 Task: Select street view around selected location Petrified Forest National Park, Arizona, United States and verify 4 surrounding locations
Action: Mouse moved to (623, 296)
Screenshot: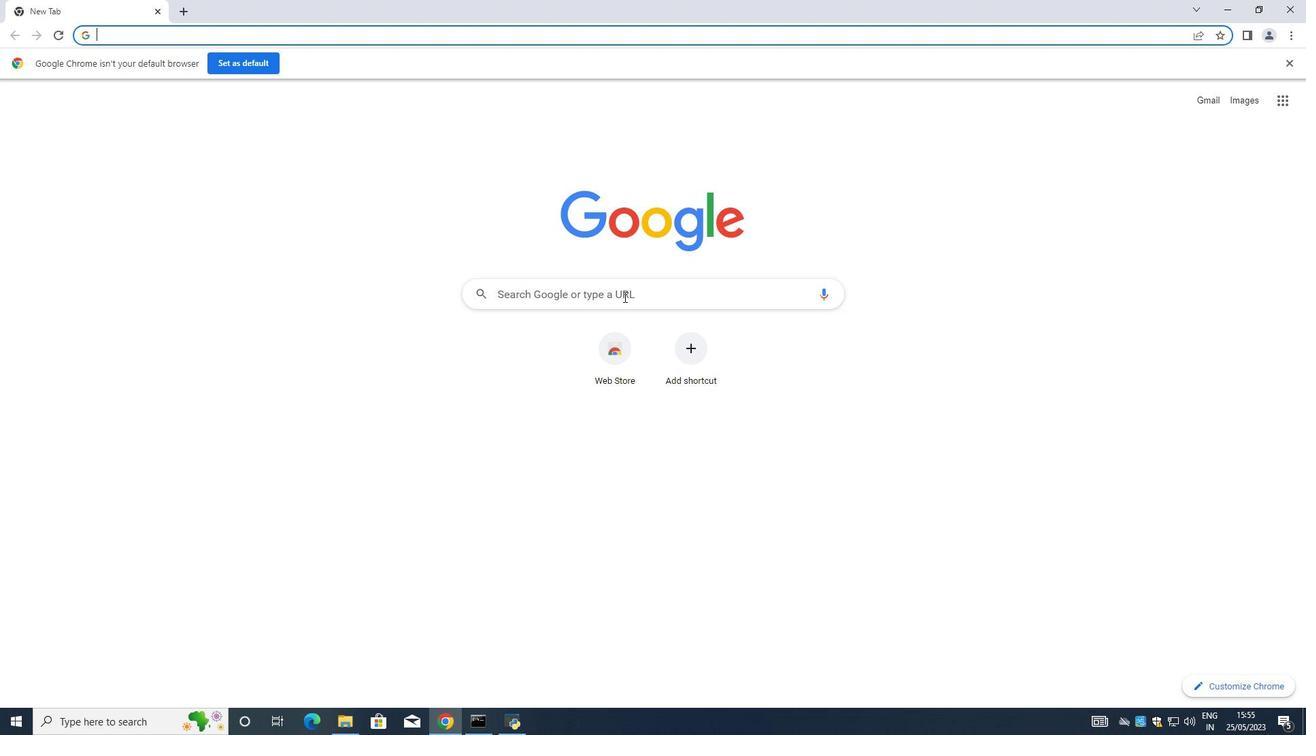 
Action: Mouse pressed left at (623, 296)
Screenshot: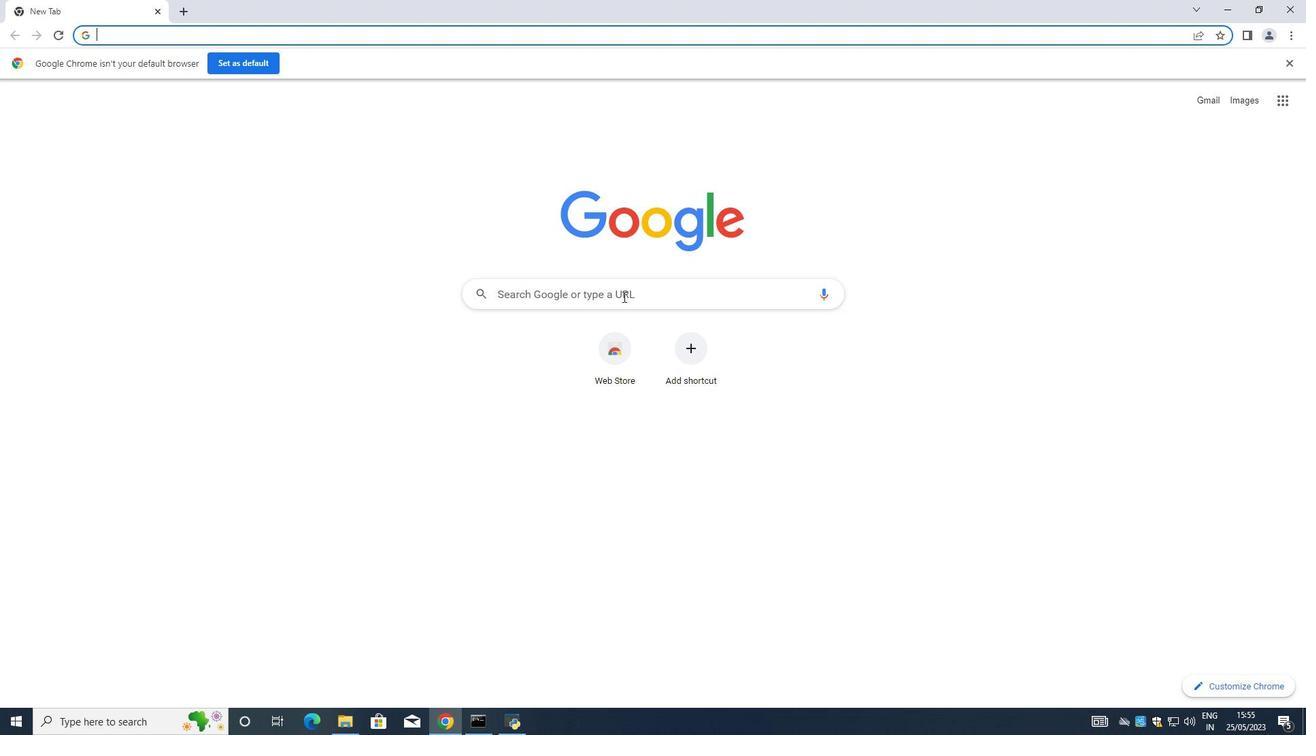 
Action: Mouse moved to (622, 296)
Screenshot: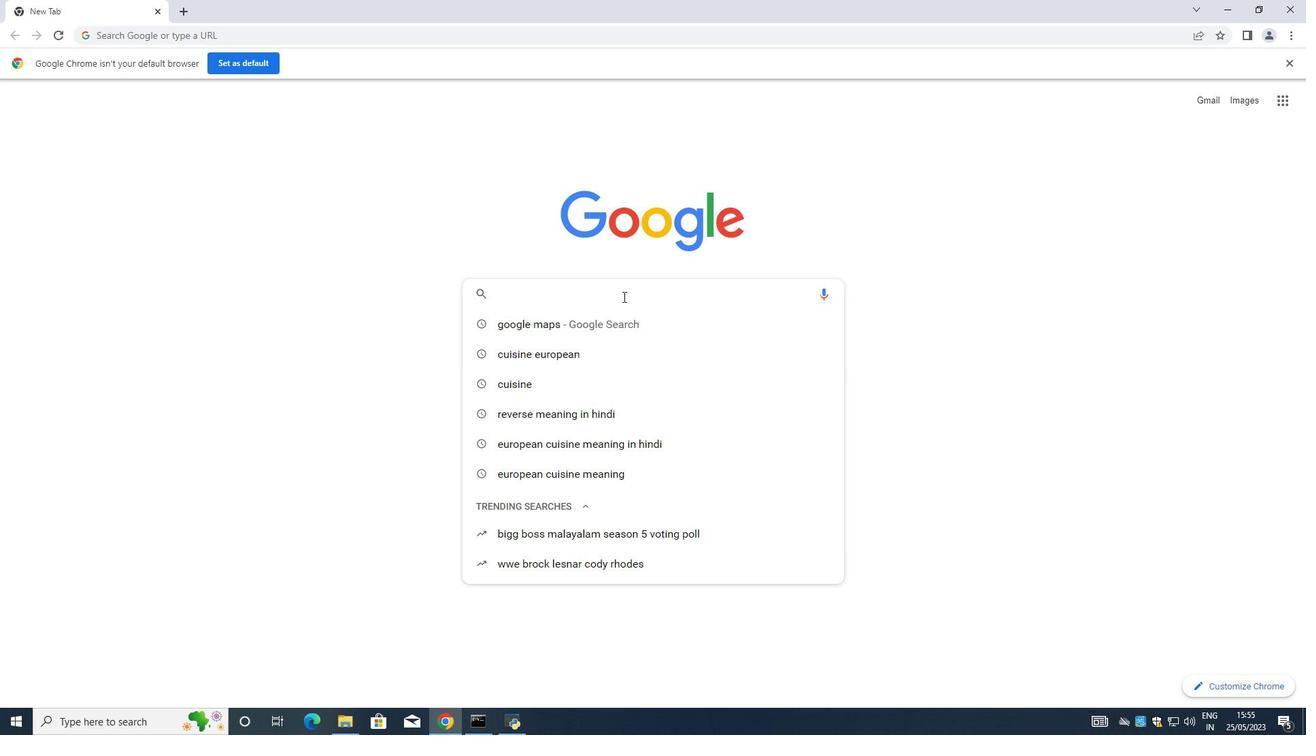 
Action: Key pressed google<Key.space>maps<Key.enter>
Screenshot: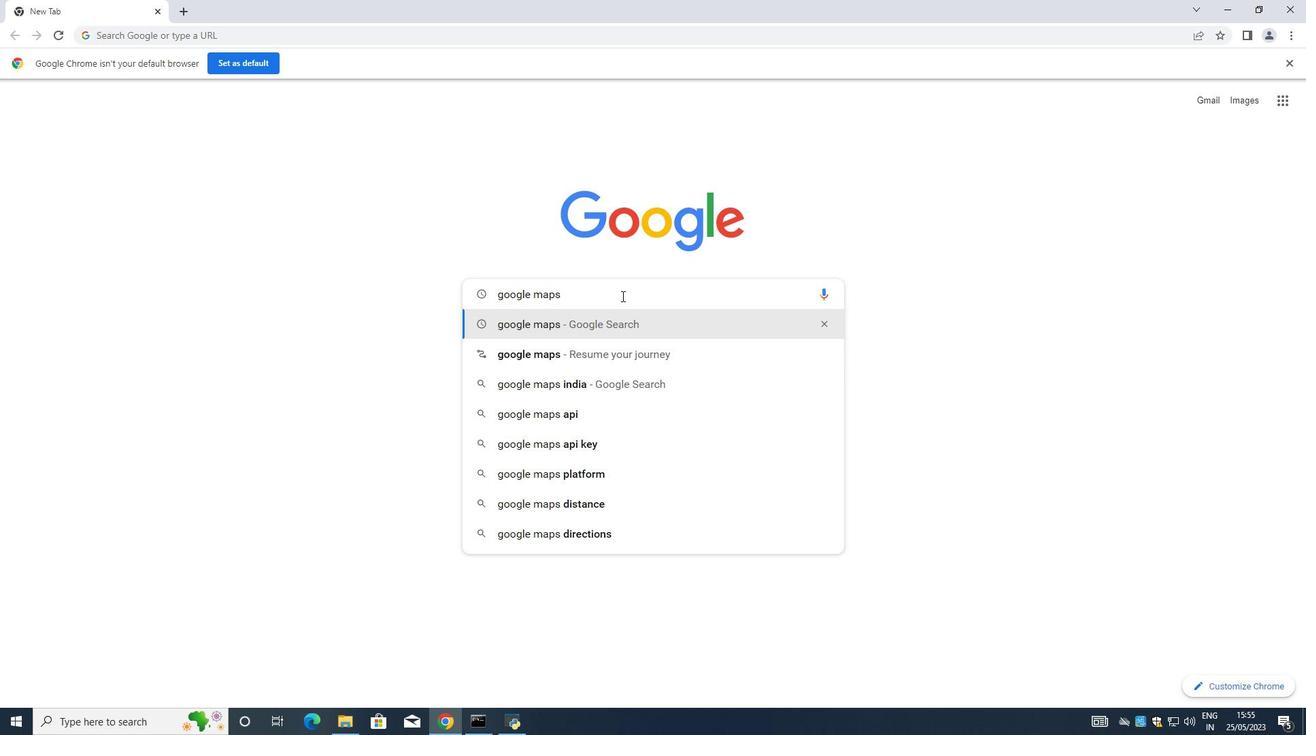 
Action: Mouse moved to (203, 213)
Screenshot: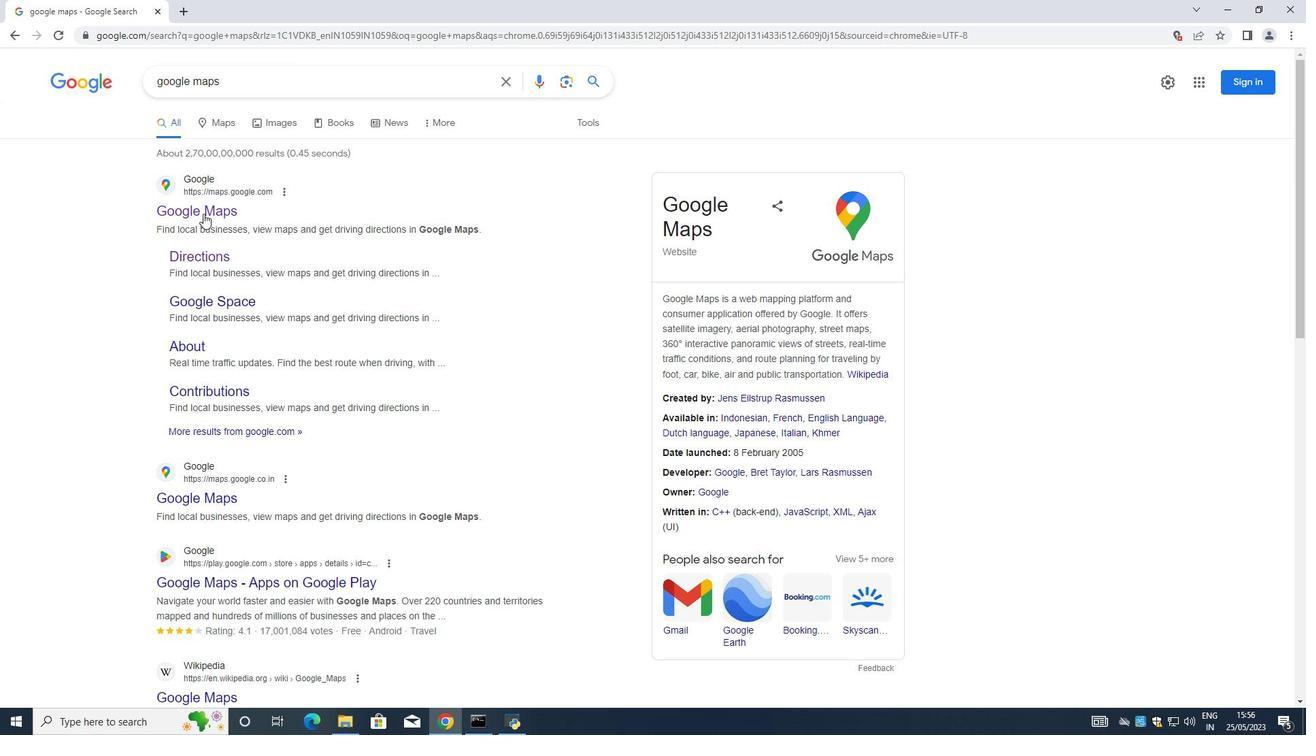 
Action: Mouse pressed left at (203, 213)
Screenshot: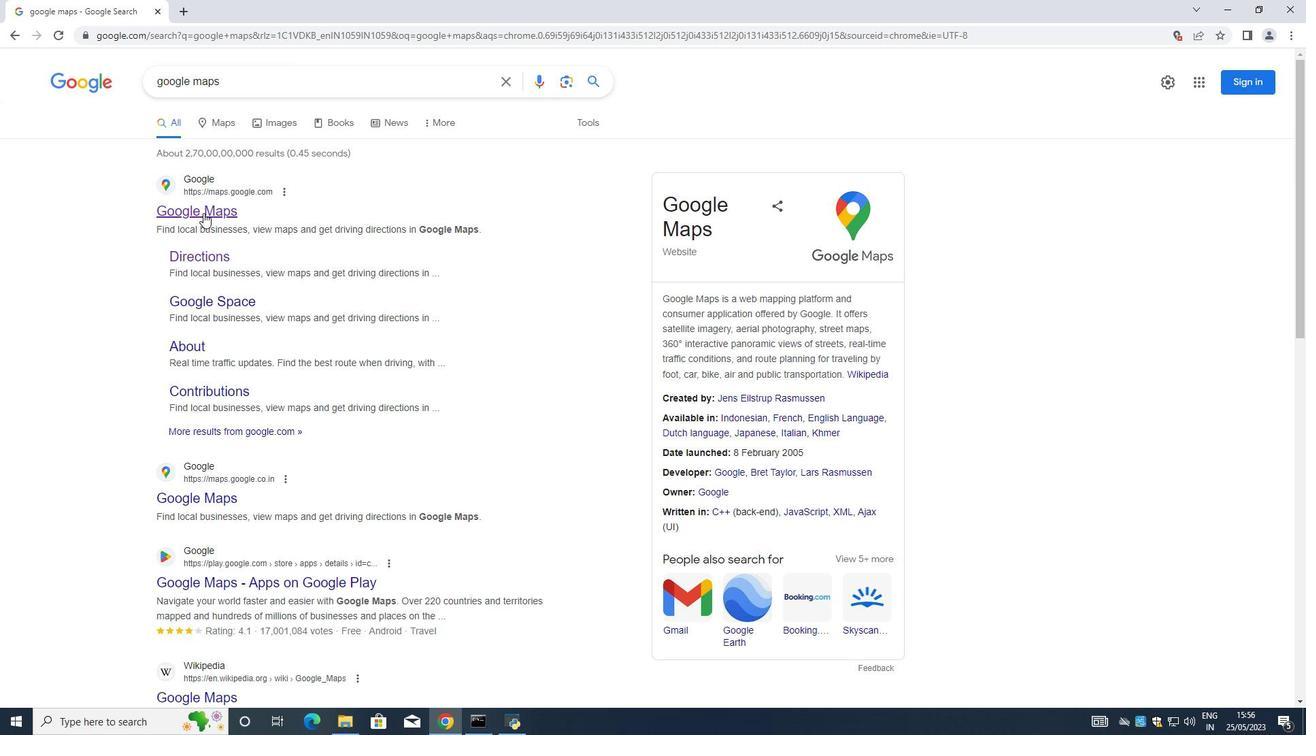 
Action: Mouse moved to (181, 68)
Screenshot: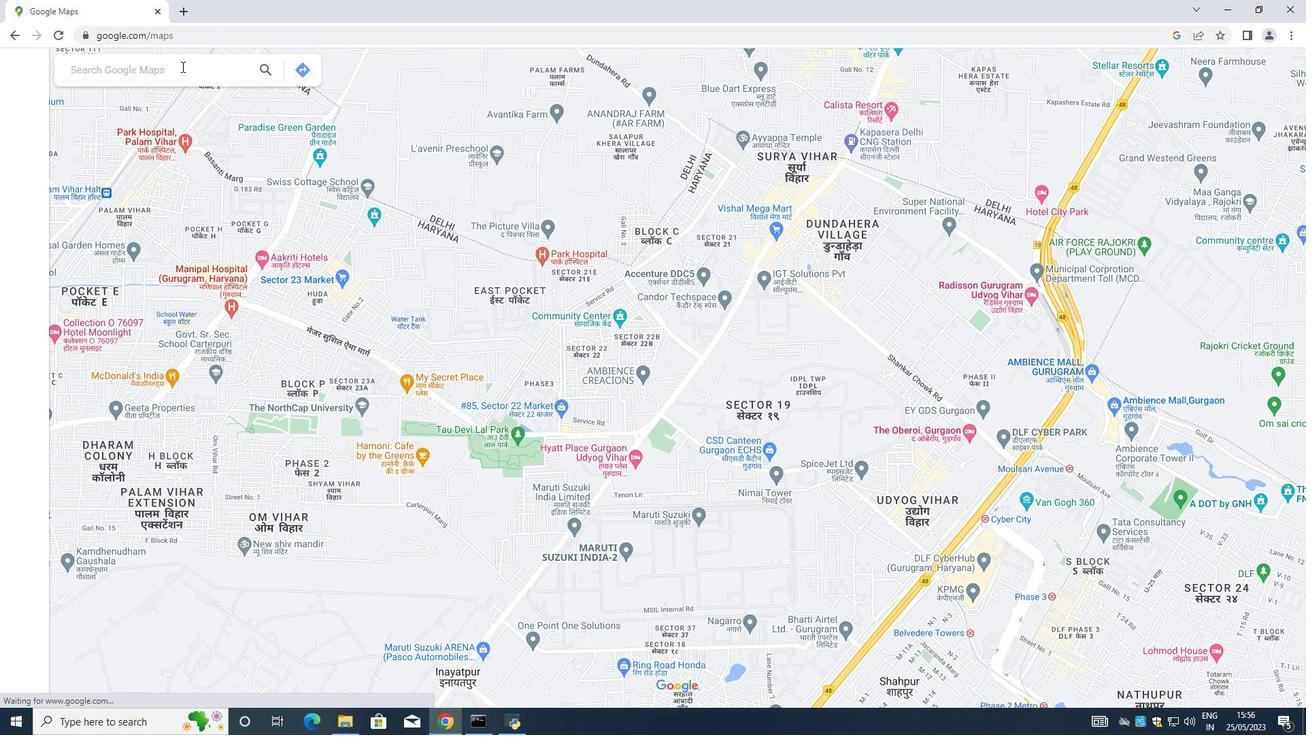 
Action: Mouse pressed left at (181, 68)
Screenshot: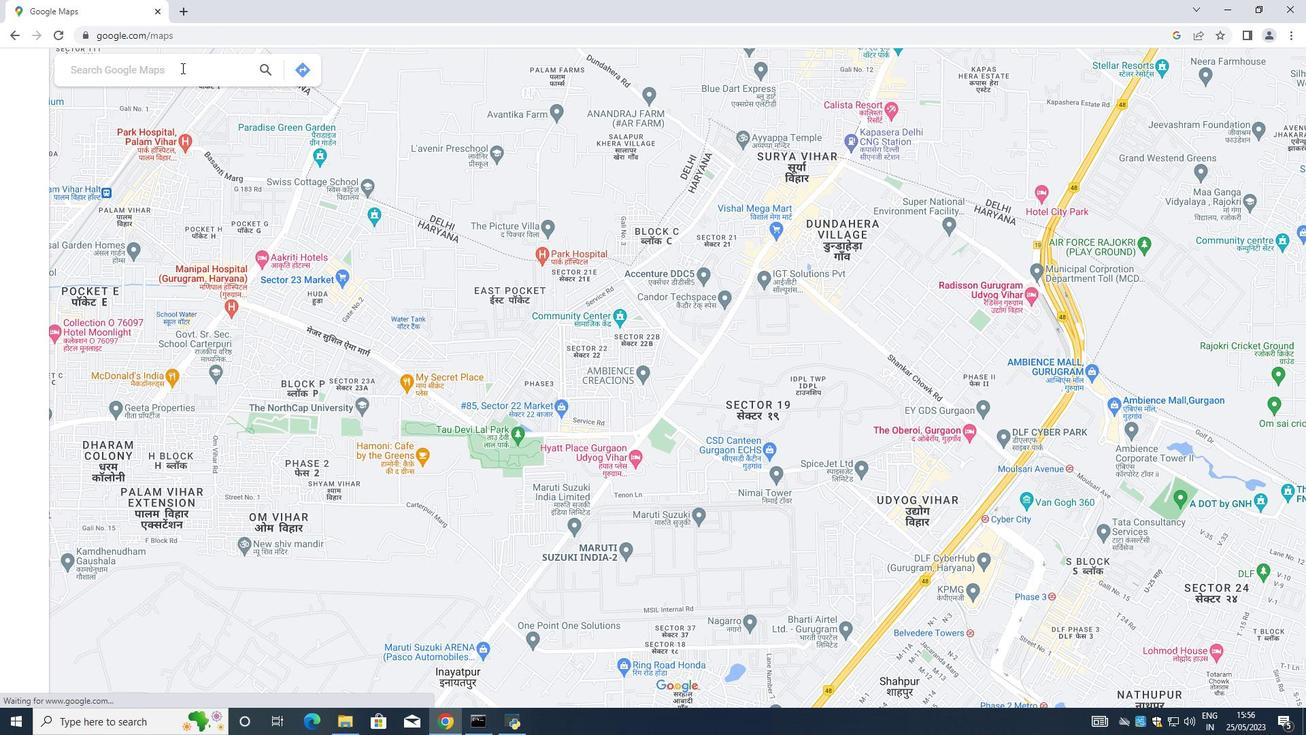 
Action: Mouse moved to (221, 31)
Screenshot: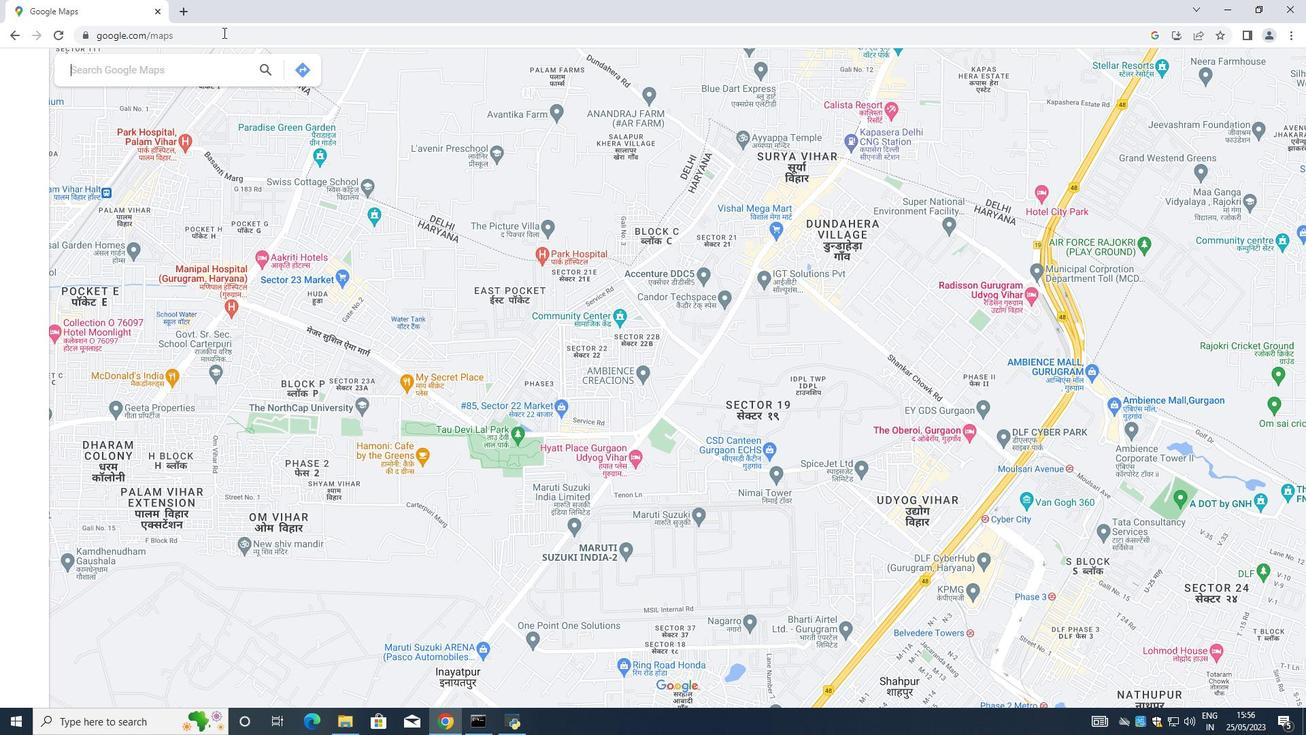 
Action: Key pressed <Key.shift><Key.shift><Key.shift><Key.shift>Petrified<Key.space><Key.shift><Key.shift><Key.shift>Forest<Key.space><Key.shift>National<Key.space><Key.shift>Park<Key.space>,<Key.shift>Arizonz,<Key.shift>United<Key.space><Key.shift>States<Key.space>
Screenshot: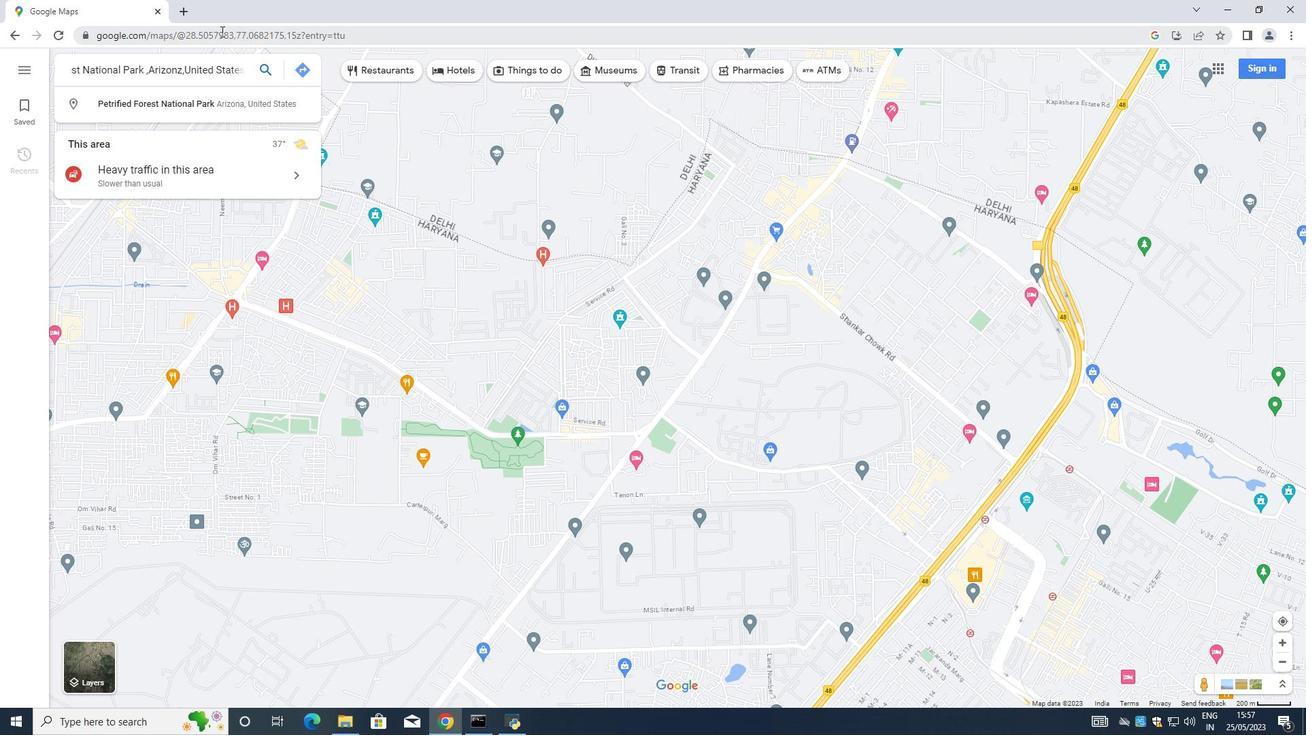 
Action: Mouse moved to (263, 71)
Screenshot: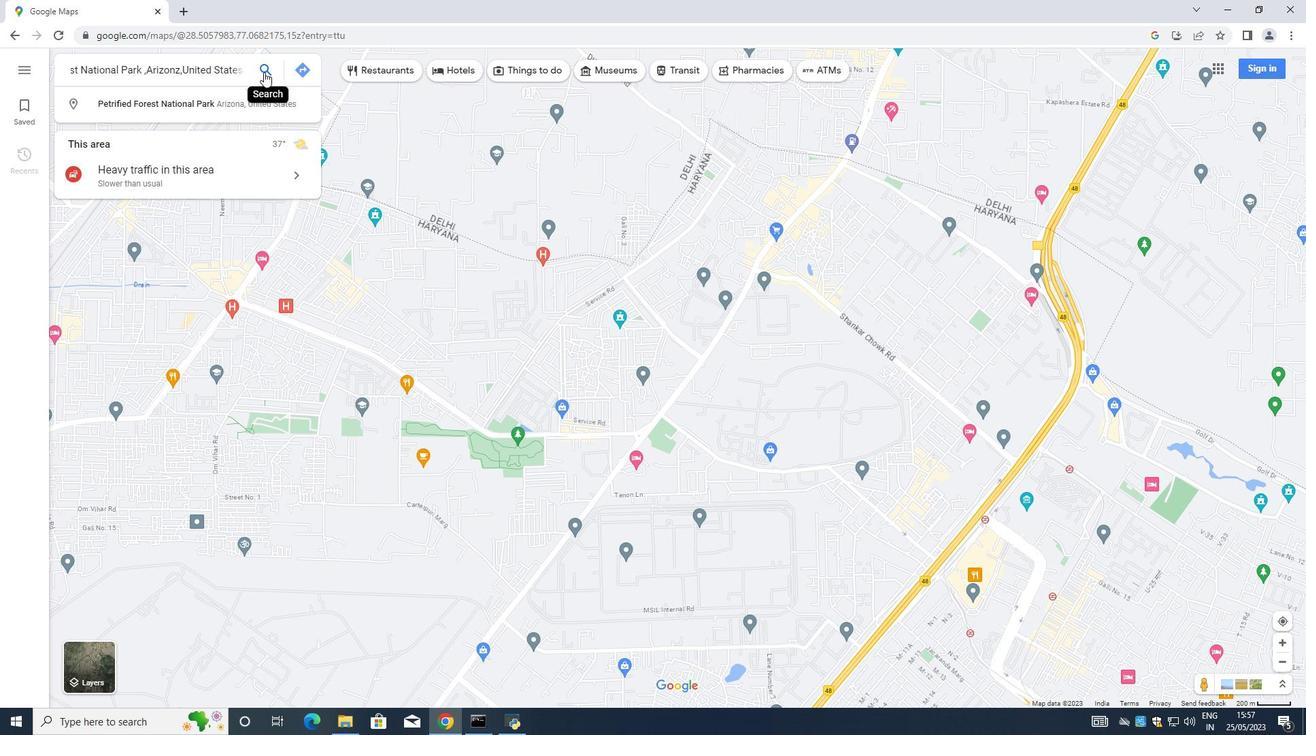 
Action: Mouse pressed left at (263, 71)
Screenshot: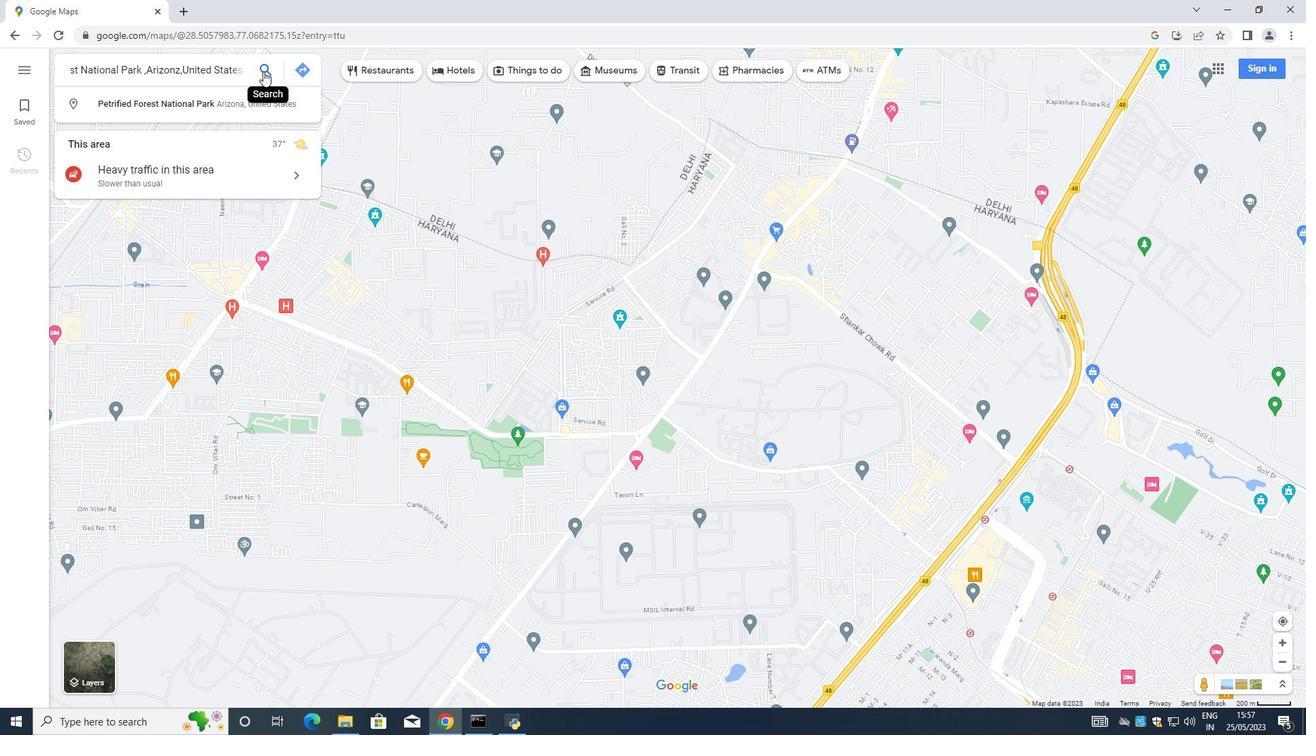 
Action: Mouse moved to (1286, 689)
Screenshot: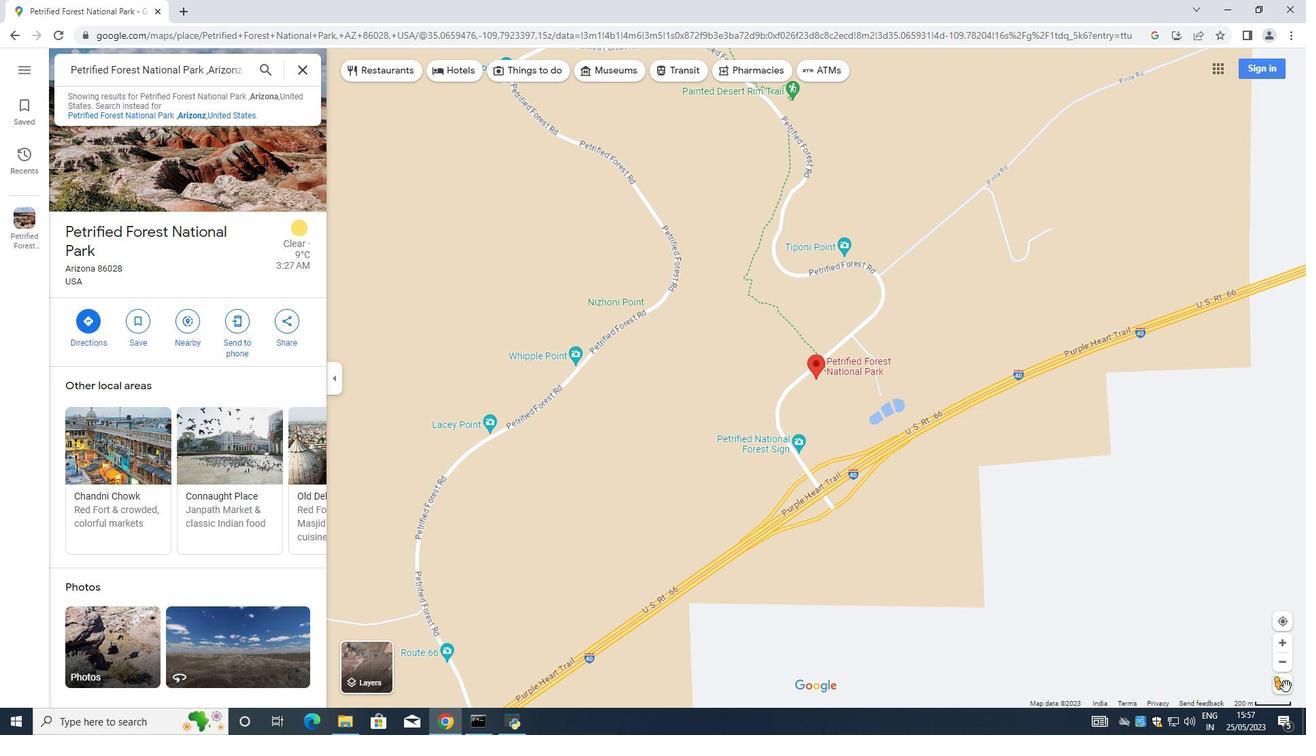 
Action: Mouse pressed left at (1286, 689)
Screenshot: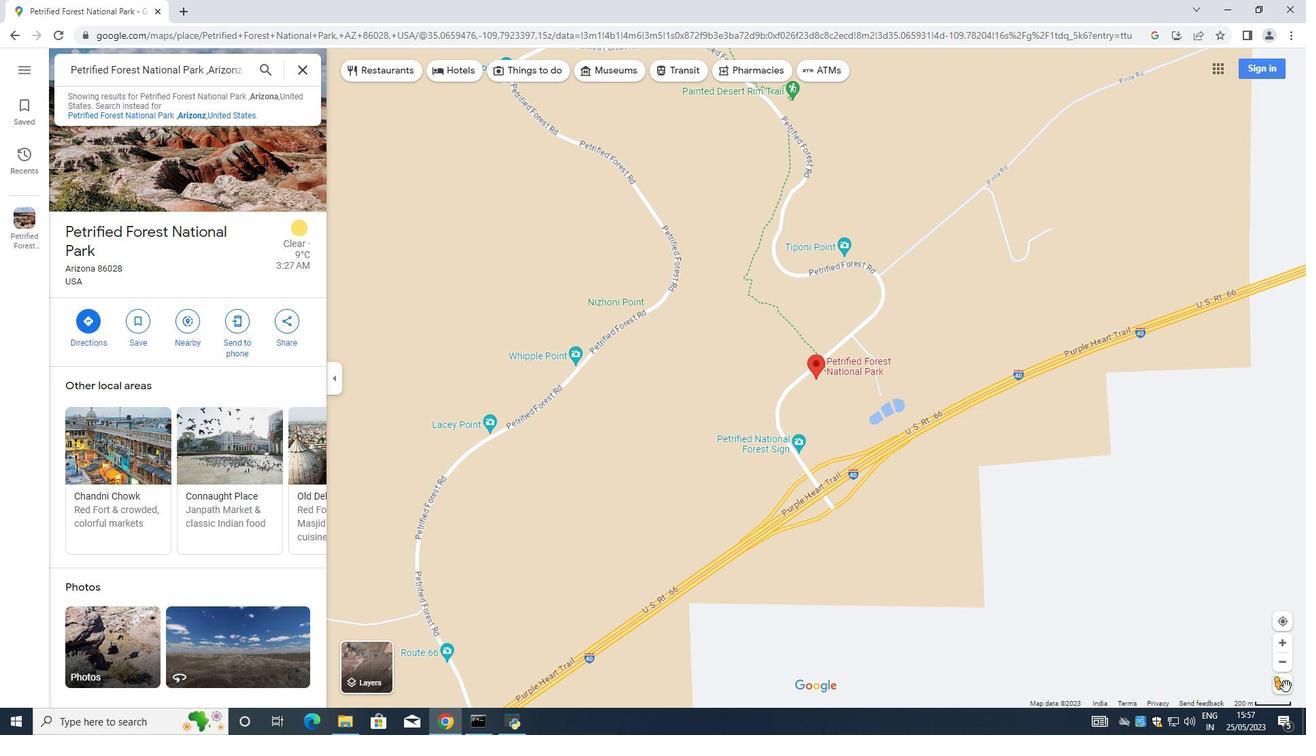 
Action: Mouse moved to (824, 418)
Screenshot: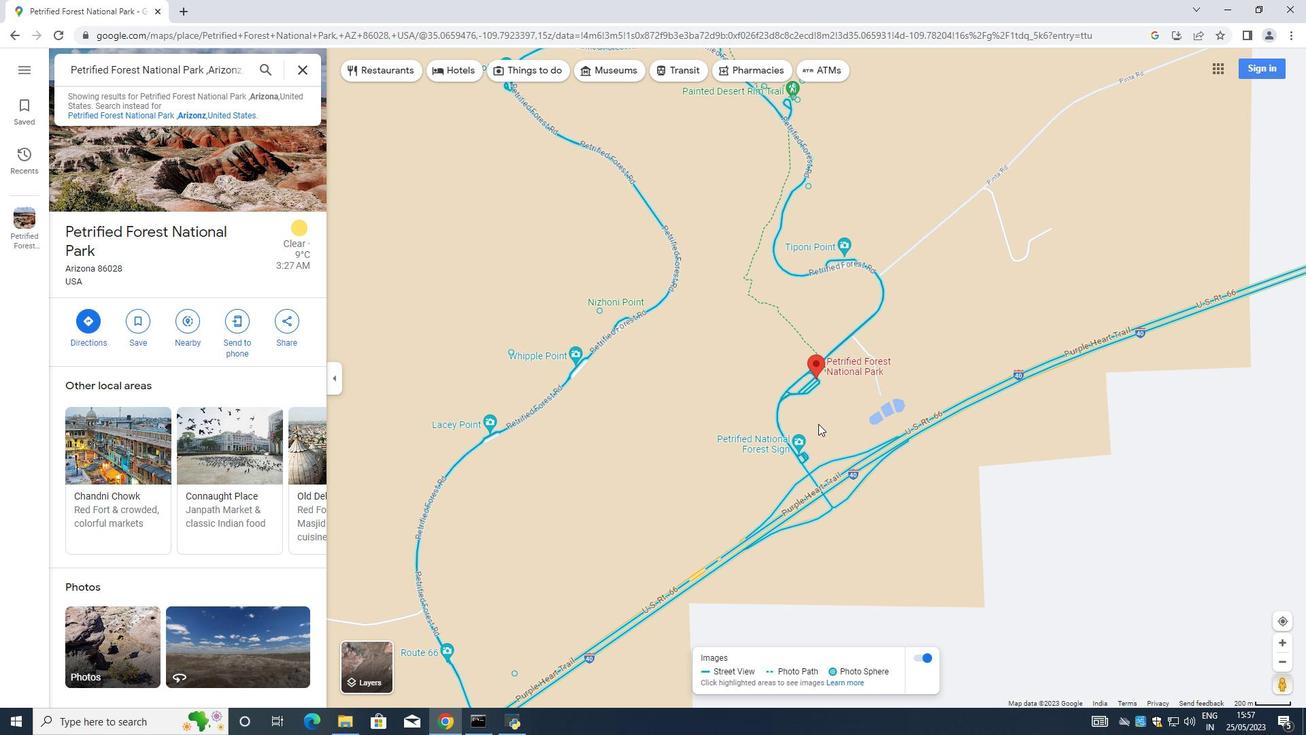 
Action: Mouse scrolled (824, 419) with delta (0, 0)
Screenshot: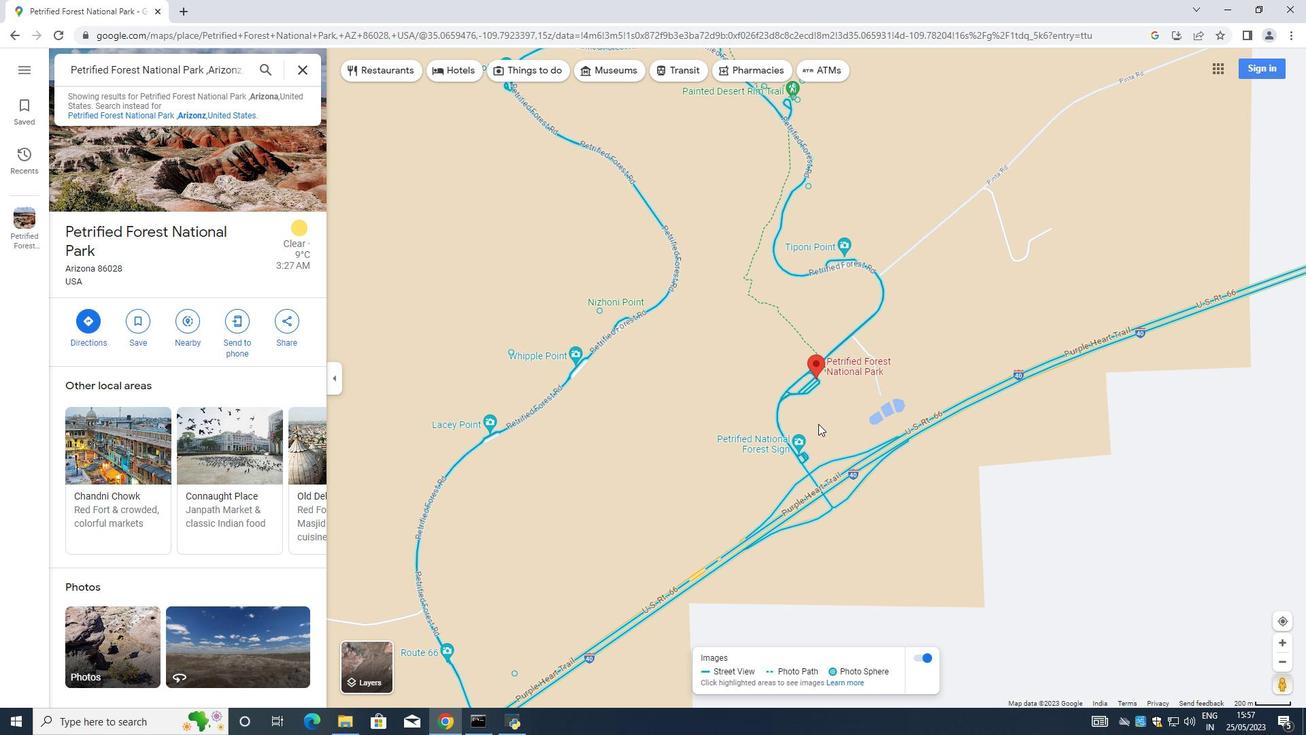 
Action: Mouse moved to (830, 413)
Screenshot: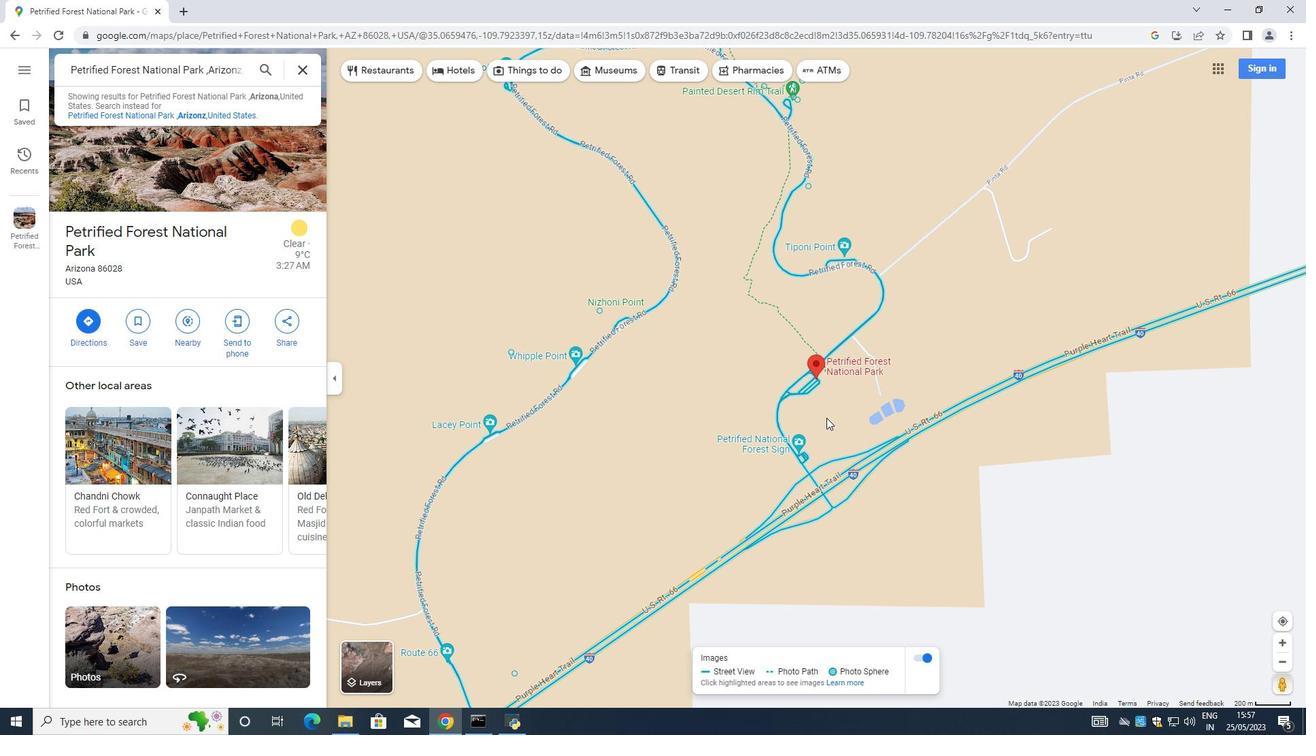 
Action: Mouse scrolled (830, 414) with delta (0, 0)
Screenshot: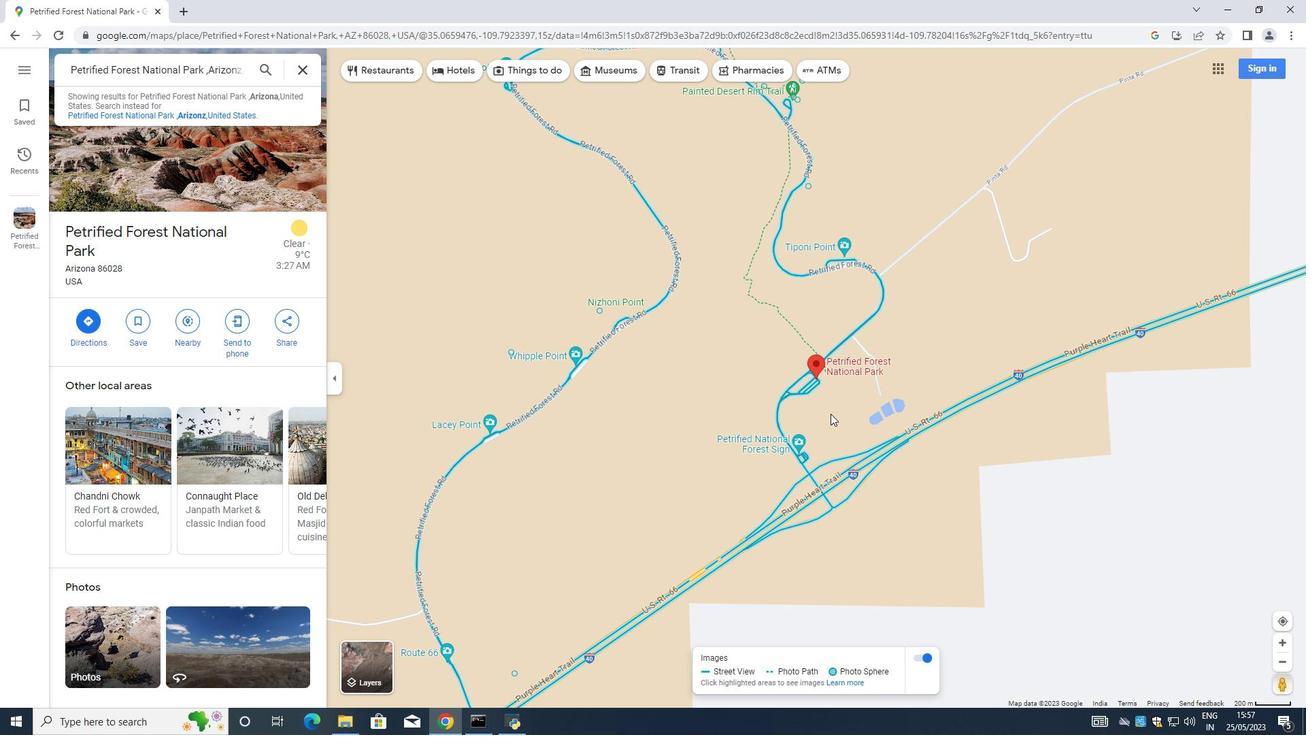 
Action: Mouse scrolled (830, 414) with delta (0, 0)
Screenshot: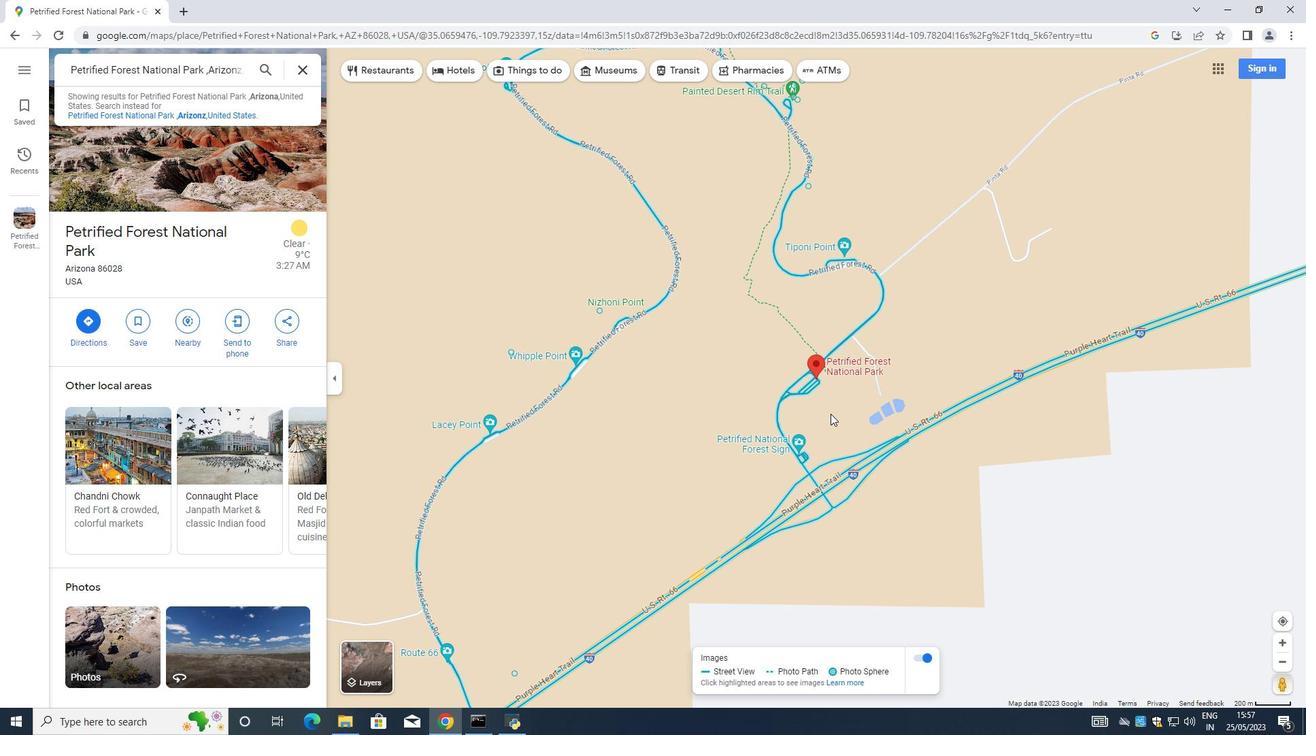 
Action: Mouse scrolled (830, 414) with delta (0, 0)
Screenshot: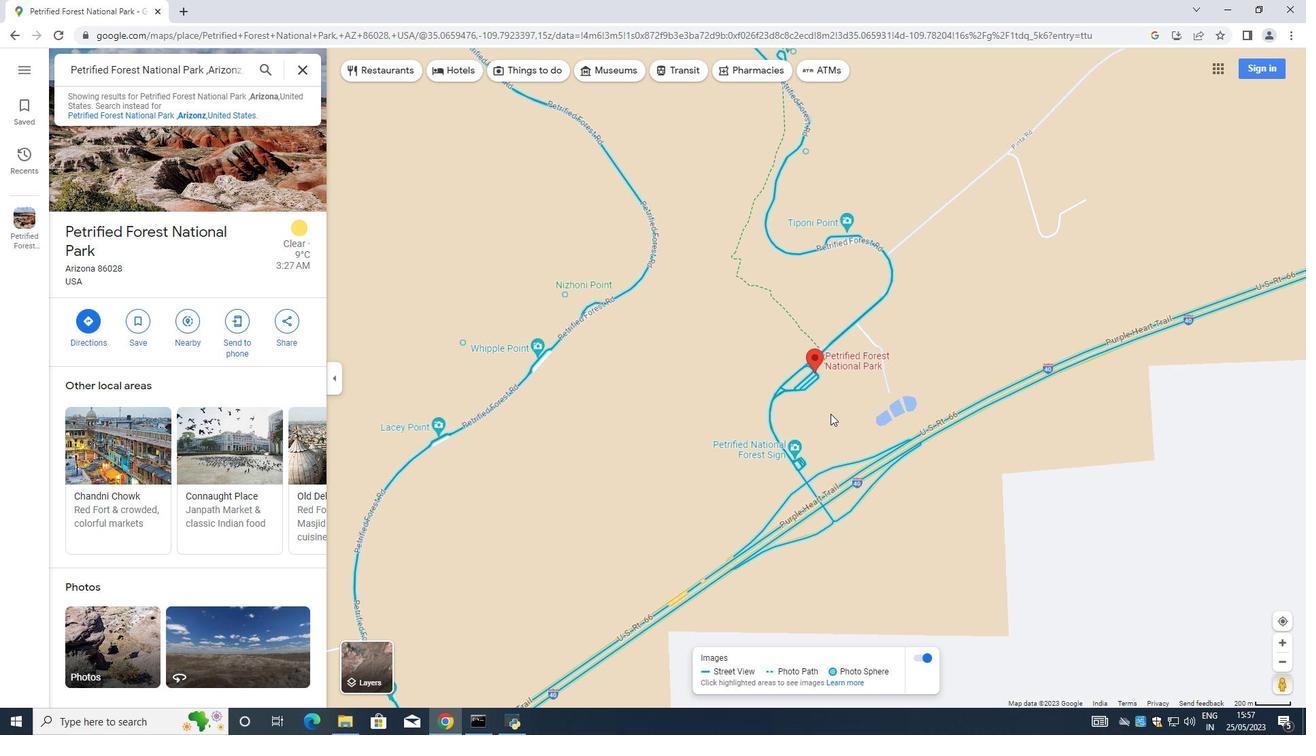 
Action: Mouse scrolled (830, 414) with delta (0, 0)
Screenshot: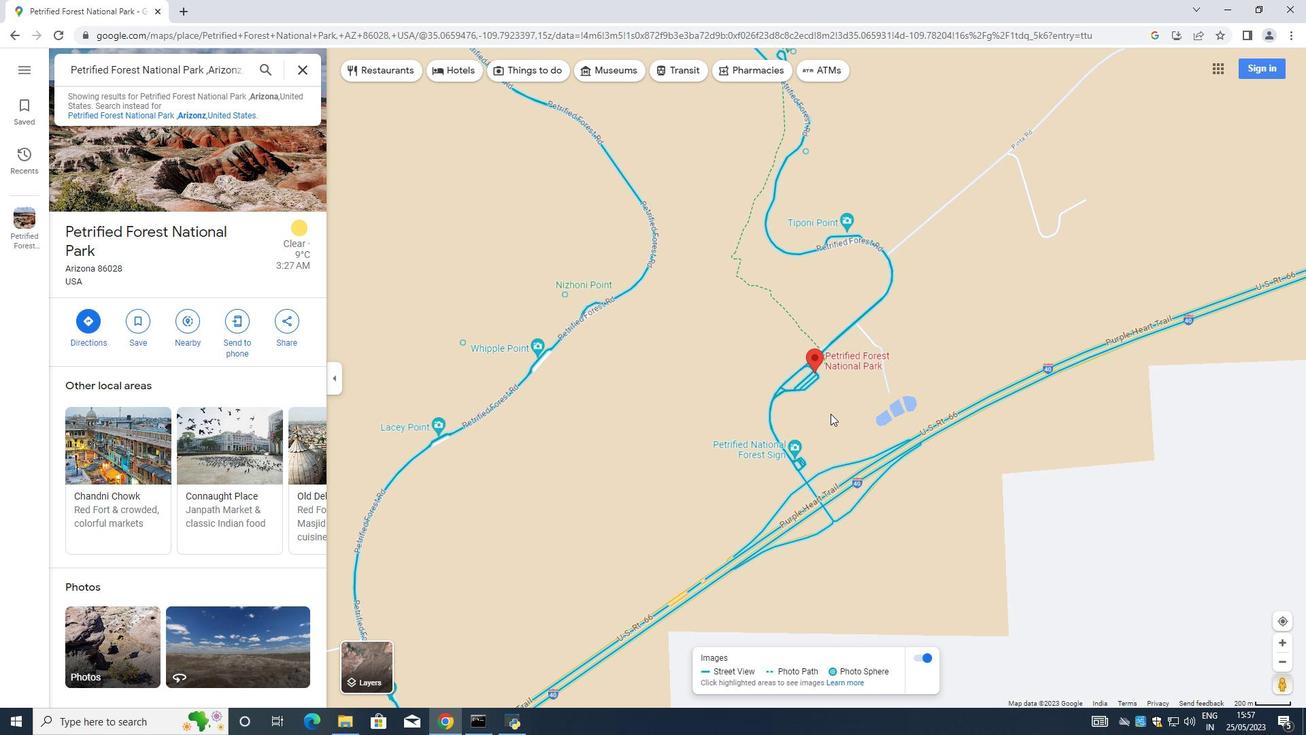 
Action: Mouse moved to (826, 413)
Screenshot: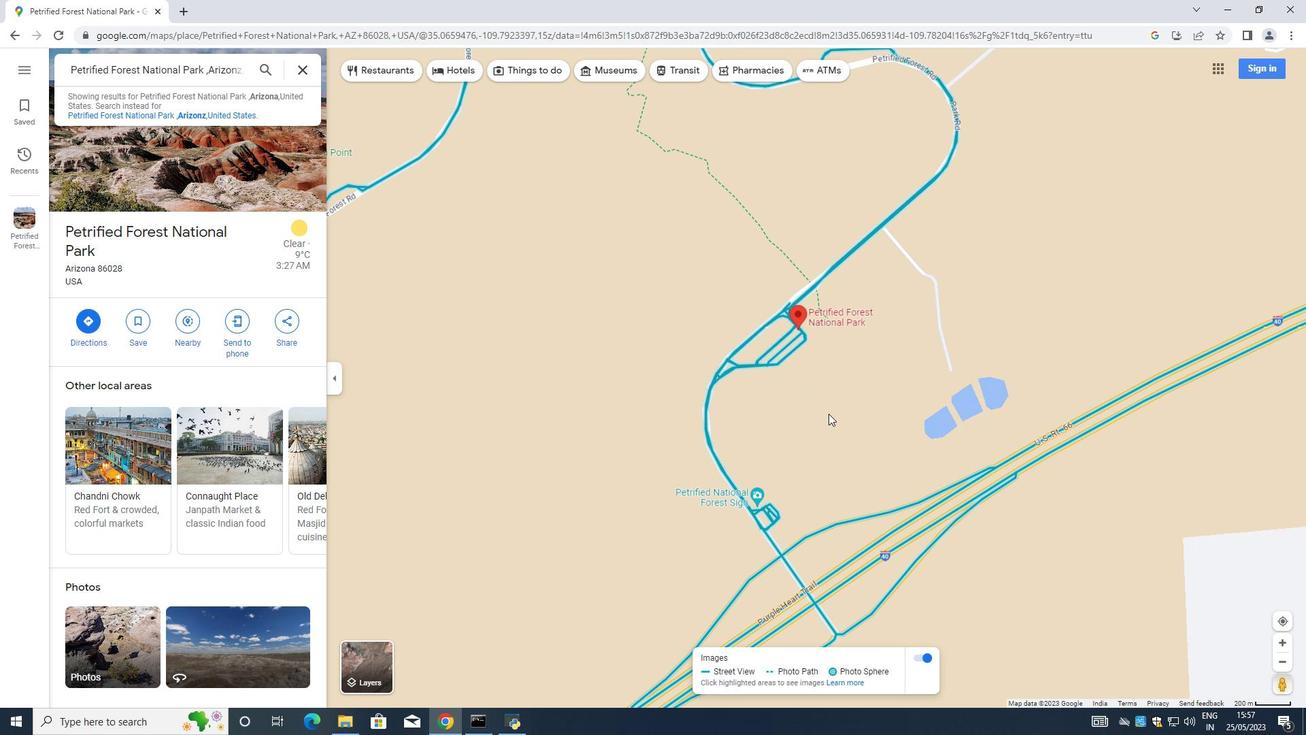 
Action: Mouse scrolled (826, 414) with delta (0, 0)
Screenshot: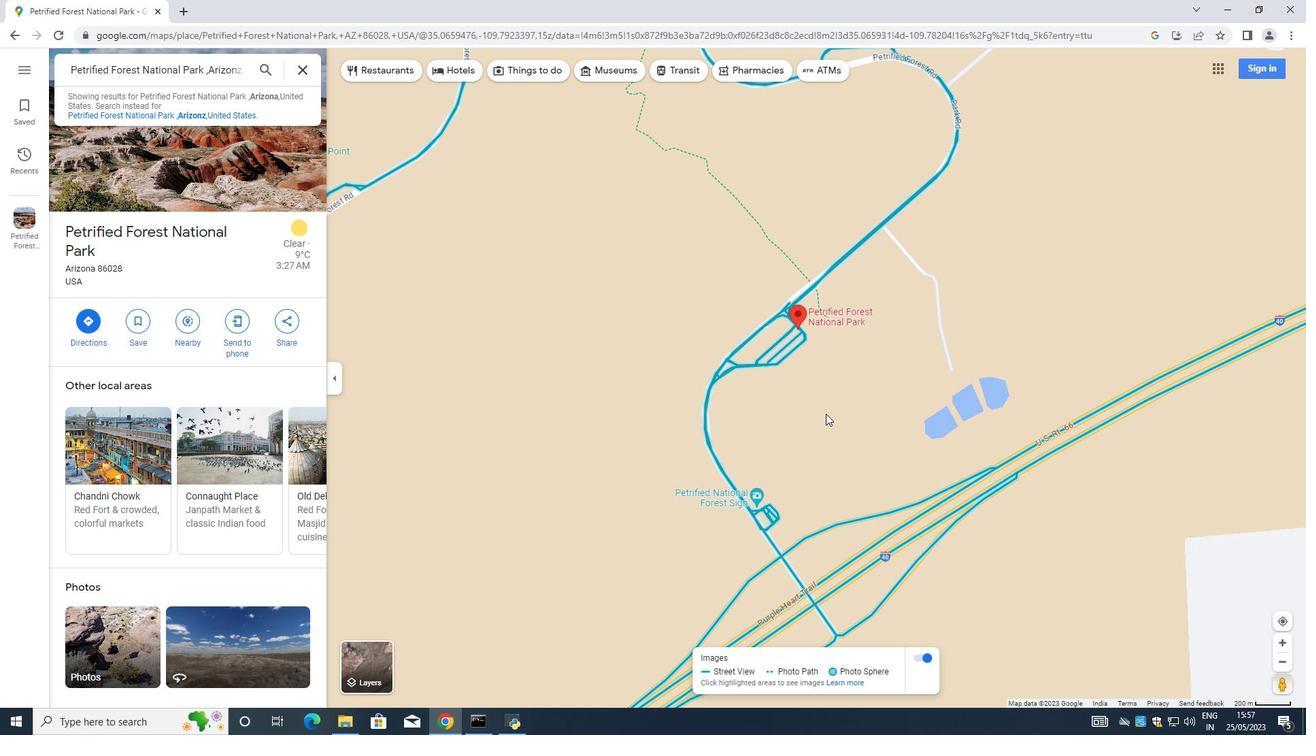 
Action: Mouse moved to (826, 413)
Screenshot: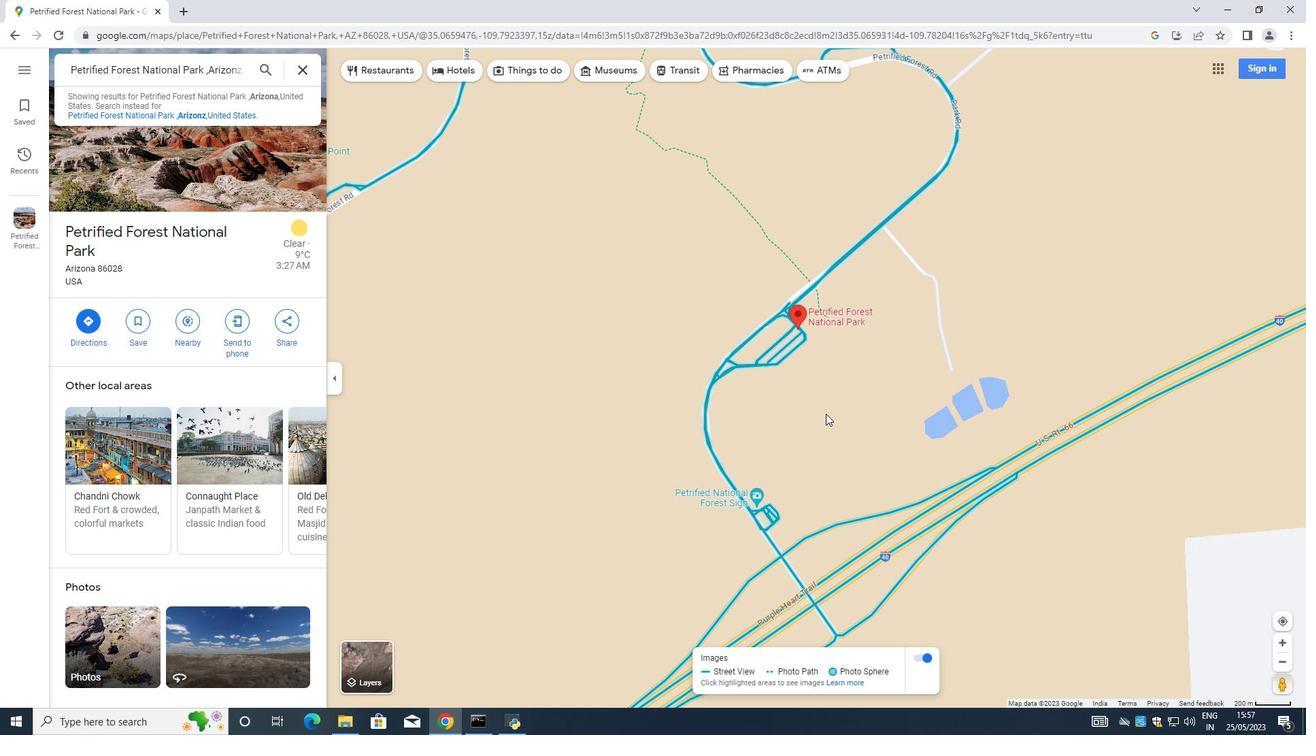 
Action: Mouse scrolled (826, 414) with delta (0, 0)
Screenshot: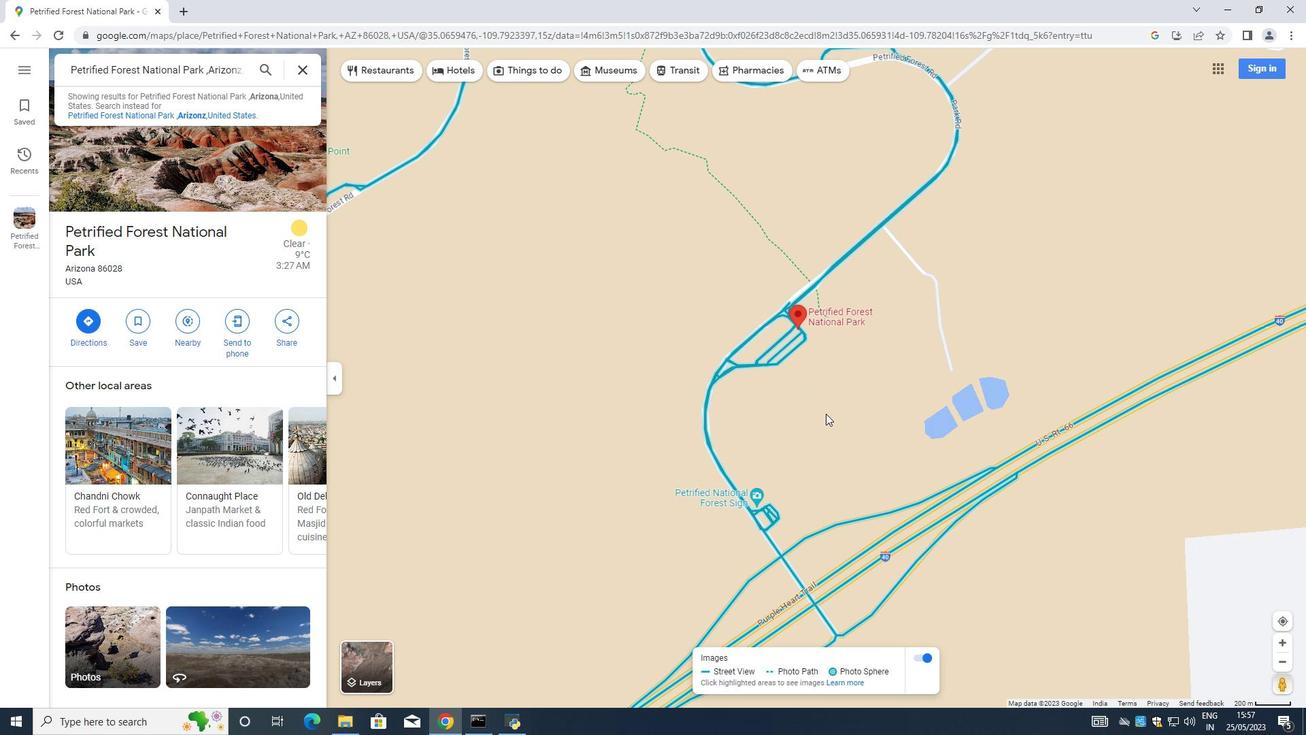
Action: Mouse scrolled (826, 414) with delta (0, 0)
Screenshot: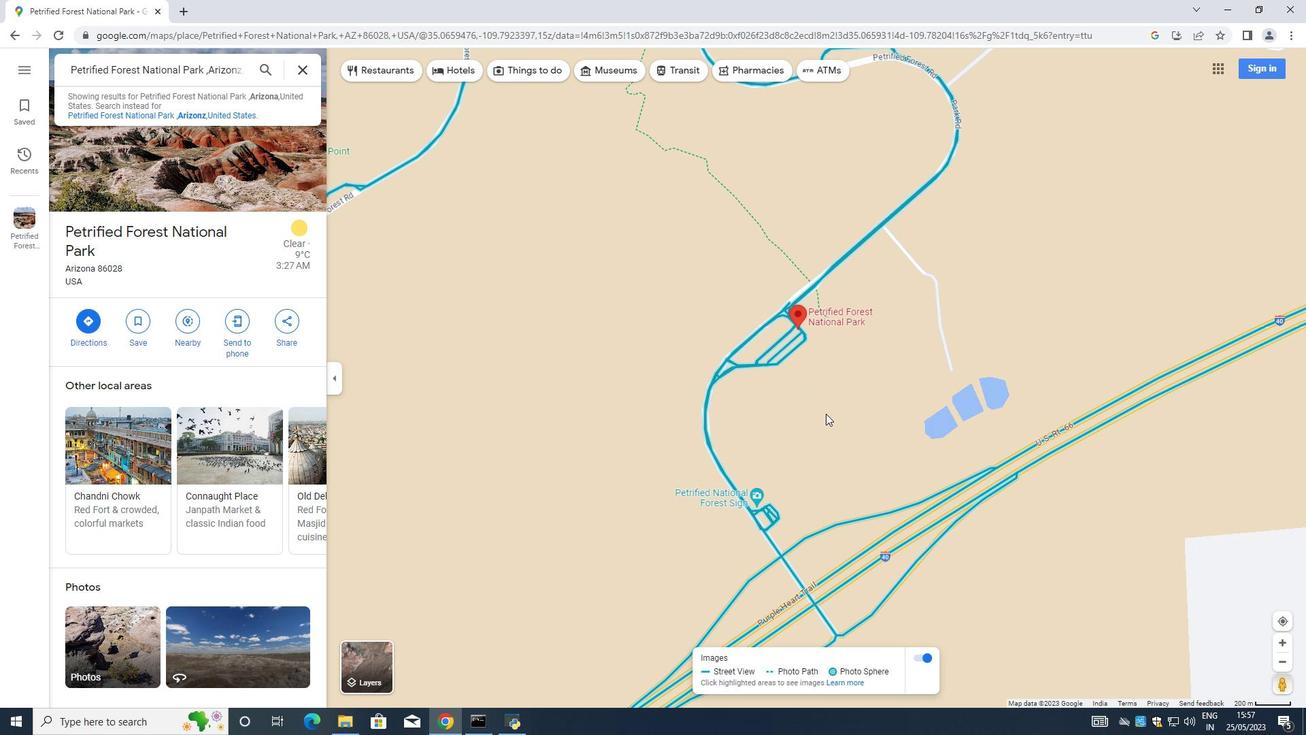 
Action: Mouse moved to (825, 413)
Screenshot: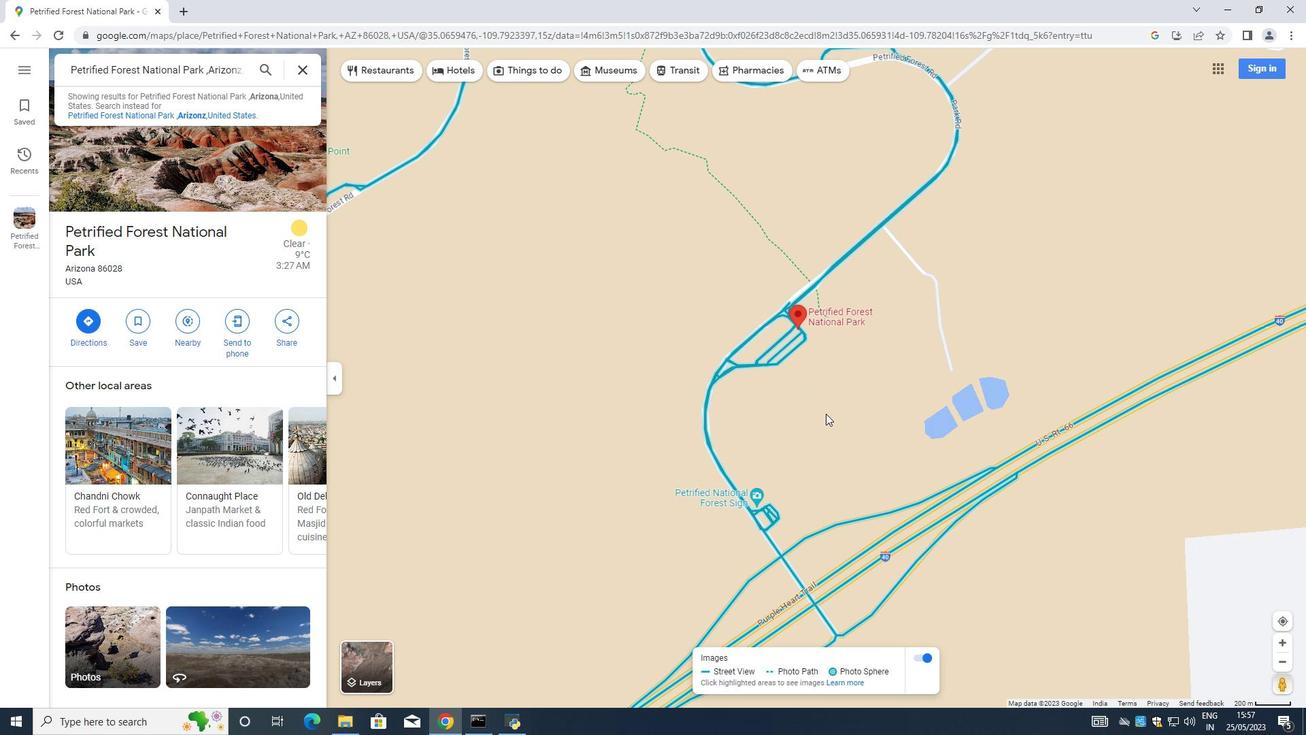 
Action: Mouse scrolled (825, 413) with delta (0, 0)
Screenshot: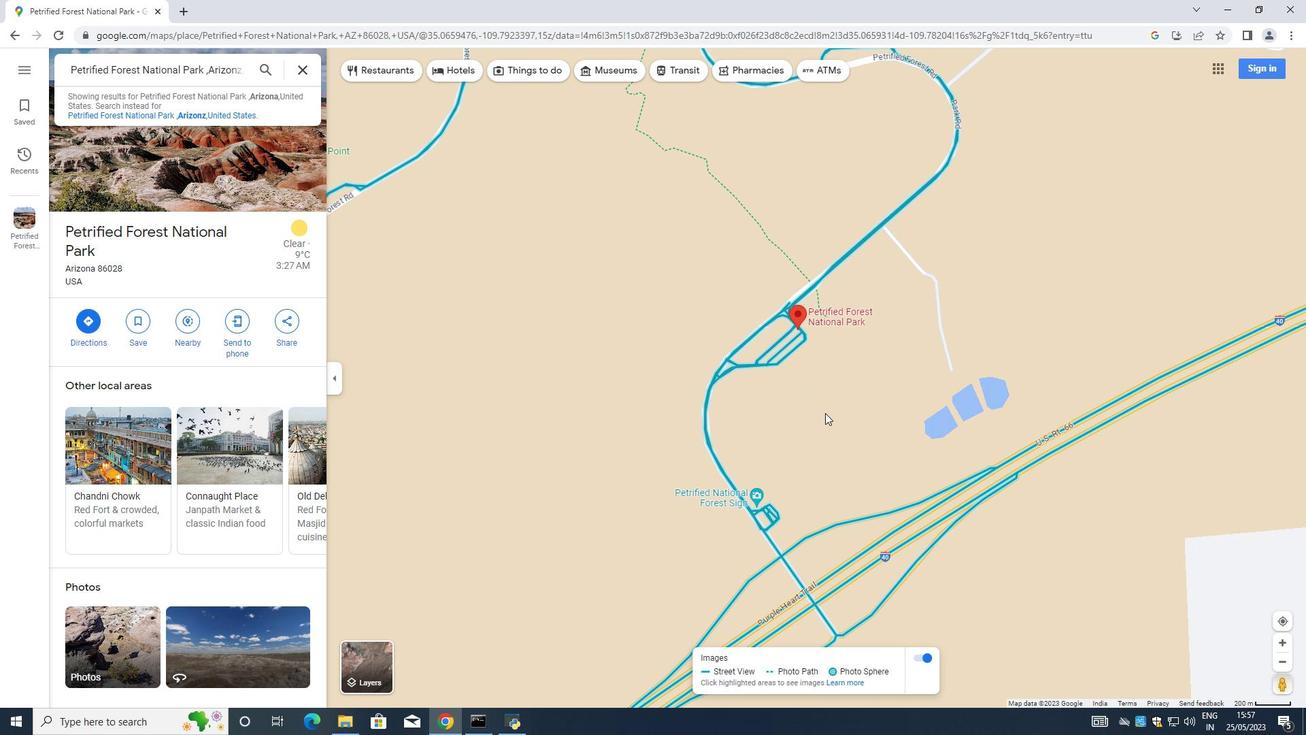 
Action: Mouse moved to (824, 411)
Screenshot: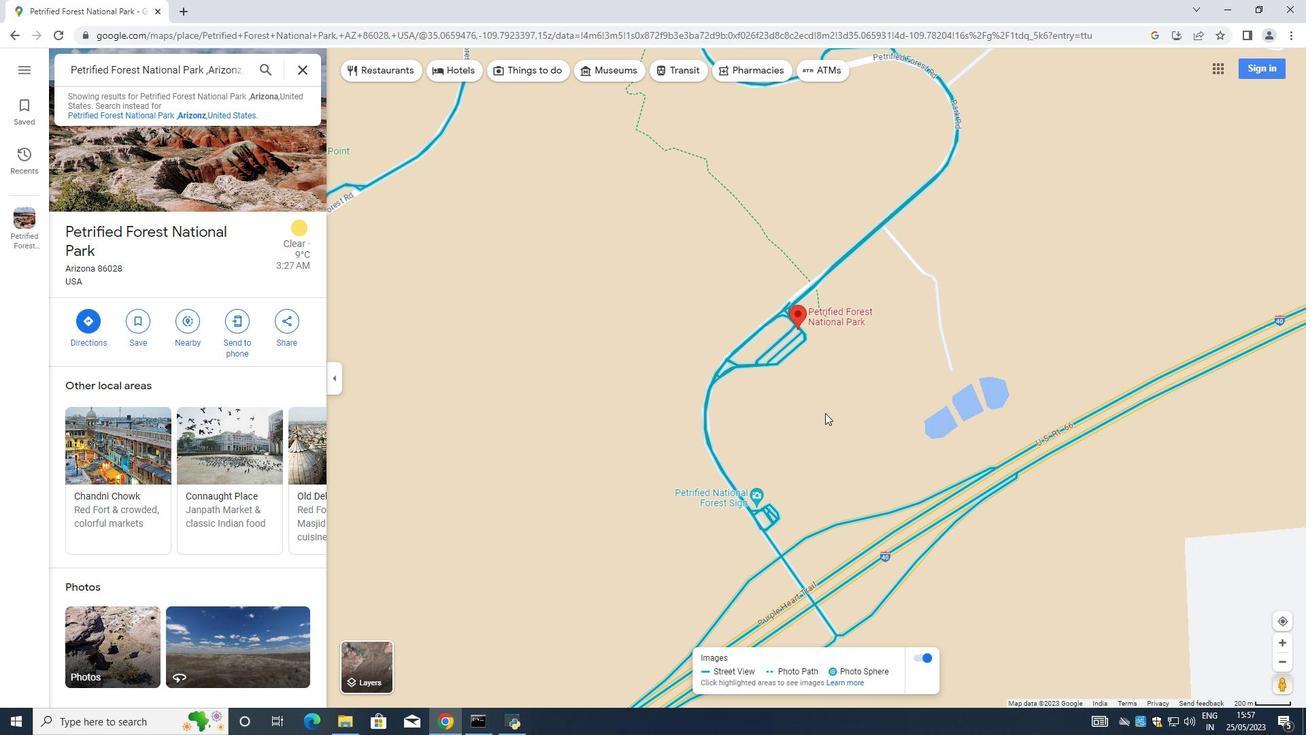 
Action: Mouse scrolled (824, 412) with delta (0, 0)
Screenshot: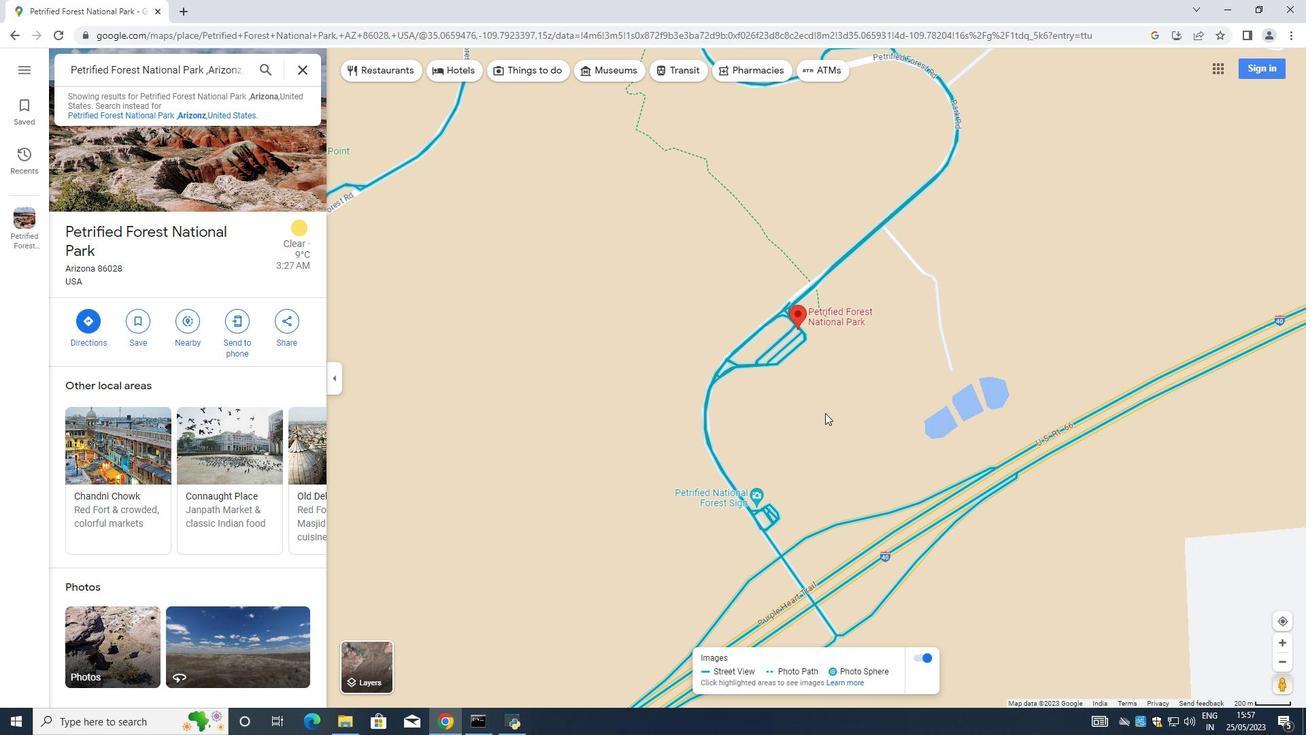 
Action: Mouse moved to (733, 215)
Screenshot: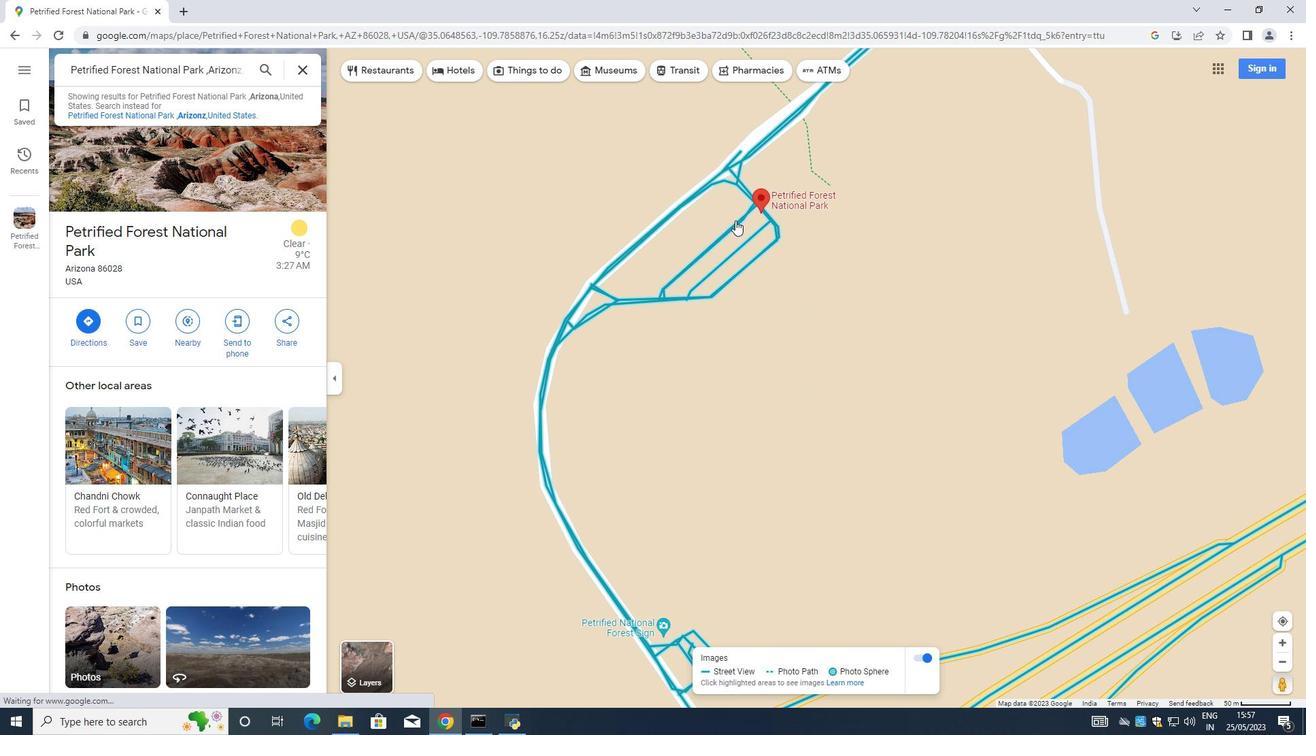 
Action: Mouse scrolled (733, 216) with delta (0, 0)
Screenshot: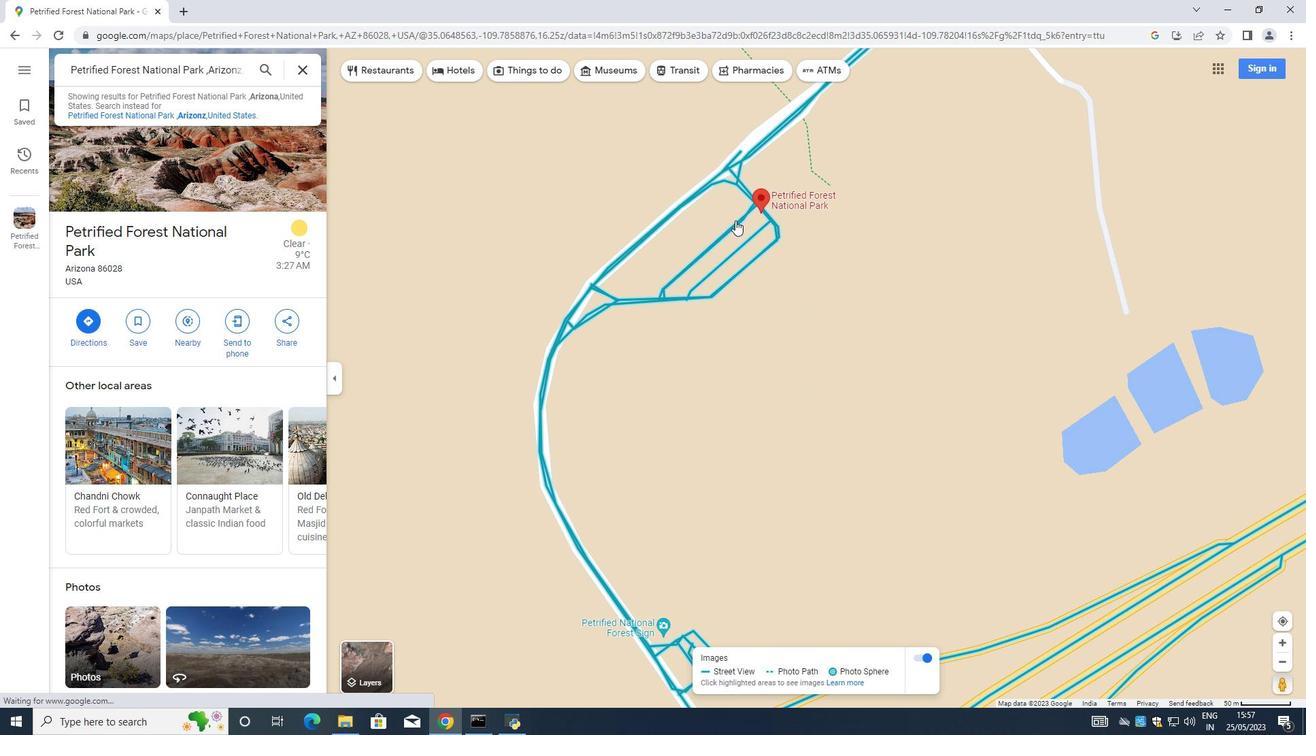 
Action: Mouse moved to (732, 215)
Screenshot: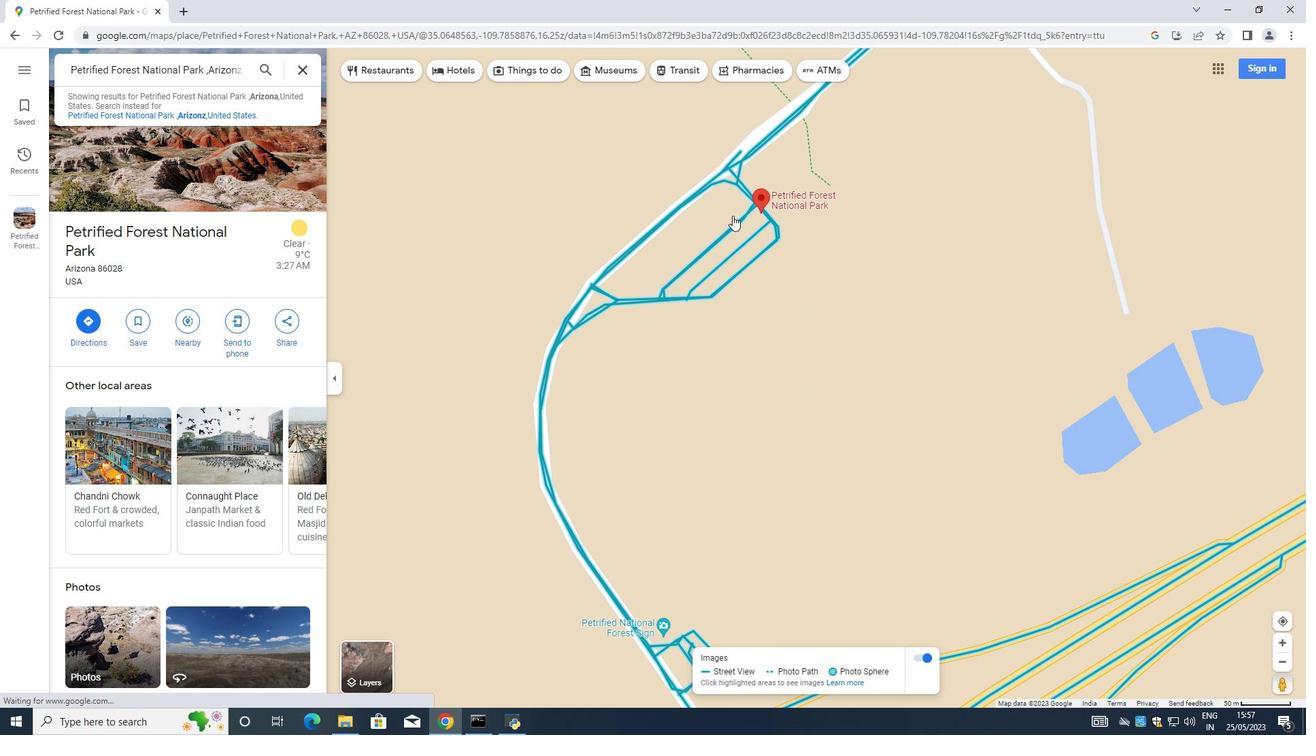 
Action: Mouse scrolled (732, 216) with delta (0, 0)
Screenshot: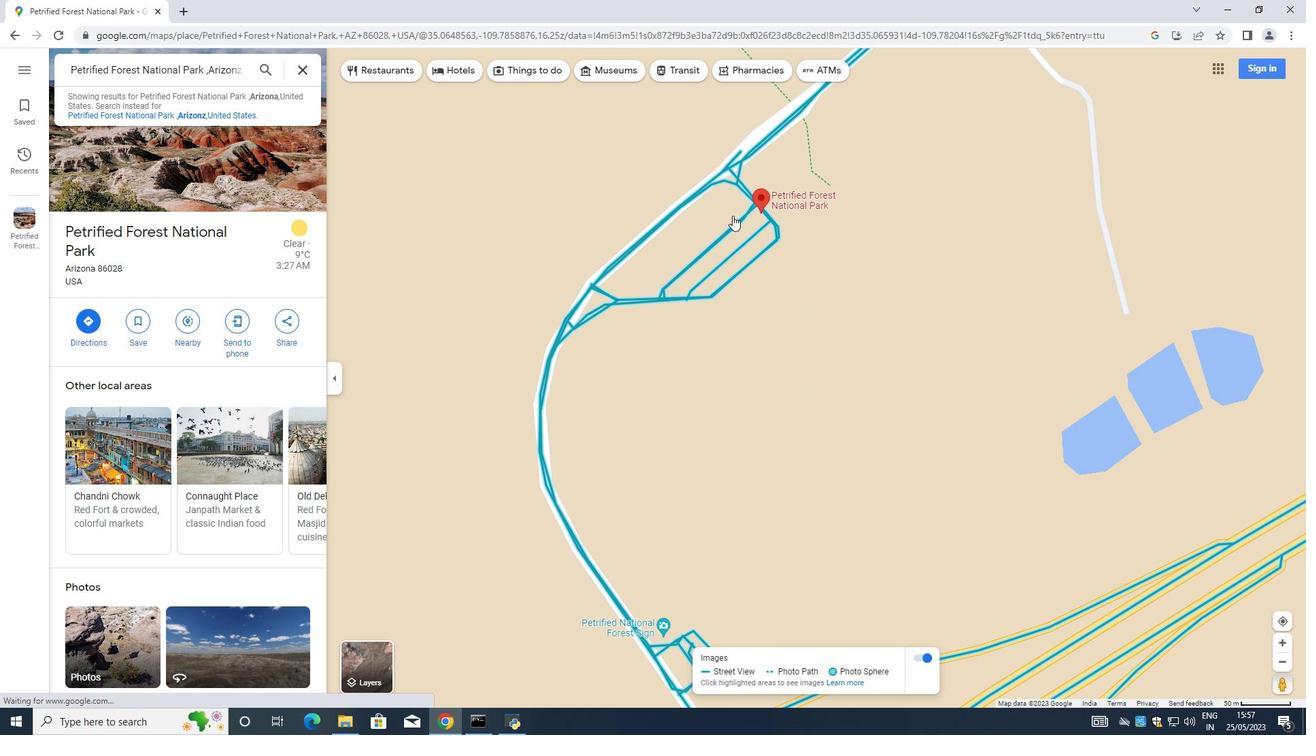 
Action: Mouse scrolled (732, 216) with delta (0, 0)
Screenshot: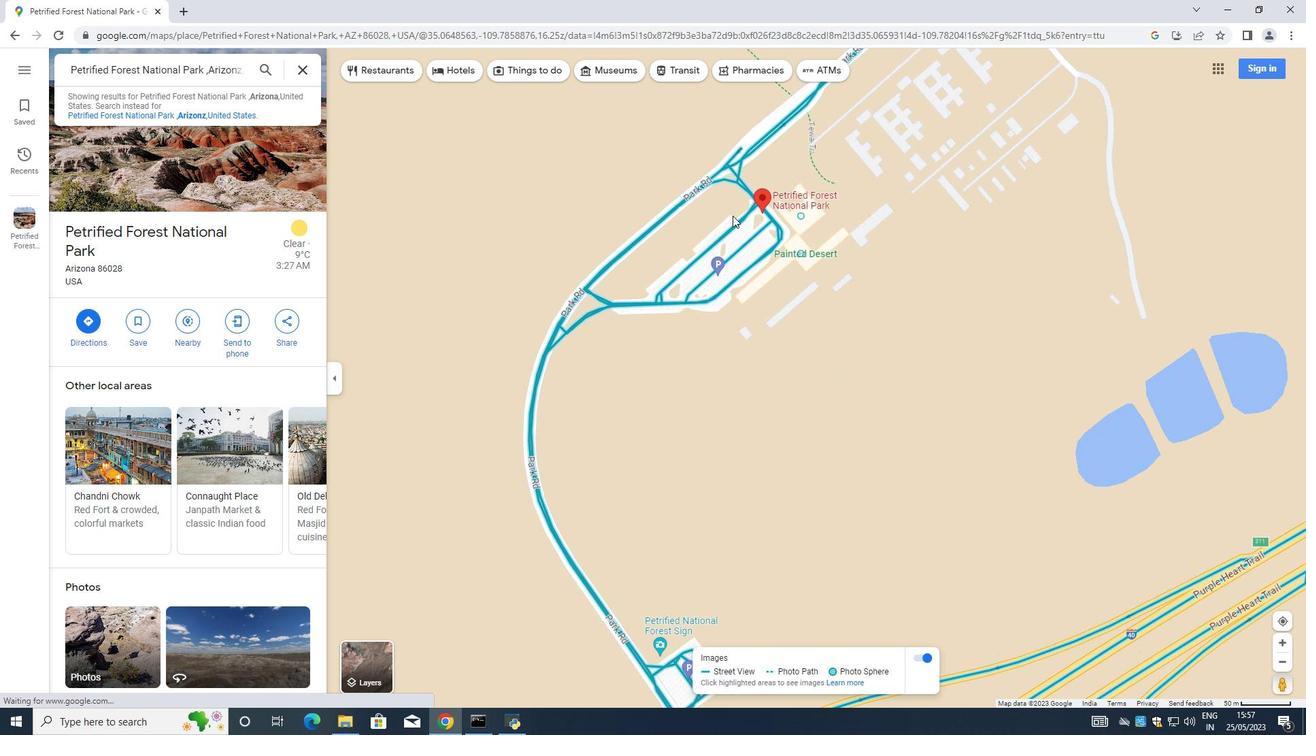 
Action: Mouse moved to (812, 253)
Screenshot: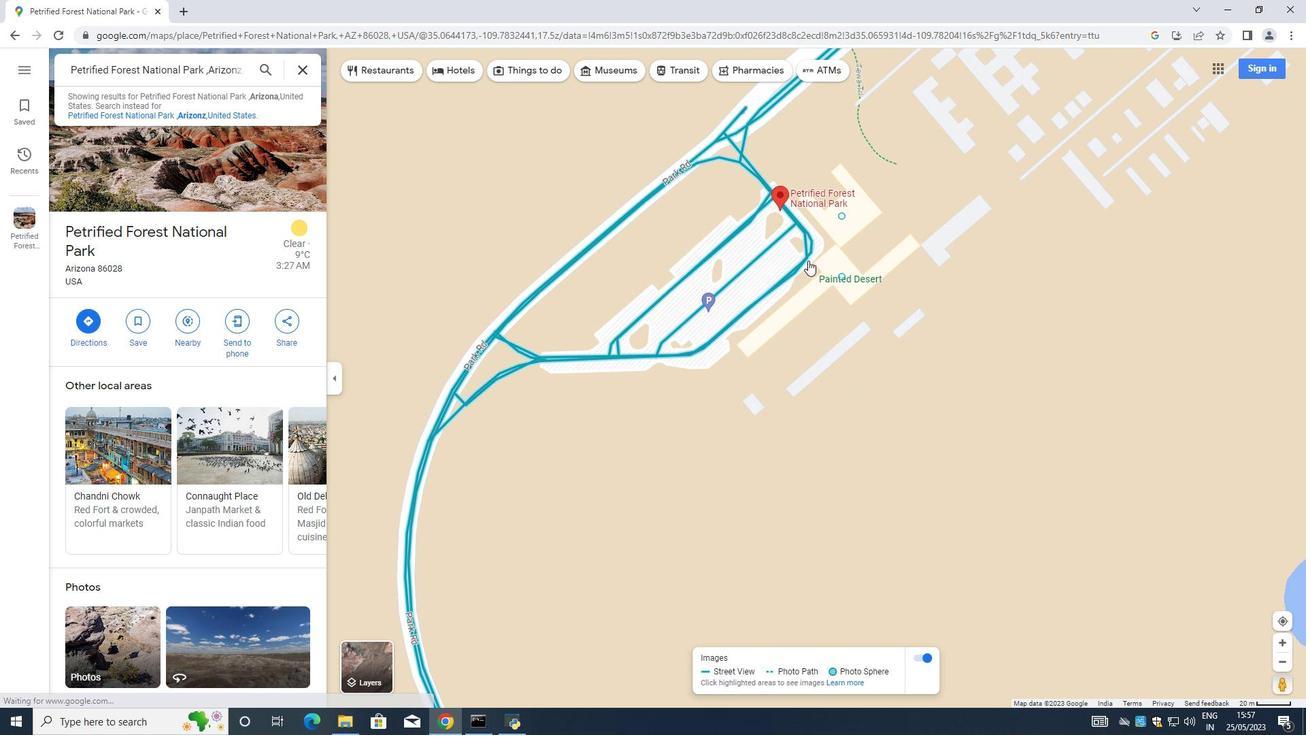 
Action: Mouse scrolled (812, 255) with delta (0, 0)
Screenshot: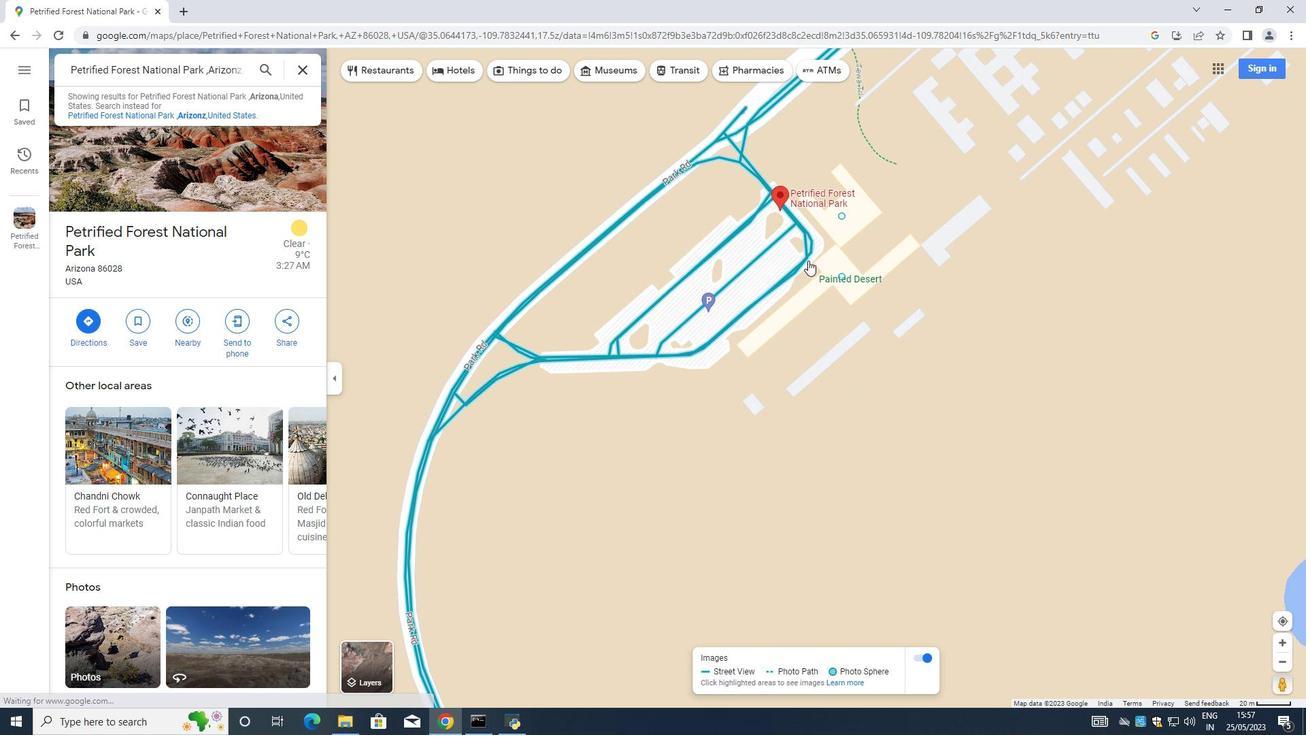 
Action: Mouse scrolled (812, 254) with delta (0, 0)
Screenshot: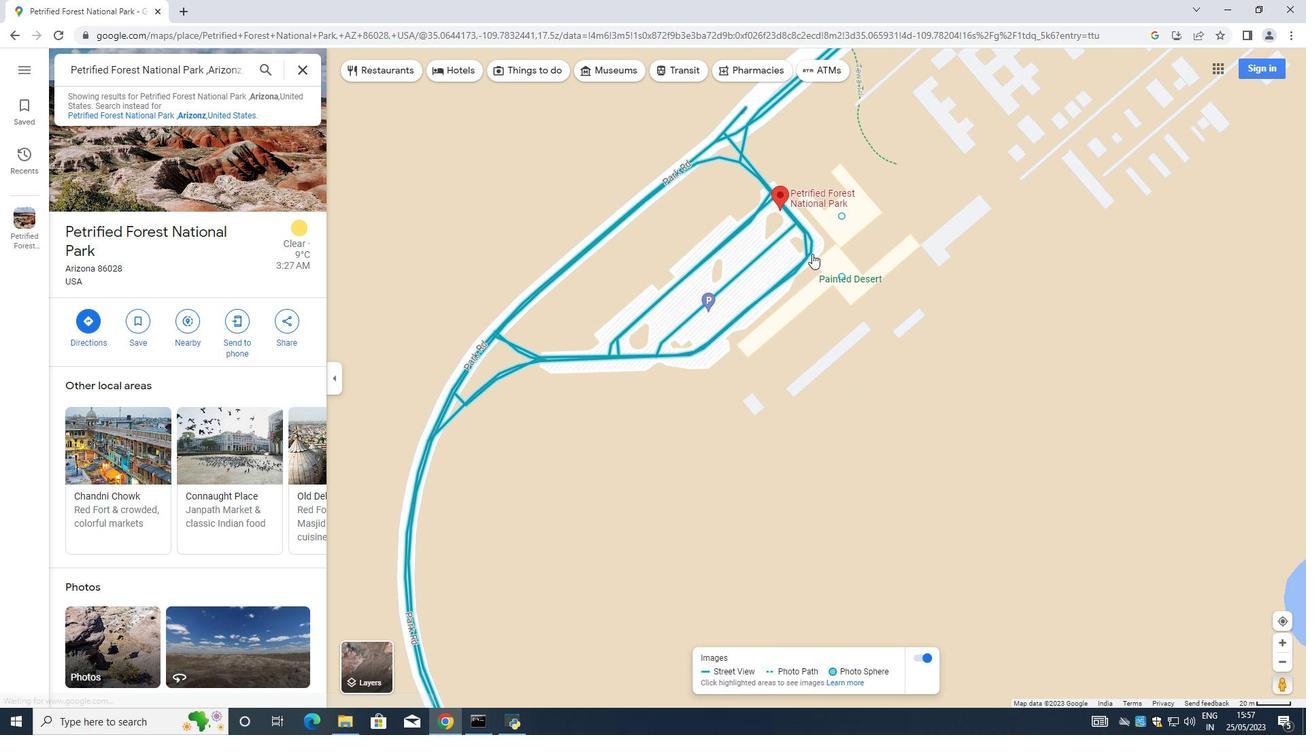 
Action: Mouse moved to (812, 253)
Screenshot: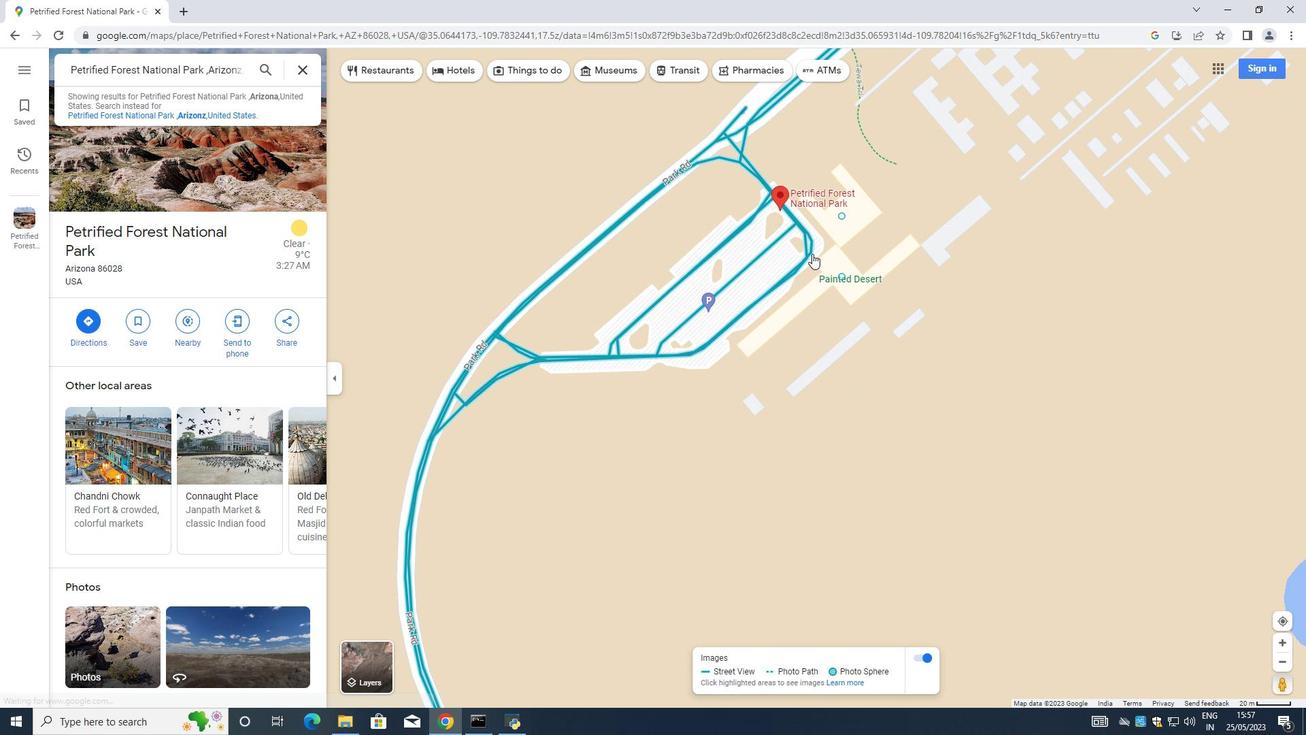 
Action: Mouse scrolled (812, 254) with delta (0, 0)
Screenshot: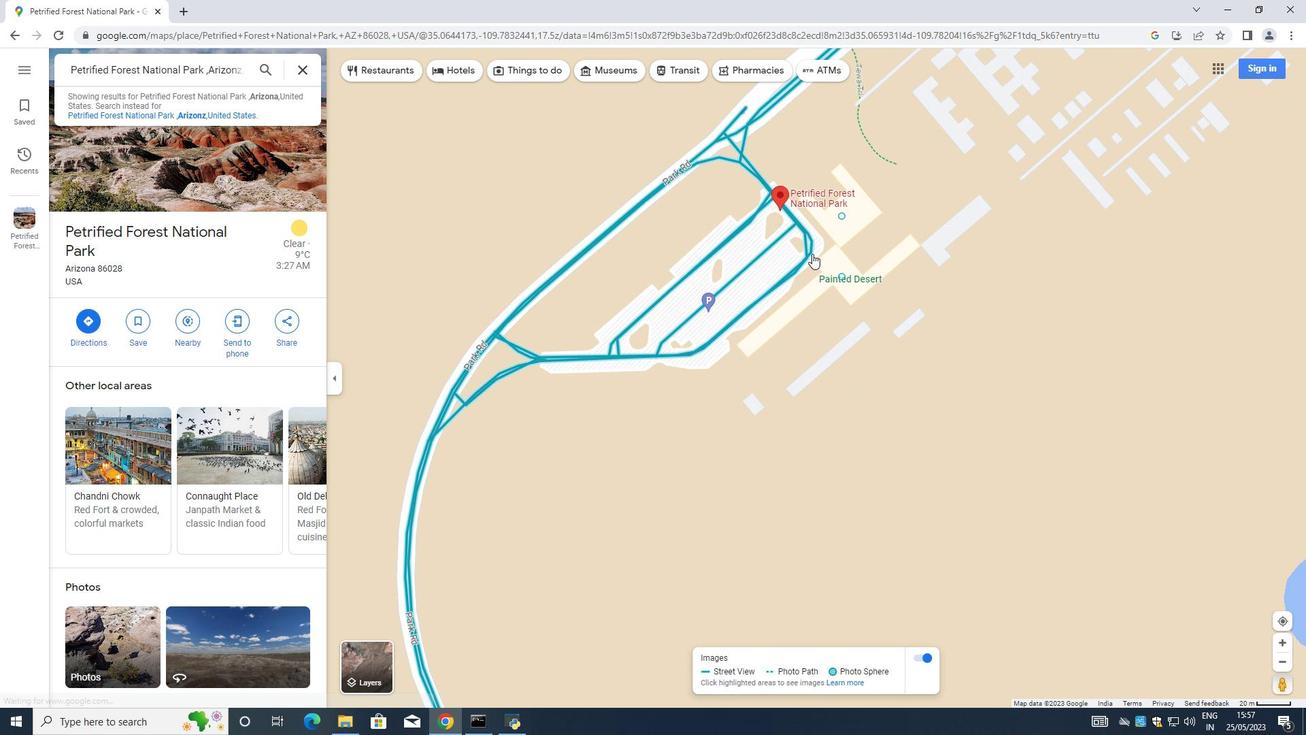 
Action: Mouse scrolled (812, 254) with delta (0, 0)
Screenshot: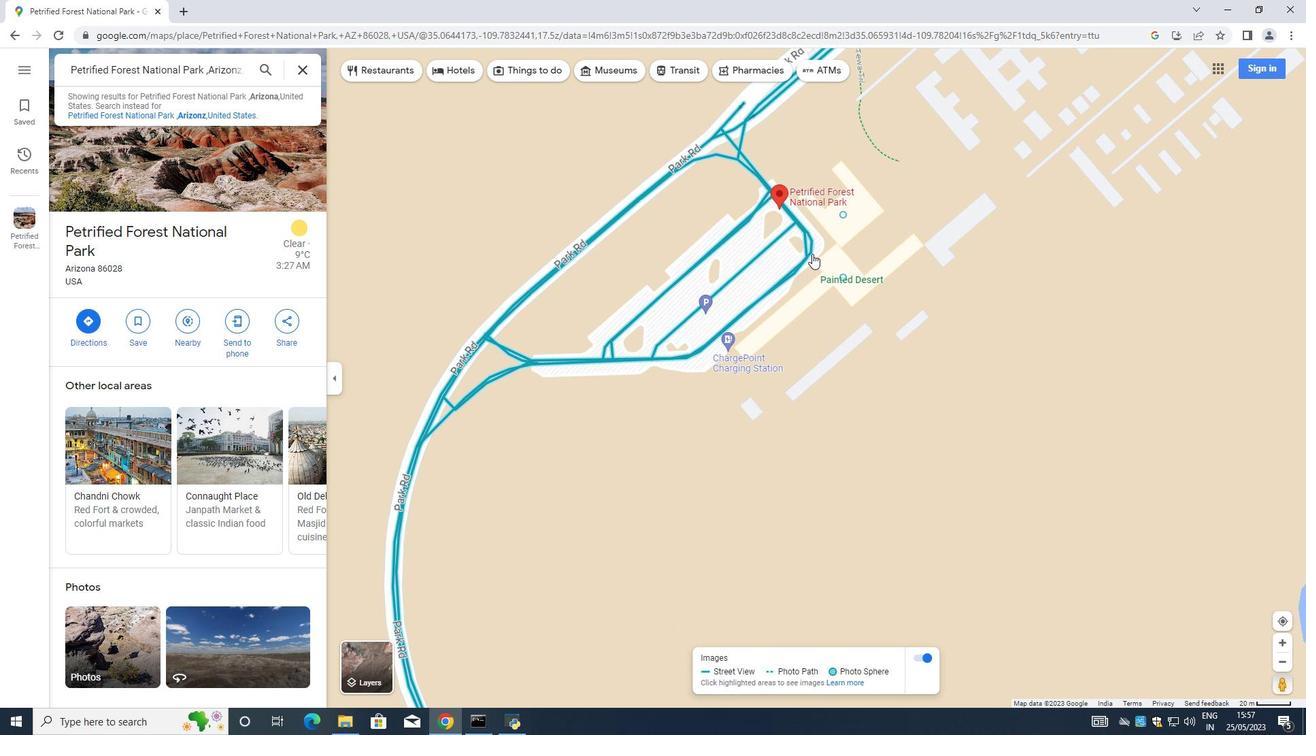 
Action: Mouse moved to (798, 256)
Screenshot: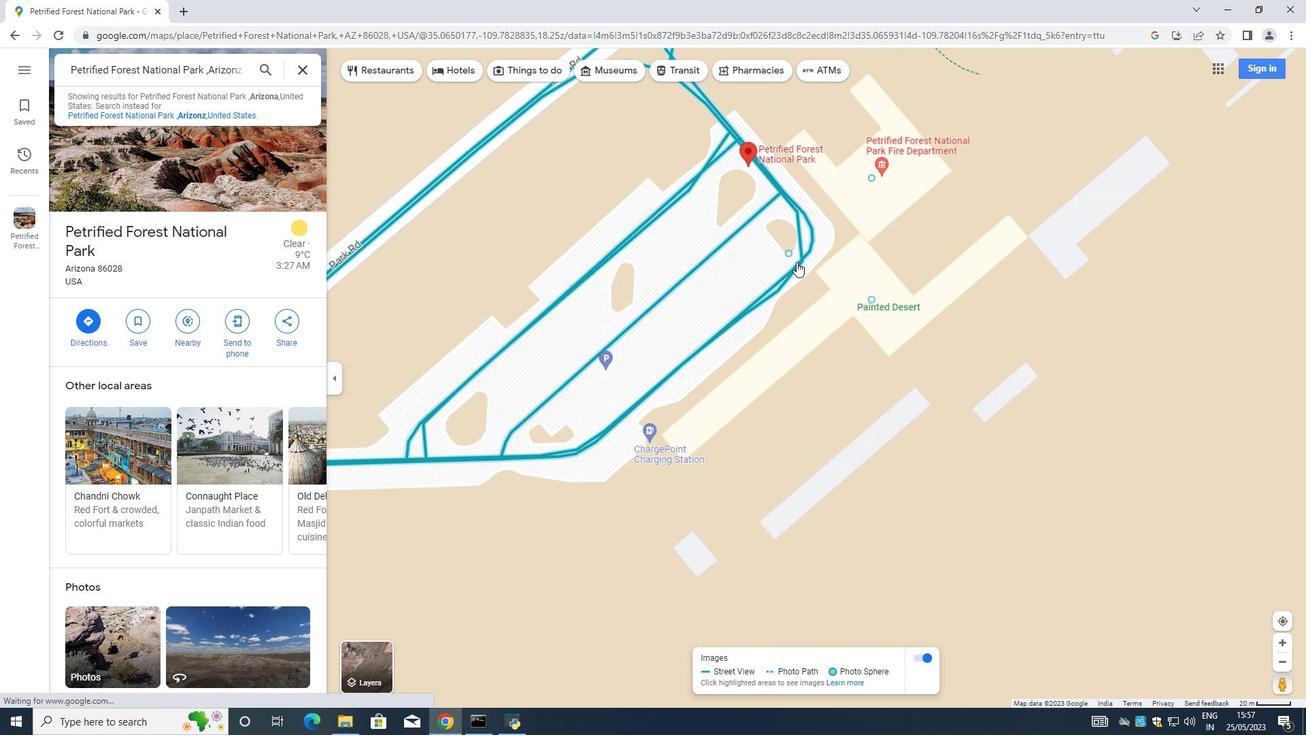 
Action: Mouse scrolled (798, 258) with delta (0, 0)
Screenshot: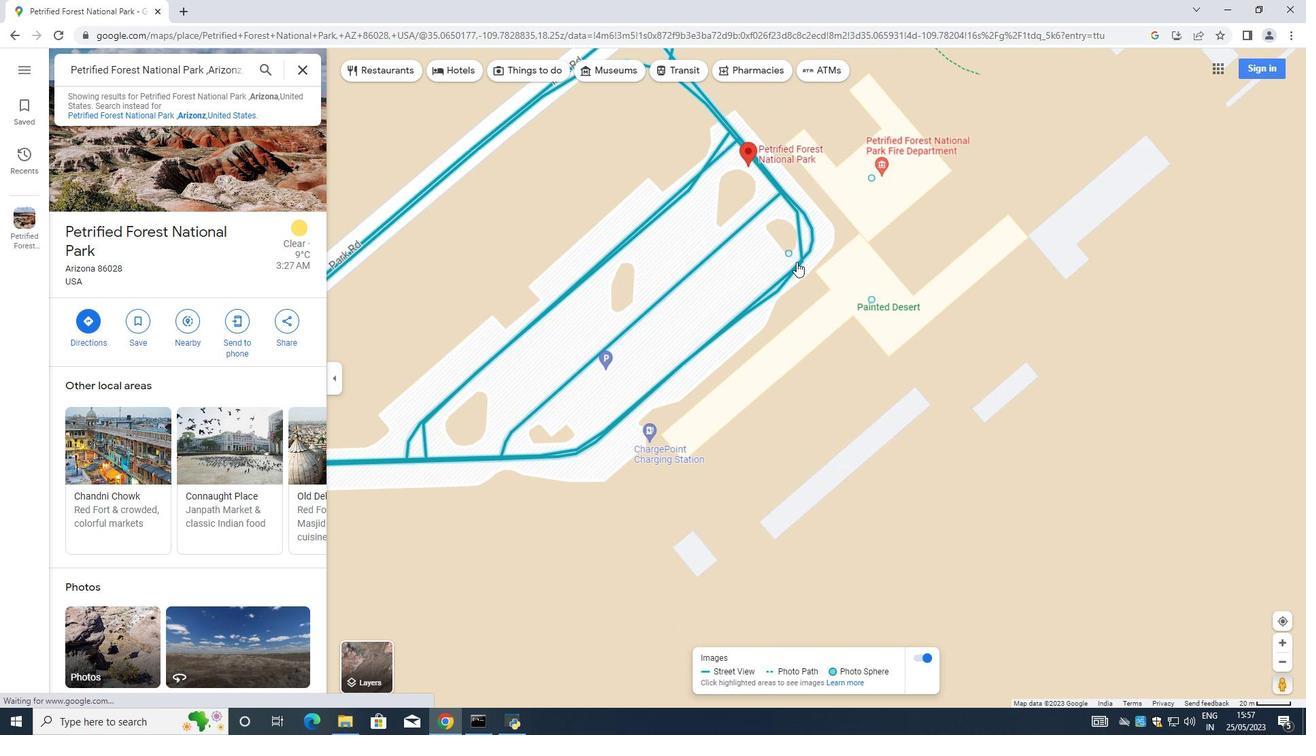 
Action: Mouse moved to (799, 255)
Screenshot: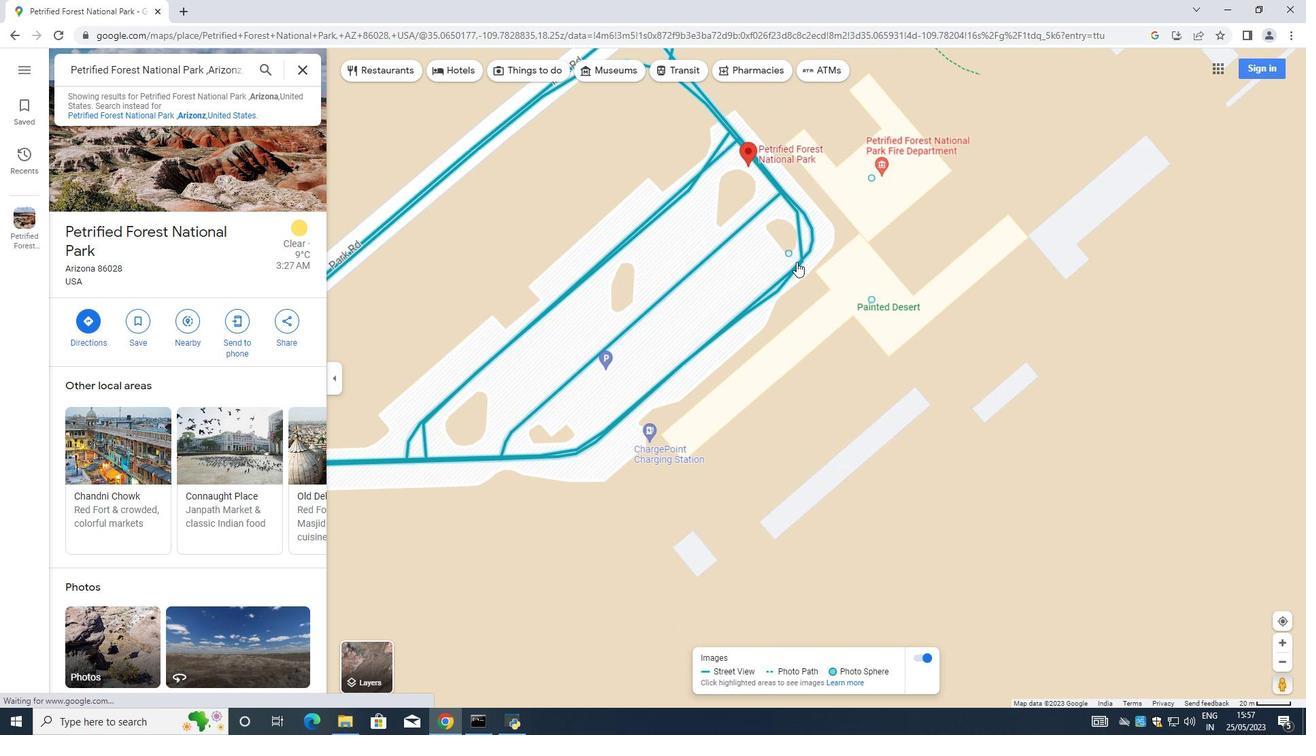 
Action: Mouse scrolled (799, 256) with delta (0, 0)
Screenshot: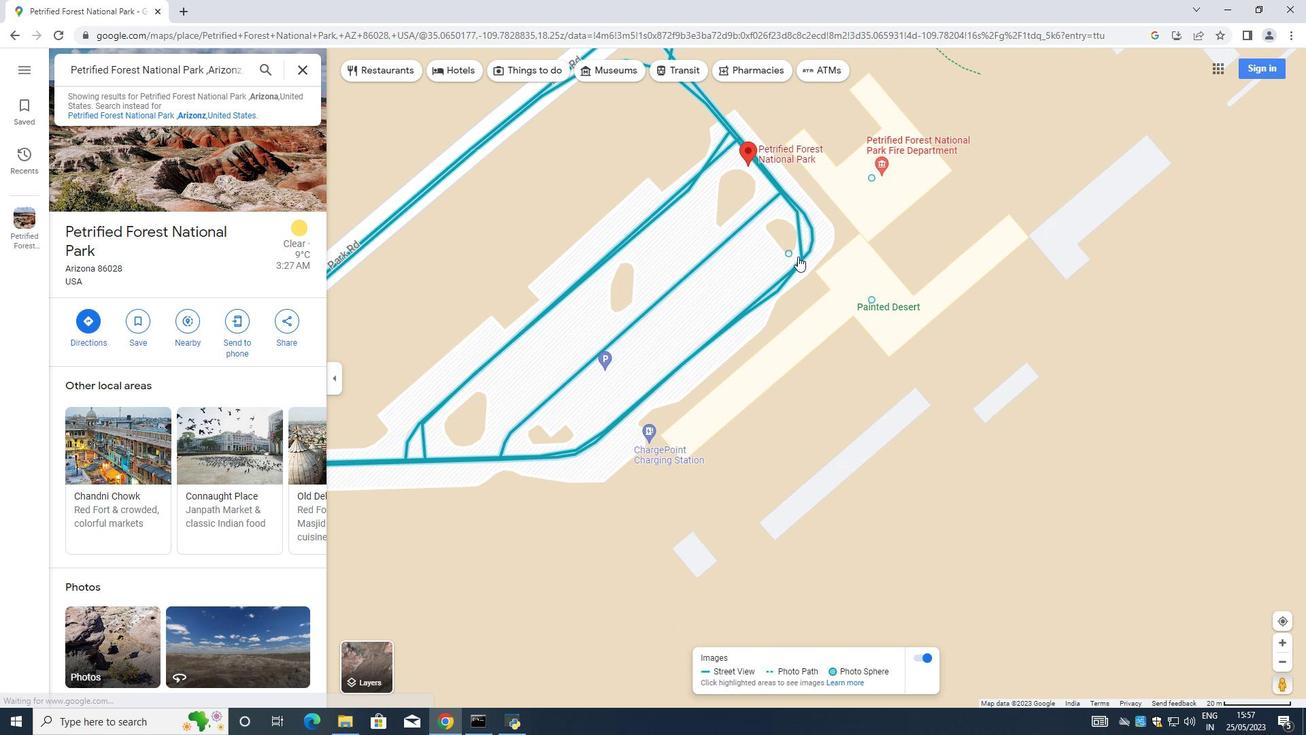 
Action: Mouse scrolled (799, 256) with delta (0, 0)
Screenshot: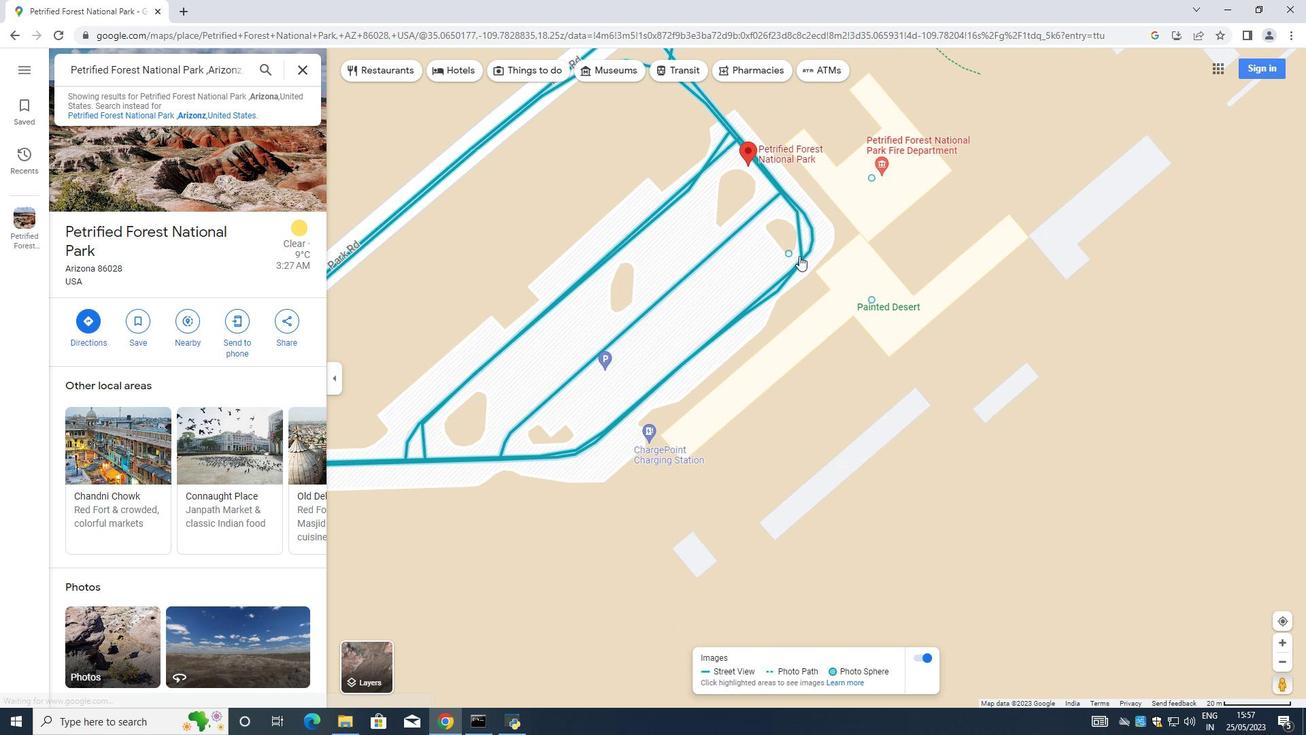 
Action: Mouse moved to (700, 208)
Screenshot: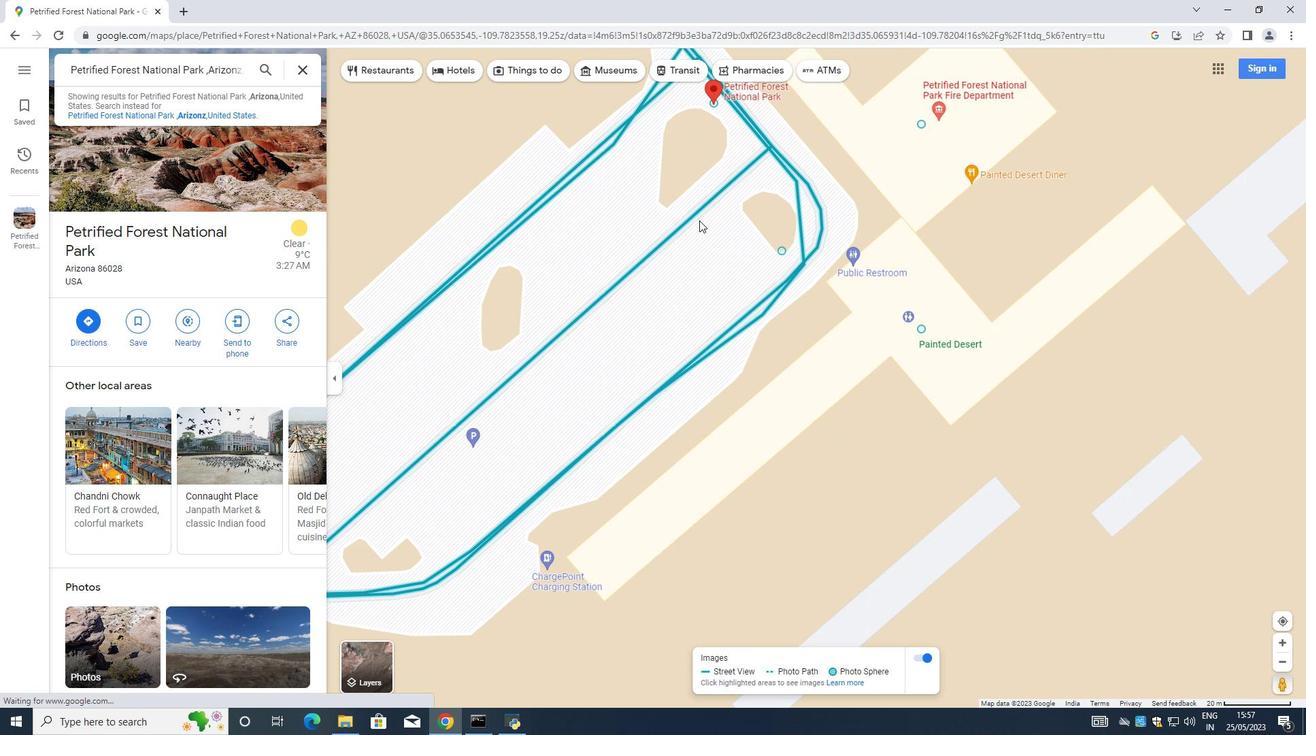
Action: Mouse pressed left at (700, 208)
Screenshot: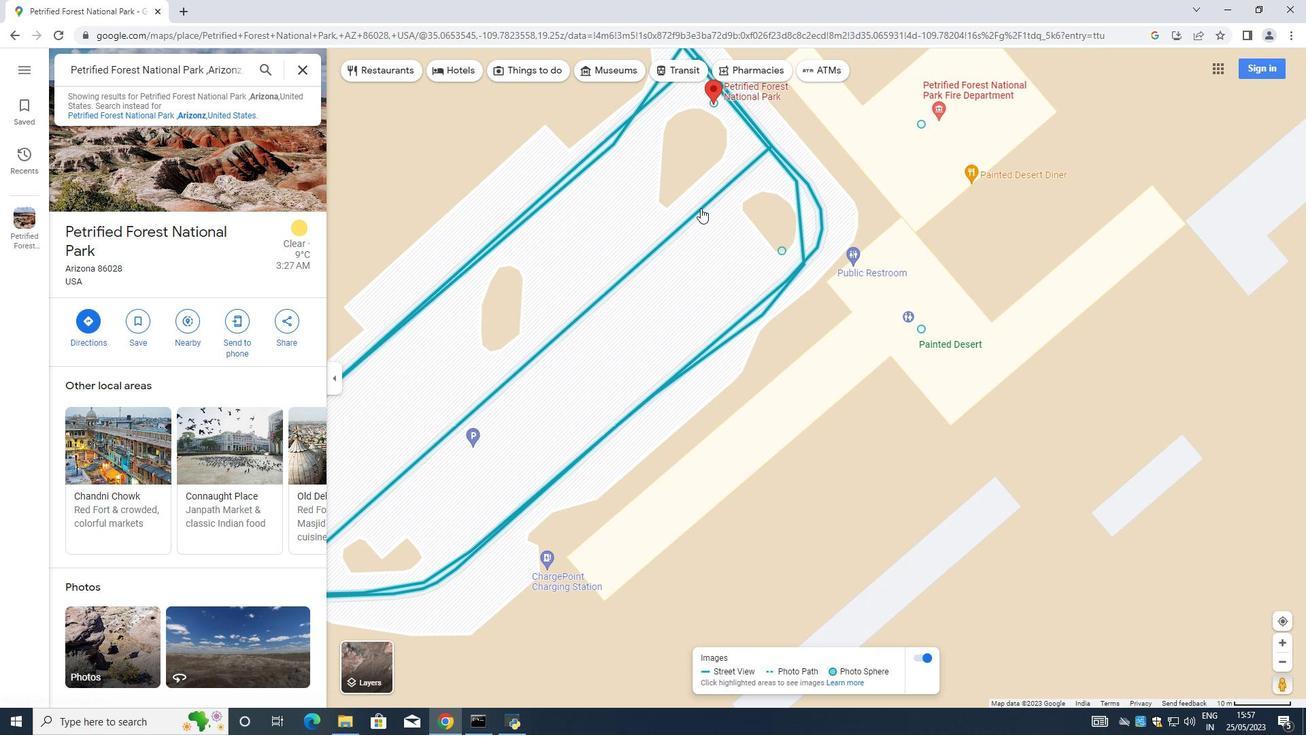 
Action: Mouse moved to (705, 294)
Screenshot: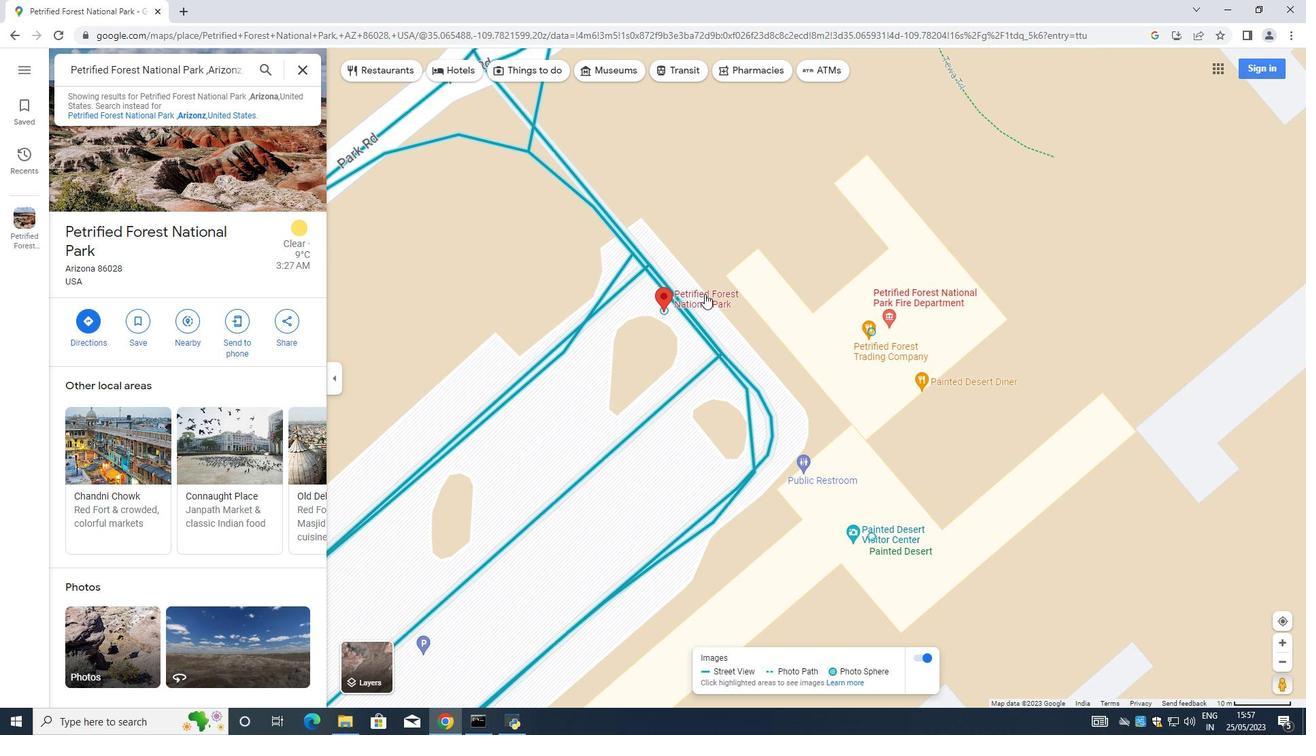 
Action: Mouse scrolled (705, 294) with delta (0, 0)
Screenshot: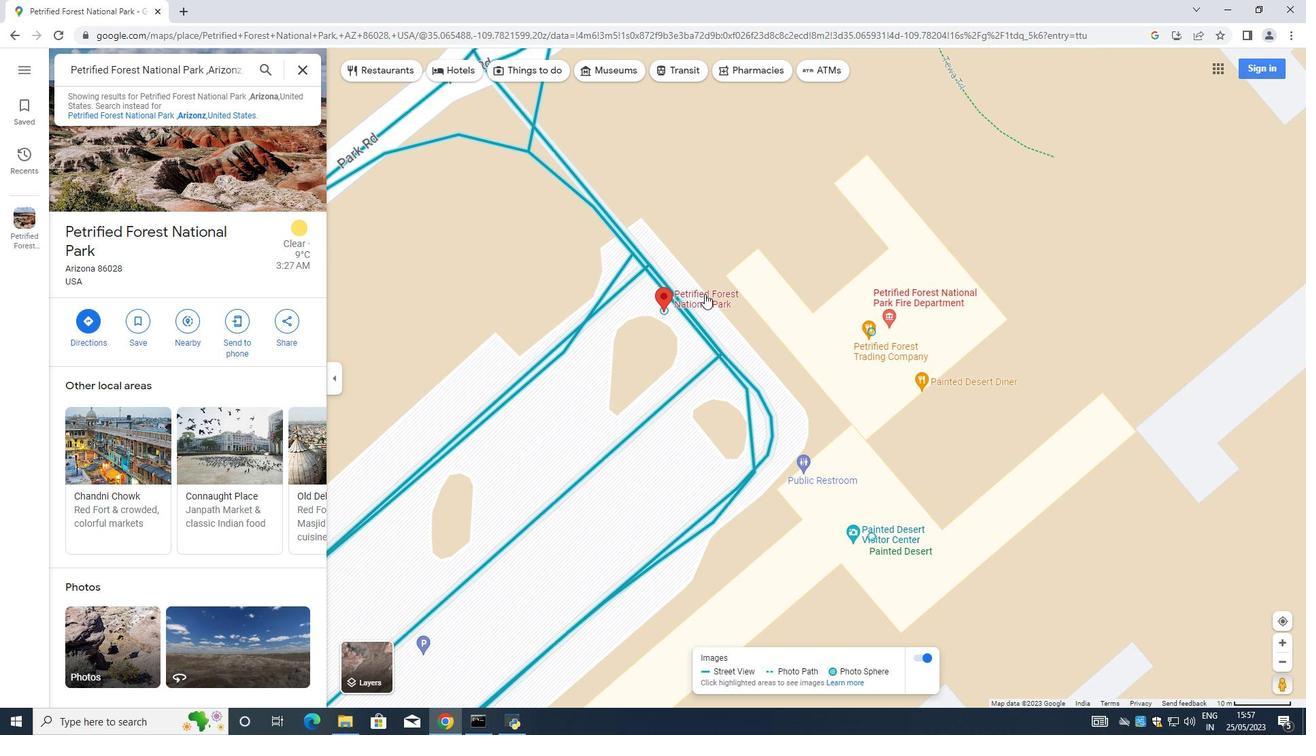 
Action: Mouse moved to (707, 287)
Screenshot: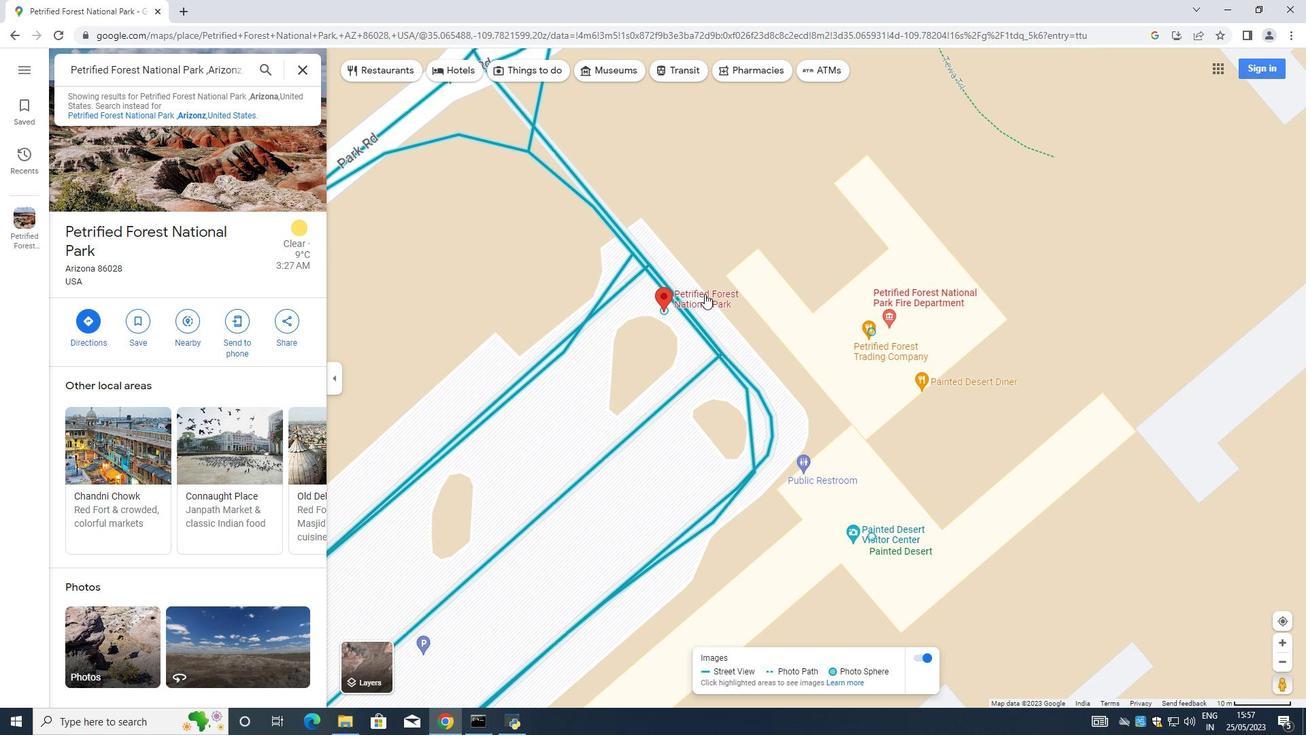 
Action: Mouse scrolled (707, 287) with delta (0, 0)
Screenshot: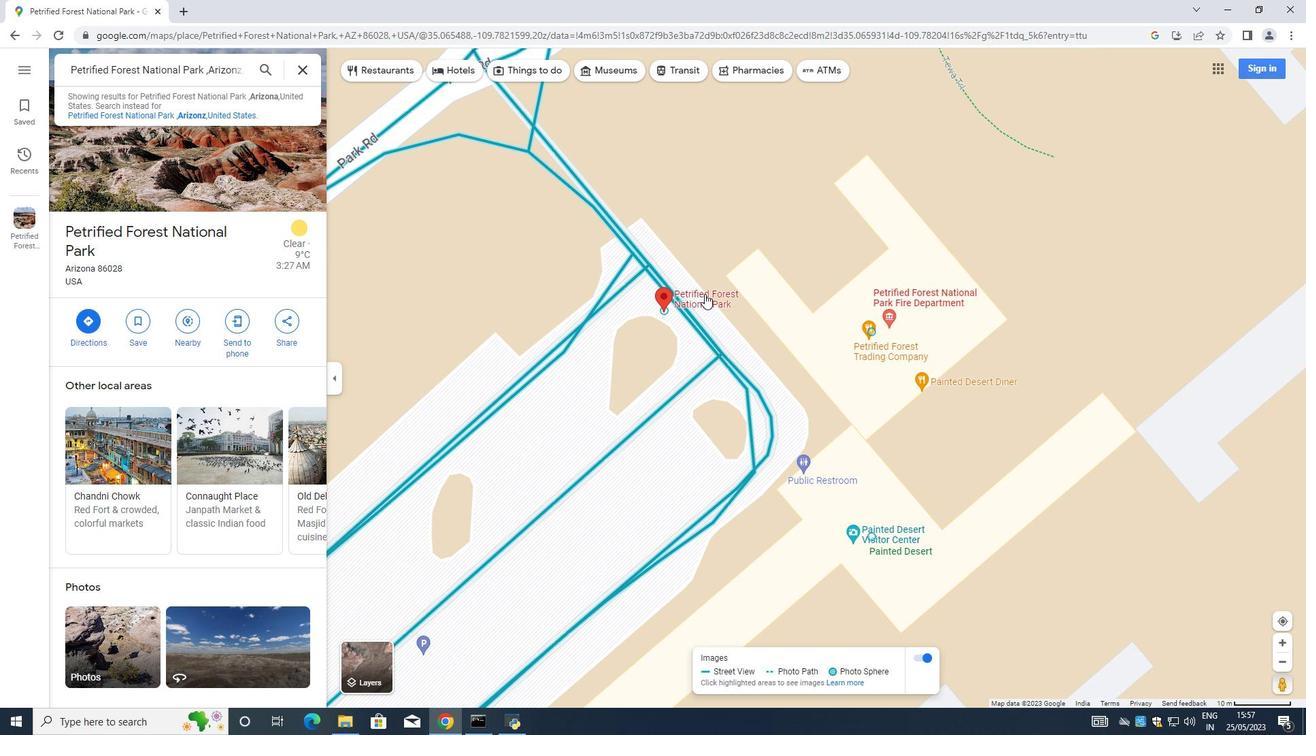 
Action: Mouse moved to (515, 419)
Screenshot: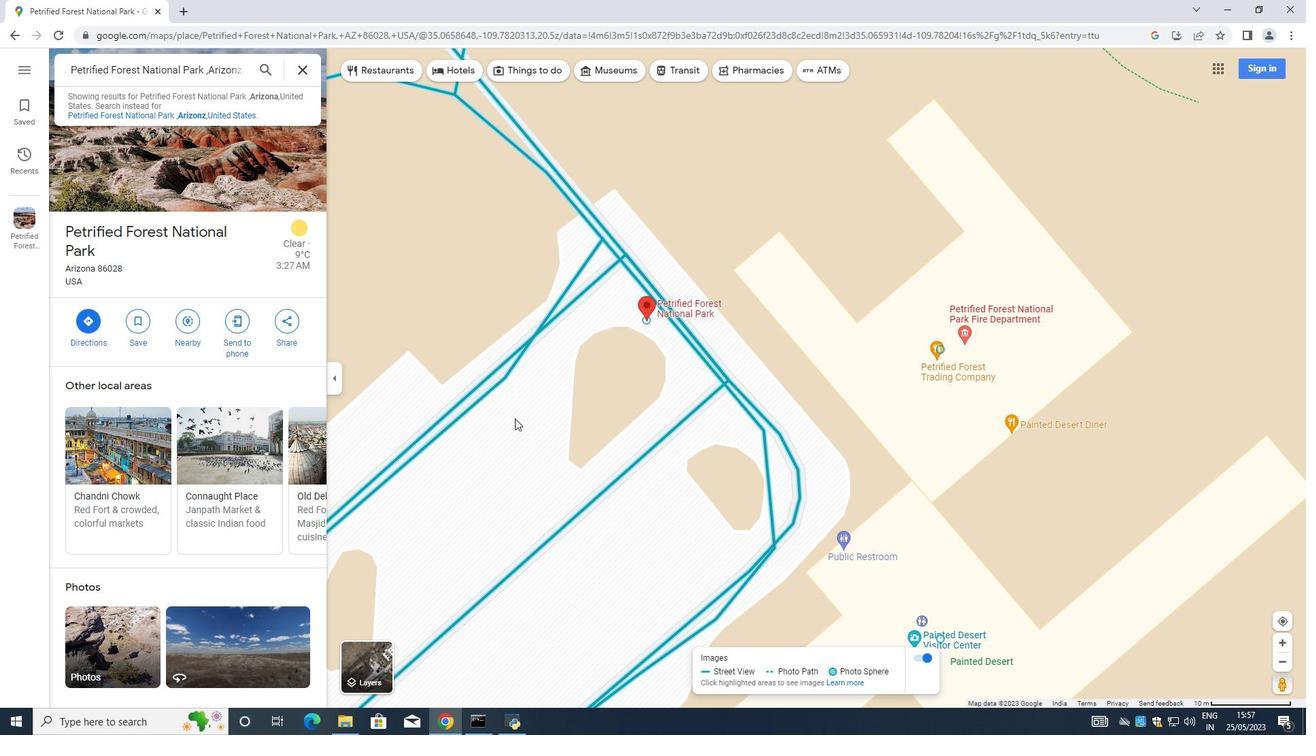 
Action: Mouse scrolled (515, 418) with delta (0, 0)
Screenshot: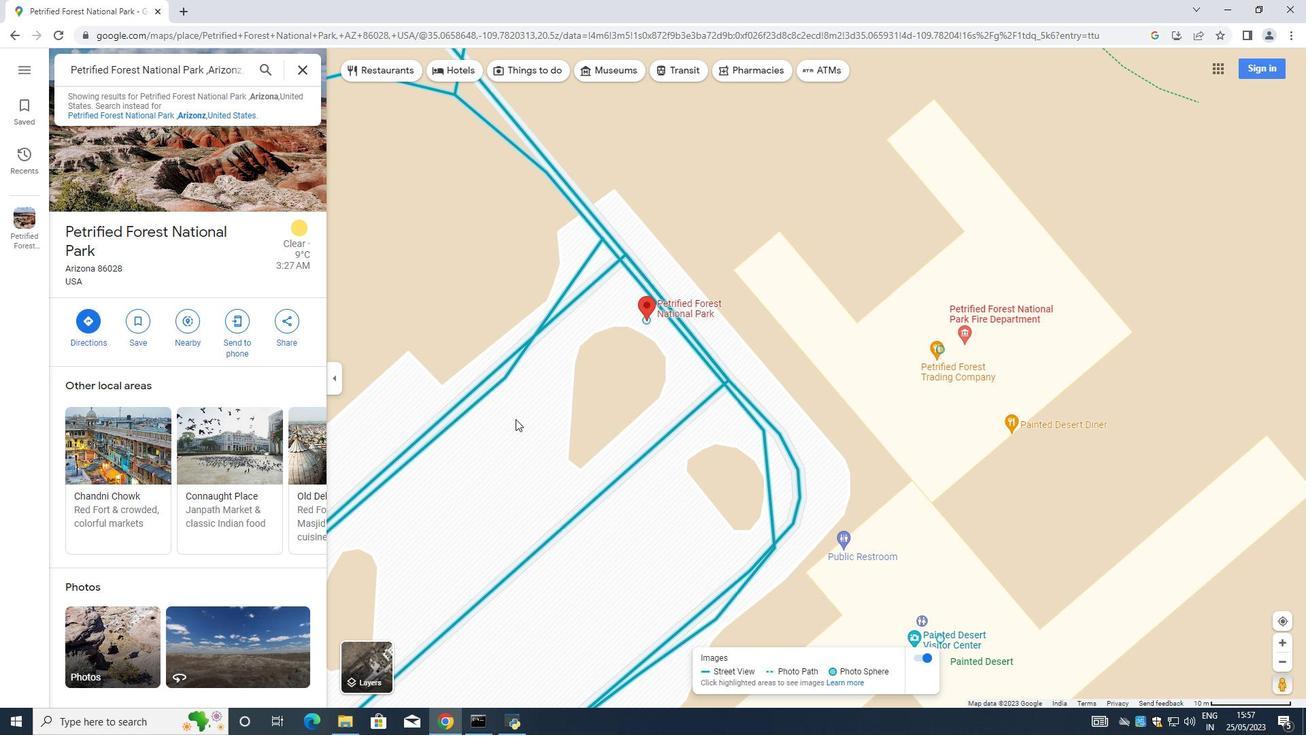 
Action: Mouse scrolled (515, 418) with delta (0, 0)
Screenshot: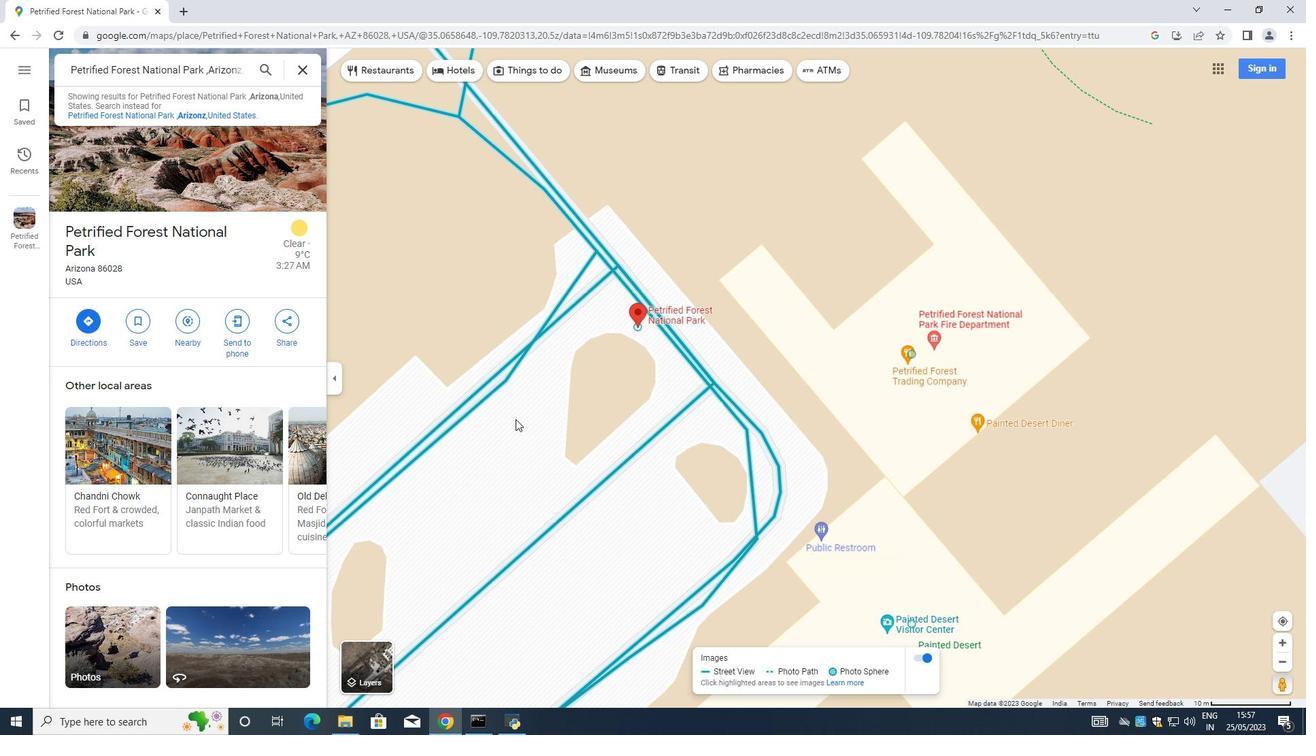 
Action: Mouse scrolled (515, 418) with delta (0, 0)
Screenshot: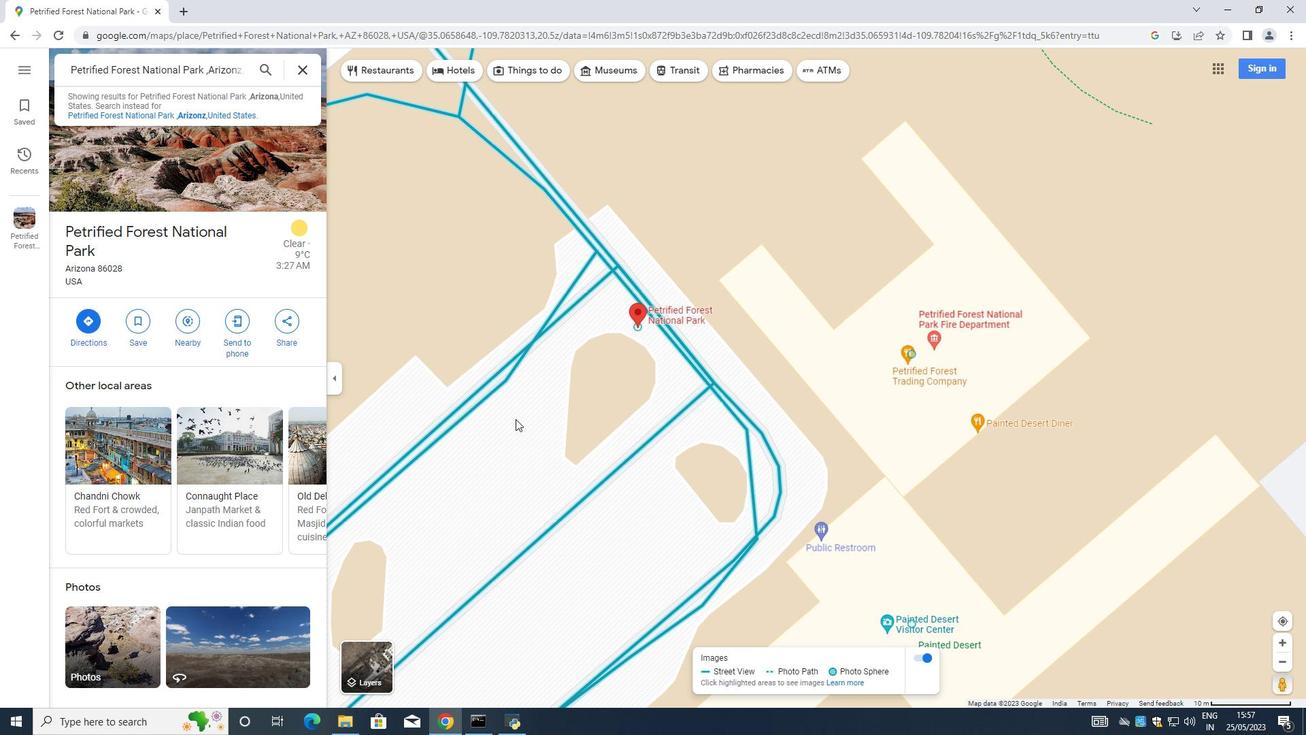 
Action: Mouse moved to (768, 377)
Screenshot: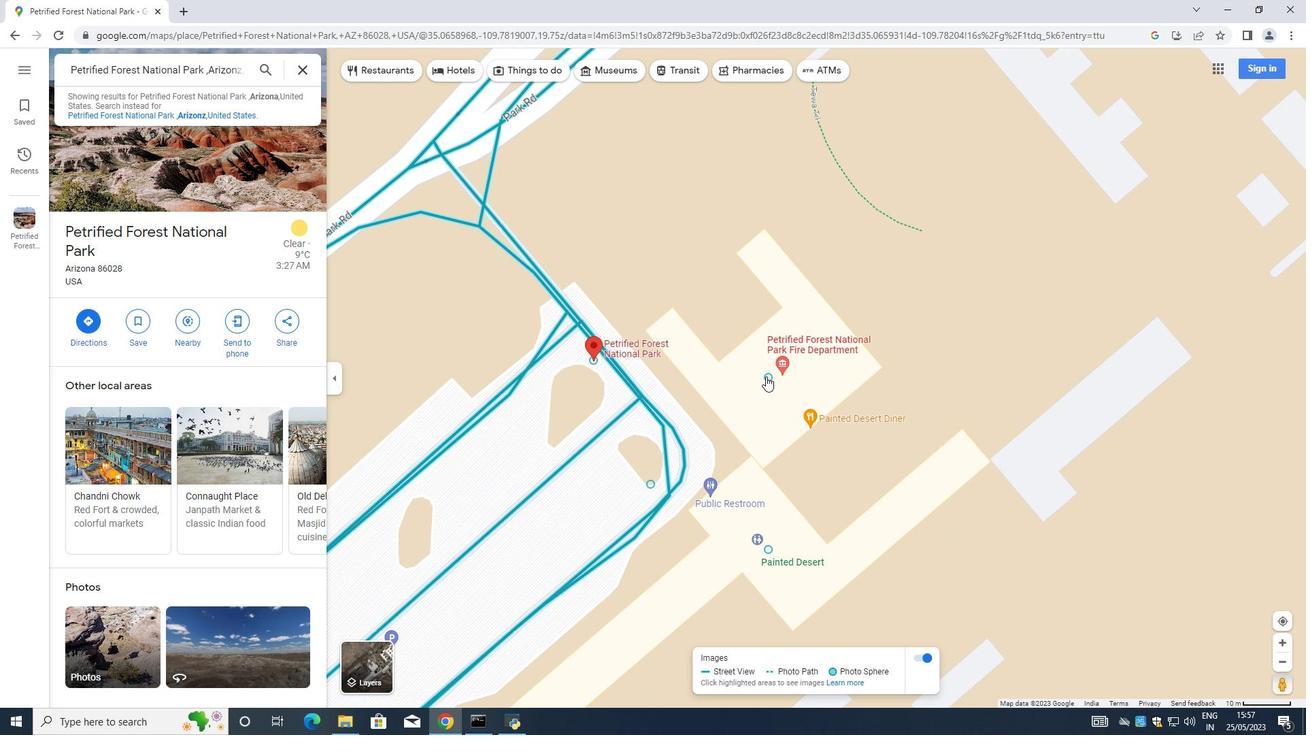 
Action: Mouse pressed left at (768, 377)
Screenshot: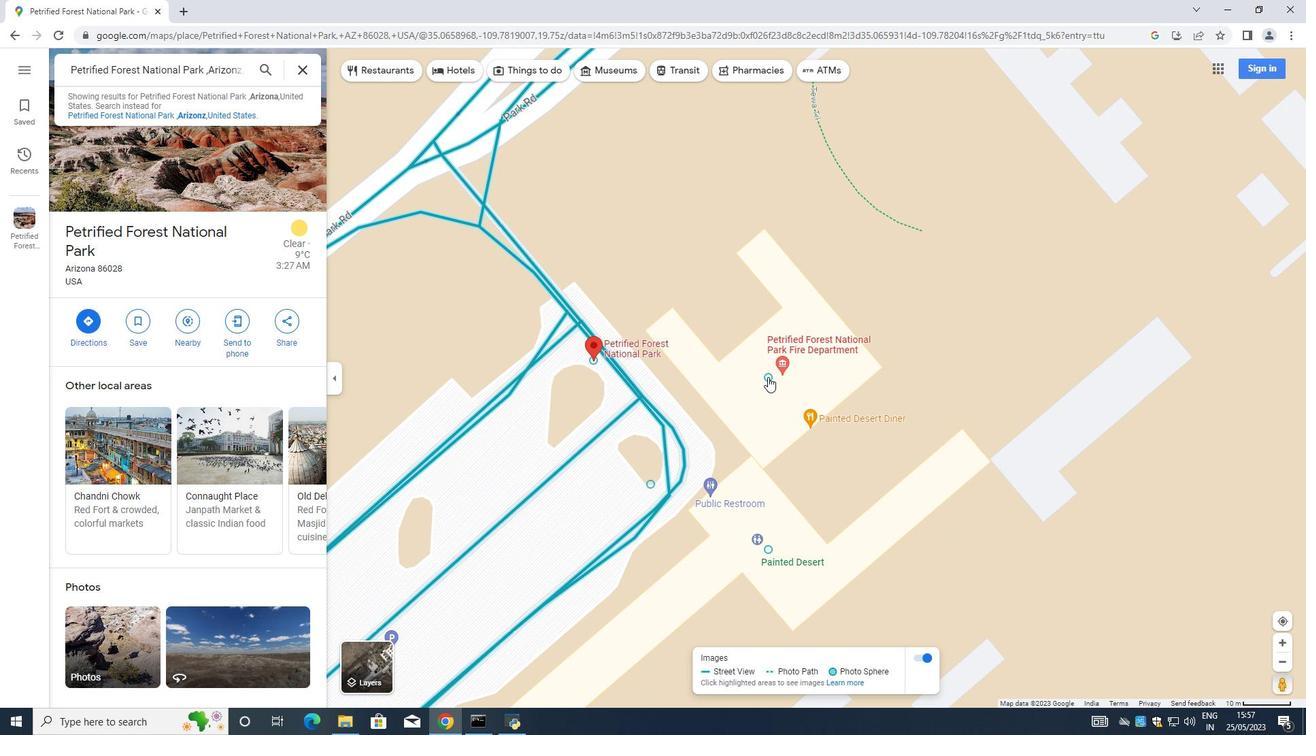 
Action: Mouse moved to (801, 571)
Screenshot: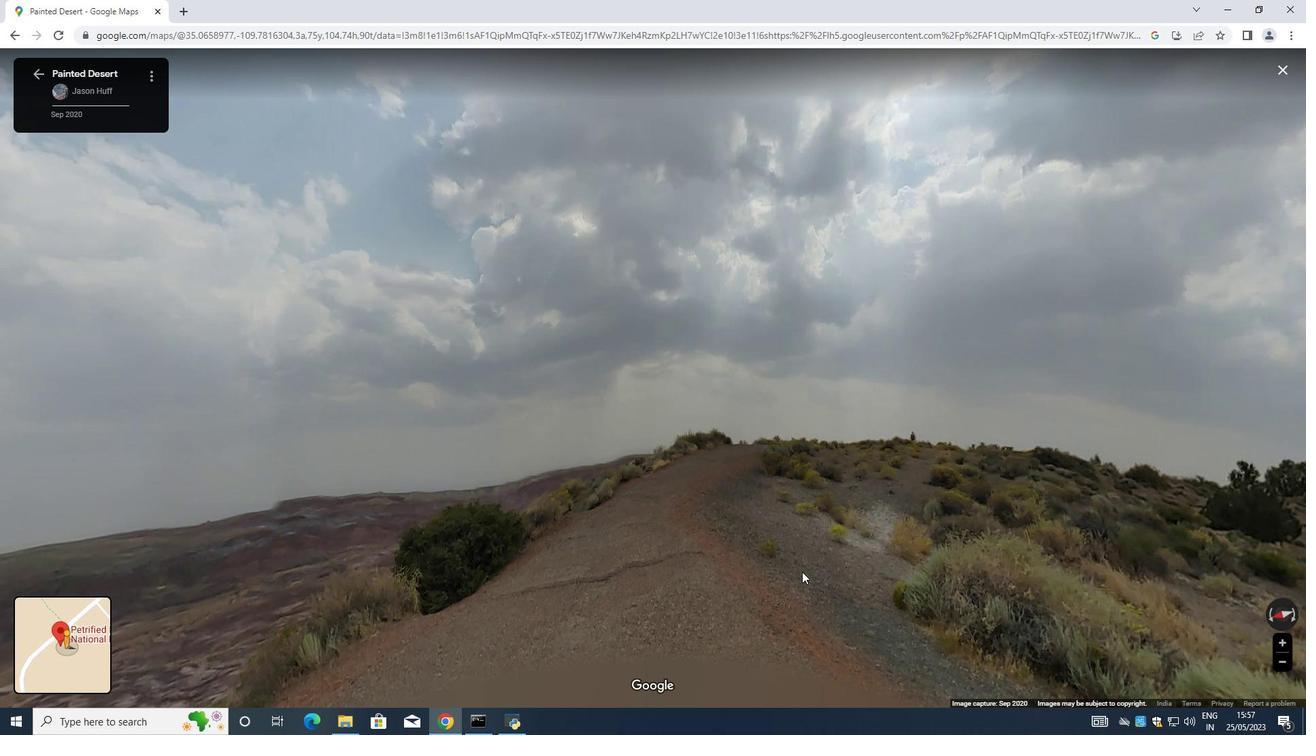 
Action: Mouse scrolled (801, 571) with delta (0, 0)
Screenshot: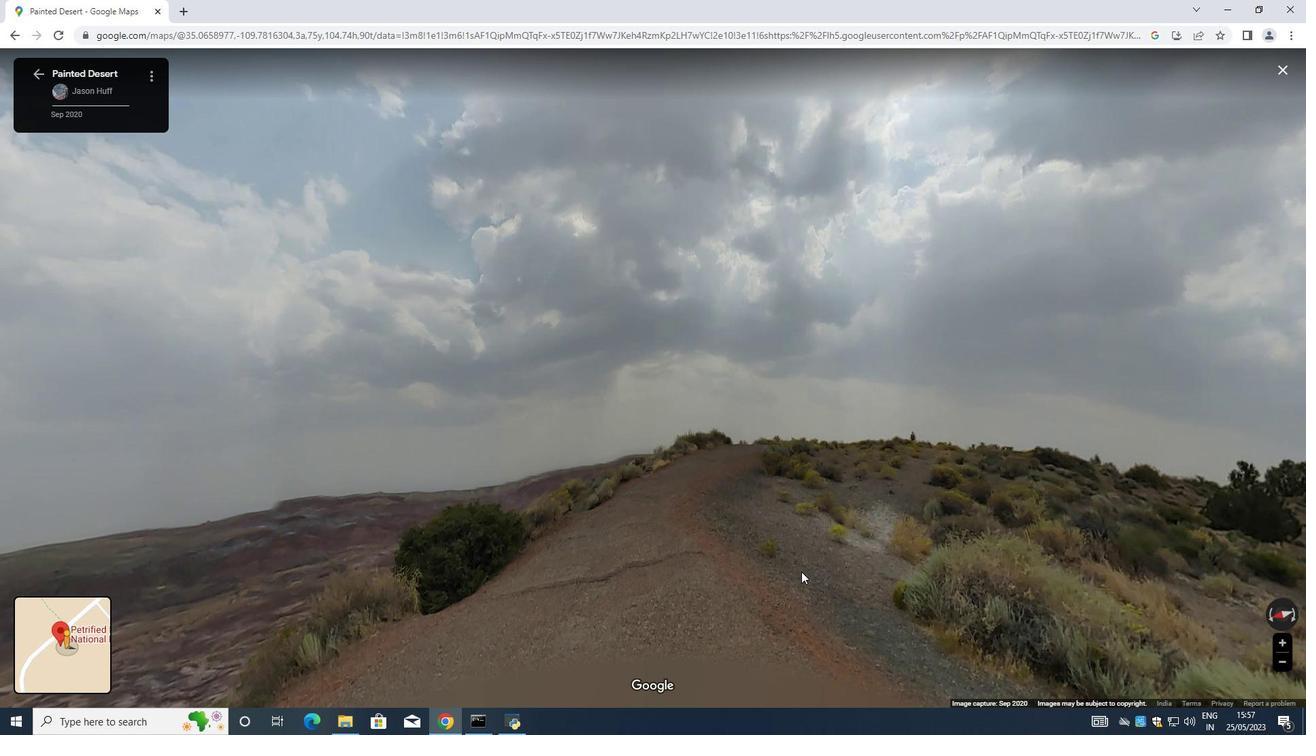 
Action: Mouse moved to (801, 571)
Screenshot: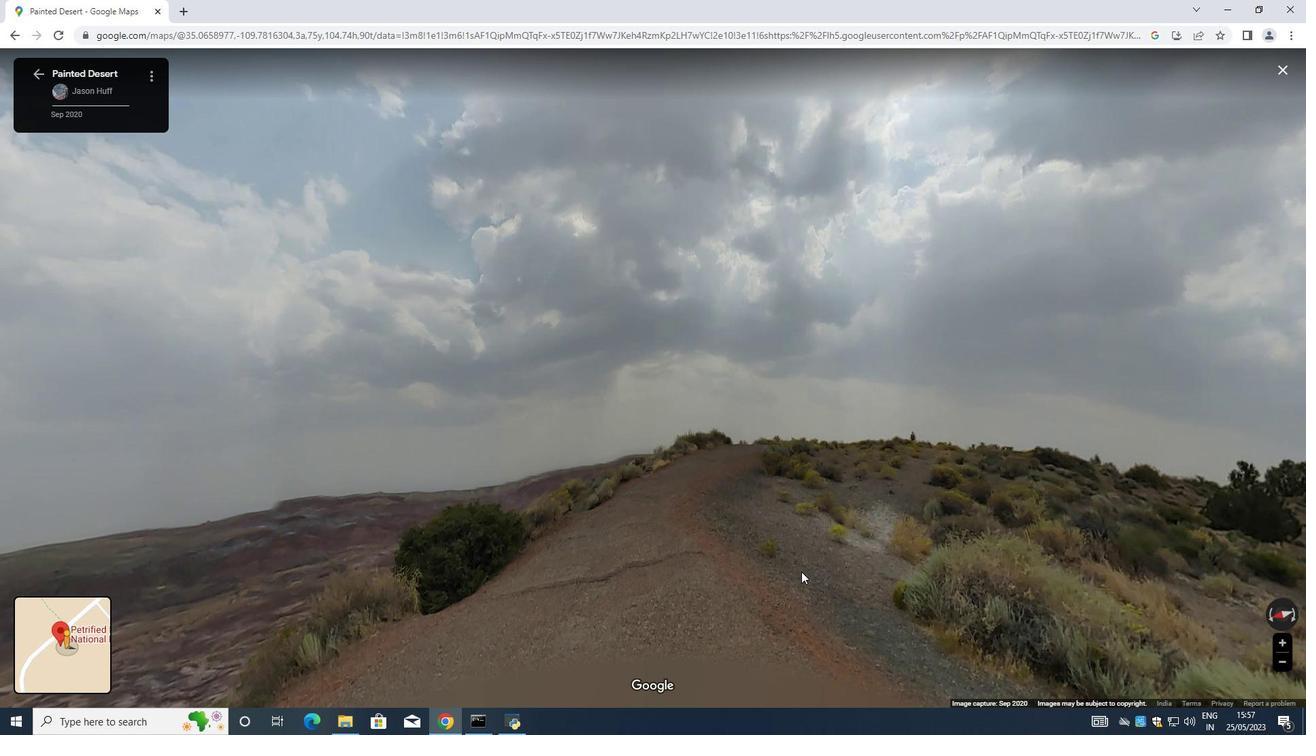 
Action: Mouse scrolled (801, 571) with delta (0, 0)
Screenshot: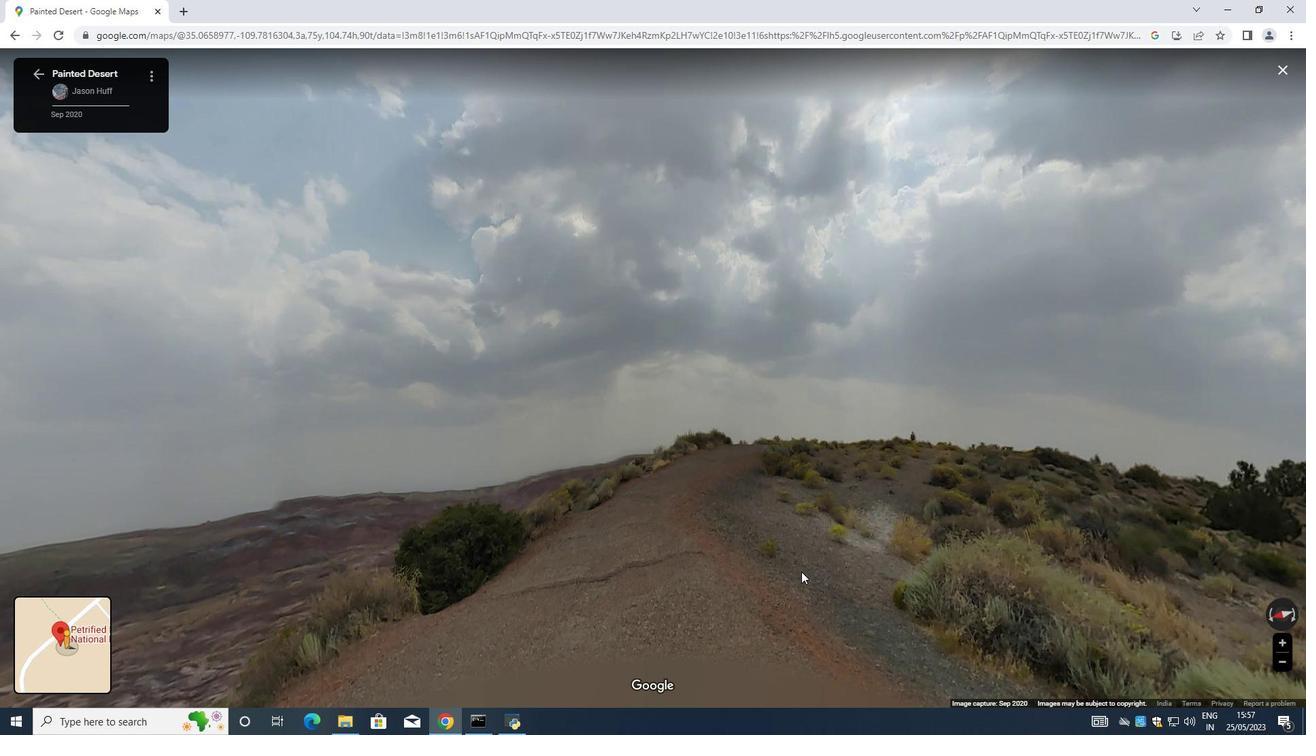 
Action: Mouse moved to (801, 571)
Screenshot: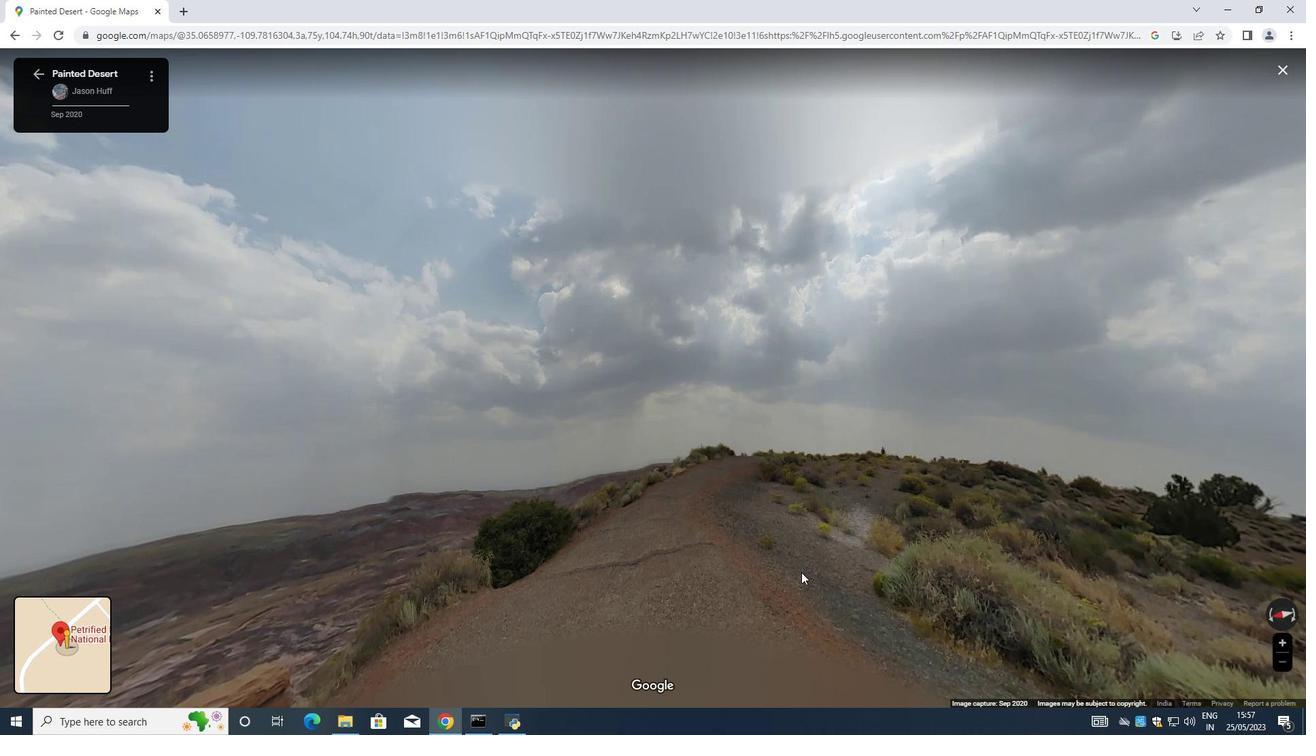 
Action: Mouse scrolled (801, 571) with delta (0, 0)
Screenshot: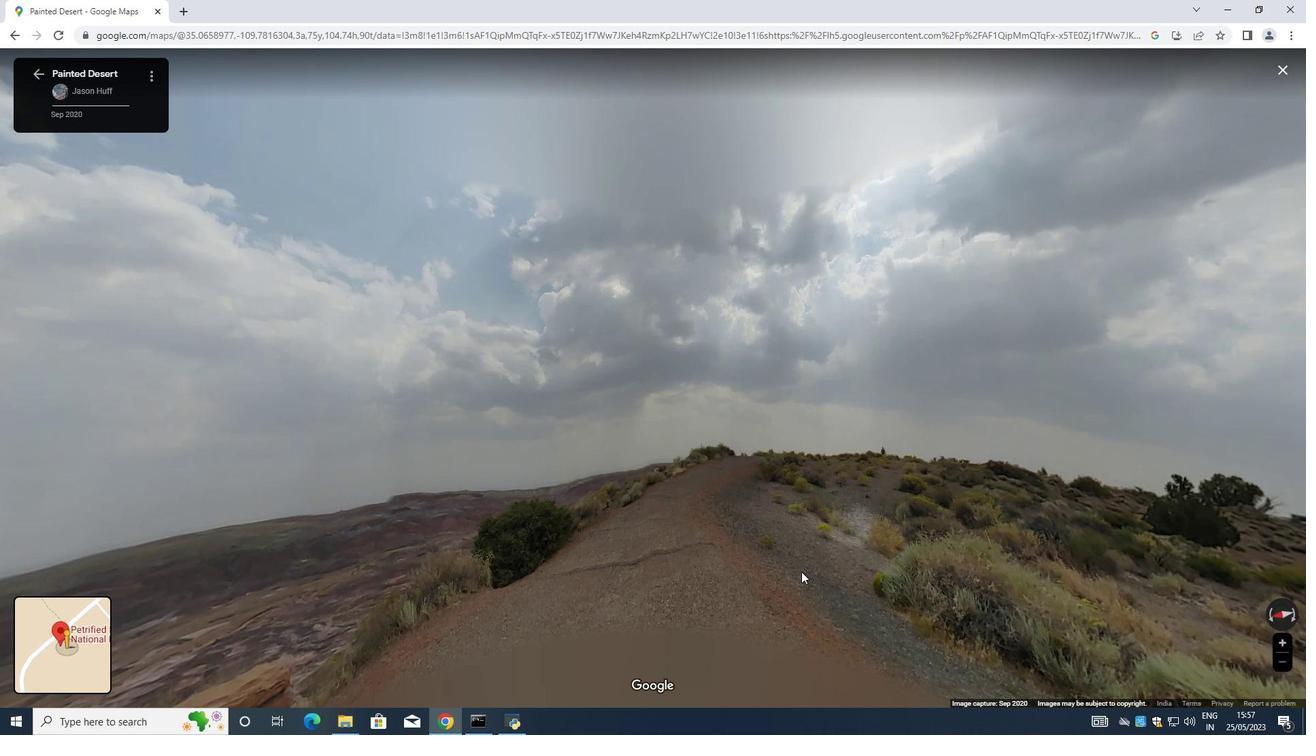 
Action: Mouse scrolled (801, 571) with delta (0, 0)
Screenshot: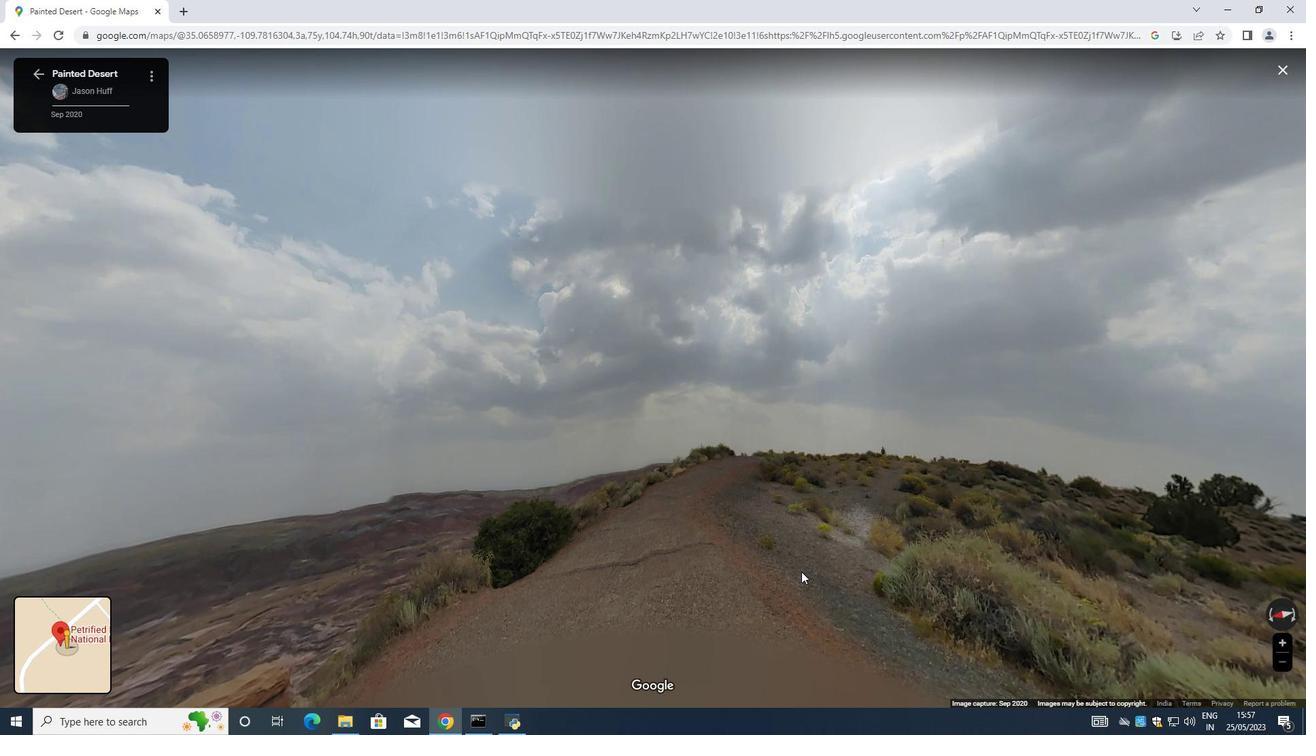 
Action: Mouse moved to (801, 571)
Screenshot: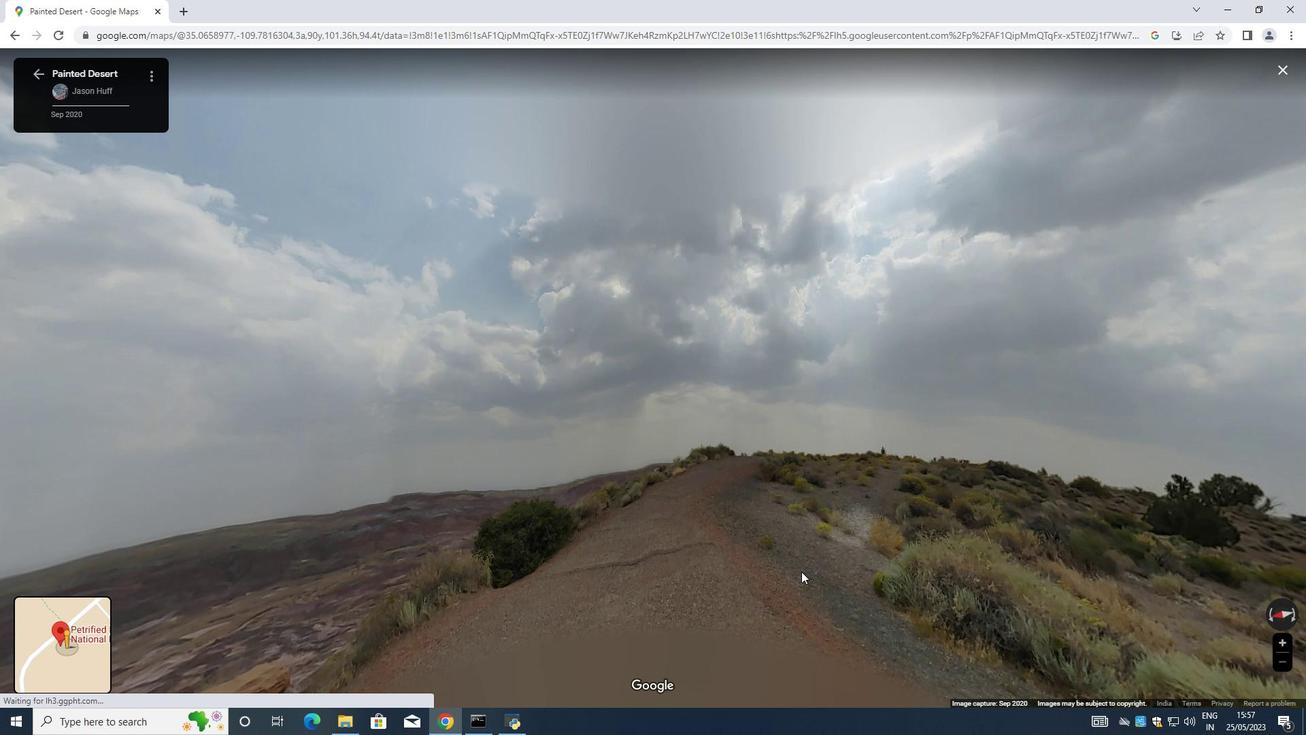 
Action: Mouse scrolled (801, 571) with delta (0, 0)
Screenshot: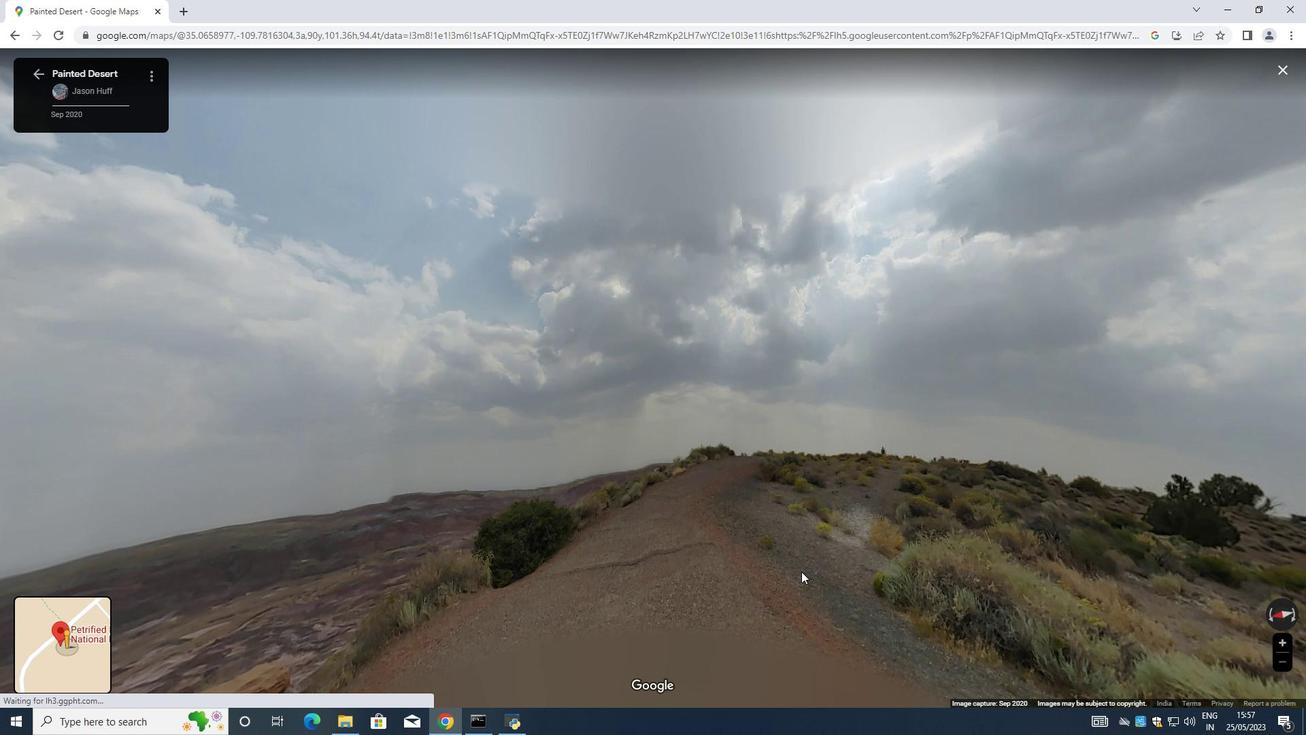 
Action: Mouse moved to (801, 571)
Screenshot: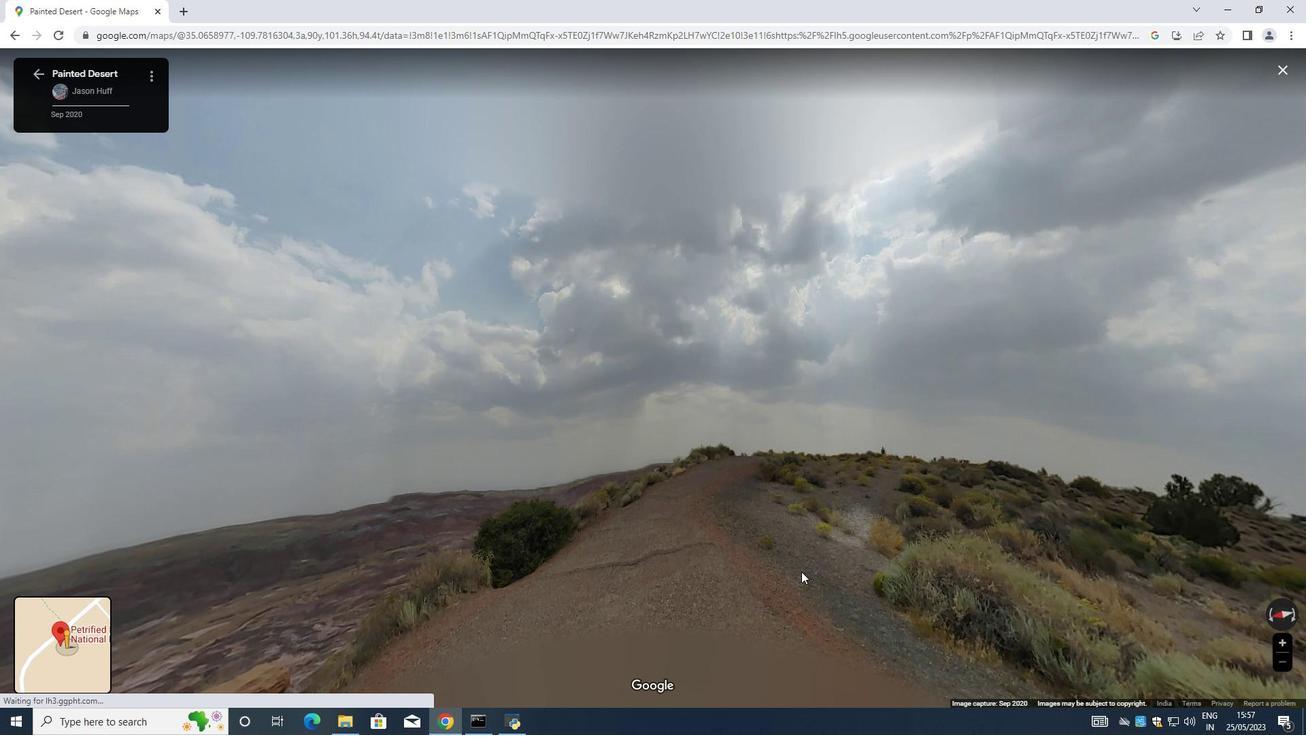 
Action: Mouse scrolled (801, 570) with delta (0, 0)
Screenshot: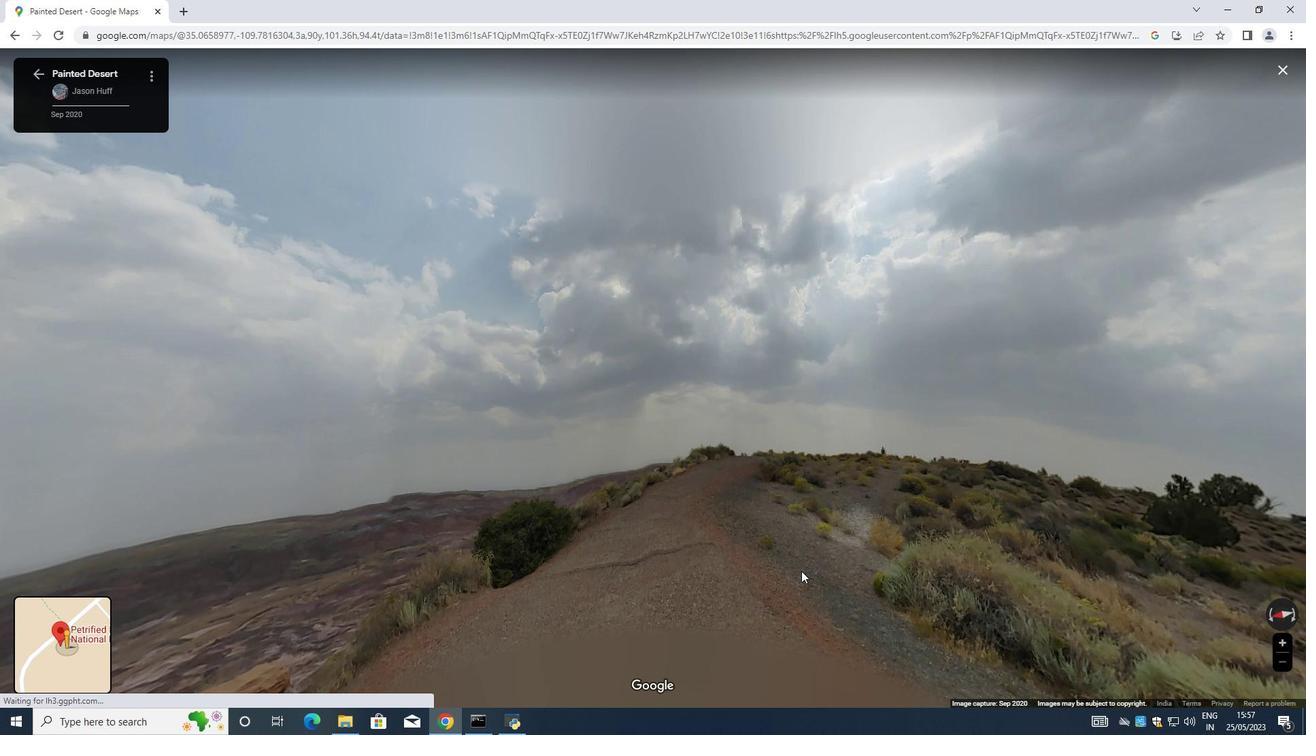 
Action: Mouse scrolled (801, 571) with delta (0, 0)
Screenshot: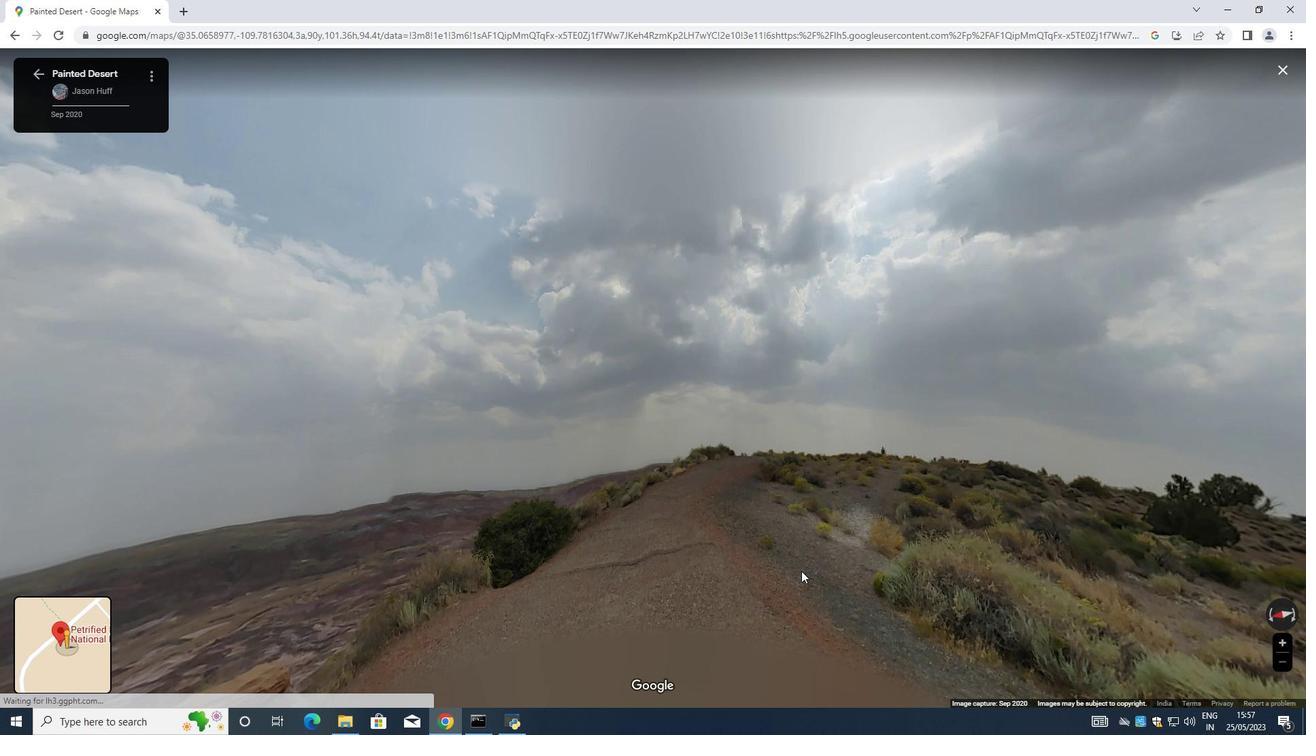 
Action: Mouse scrolled (801, 571) with delta (0, 0)
Screenshot: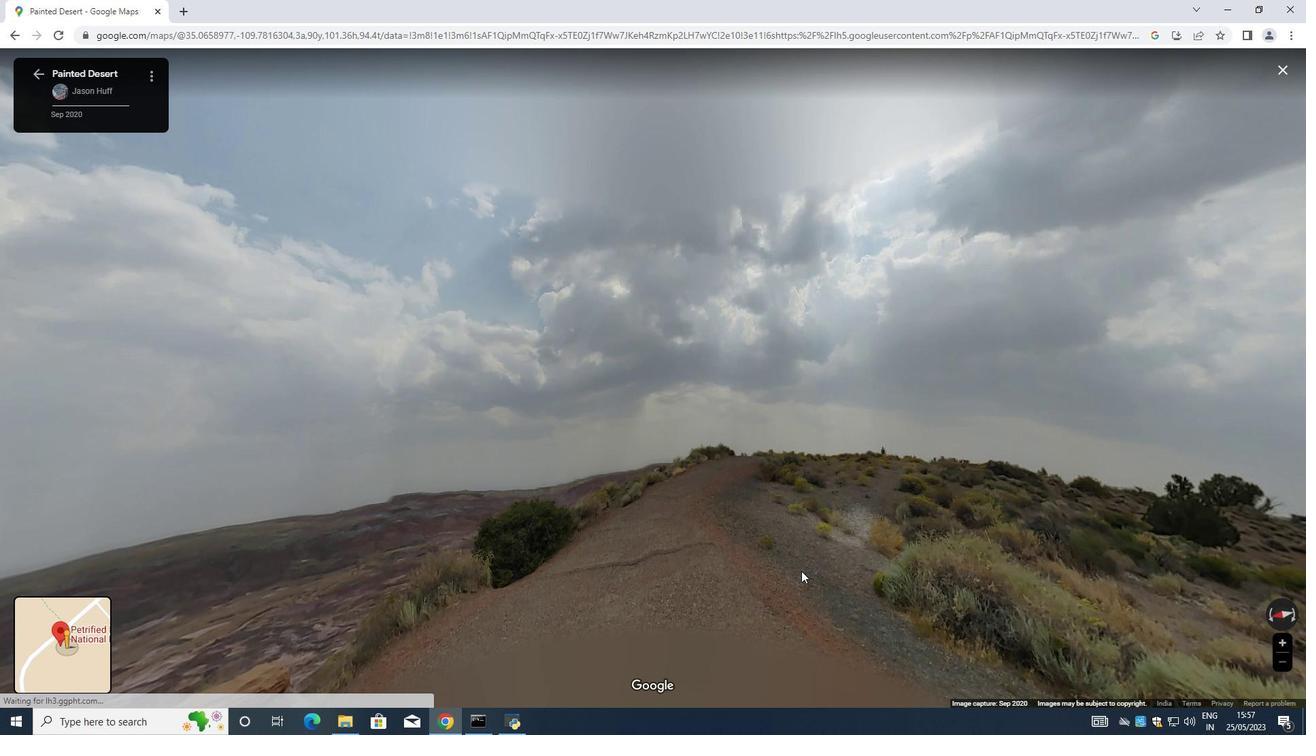 
Action: Mouse scrolled (801, 571) with delta (0, 0)
Screenshot: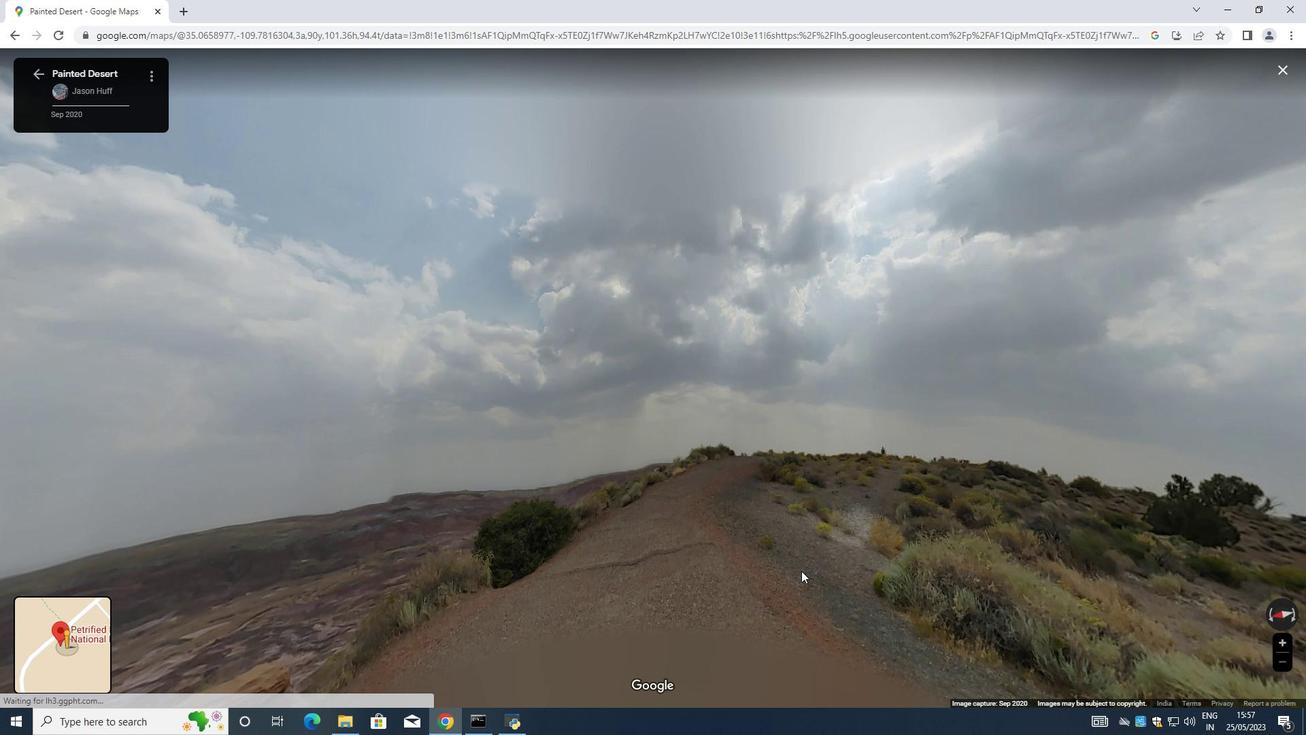 
Action: Mouse scrolled (801, 571) with delta (0, 0)
Screenshot: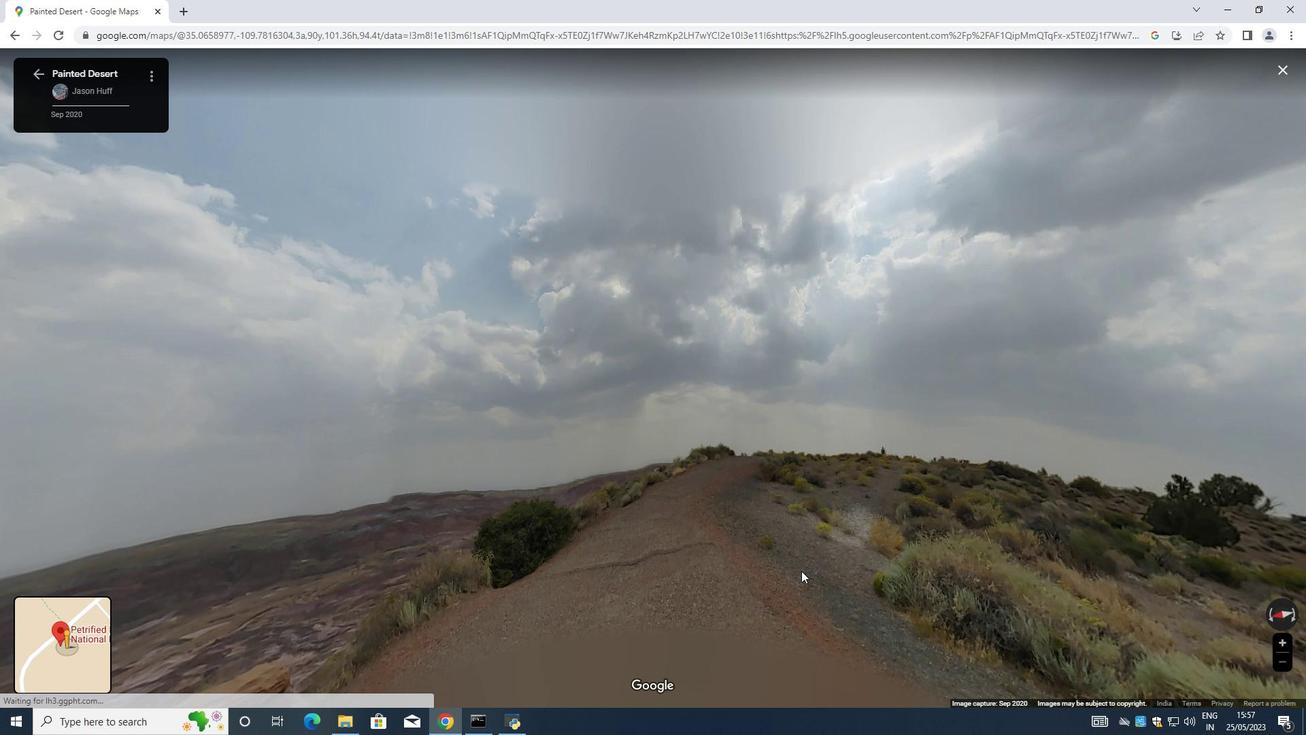 
Action: Mouse scrolled (801, 571) with delta (0, 0)
Screenshot: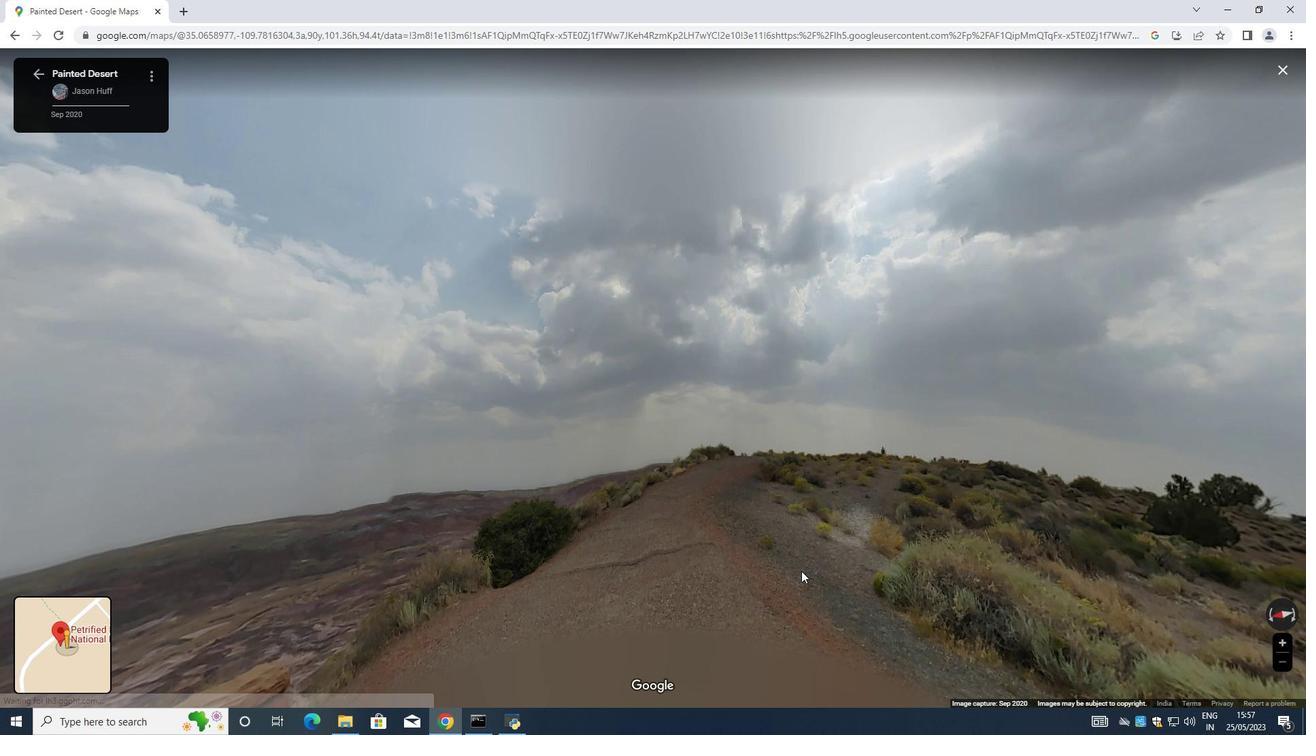 
Action: Mouse moved to (799, 571)
Screenshot: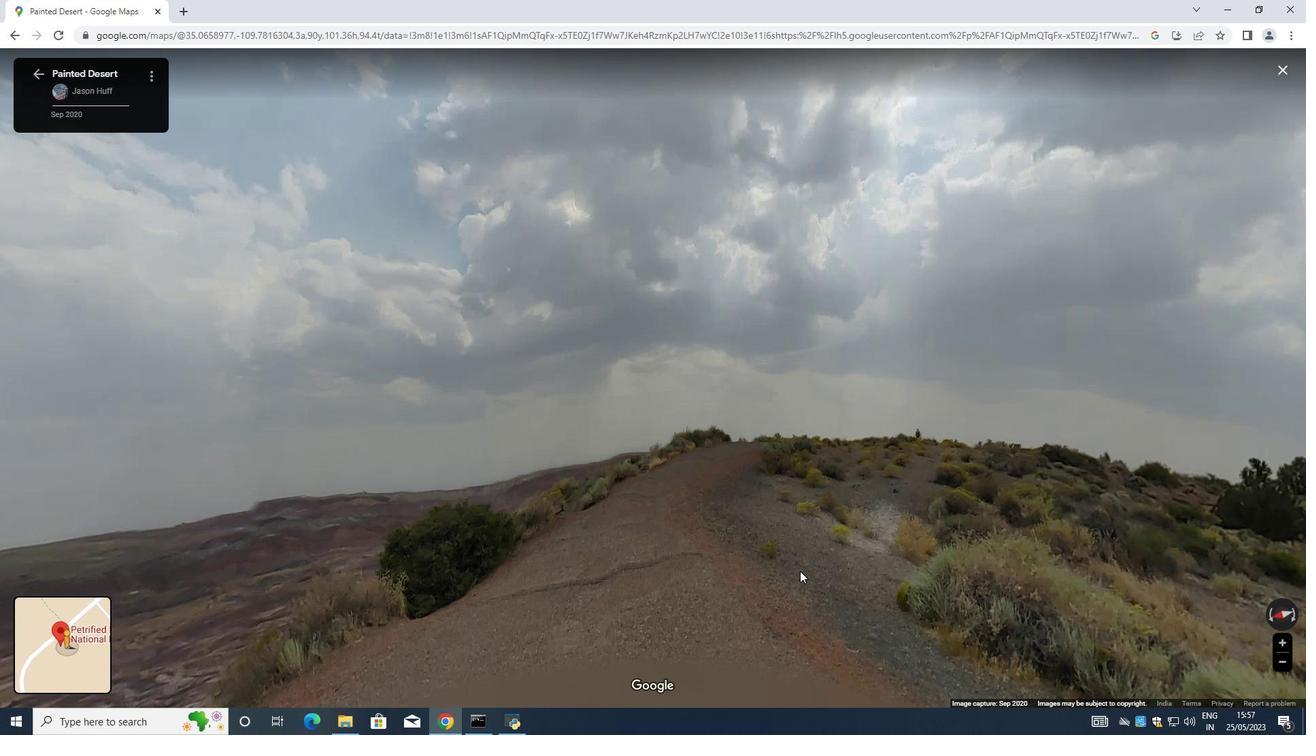 
Action: Mouse scrolled (799, 571) with delta (0, 0)
Screenshot: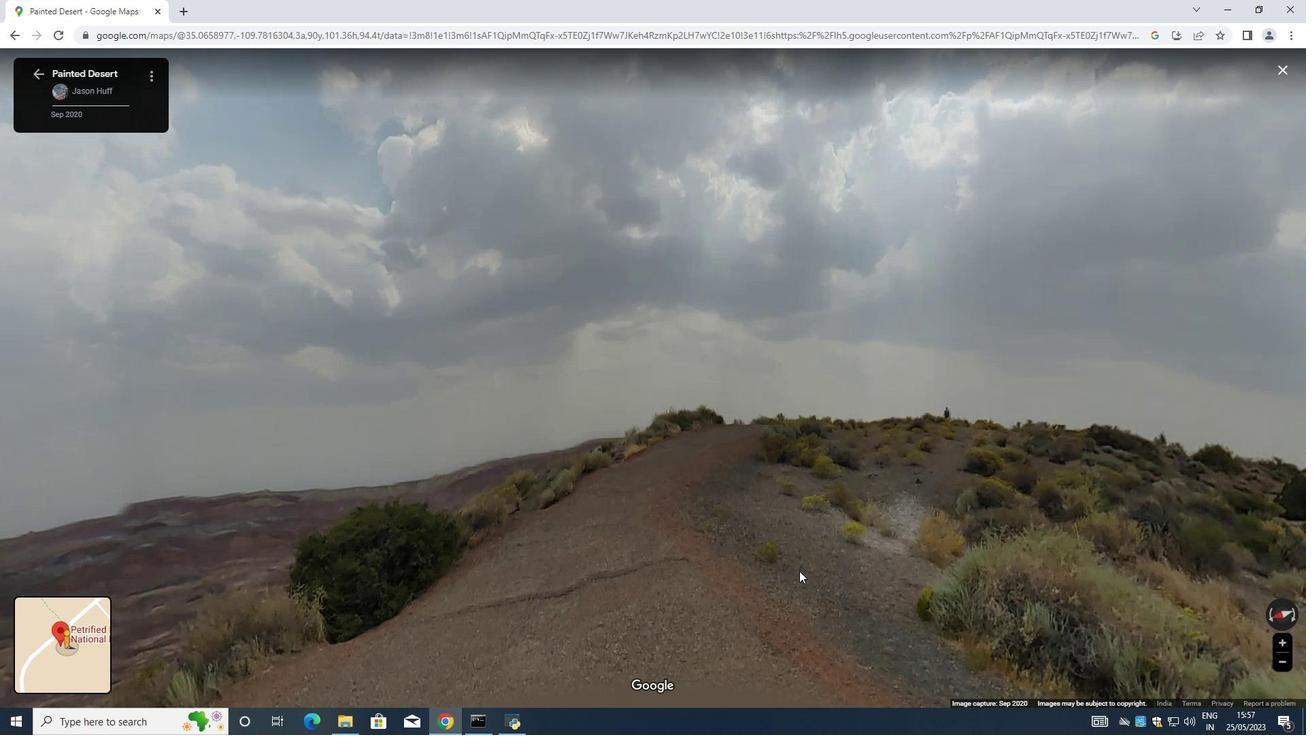 
Action: Mouse moved to (799, 571)
Screenshot: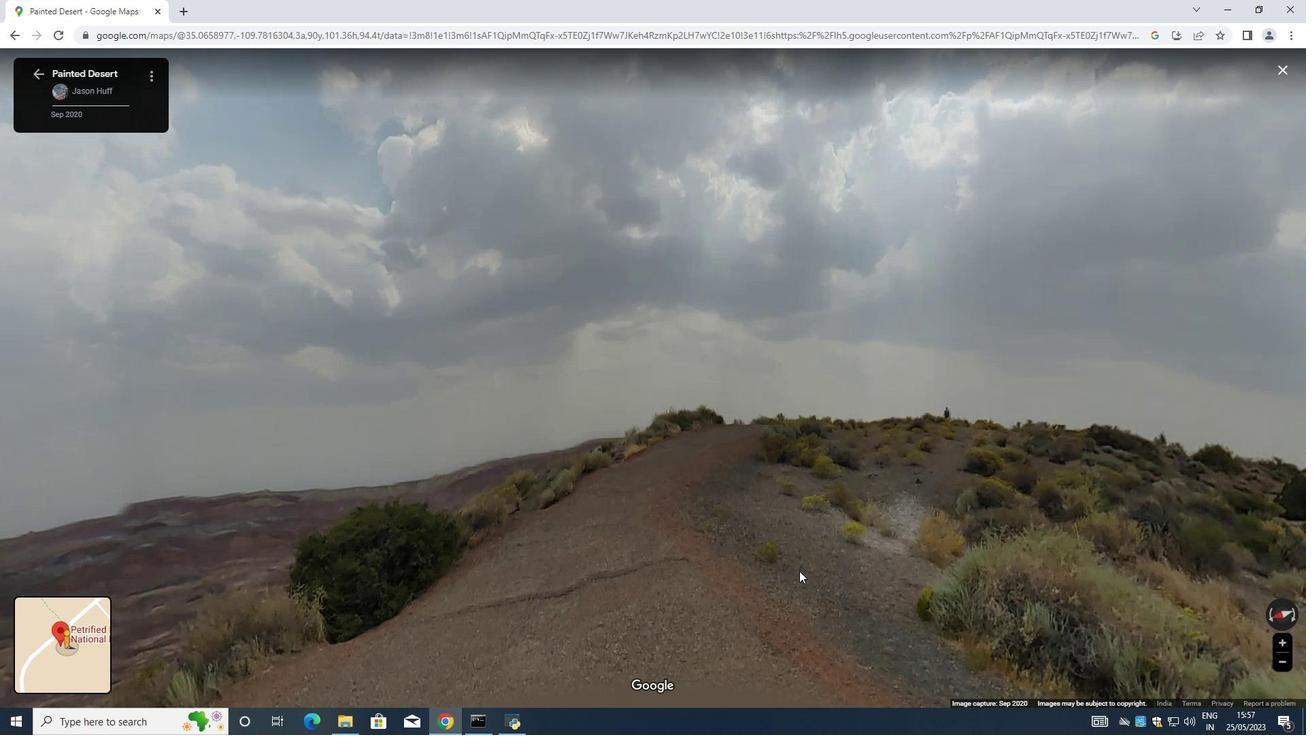 
Action: Mouse scrolled (799, 571) with delta (0, 0)
Screenshot: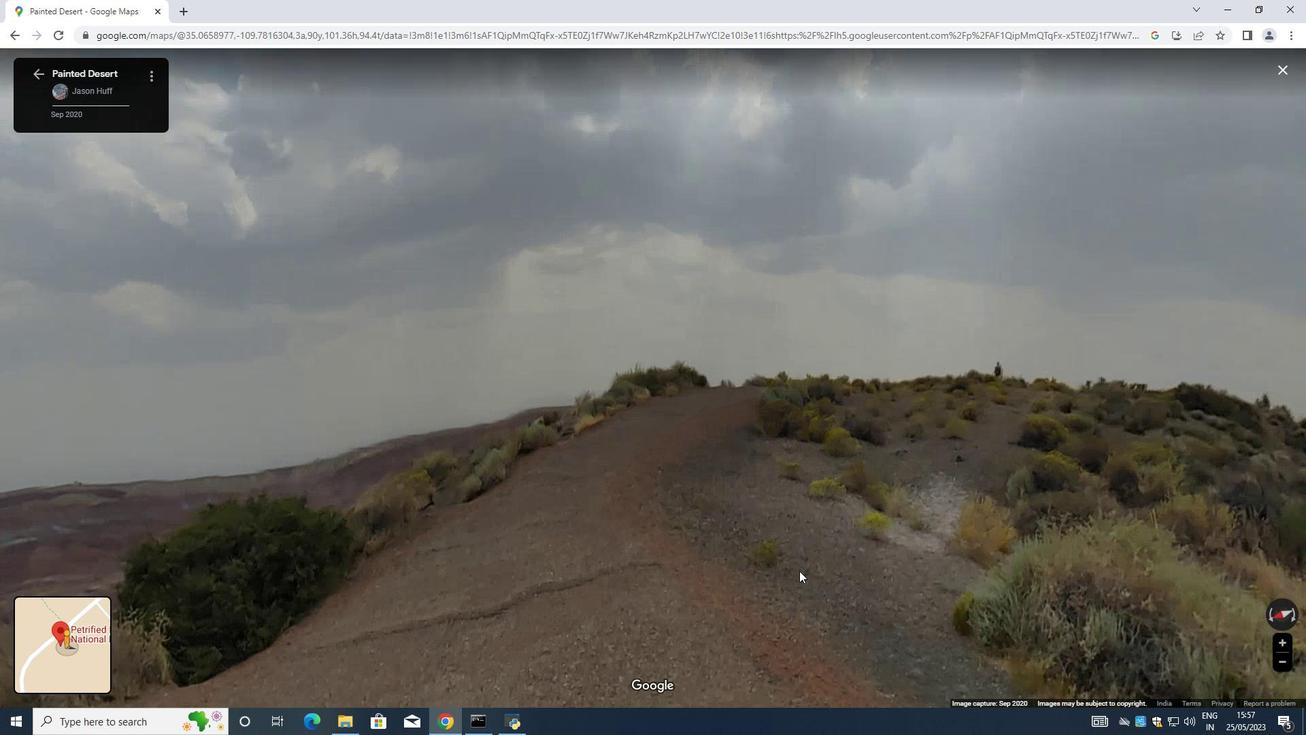 
Action: Mouse moved to (798, 571)
Screenshot: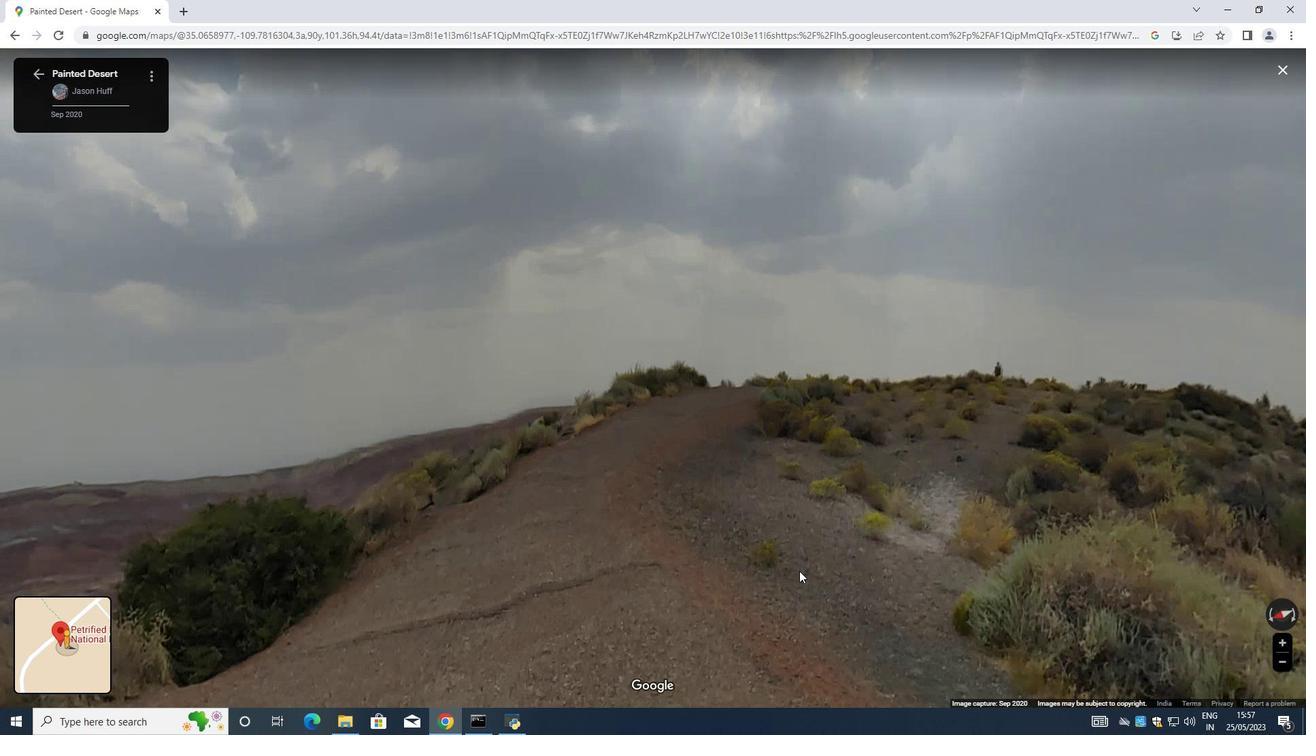 
Action: Mouse scrolled (798, 571) with delta (0, 0)
Screenshot: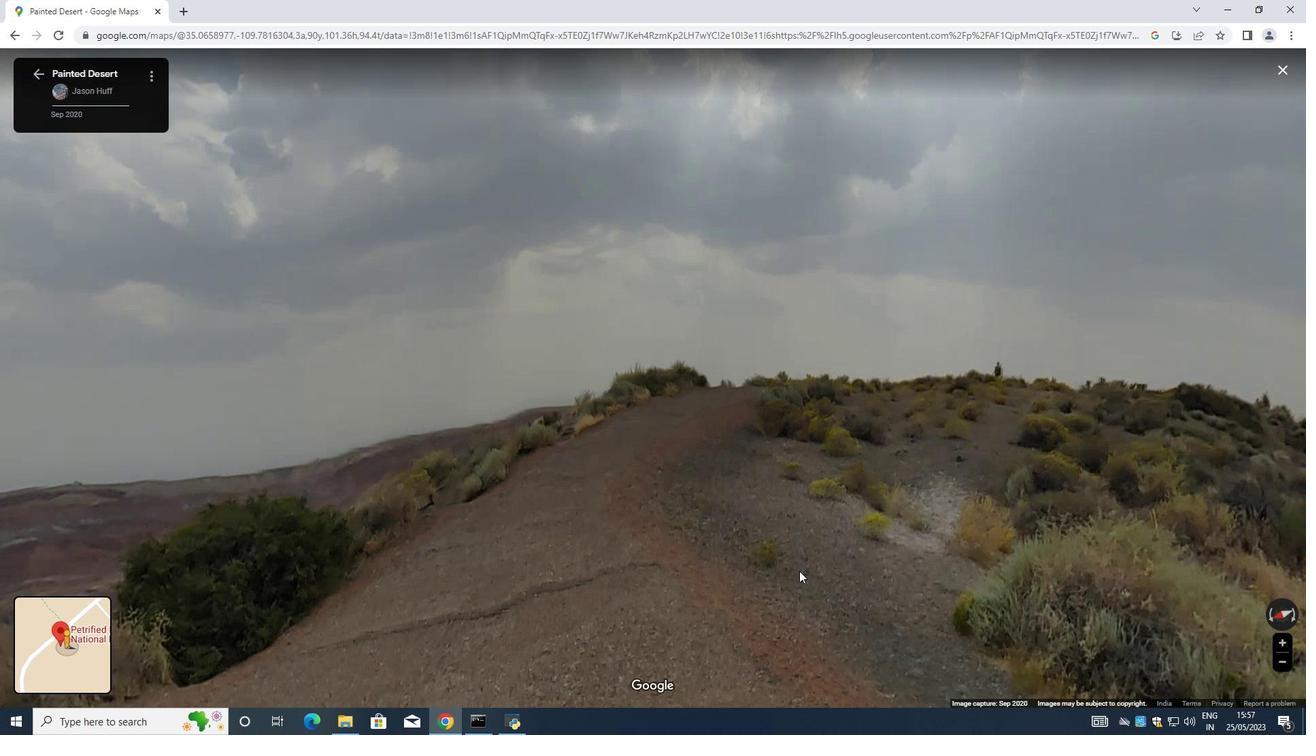 
Action: Mouse moved to (795, 570)
Screenshot: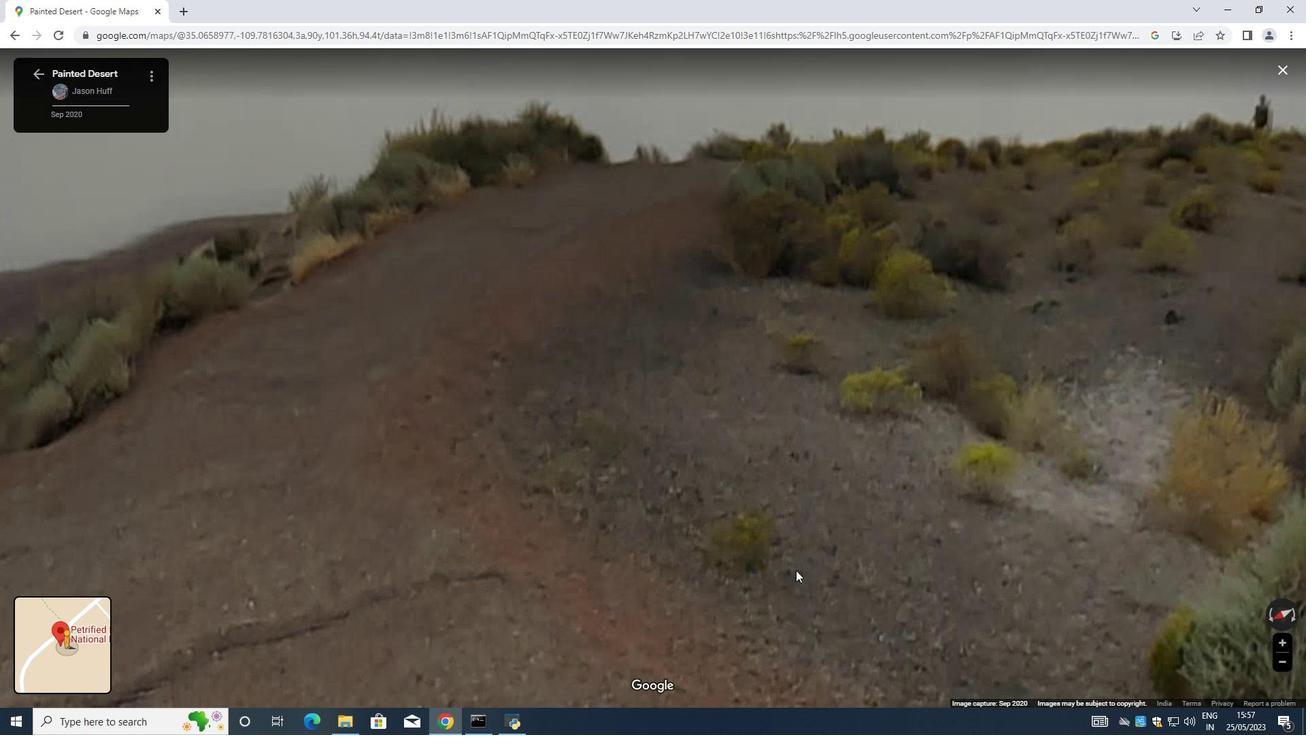 
Action: Mouse scrolled (795, 569) with delta (0, 0)
Screenshot: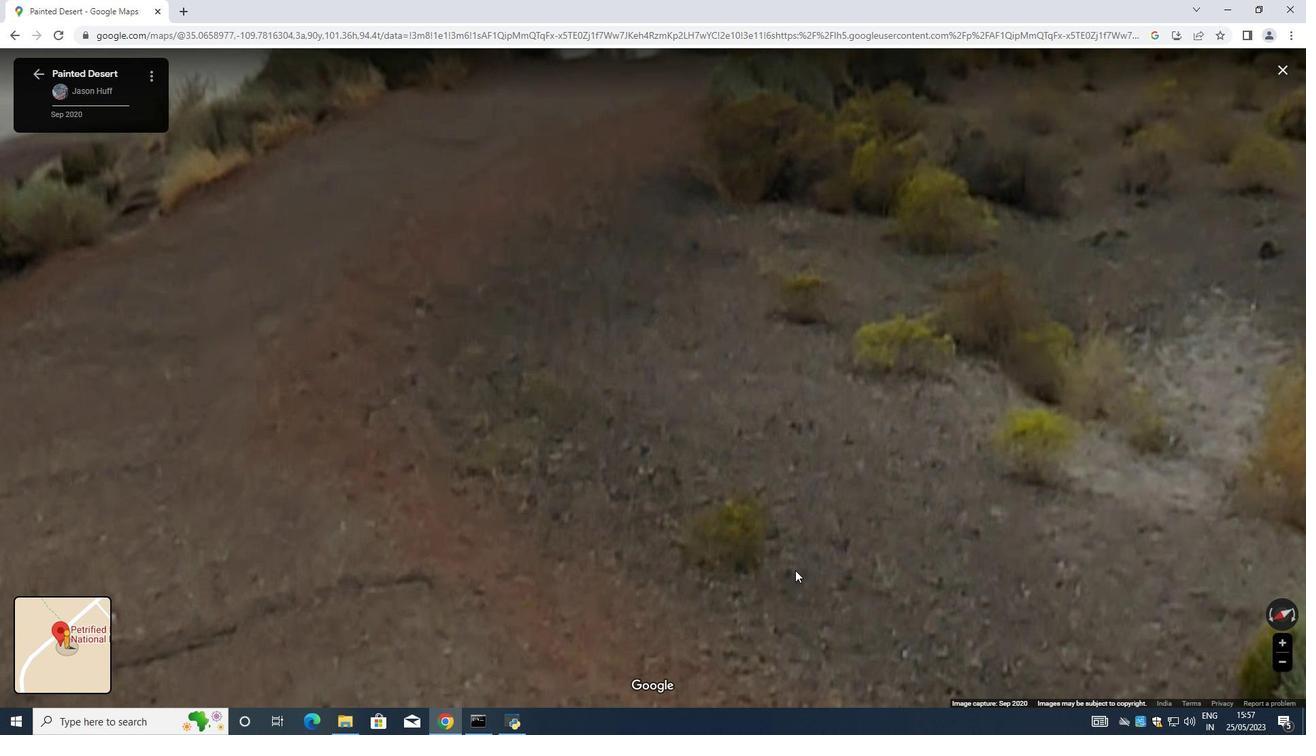 
Action: Mouse moved to (794, 571)
Screenshot: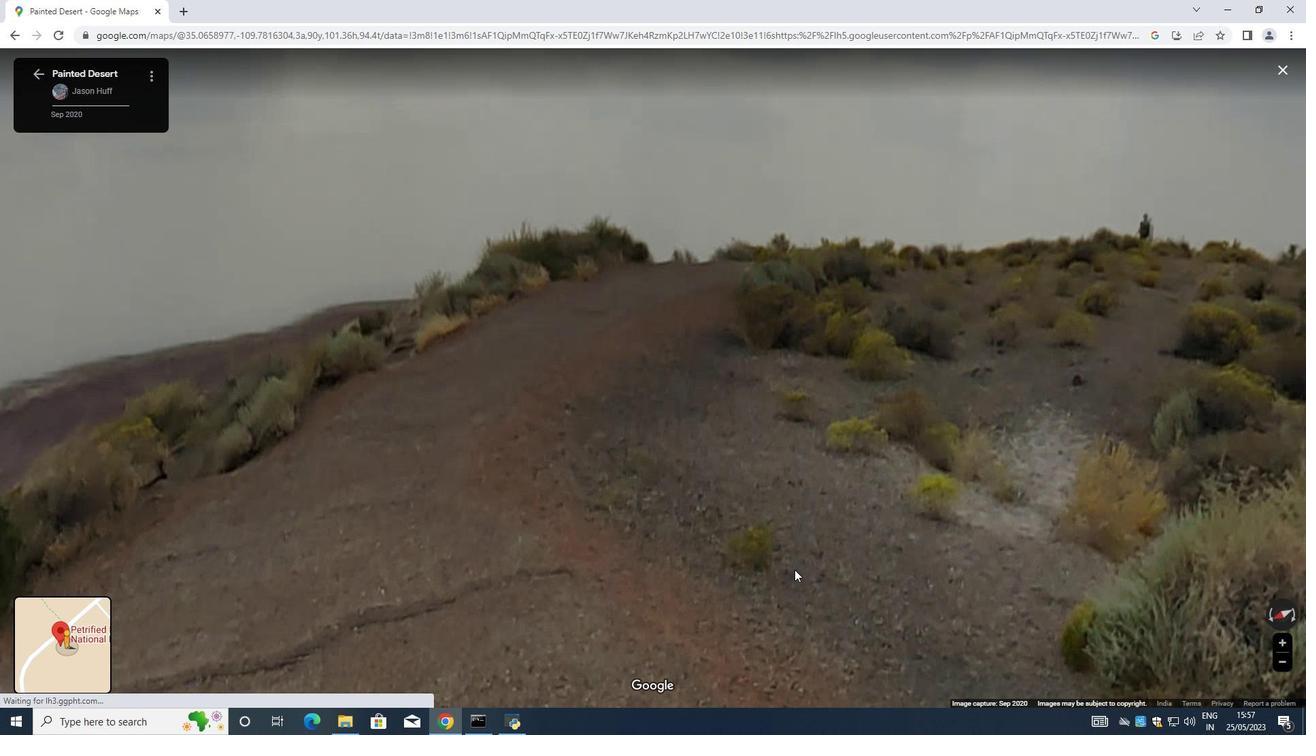 
Action: Mouse scrolled (794, 571) with delta (0, 0)
Screenshot: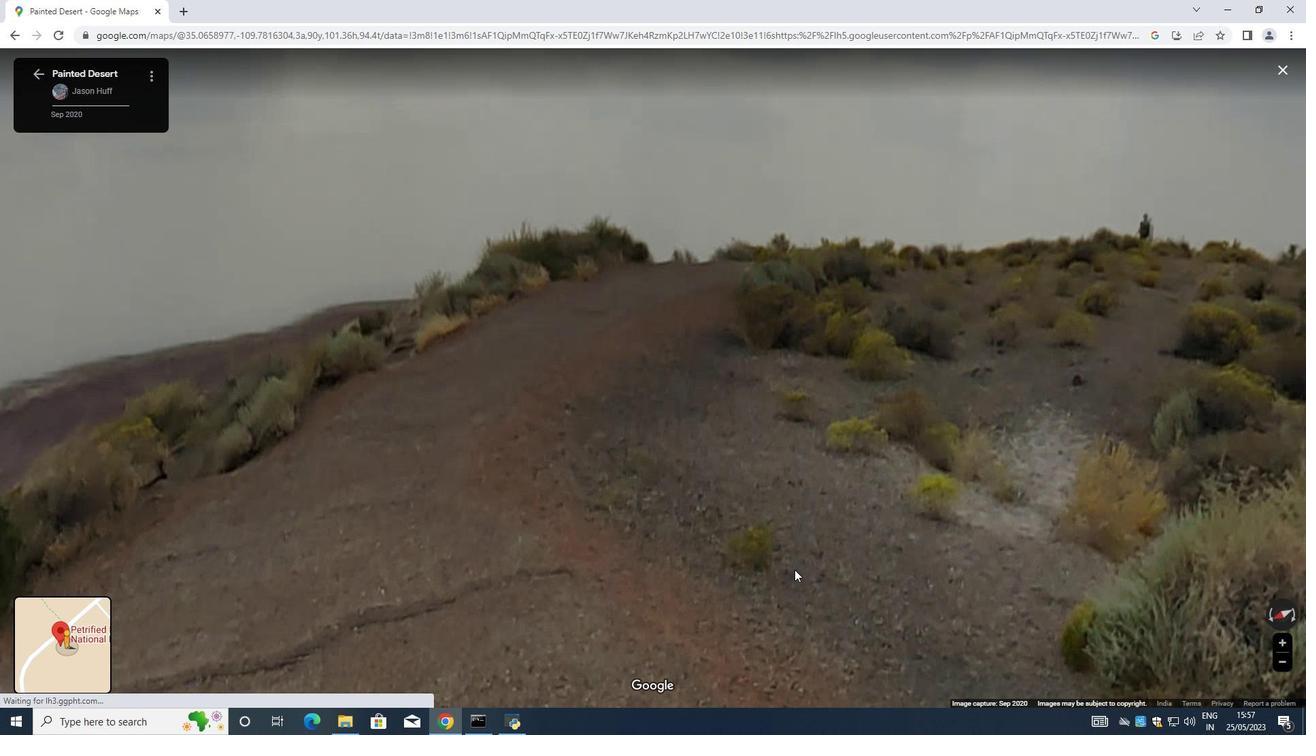 
Action: Mouse moved to (794, 573)
Screenshot: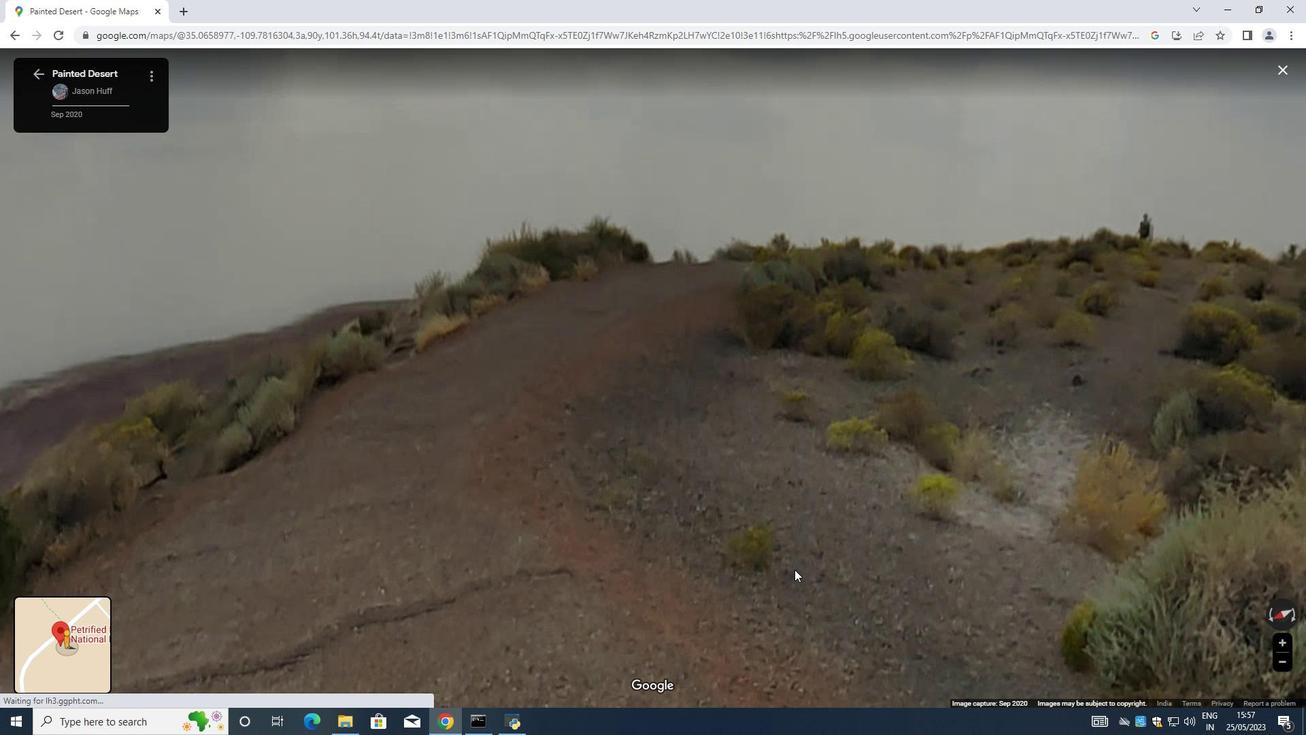 
Action: Mouse scrolled (794, 572) with delta (0, 0)
Screenshot: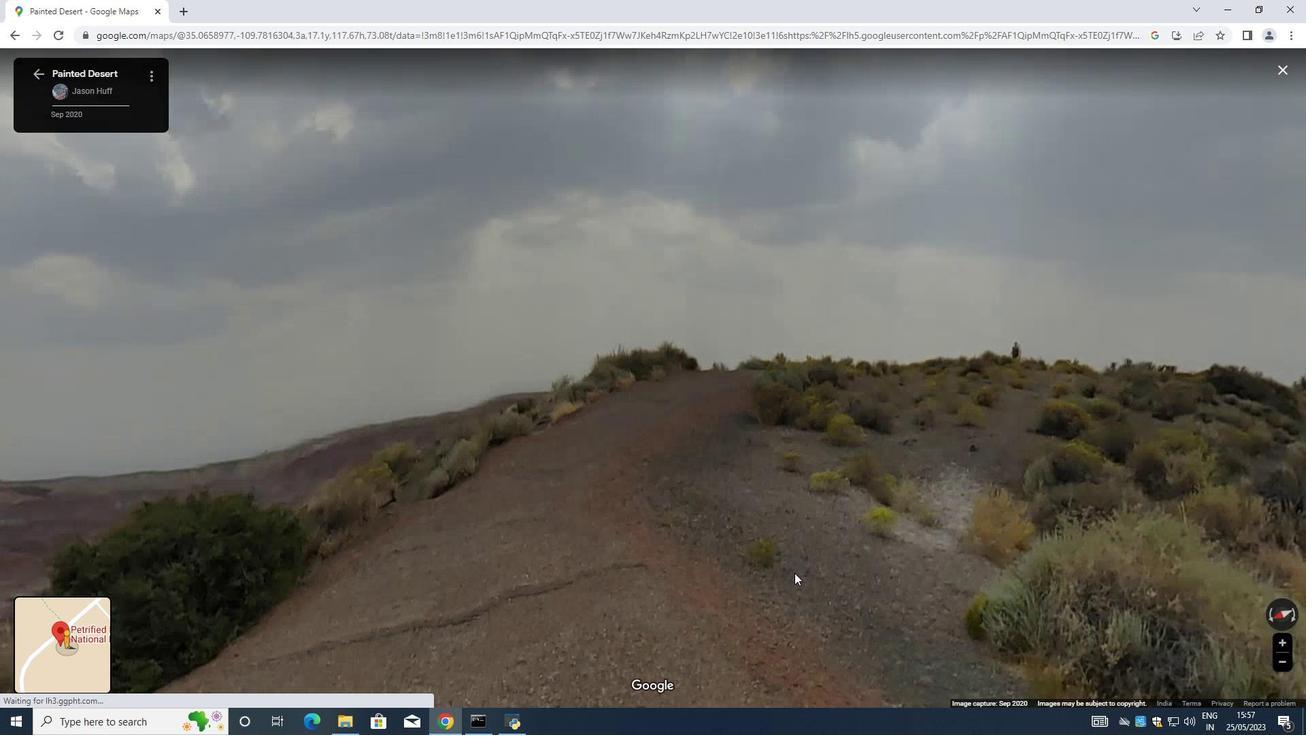 
Action: Mouse moved to (788, 436)
Screenshot: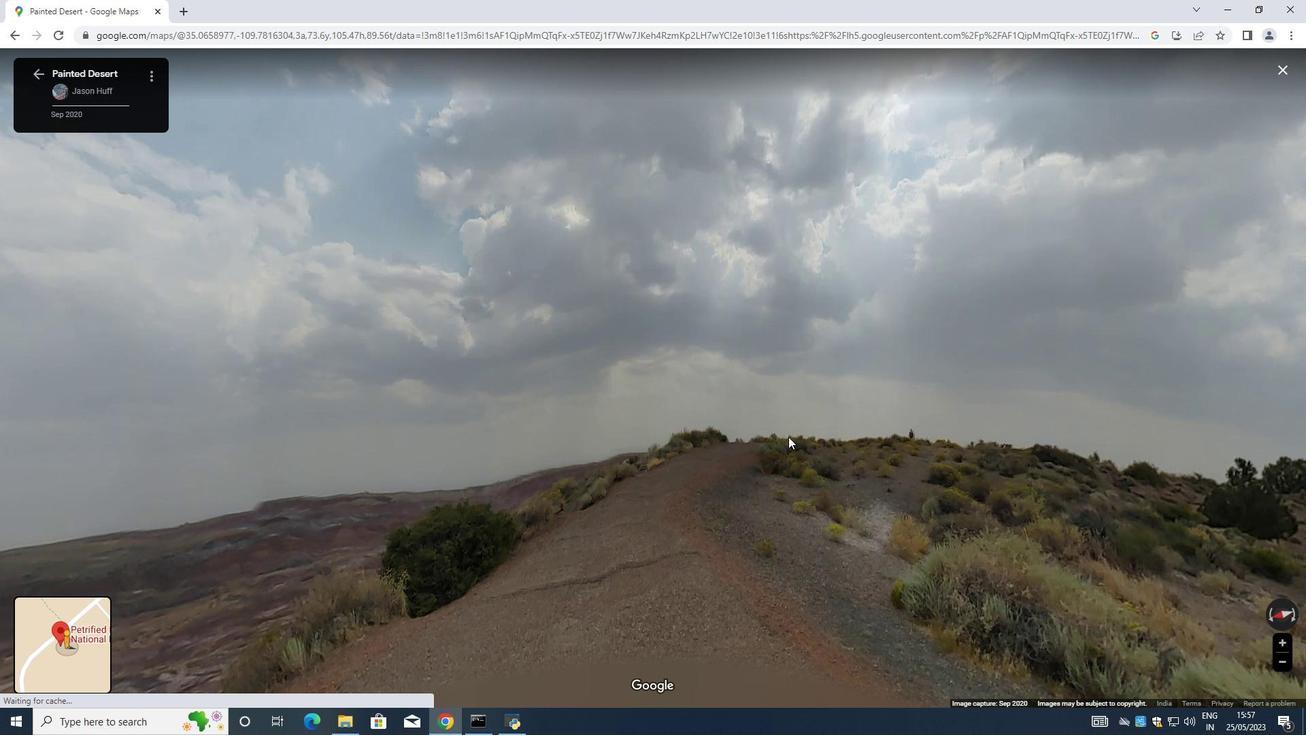 
Action: Mouse pressed left at (788, 436)
Screenshot: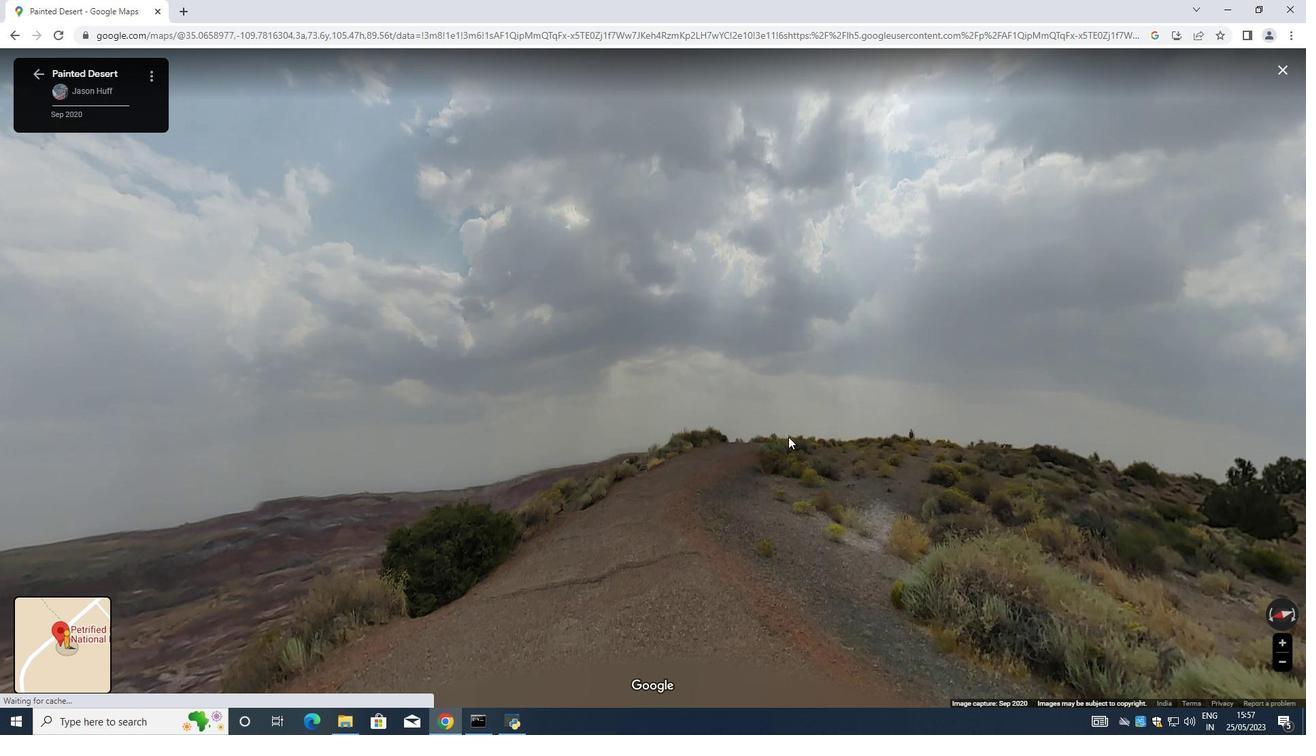 
Action: Mouse moved to (745, 518)
Screenshot: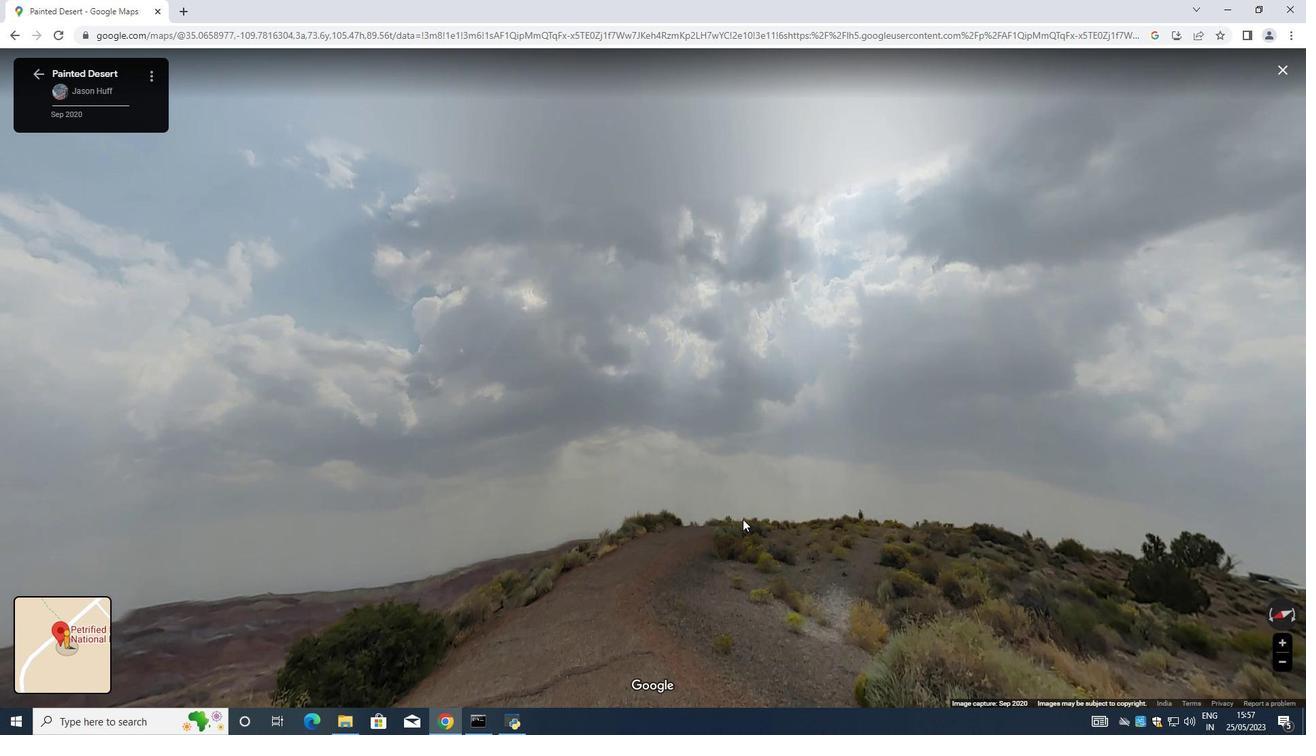 
Action: Mouse scrolled (745, 519) with delta (0, 0)
Screenshot: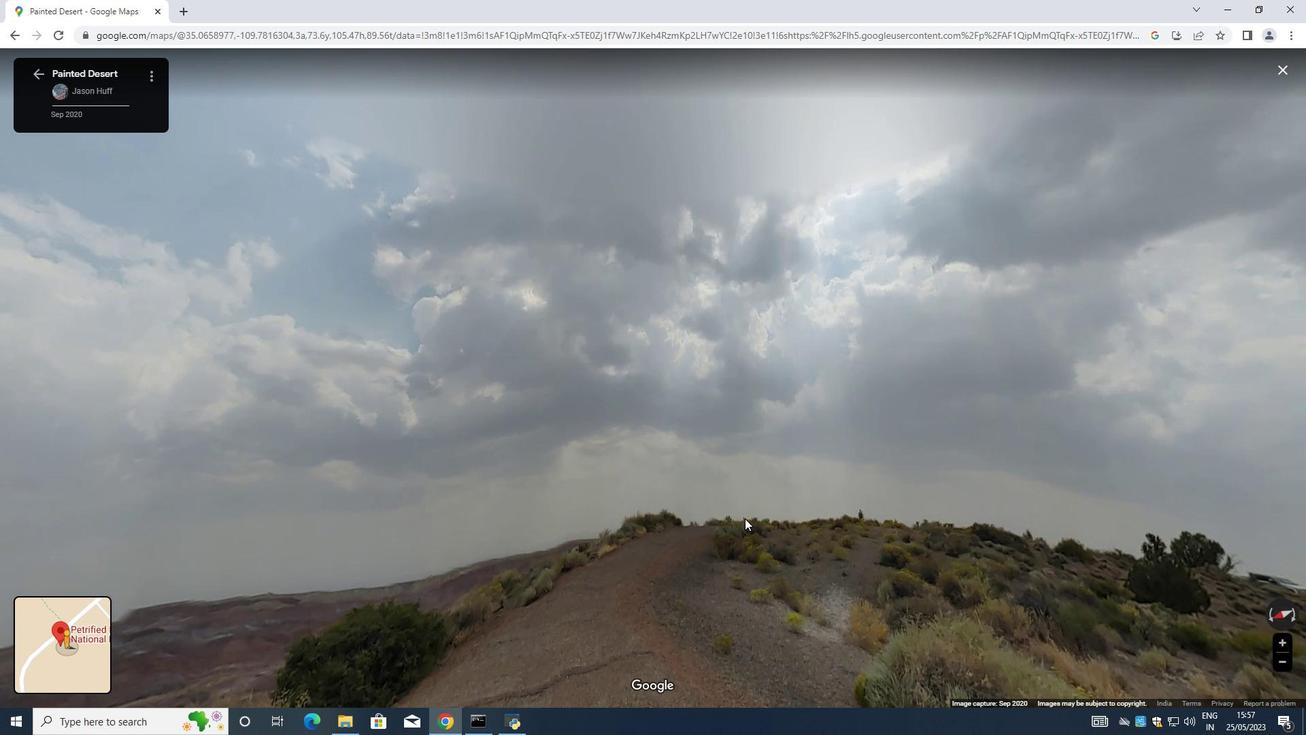 
Action: Mouse scrolled (745, 519) with delta (0, 0)
Screenshot: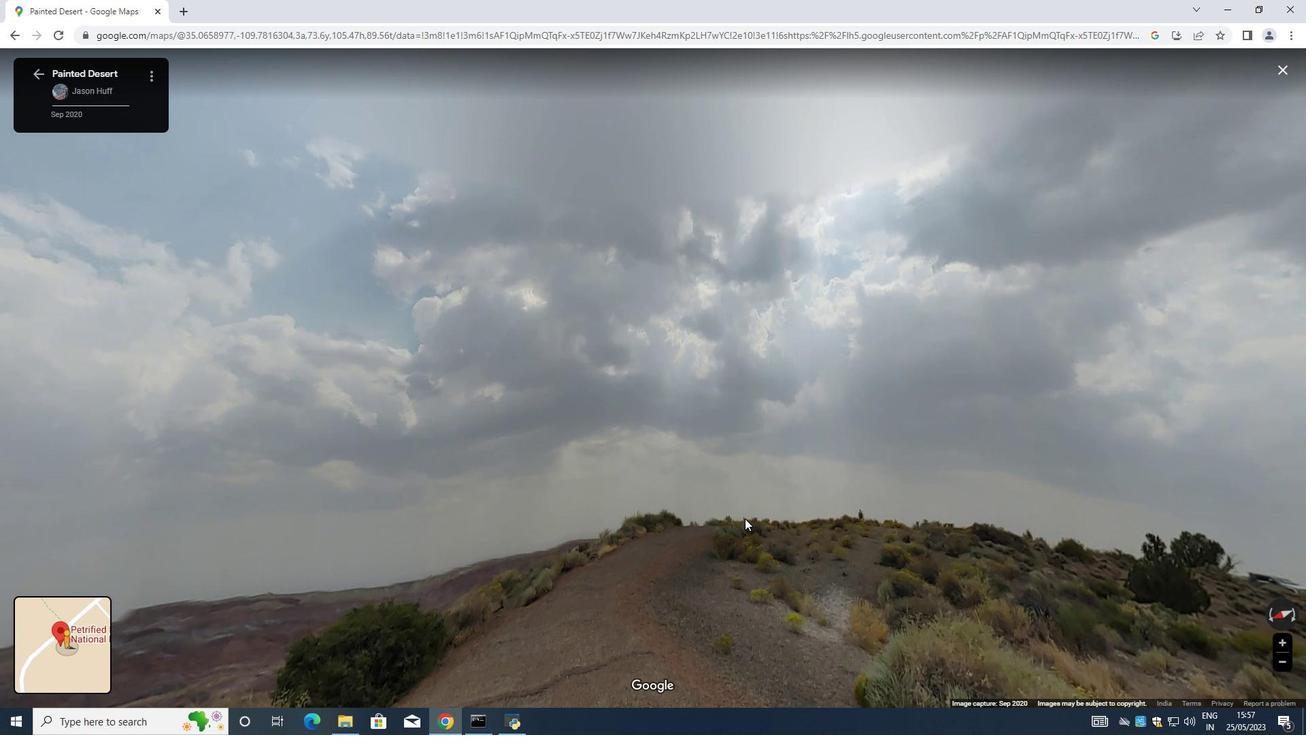 
Action: Mouse scrolled (745, 519) with delta (0, 0)
Screenshot: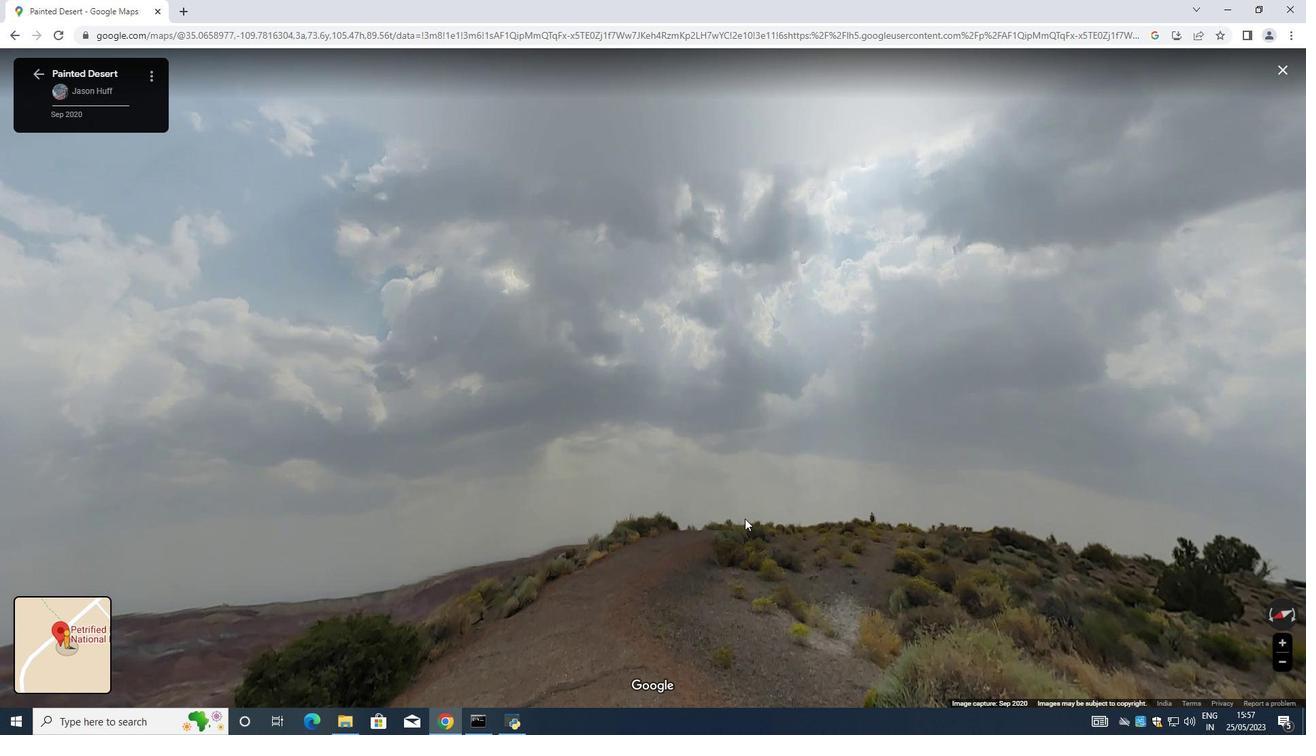 
Action: Mouse scrolled (745, 517) with delta (0, 0)
Screenshot: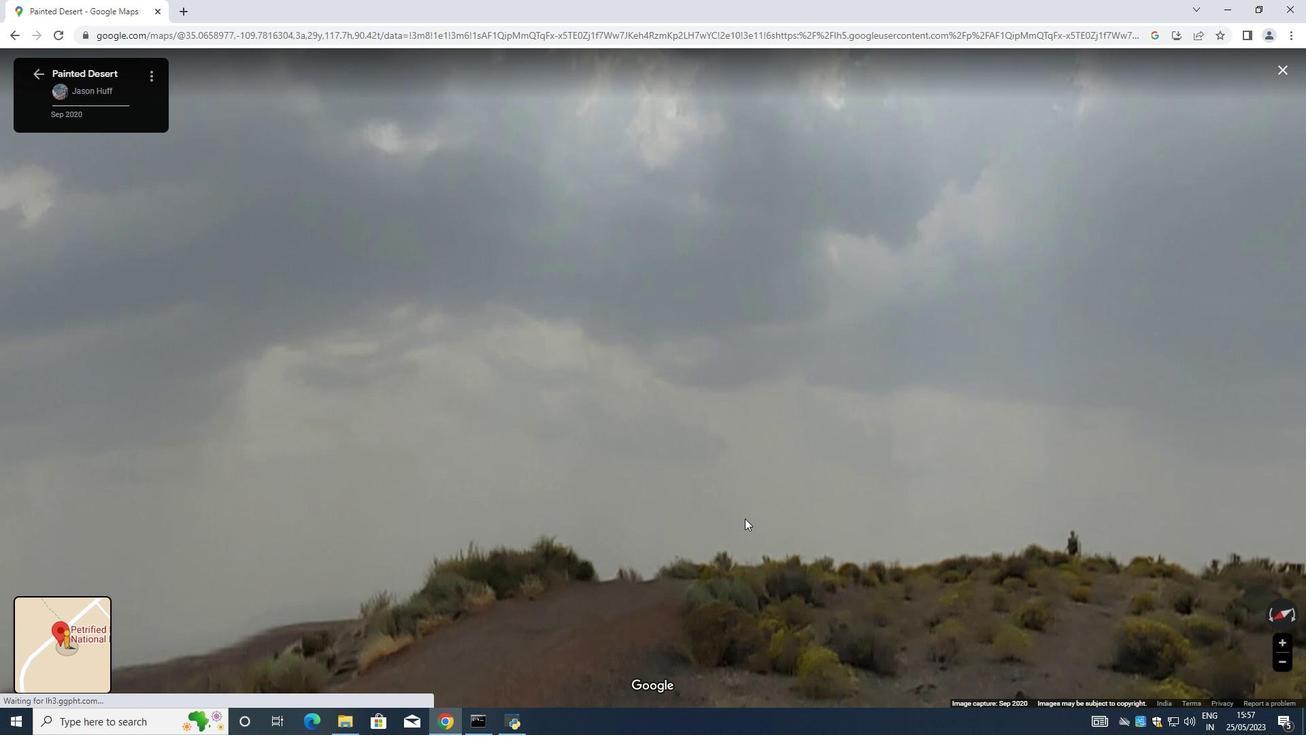 
Action: Mouse scrolled (745, 517) with delta (0, 0)
Screenshot: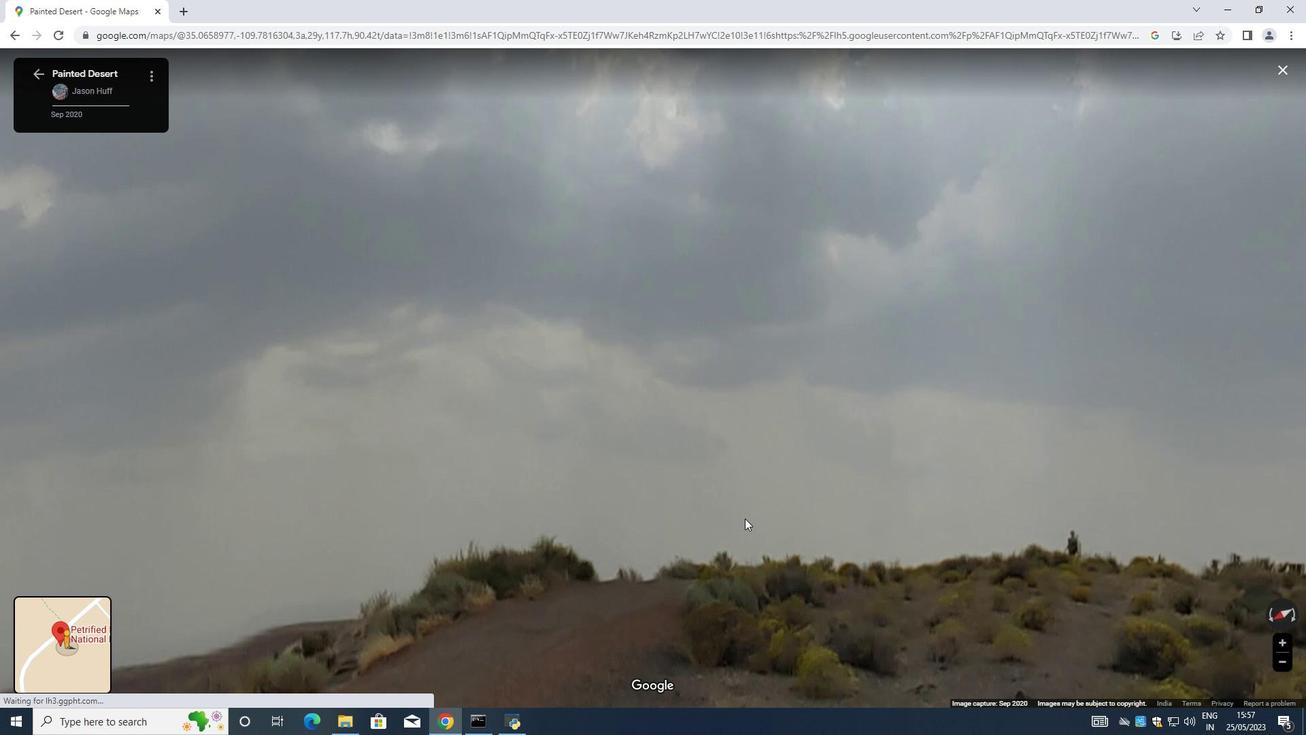 
Action: Mouse scrolled (745, 517) with delta (0, 0)
Screenshot: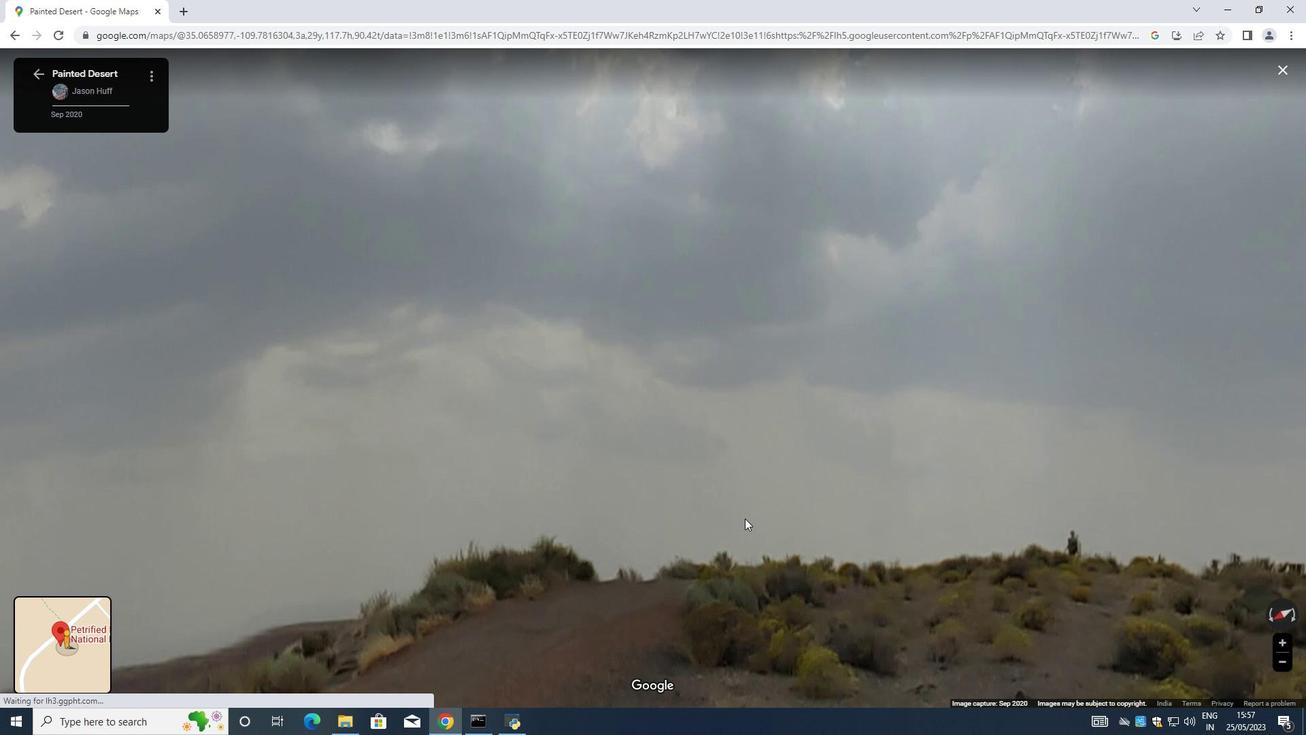 
Action: Mouse moved to (758, 485)
Screenshot: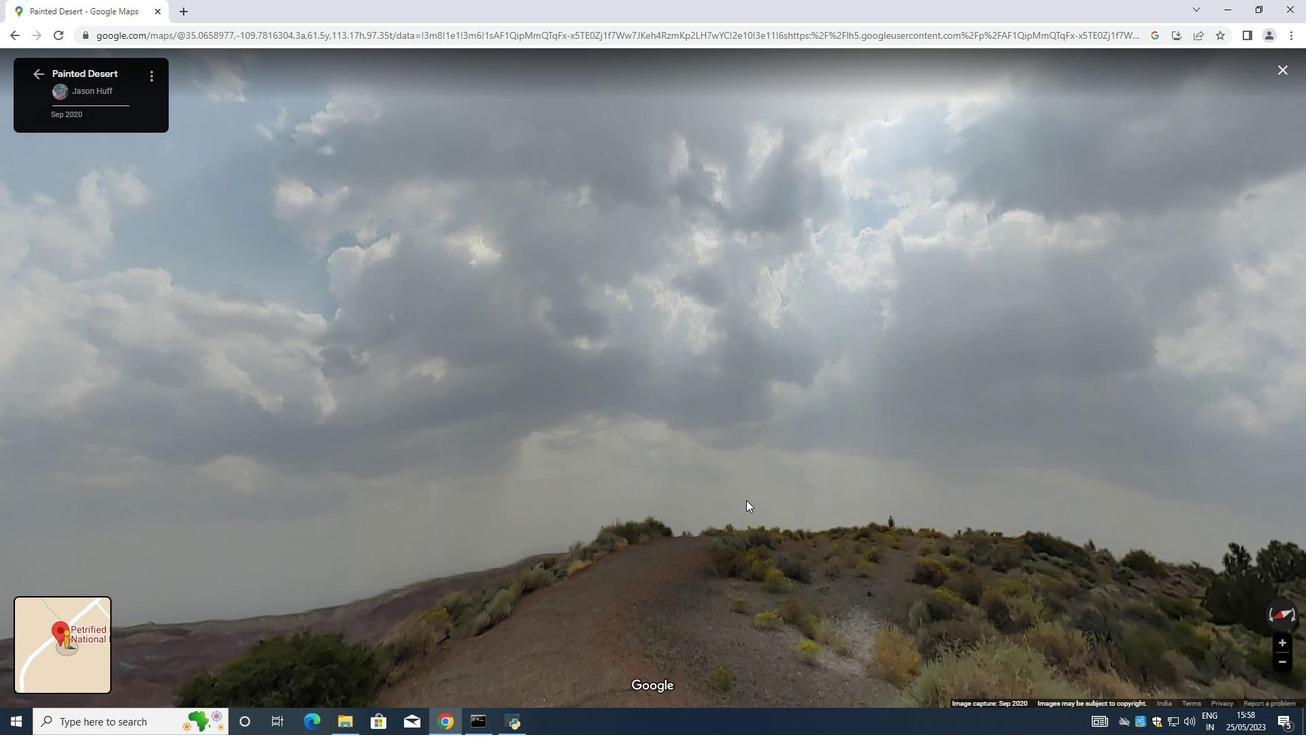 
Action: Mouse scrolled (756, 484) with delta (0, 0)
Screenshot: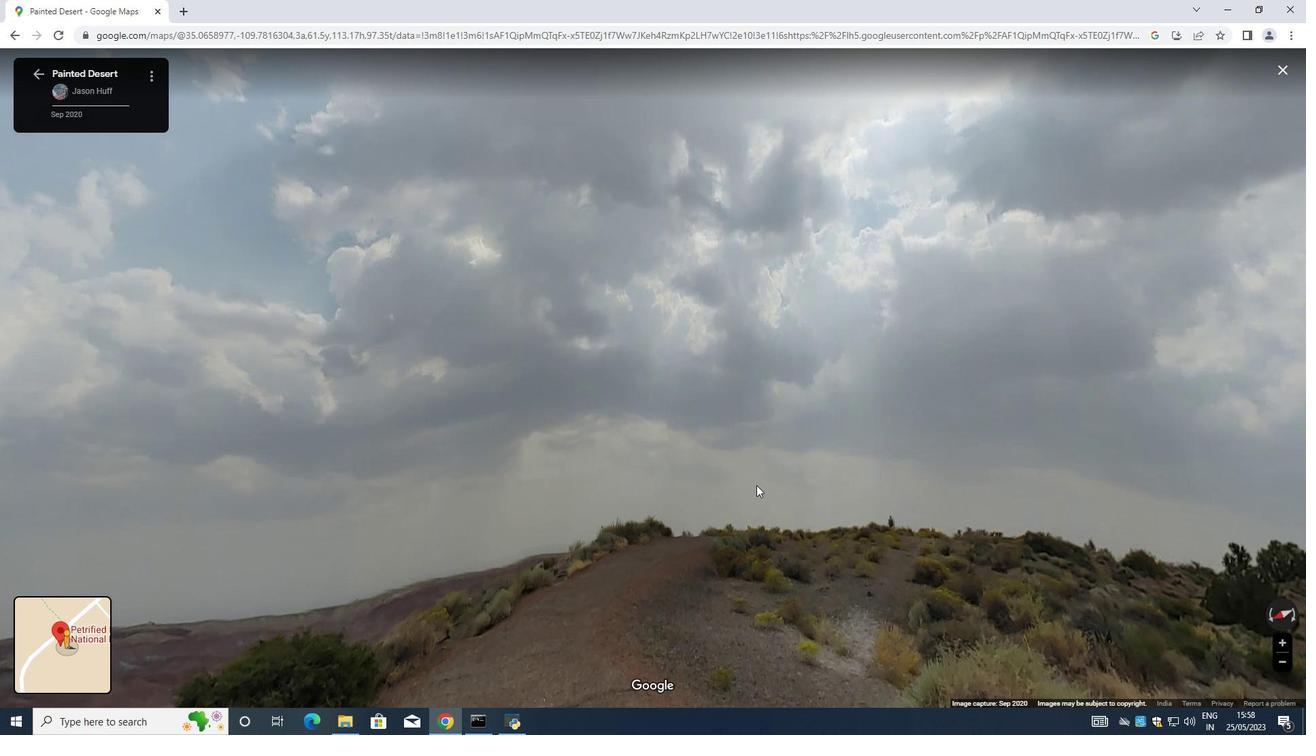 
Action: Mouse moved to (759, 488)
Screenshot: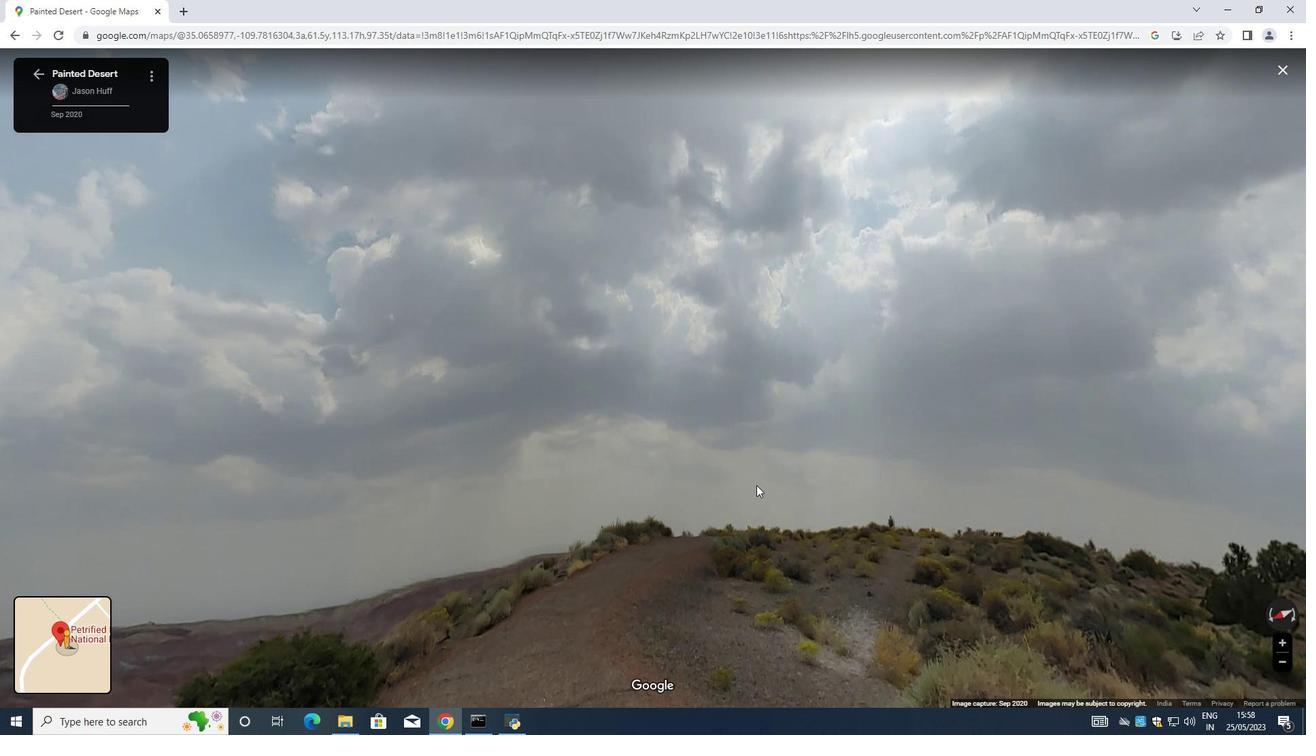 
Action: Mouse scrolled (756, 484) with delta (0, 0)
Screenshot: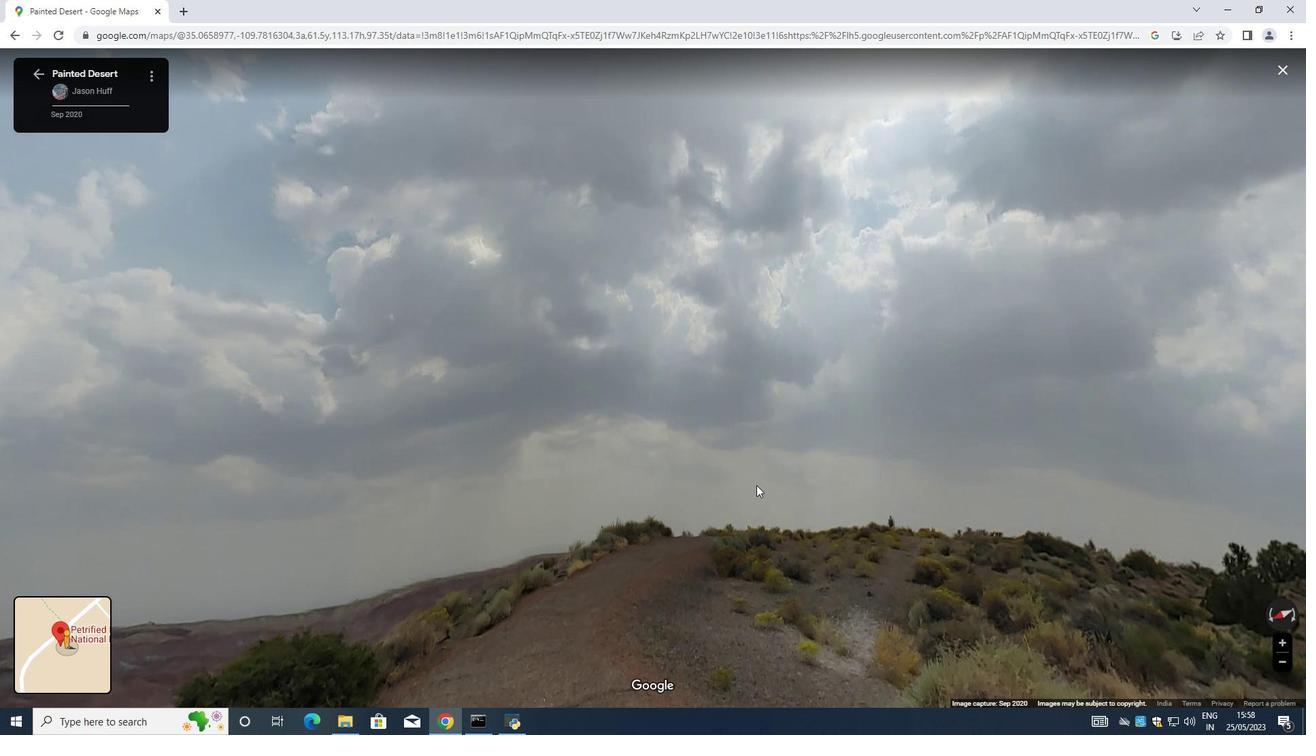 
Action: Mouse scrolled (758, 485) with delta (0, 0)
Screenshot: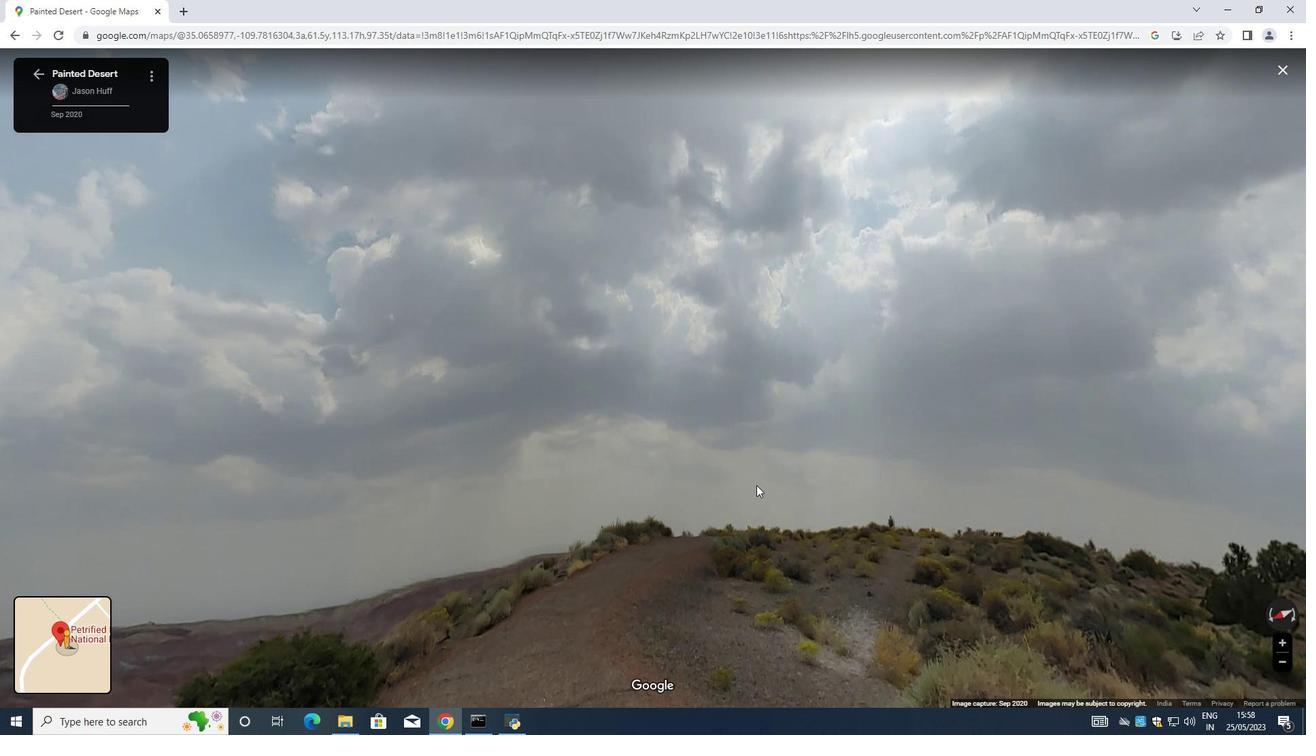 
Action: Mouse moved to (757, 487)
Screenshot: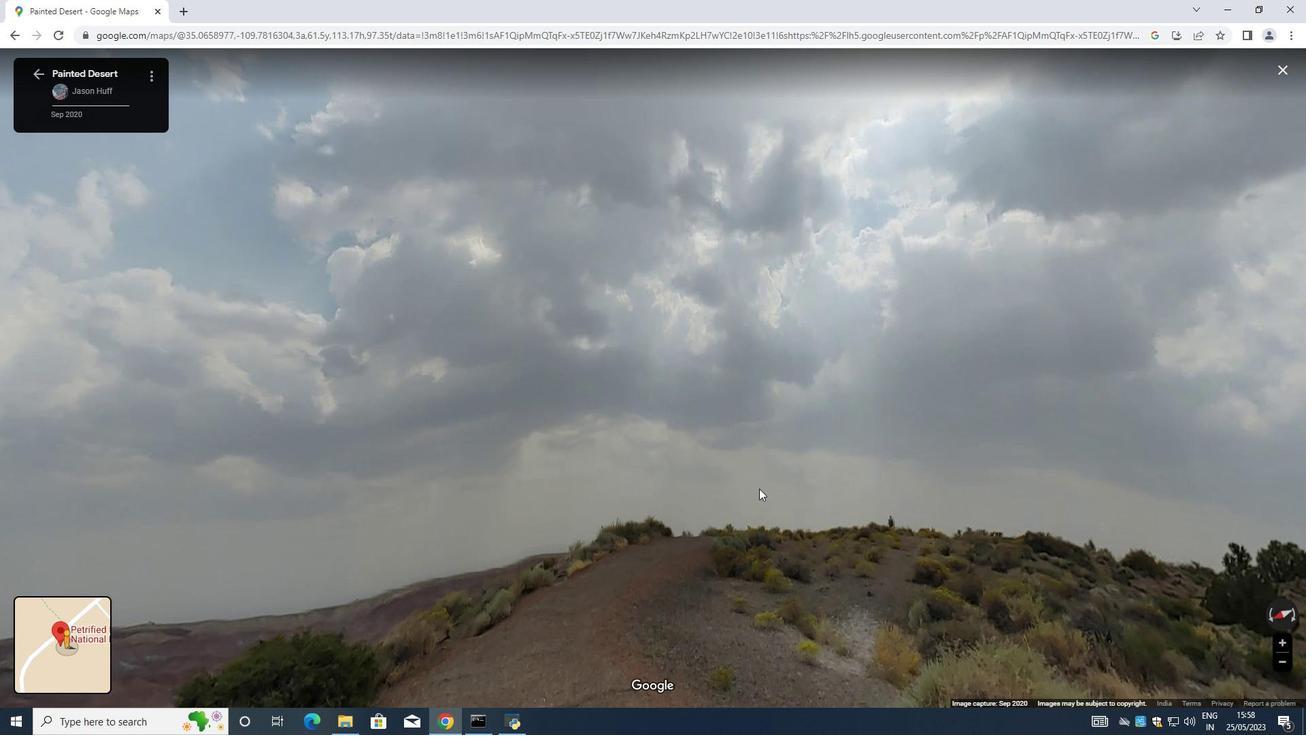 
Action: Mouse scrolled (757, 488) with delta (0, 0)
Screenshot: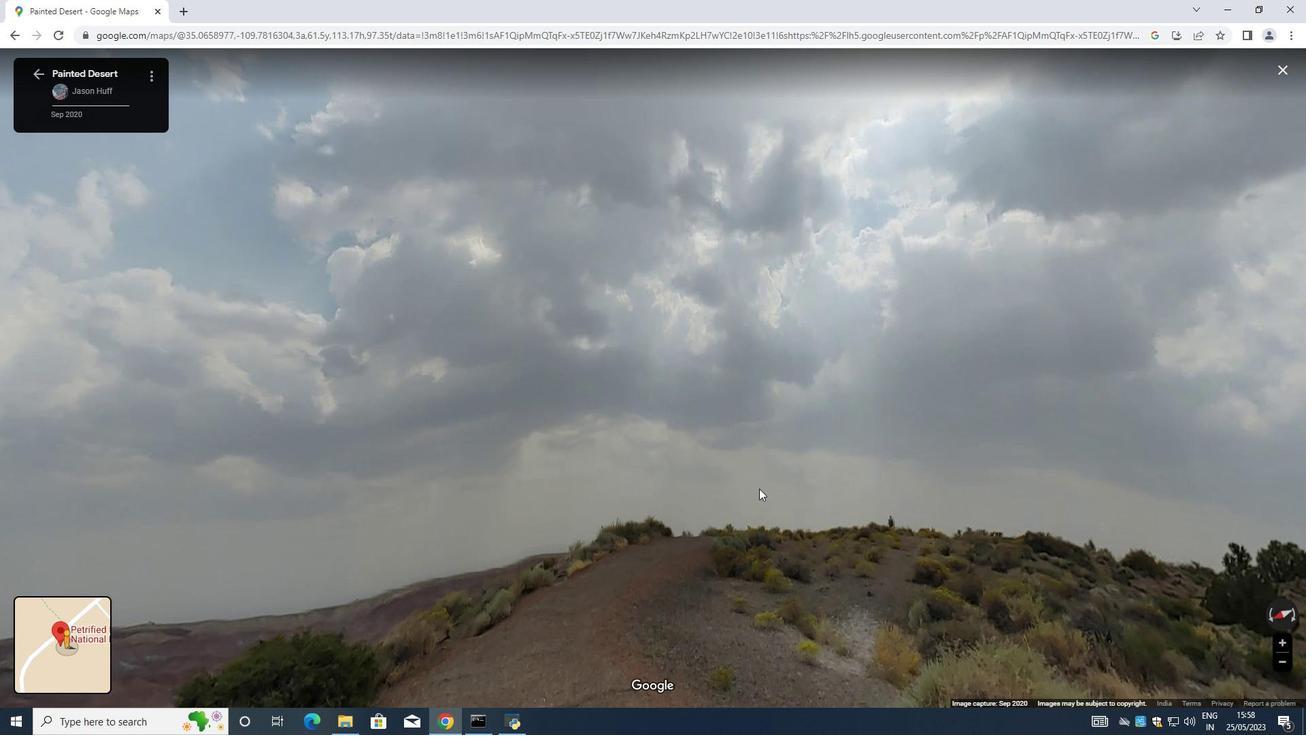
Action: Mouse moved to (756, 487)
Screenshot: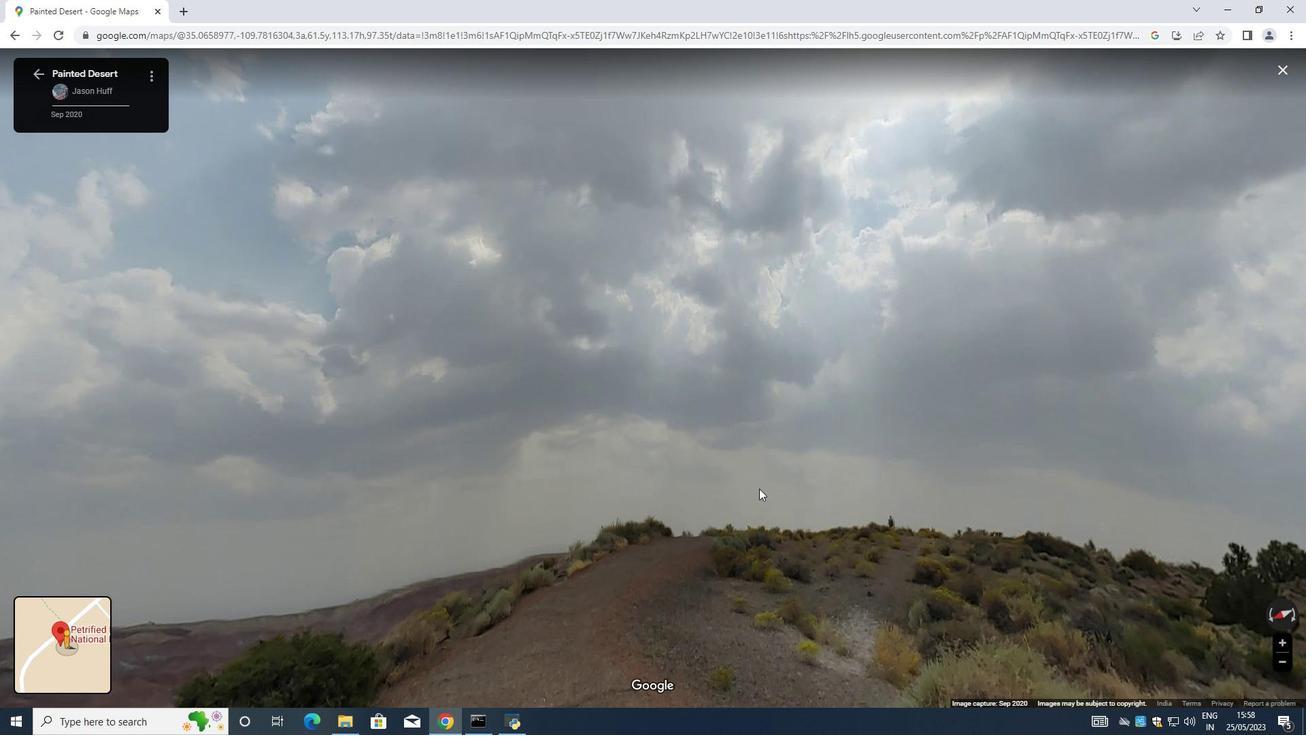 
Action: Mouse scrolled (756, 487) with delta (0, 0)
Screenshot: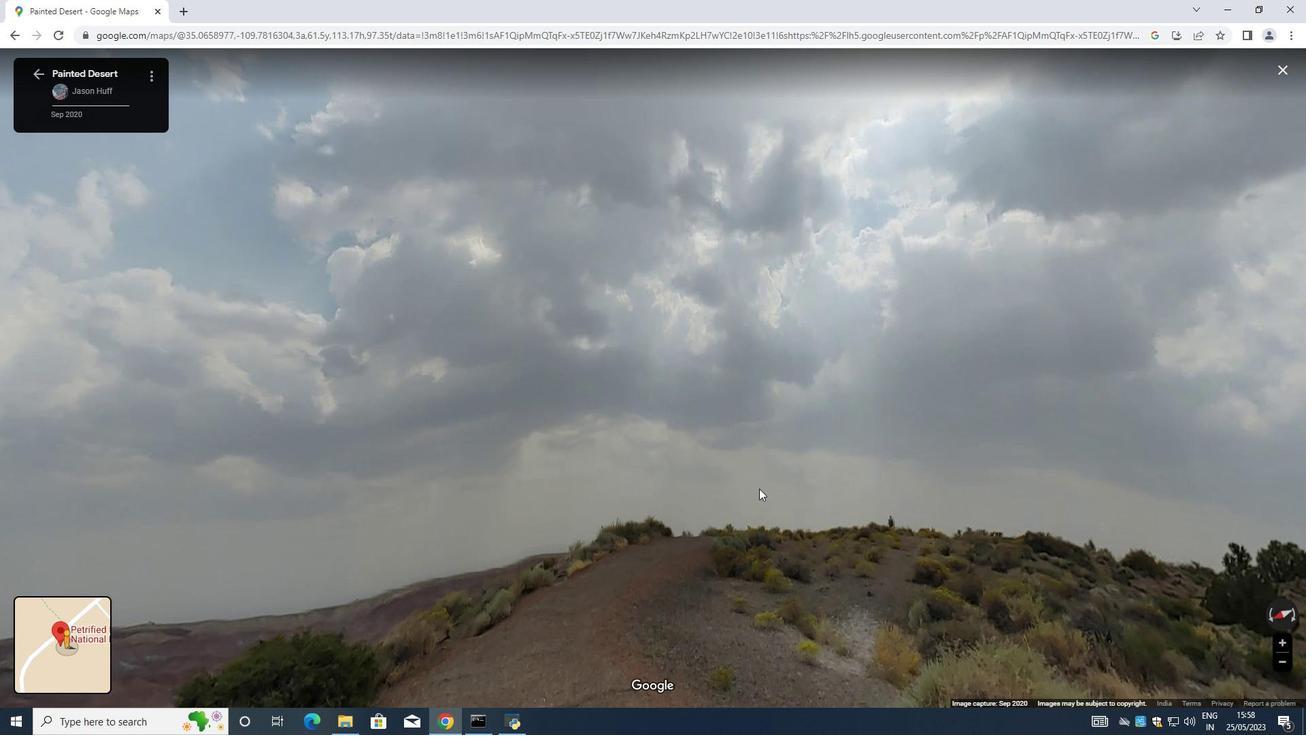 
Action: Mouse scrolled (756, 487) with delta (0, 0)
Screenshot: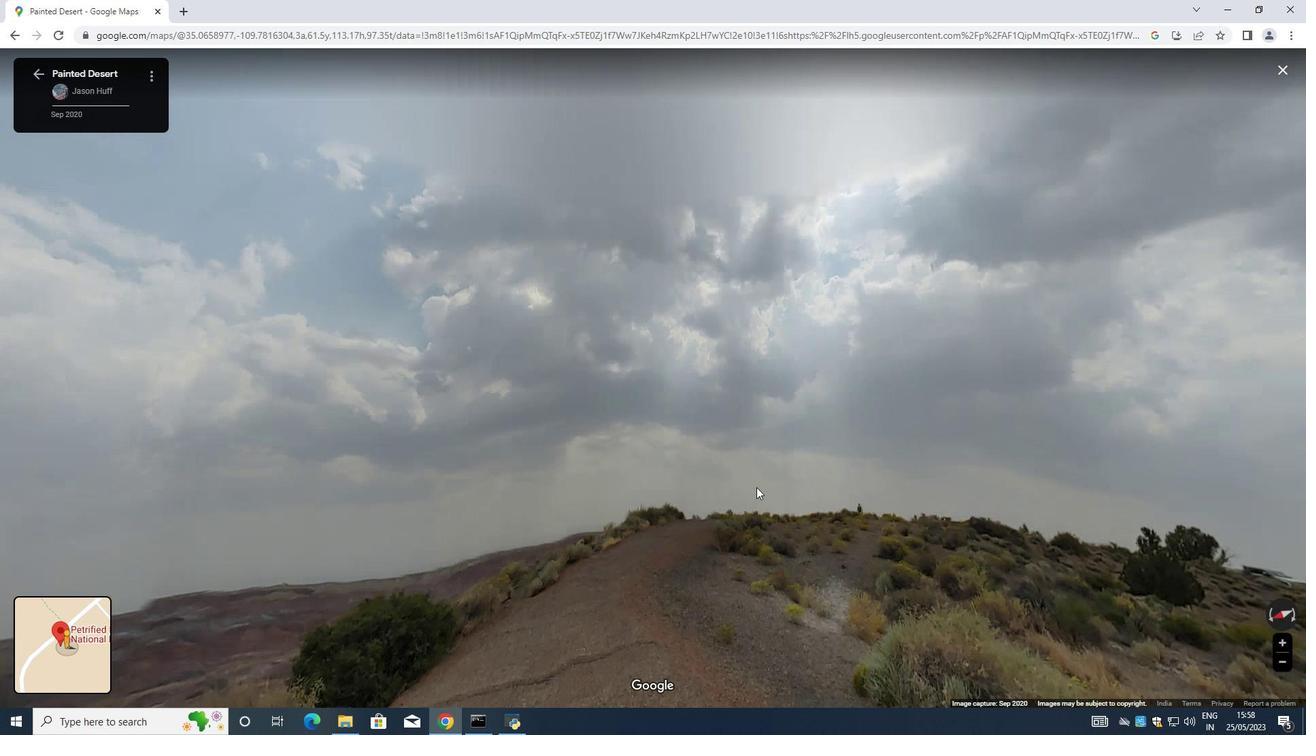 
Action: Mouse moved to (756, 485)
Screenshot: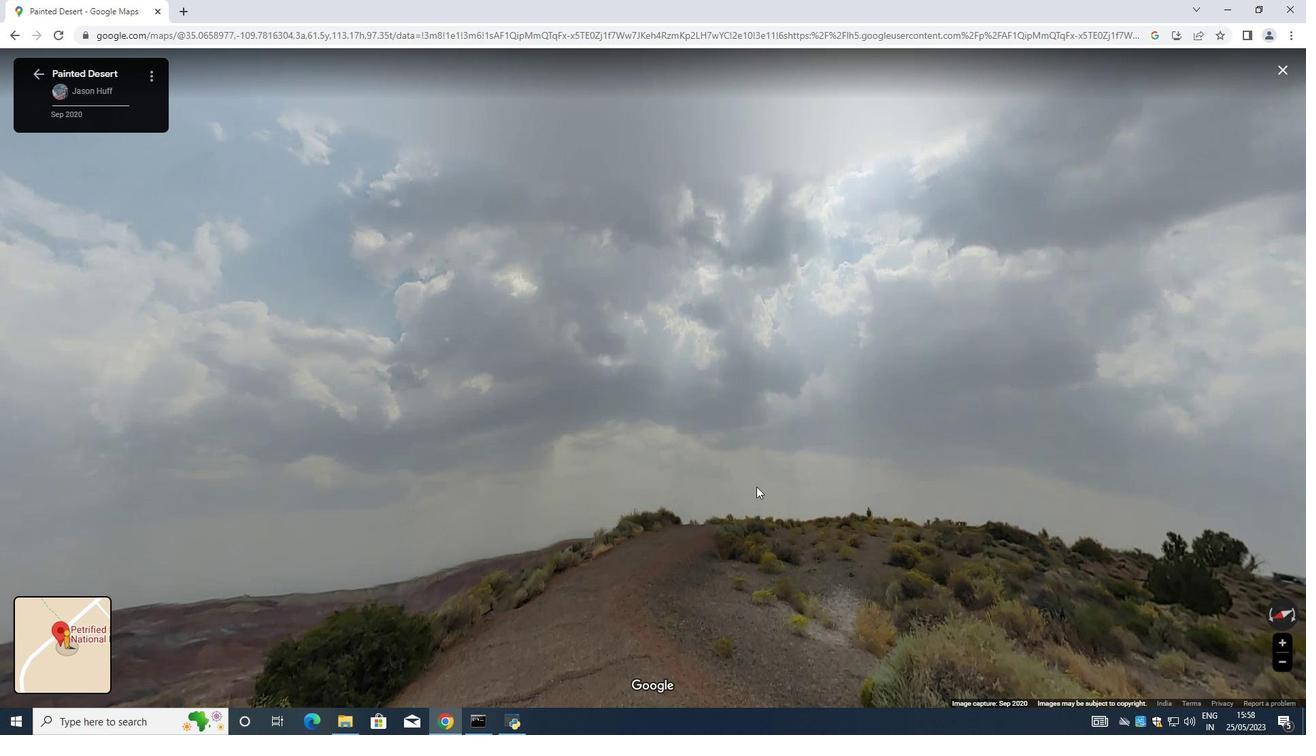 
Action: Mouse scrolled (756, 486) with delta (0, 0)
Screenshot: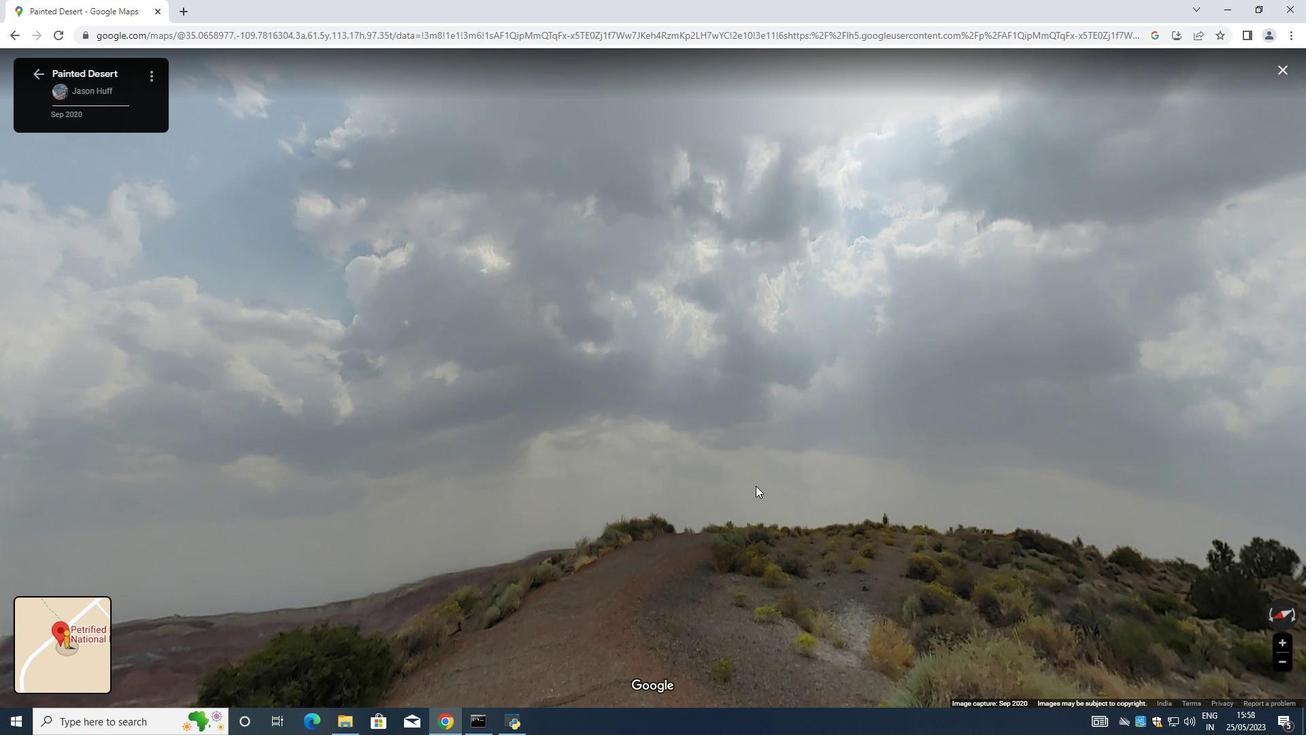 
Action: Mouse moved to (755, 485)
Screenshot: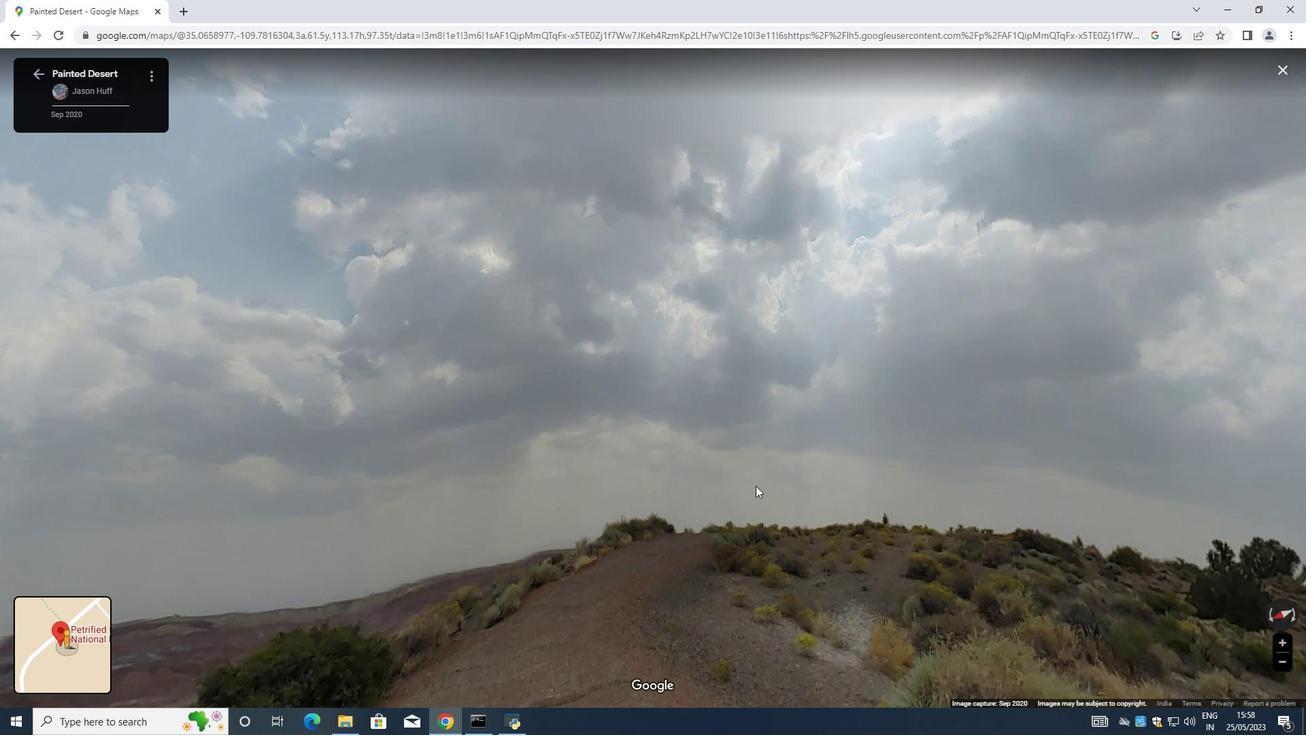 
Action: Mouse scrolled (755, 486) with delta (0, 0)
Screenshot: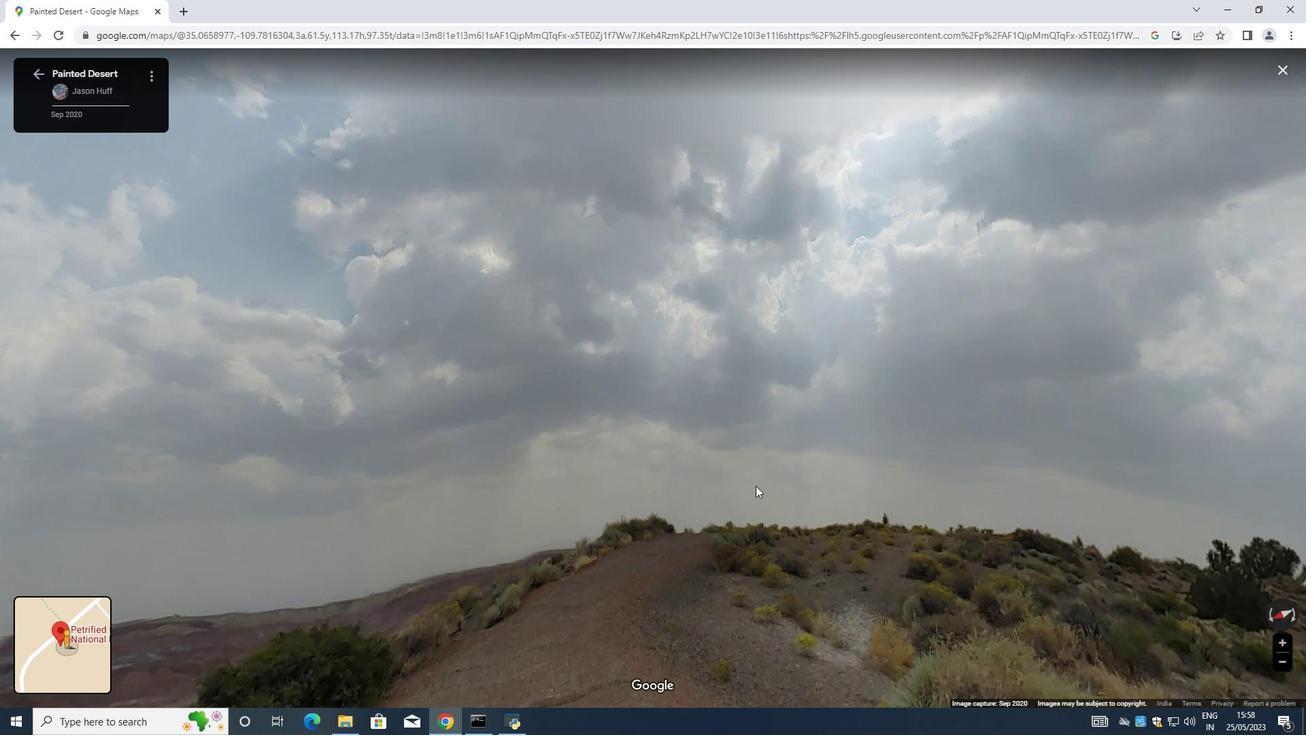 
Action: Mouse moved to (754, 485)
Screenshot: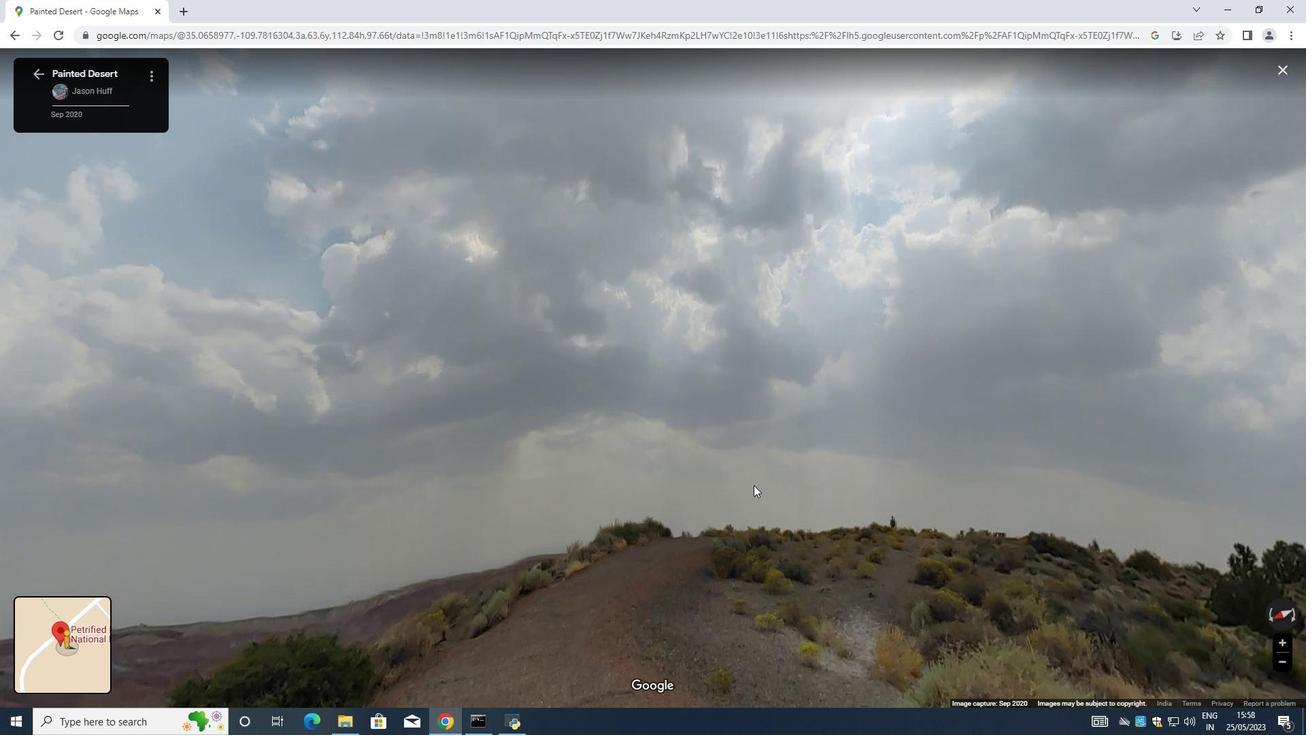 
Action: Mouse scrolled (754, 485) with delta (0, 0)
Screenshot: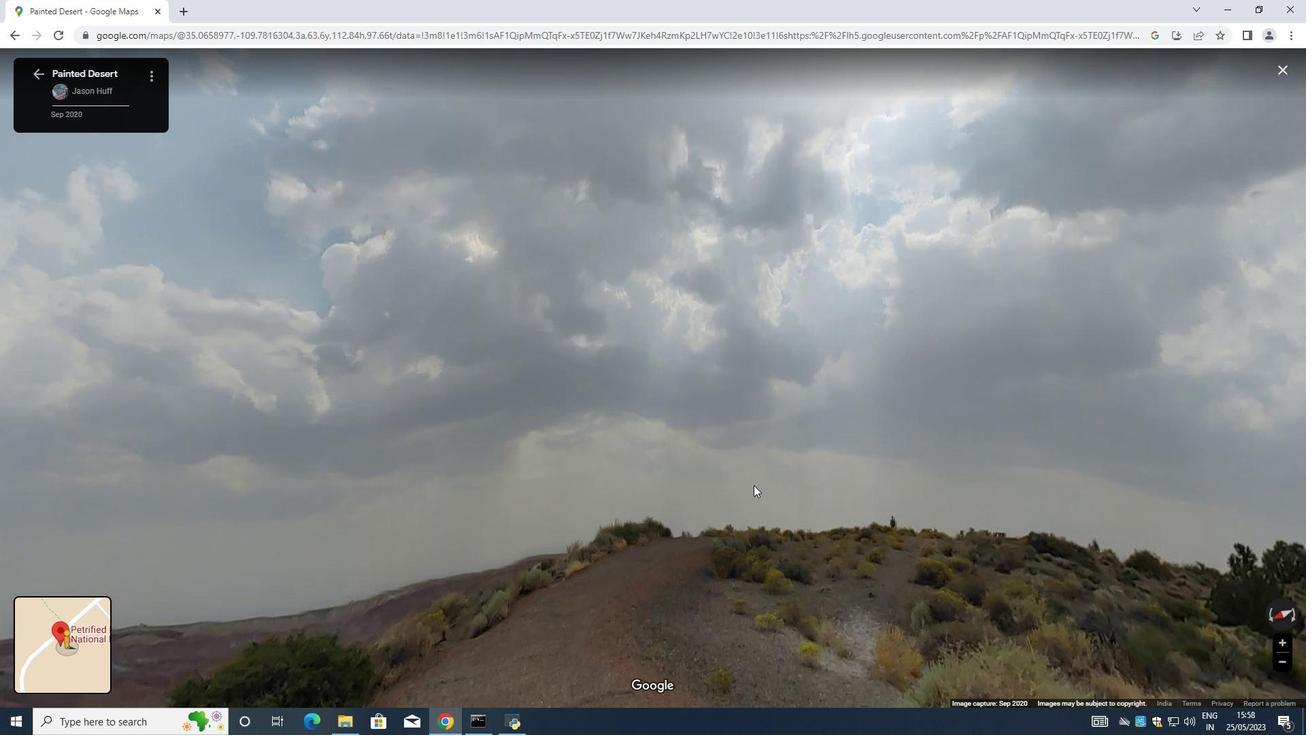 
Action: Mouse moved to (753, 485)
Screenshot: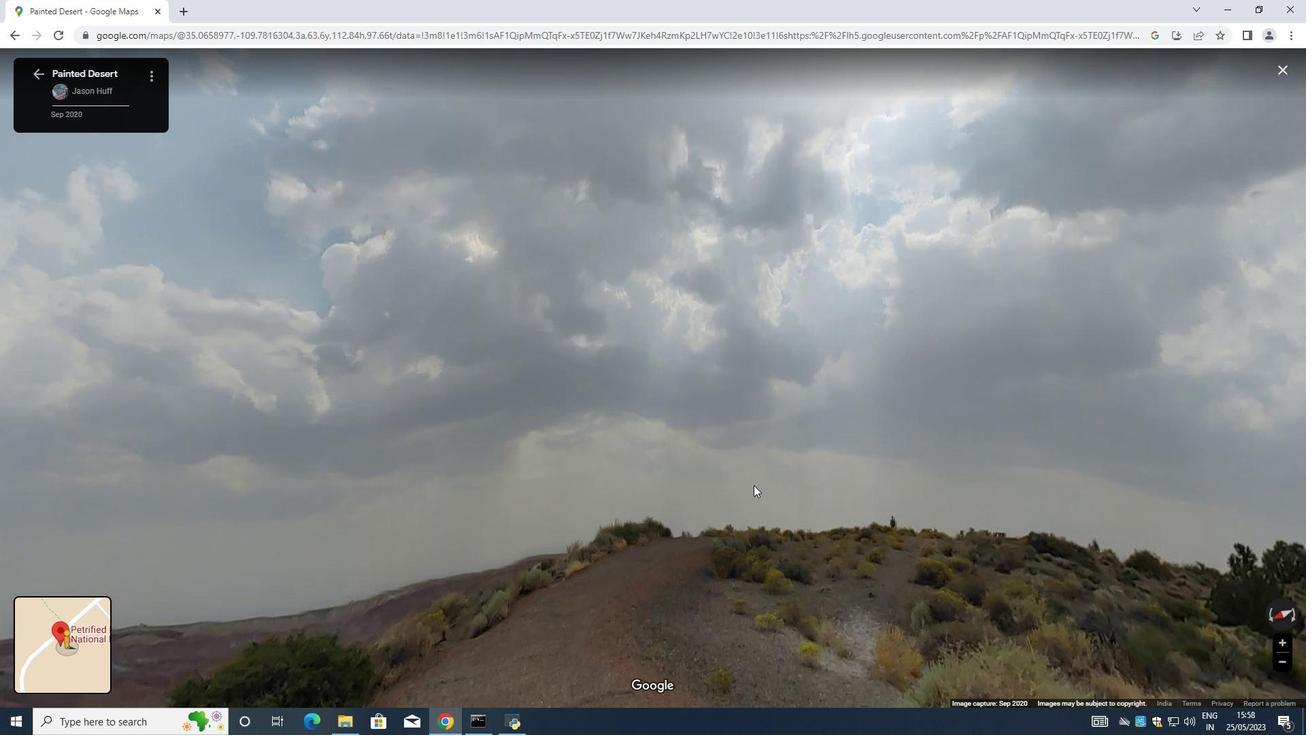 
Action: Mouse scrolled (753, 485) with delta (0, 0)
Screenshot: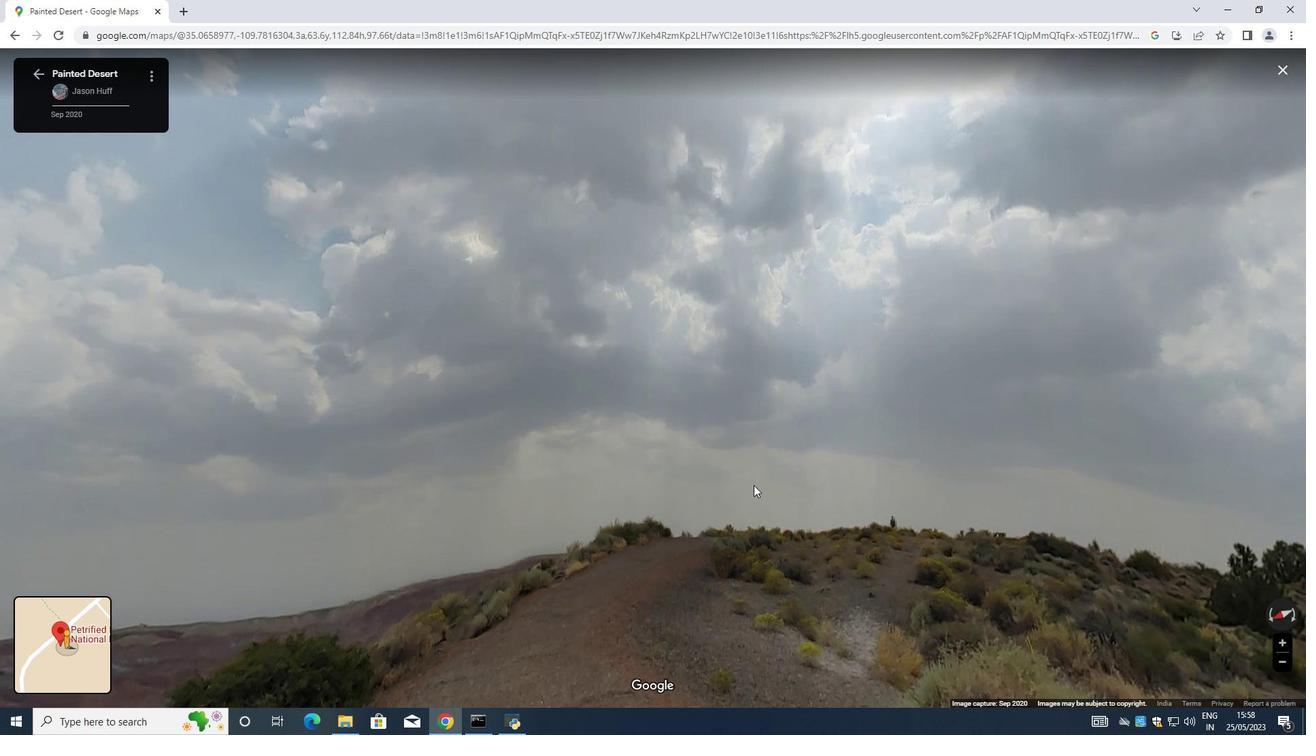 
Action: Mouse moved to (747, 461)
Screenshot: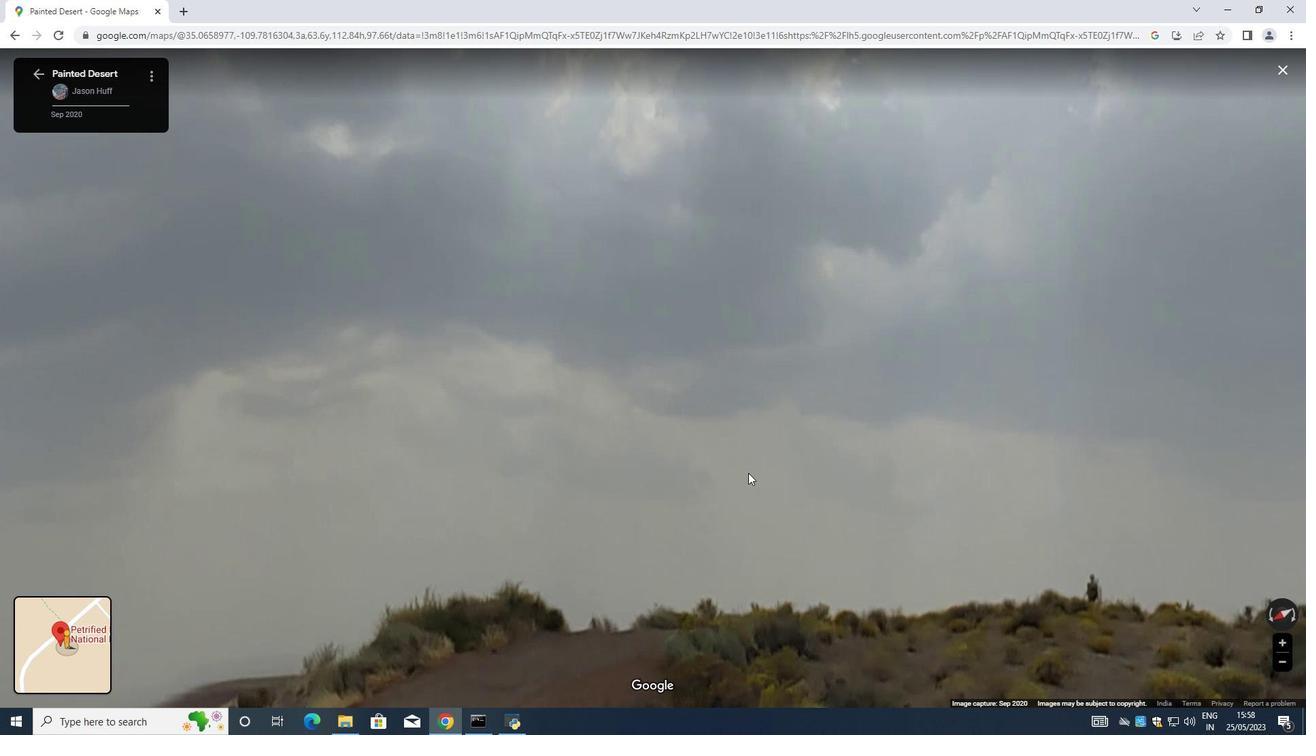 
Action: Mouse scrolled (747, 465) with delta (0, 0)
Screenshot: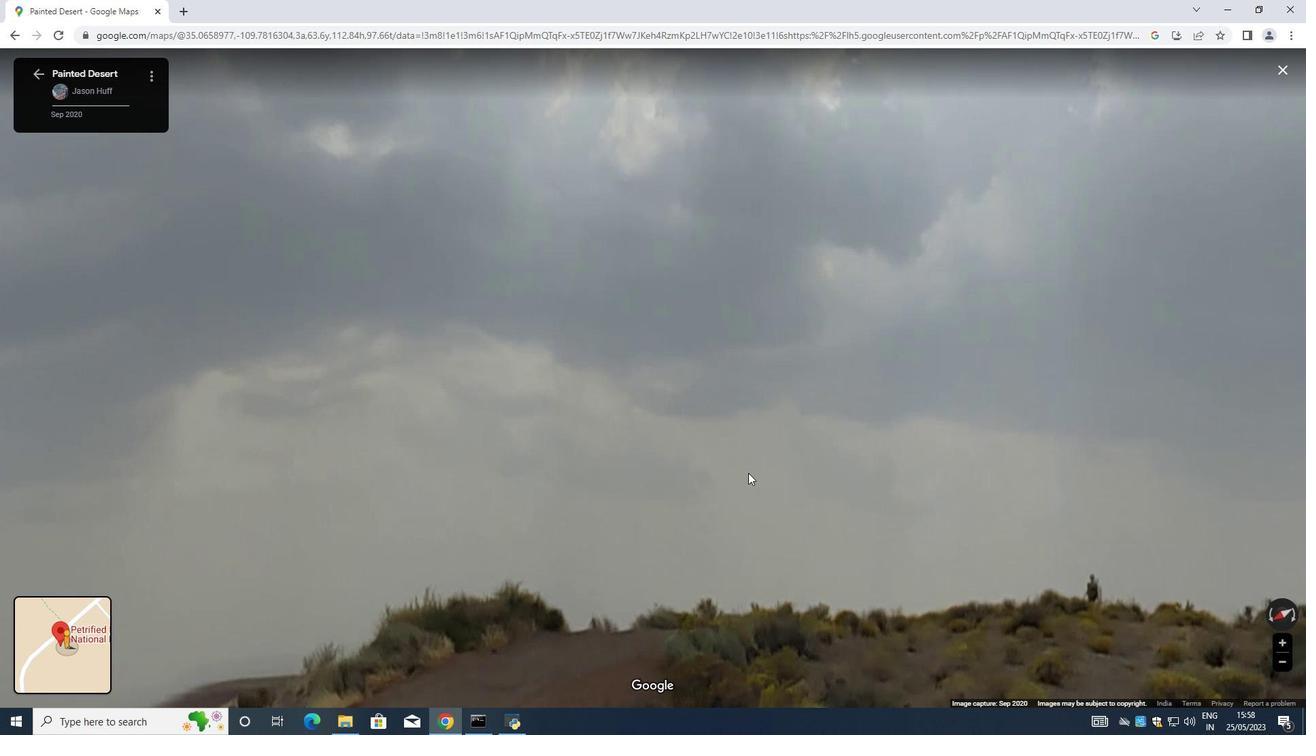 
Action: Mouse moved to (747, 459)
Screenshot: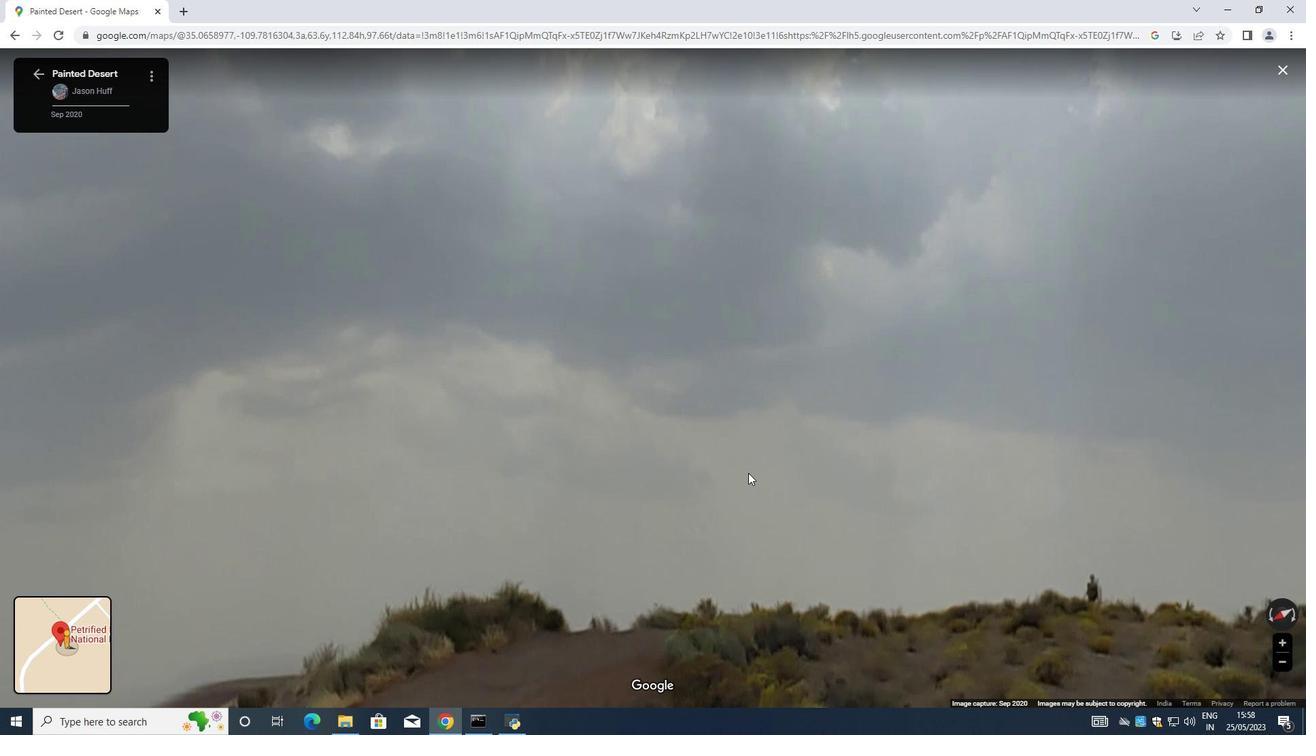 
Action: Mouse scrolled (747, 458) with delta (0, 0)
Screenshot: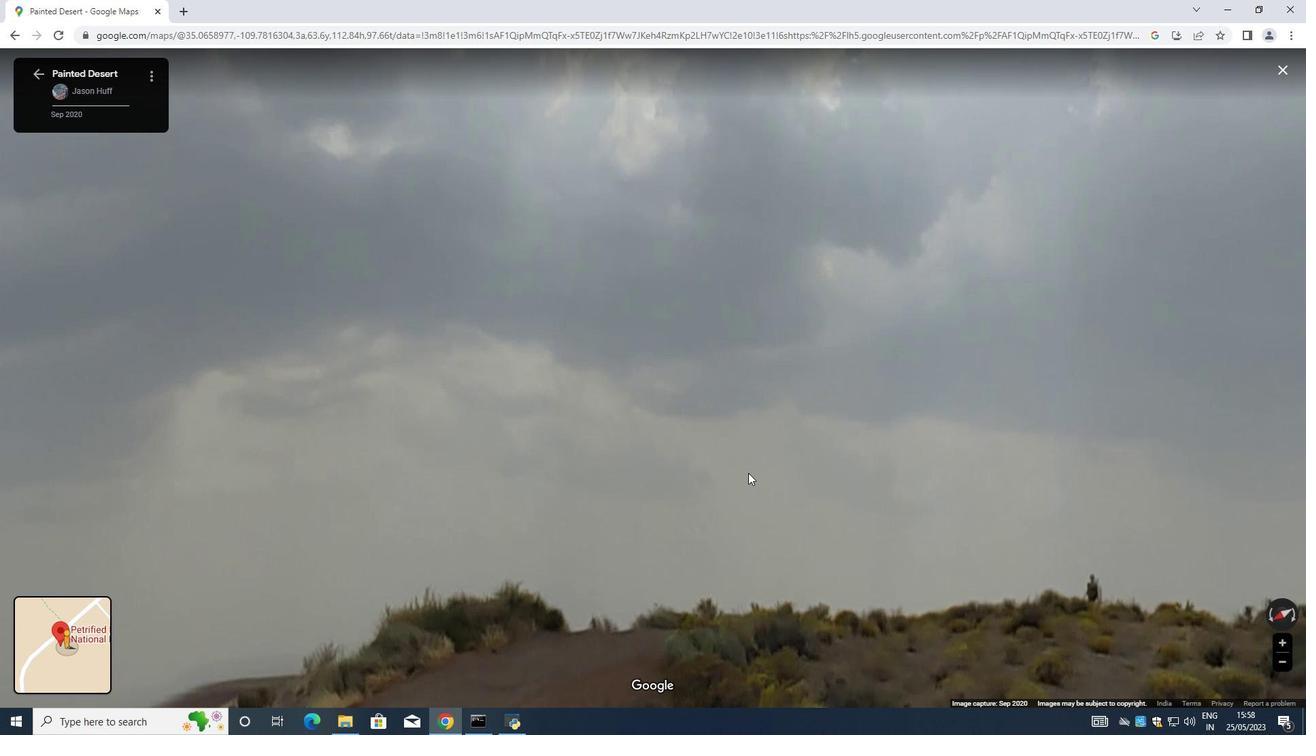 
Action: Mouse moved to (883, 449)
Screenshot: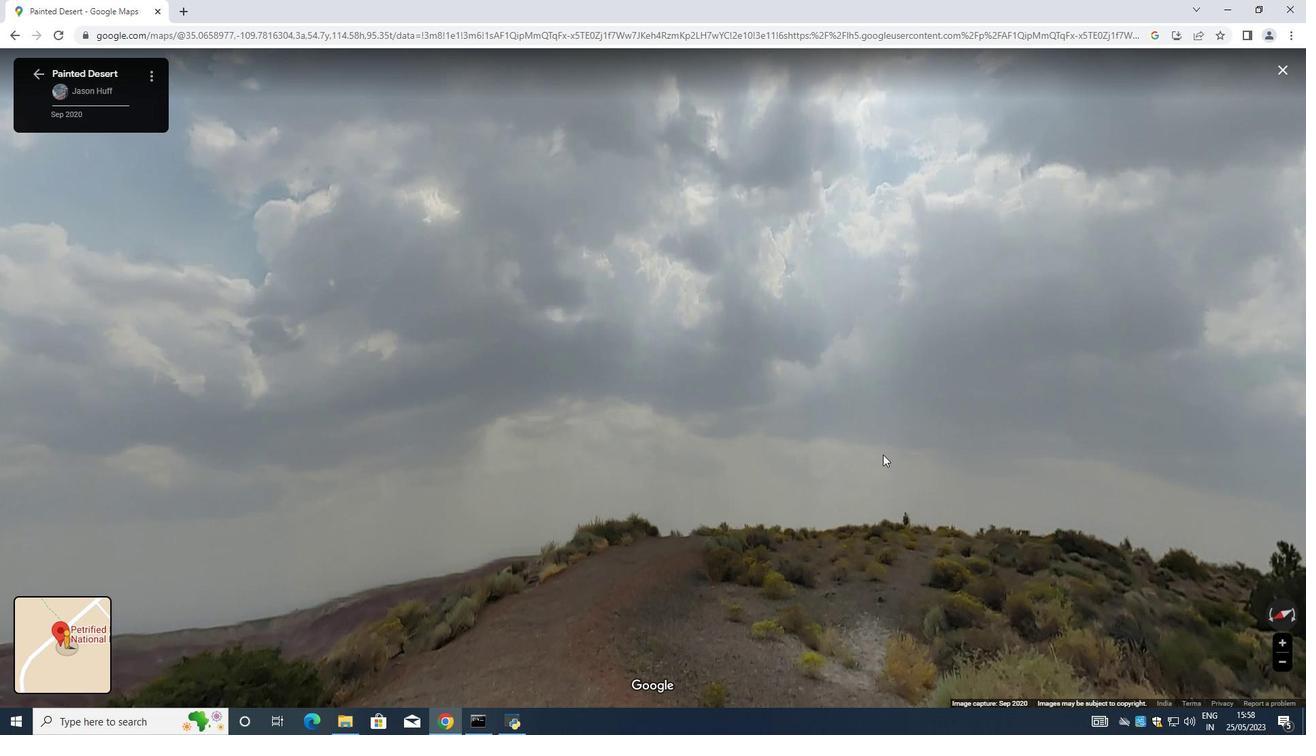 
Action: Mouse pressed left at (883, 449)
Screenshot: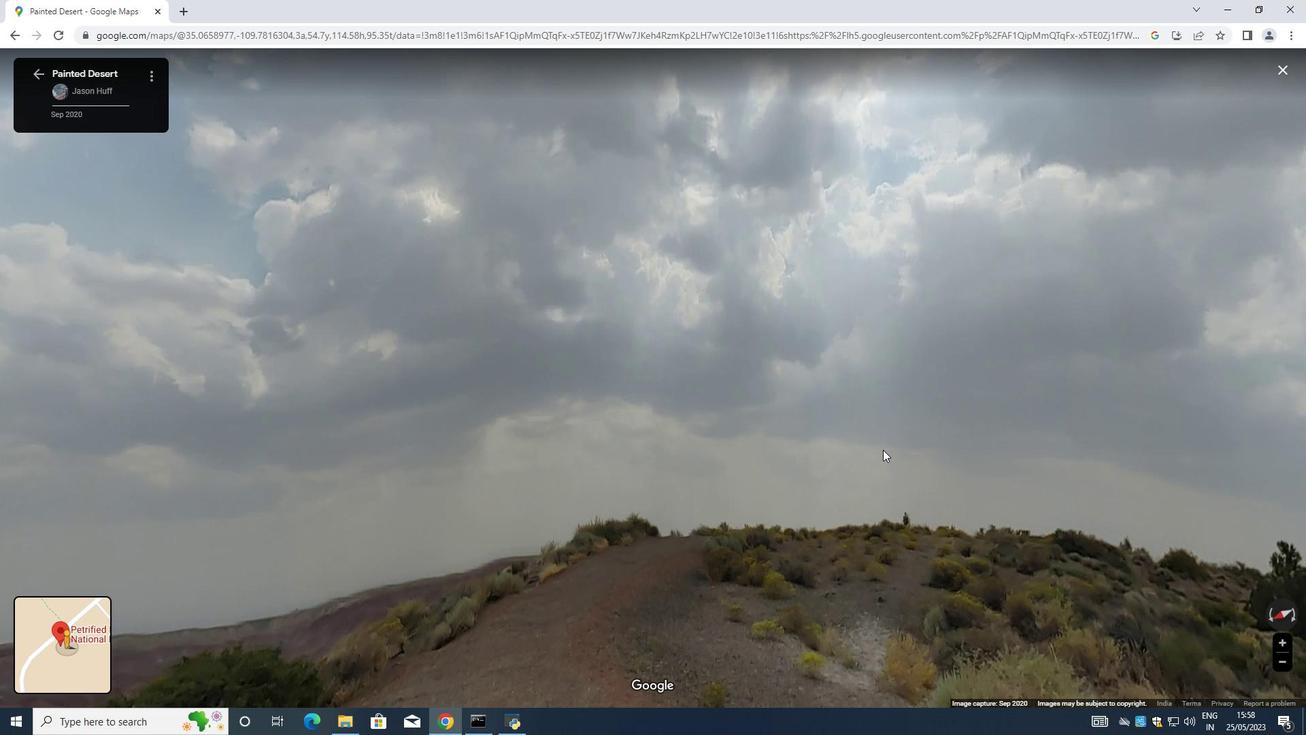 
Action: Mouse moved to (286, 380)
Screenshot: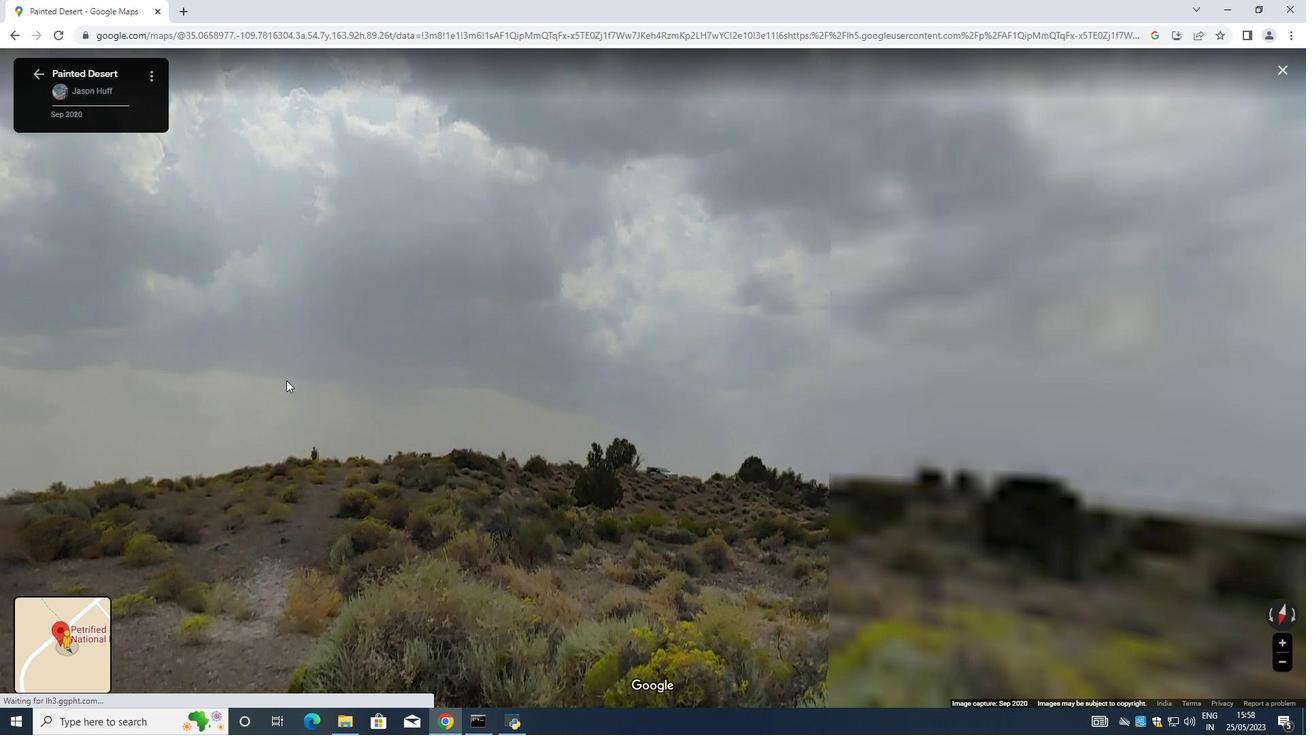
Action: Mouse pressed left at (286, 380)
Screenshot: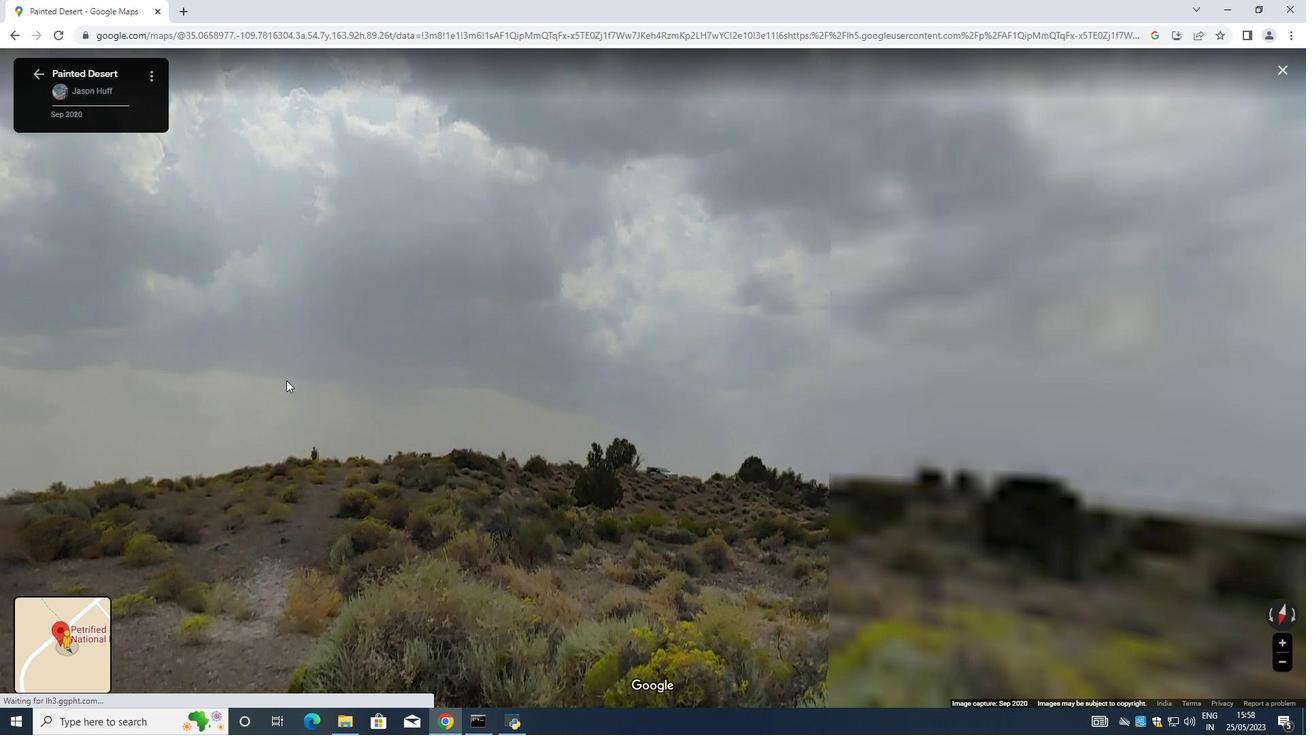 
Action: Mouse moved to (553, 355)
Screenshot: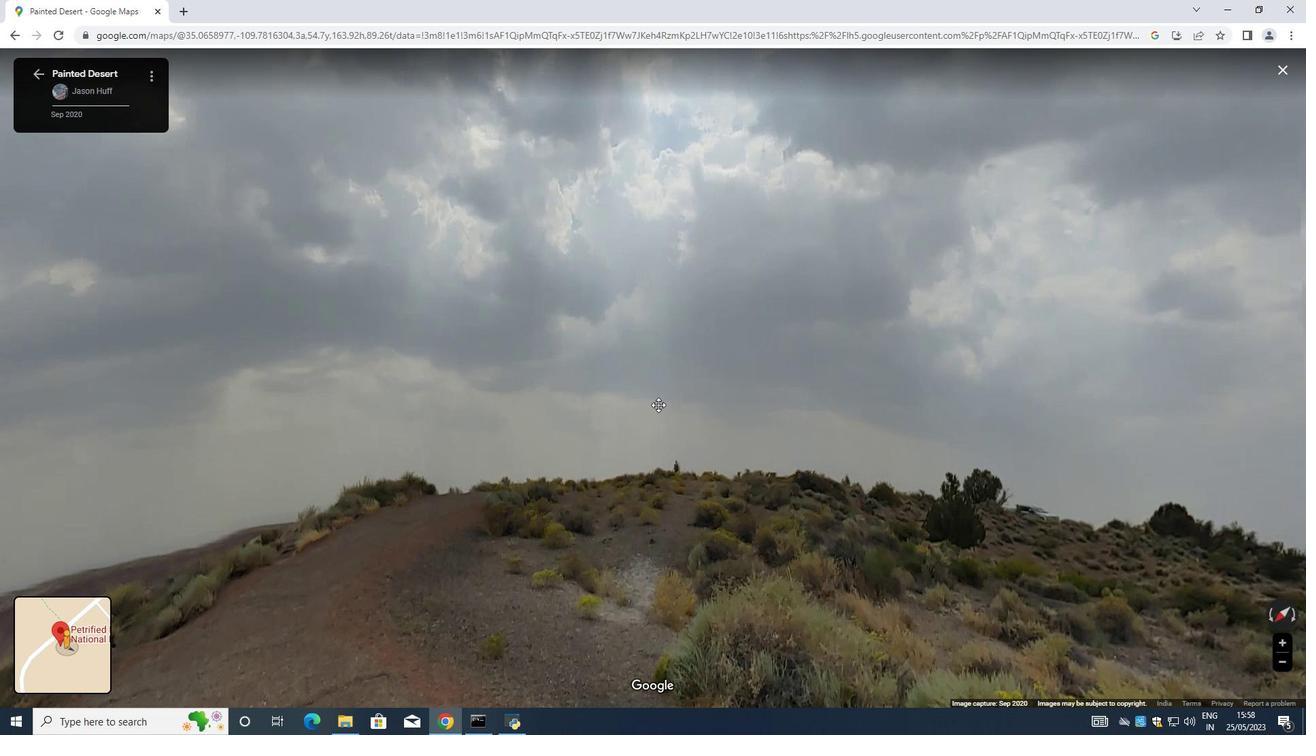 
Action: Key pressed <Key.up><Key.up><Key.up><Key.up><Key.up><Key.up>
Screenshot: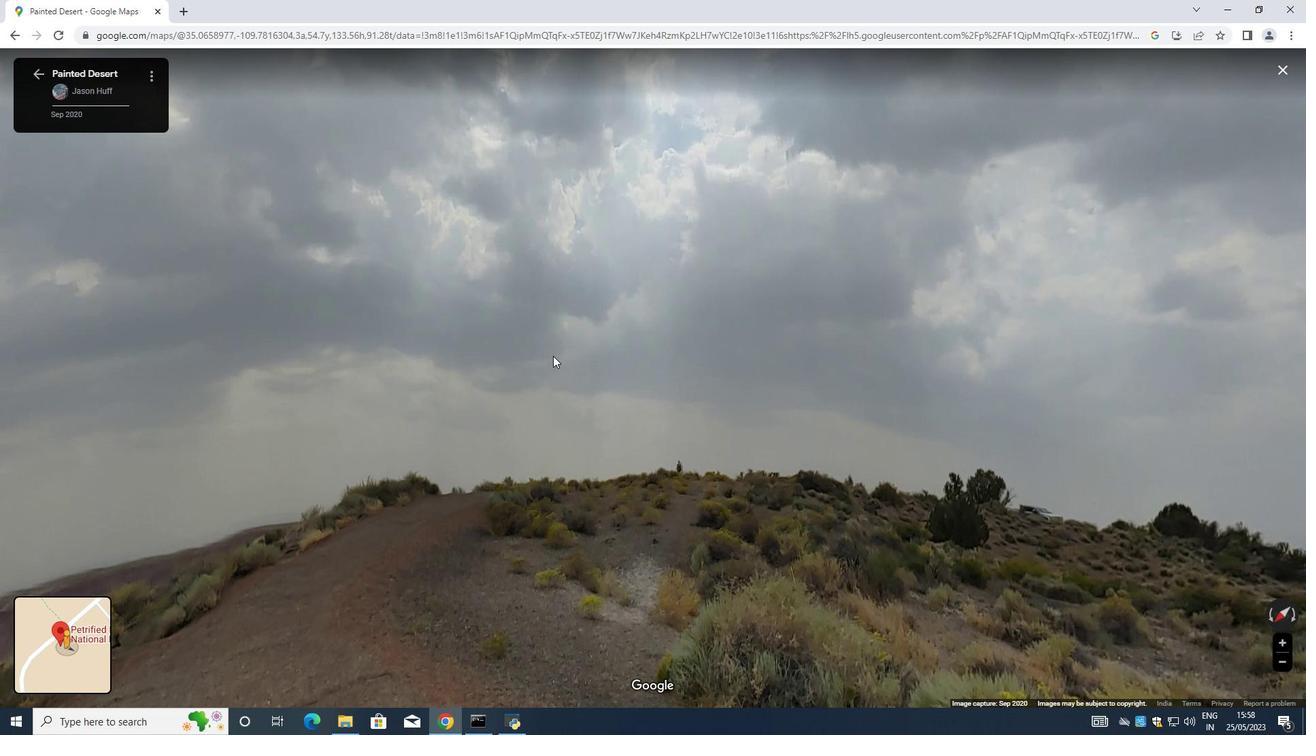 
Action: Mouse moved to (536, 515)
Screenshot: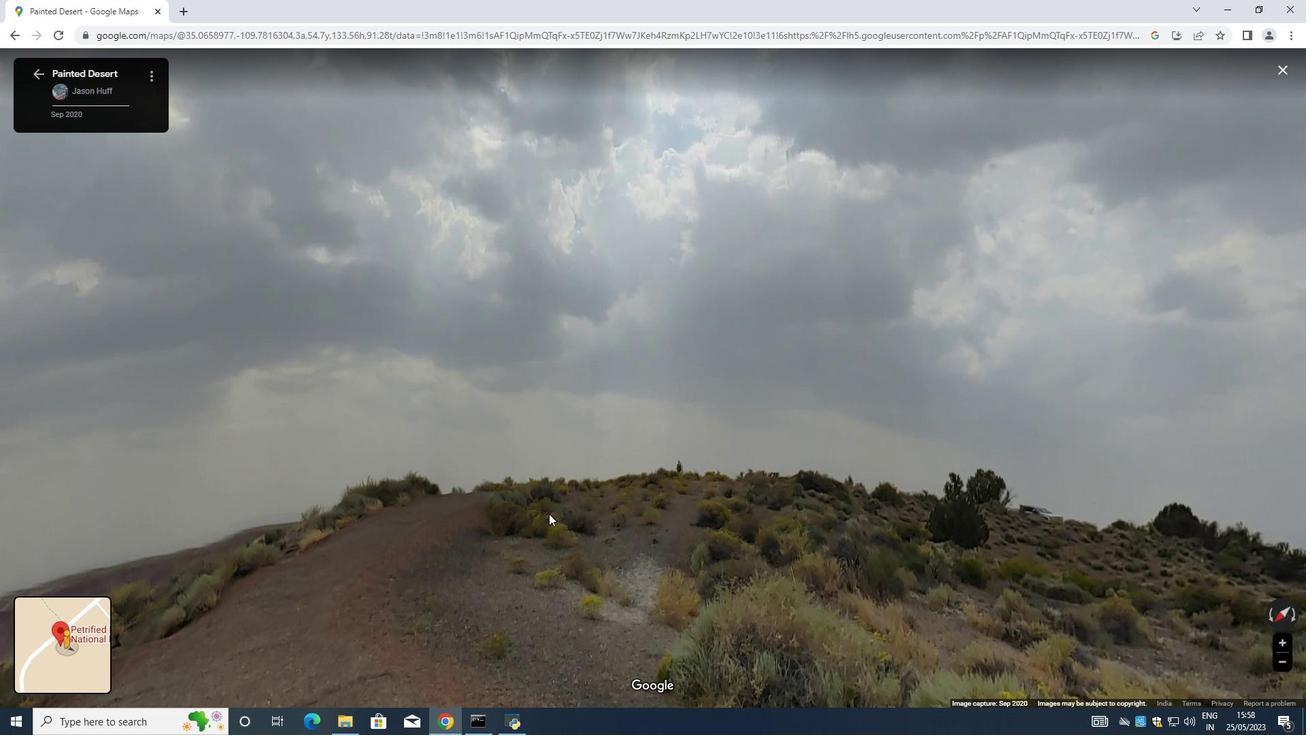 
Action: Mouse pressed left at (536, 515)
Screenshot: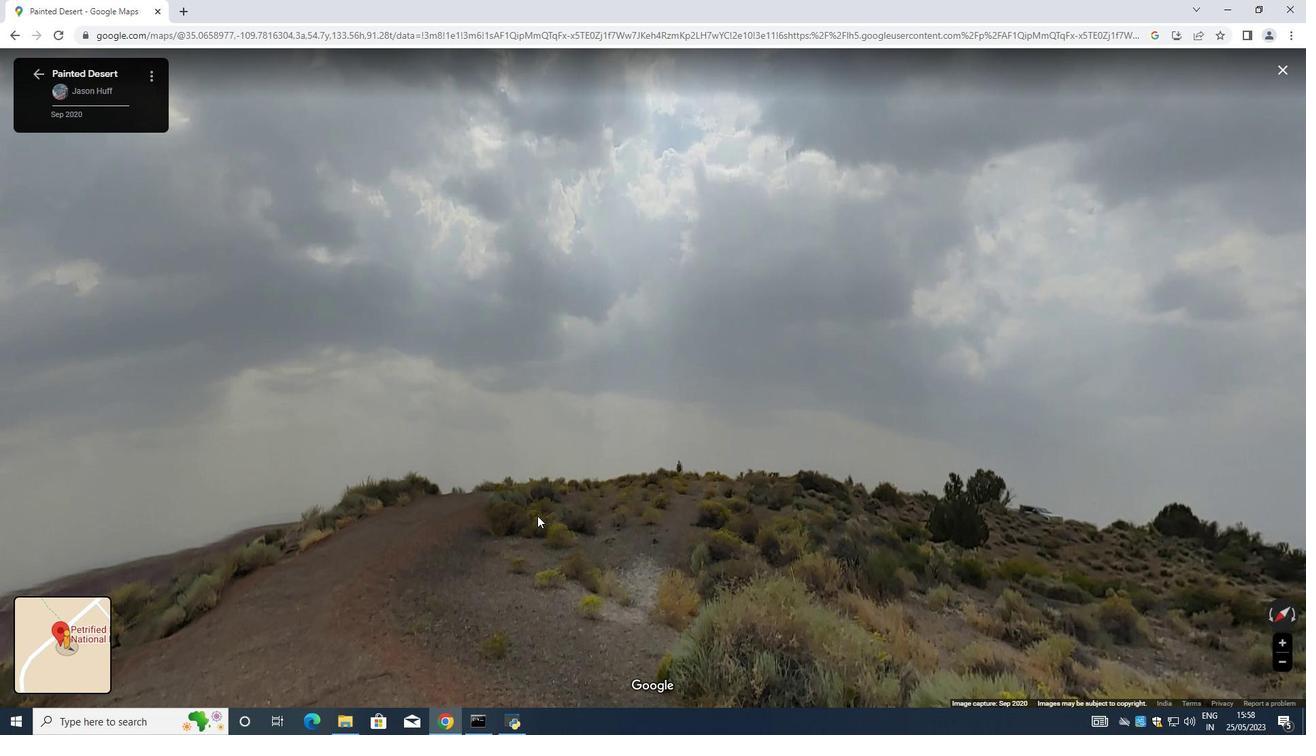 
Action: Mouse moved to (266, 475)
Screenshot: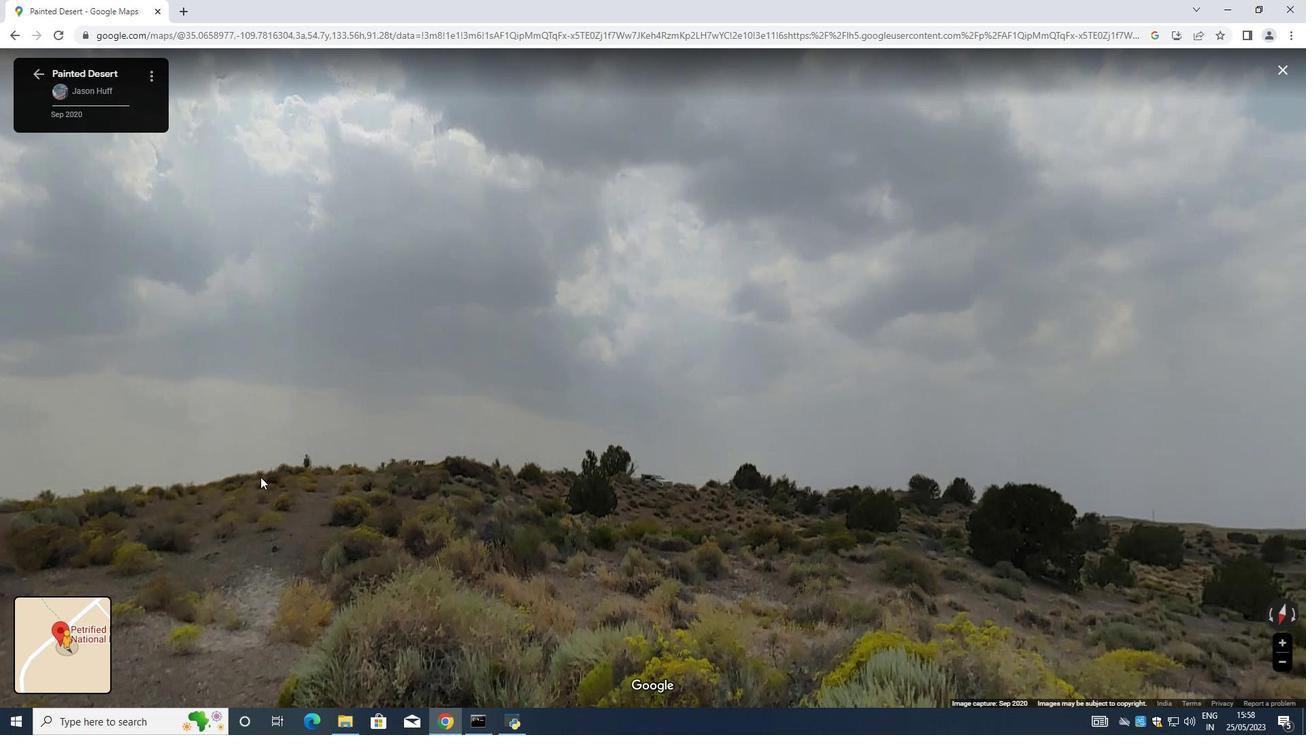 
Action: Mouse pressed left at (266, 475)
Screenshot: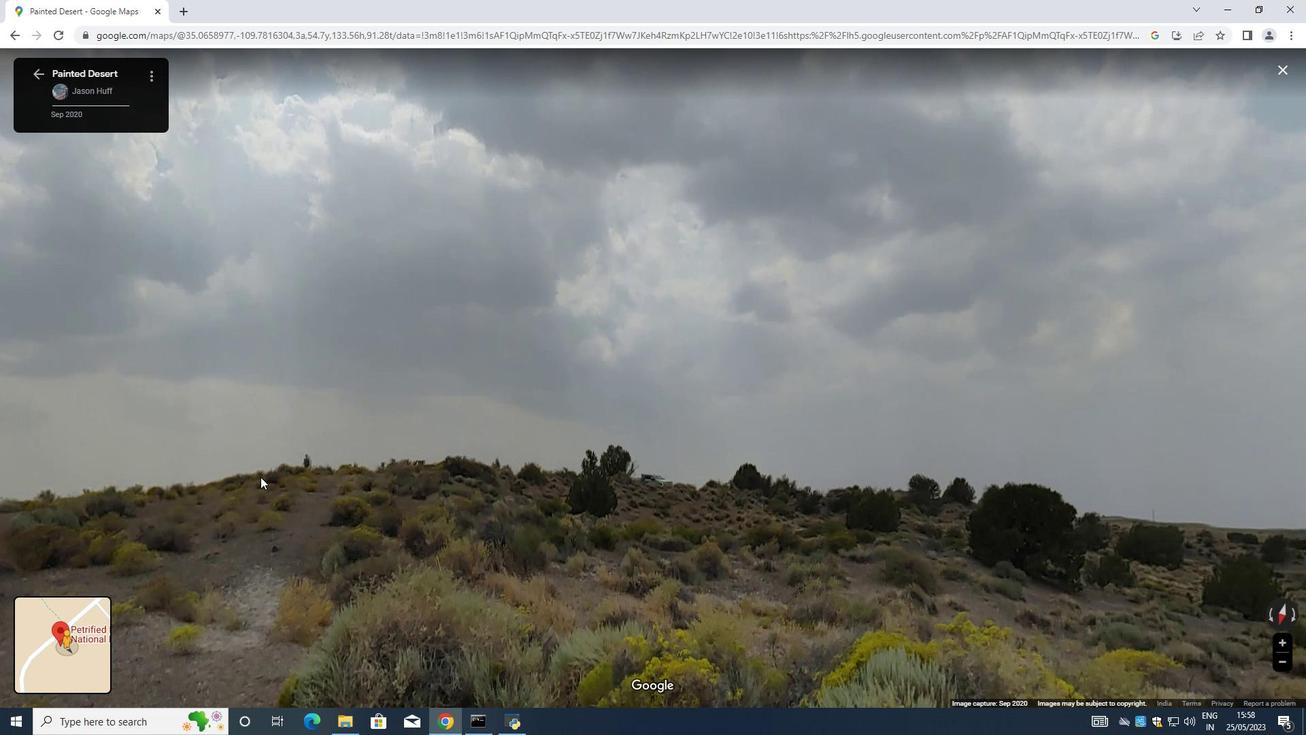 
Action: Mouse moved to (842, 483)
Screenshot: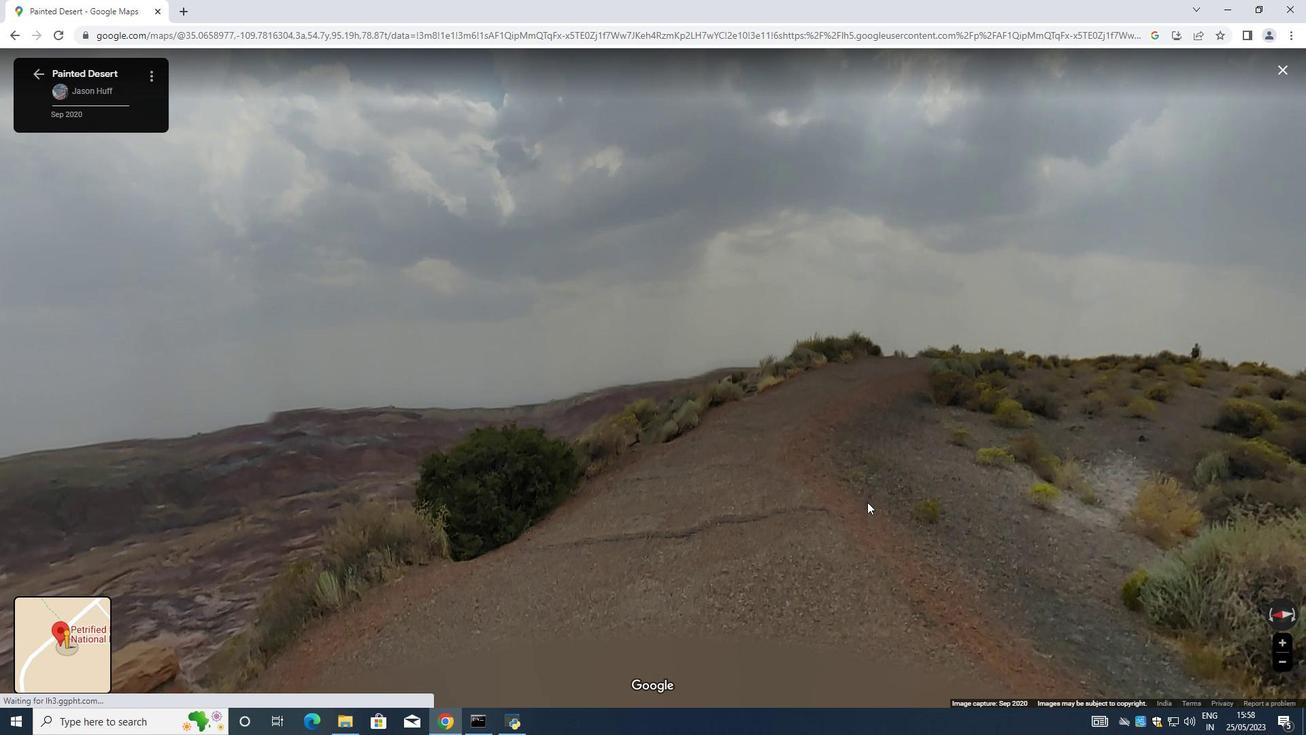 
Action: Key pressed <Key.left><Key.left><Key.left><Key.left><Key.left><Key.left><Key.left>
Screenshot: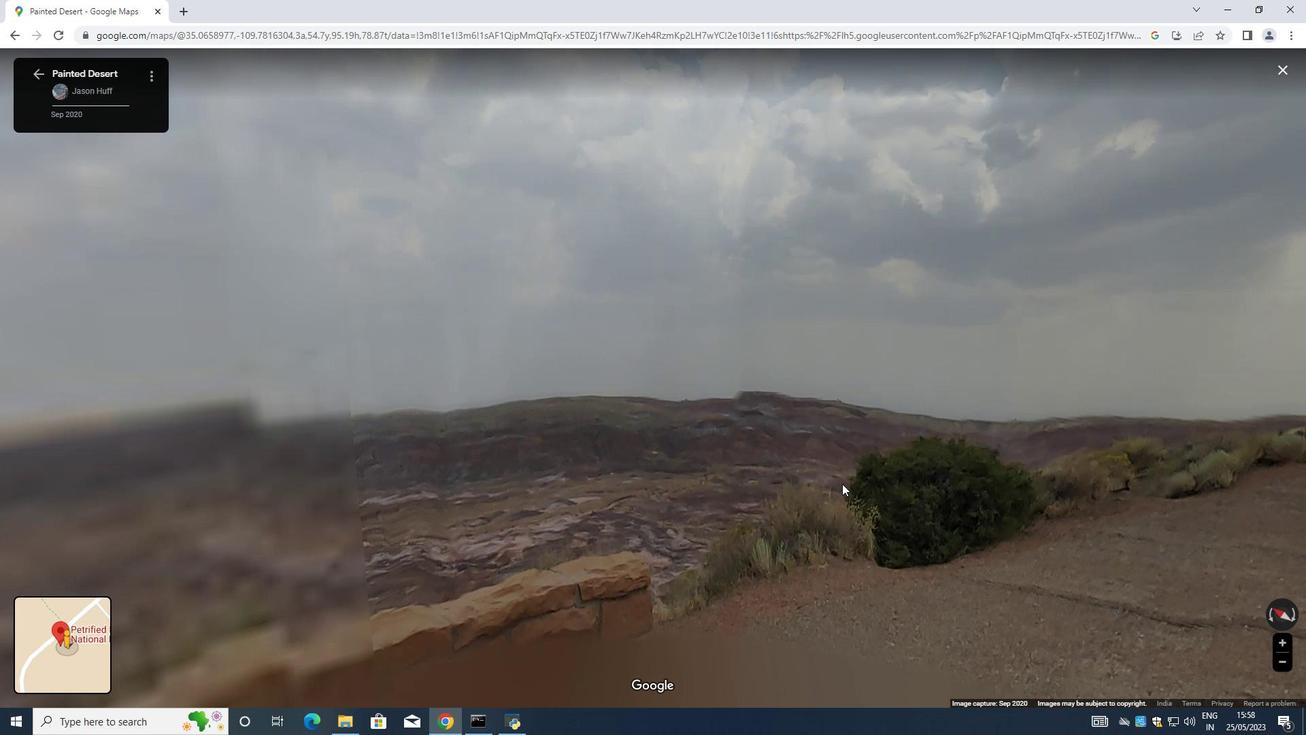 
Action: Mouse moved to (841, 483)
Screenshot: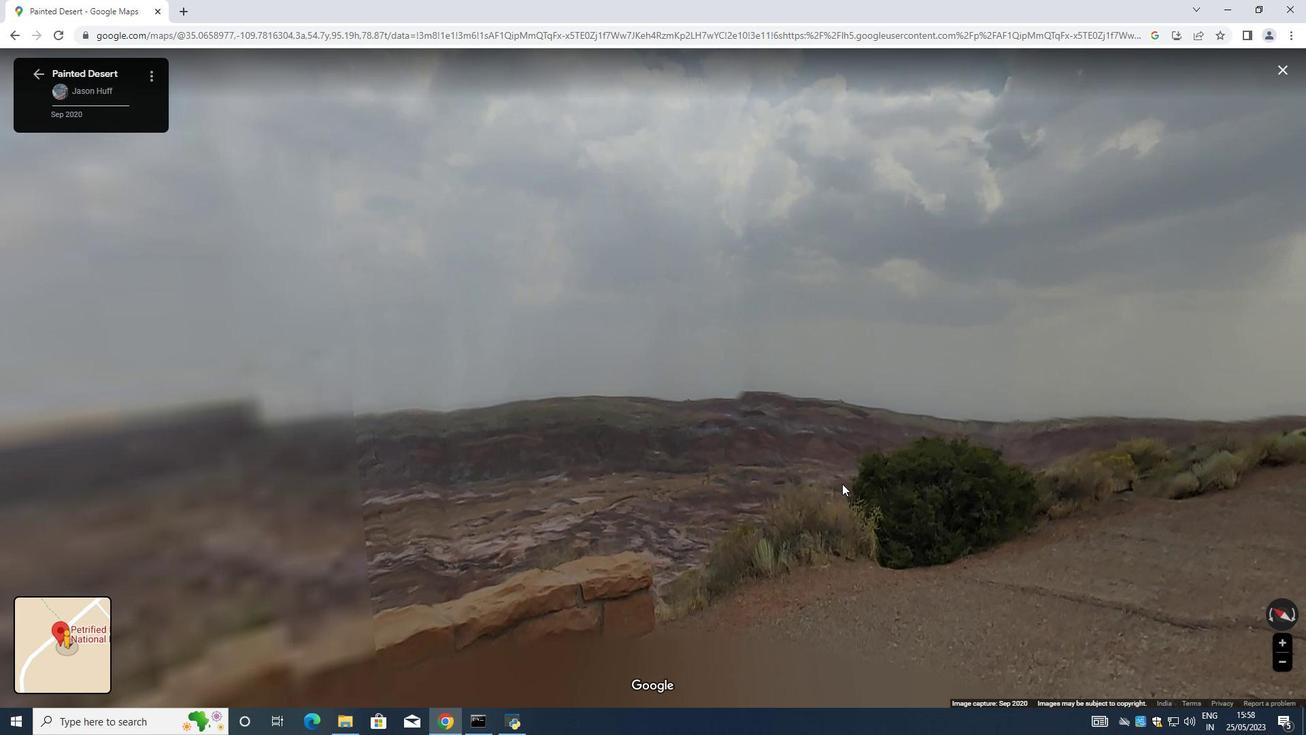 
Action: Key pressed <Key.left><Key.left><Key.left>
Screenshot: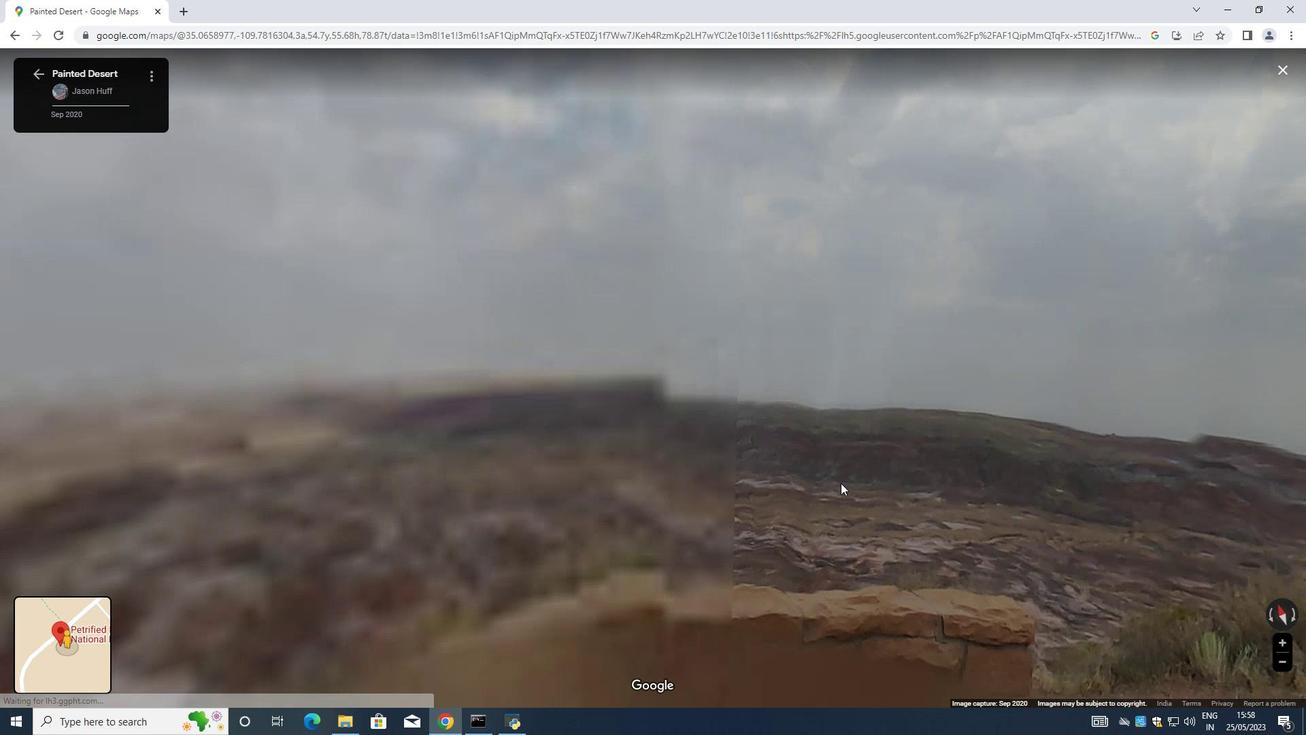 
Action: Mouse moved to (840, 483)
Screenshot: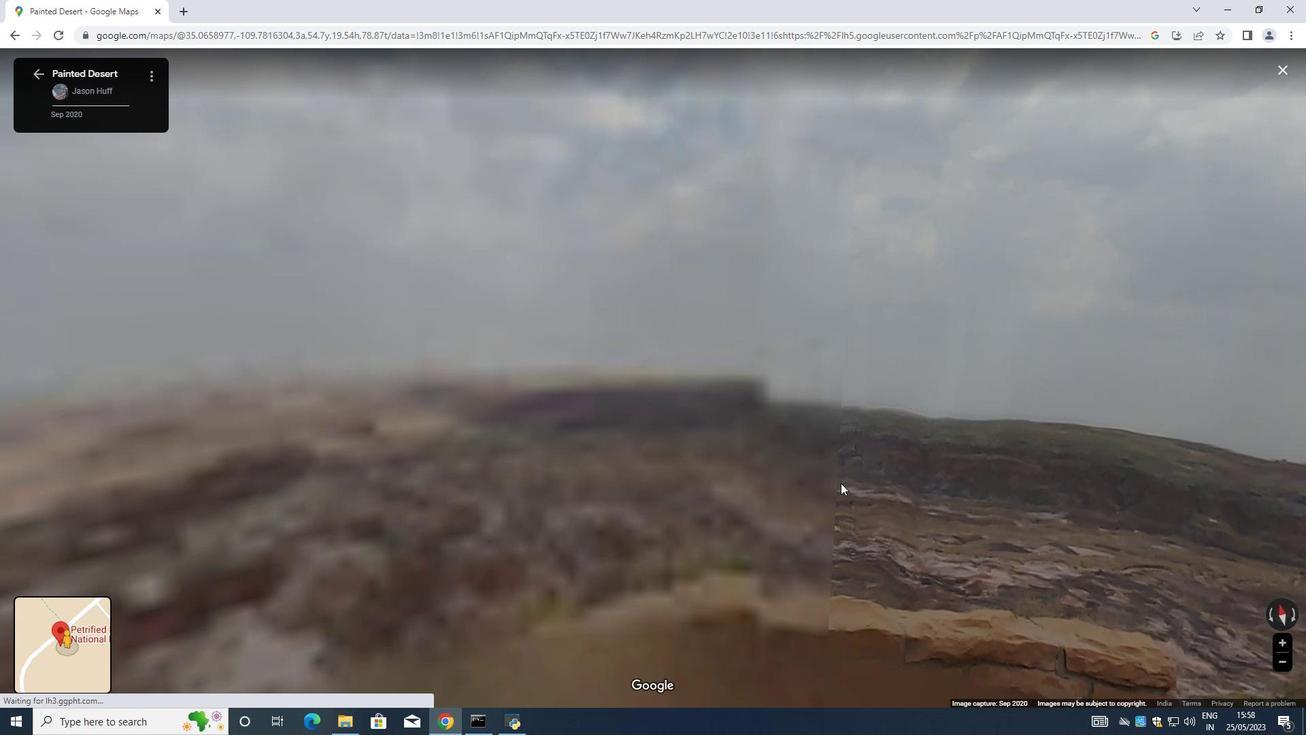 
Action: Key pressed <Key.left><Key.left><Key.left><Key.left><Key.left><Key.left><Key.left><Key.left><Key.left><Key.left><Key.left><Key.left><Key.left><Key.left><Key.left><Key.left><Key.up><Key.left><Key.up><Key.left><Key.up><Key.left><Key.up><Key.left><Key.up><Key.left><Key.up><Key.left><Key.up><Key.left><Key.left><Key.up><Key.right><Key.right><Key.up><Key.up><Key.up><Key.up><Key.up><Key.up><Key.up><Key.up><Key.up><Key.up><Key.up><Key.right><Key.right><Key.right><Key.up><Key.right><Key.right><Key.up><Key.right><Key.up><Key.right><Key.up><Key.up><Key.up><Key.up><Key.up><Key.up><Key.right><Key.right><Key.right><Key.right><Key.right><Key.right><Key.right><Key.right><Key.right><Key.right><Key.right><Key.right><Key.right><Key.right><Key.right><Key.right><Key.right><Key.right>
Screenshot: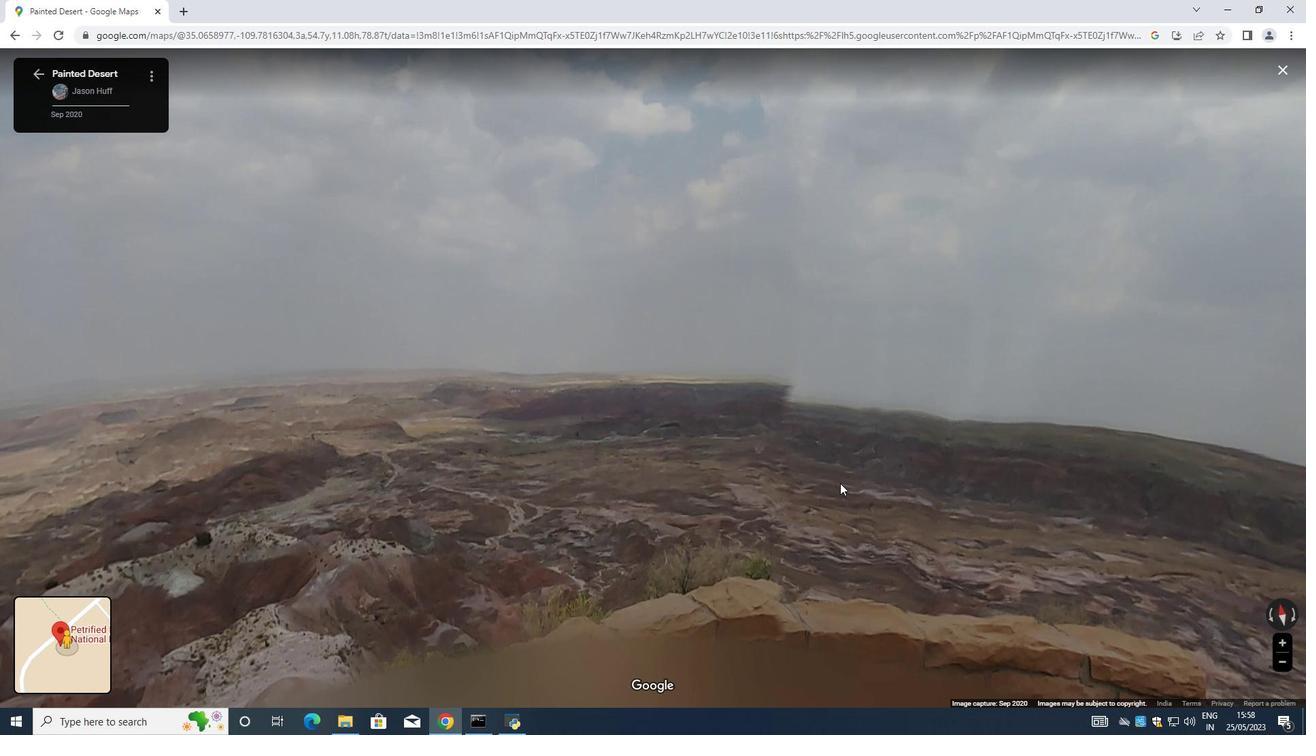 
Action: Mouse moved to (839, 482)
Screenshot: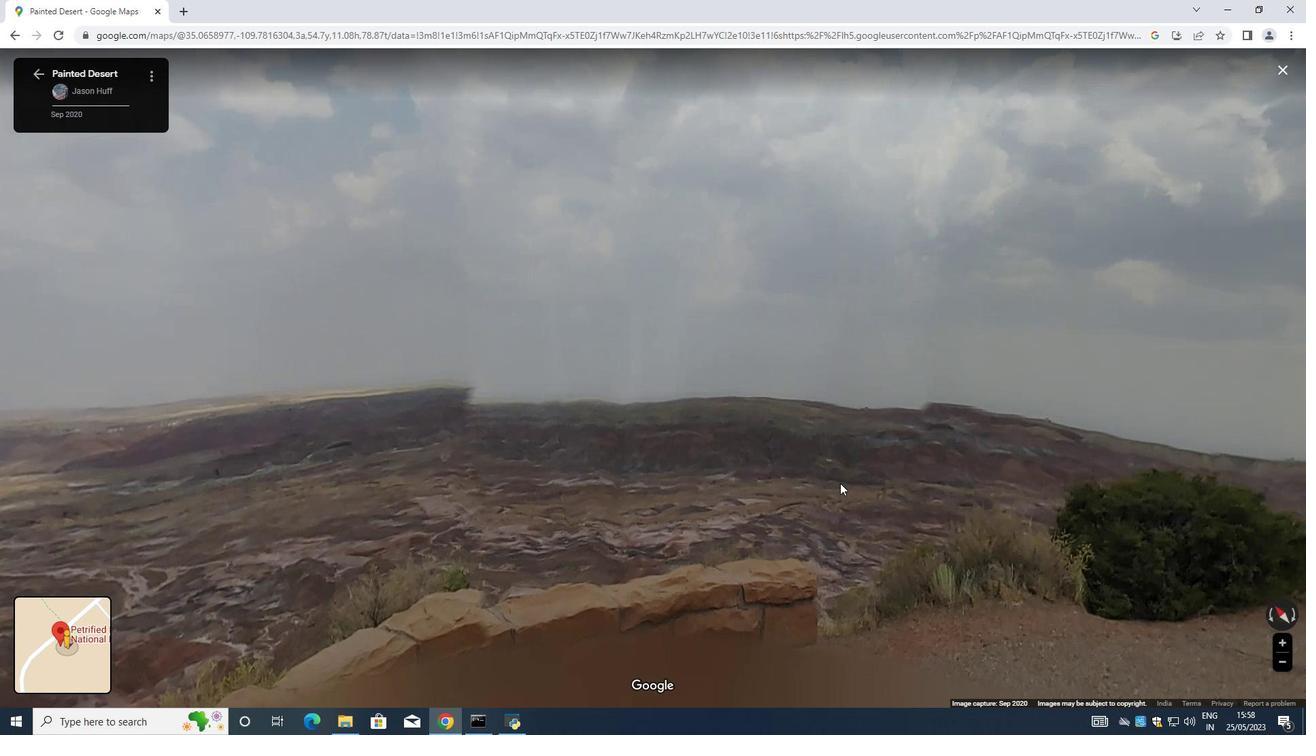 
Action: Key pressed <Key.right><Key.right><Key.right><Key.right><Key.right><Key.right><Key.right><Key.right><Key.right><Key.right><Key.right><Key.right><Key.right><Key.right><Key.right><Key.right><Key.right><Key.right><Key.right><Key.right><Key.right><Key.right><Key.right><Key.right><Key.down>
Screenshot: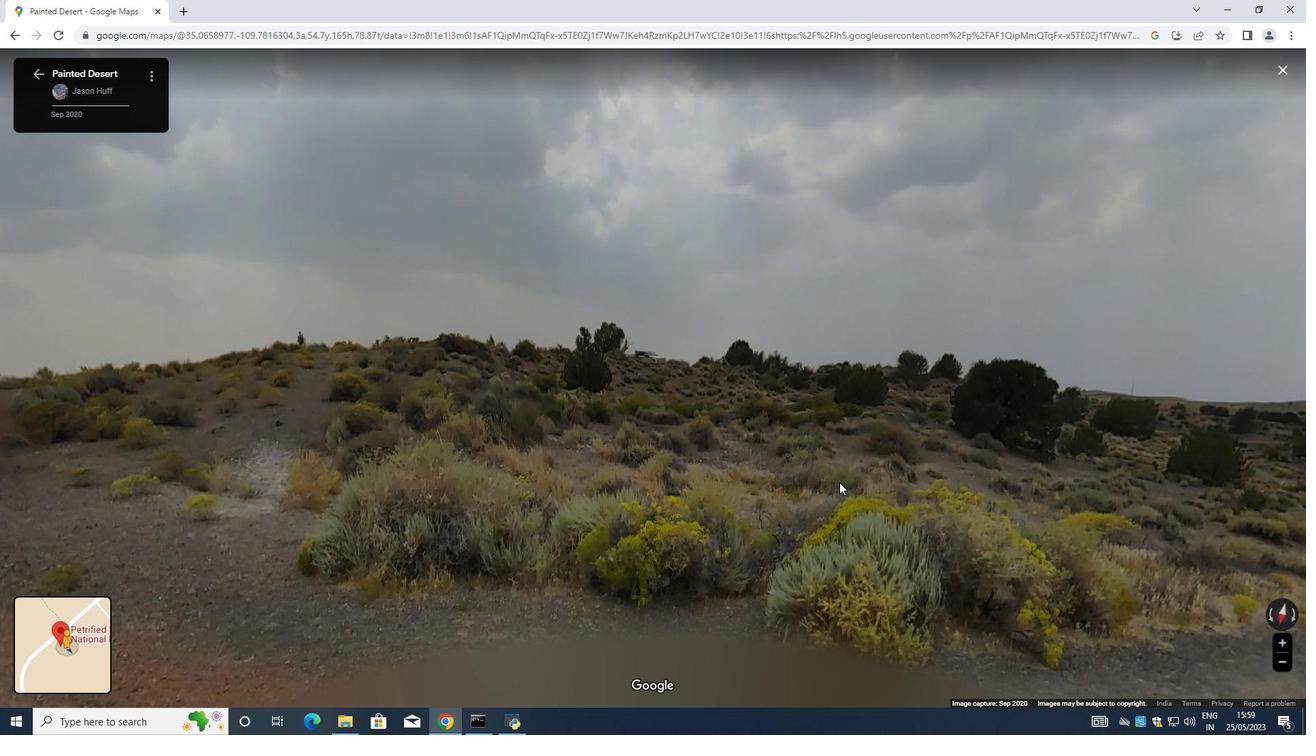 
Action: Mouse moved to (83, 654)
Screenshot: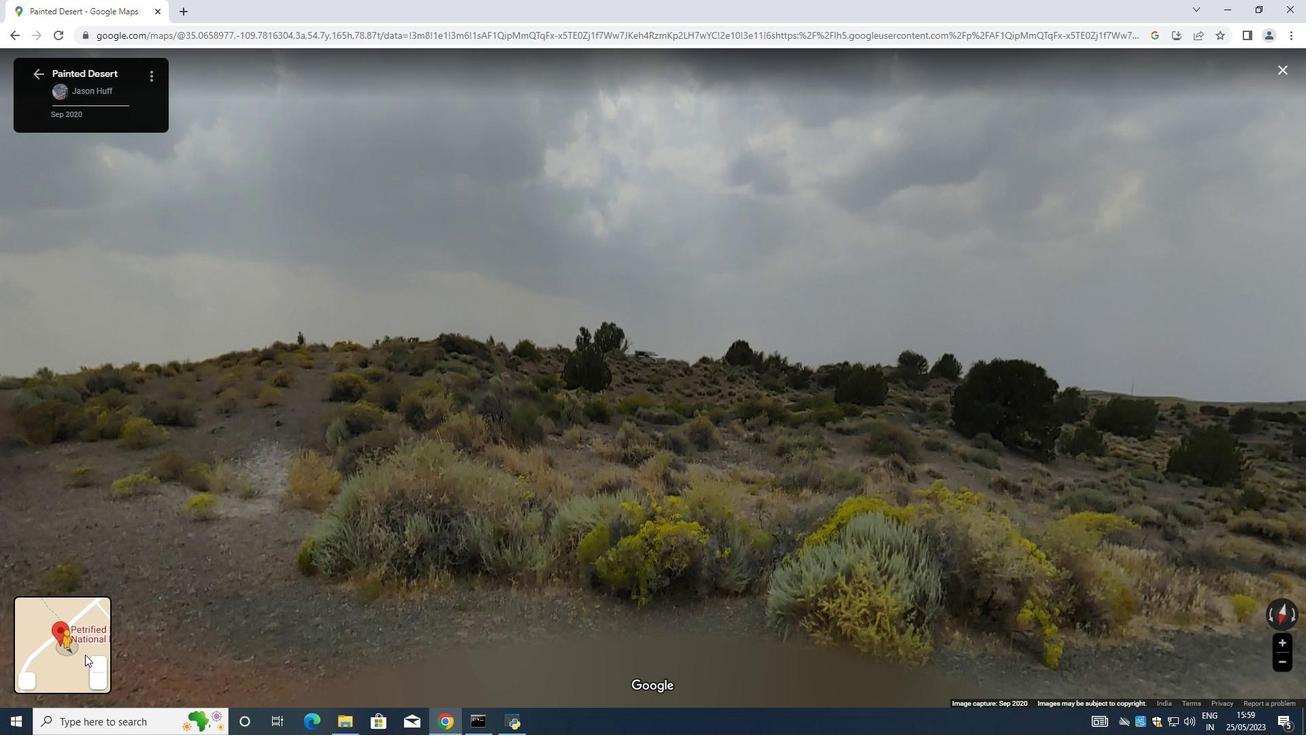 
Action: Mouse pressed left at (83, 654)
Screenshot: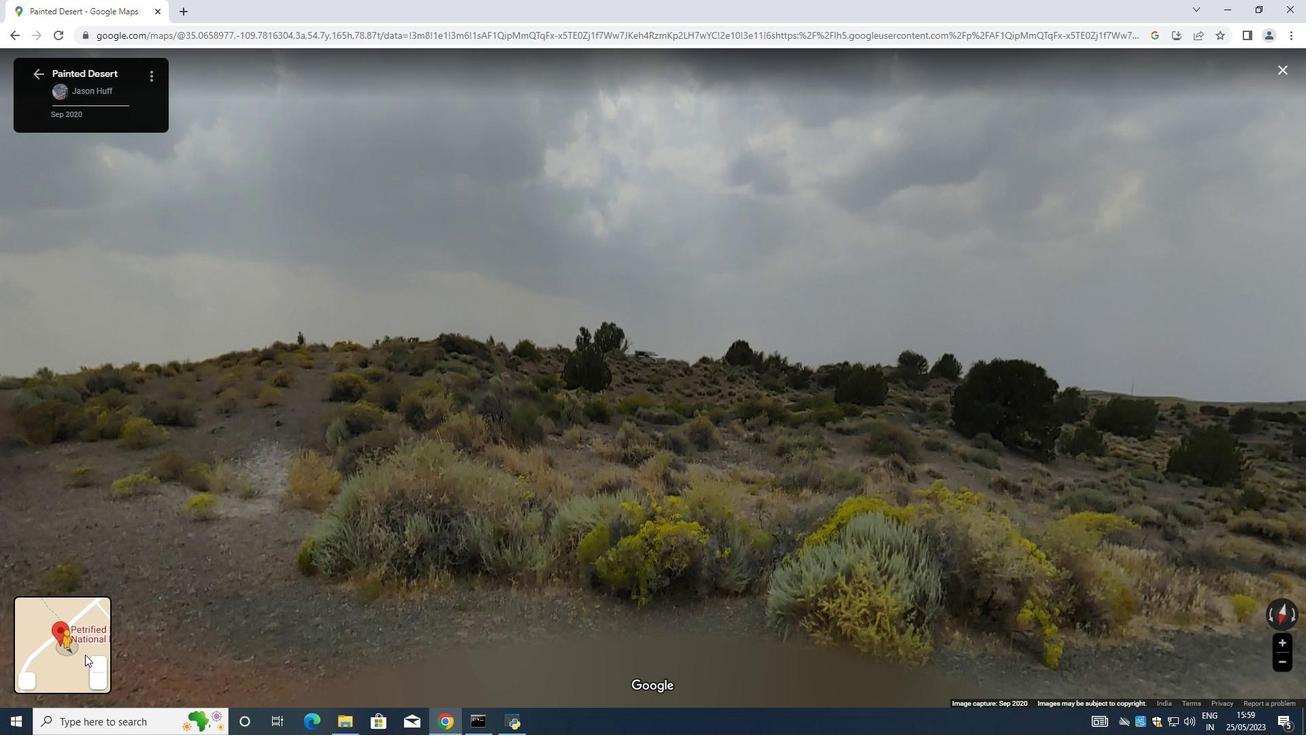 
Action: Mouse moved to (38, 673)
Screenshot: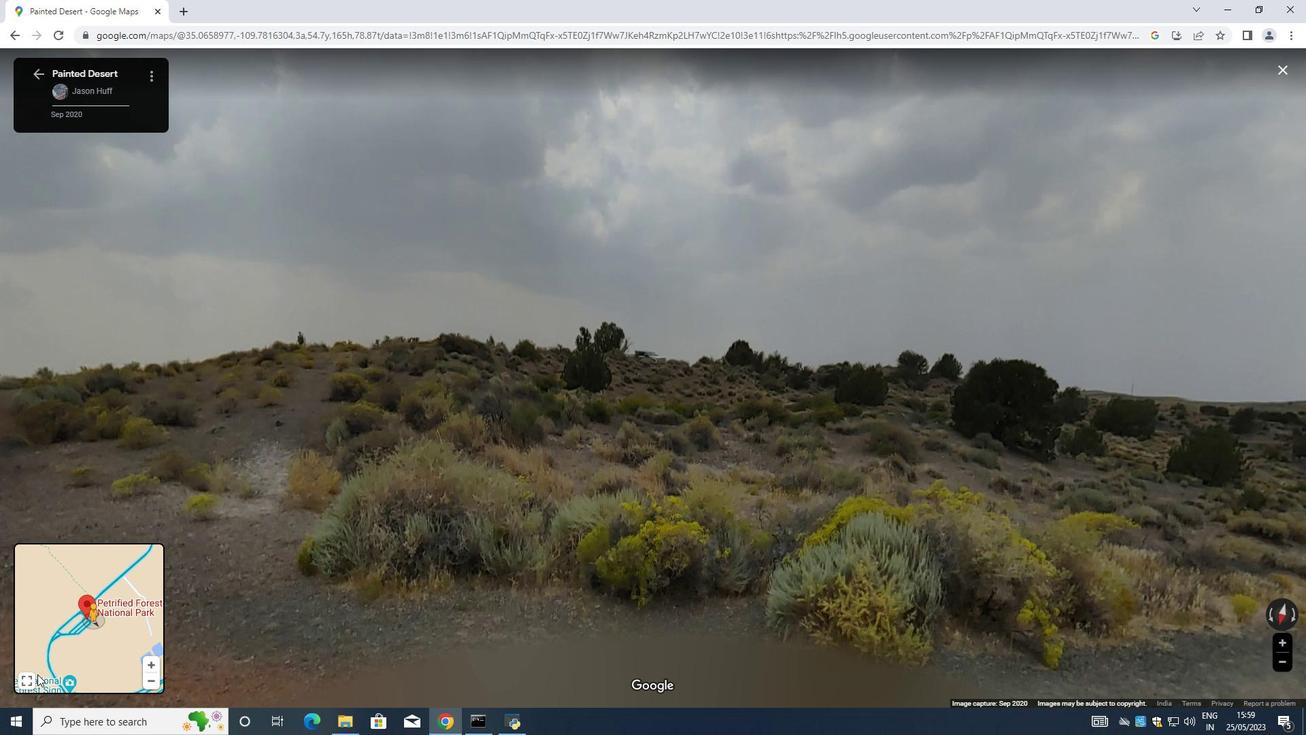
Action: Mouse pressed left at (38, 673)
Screenshot: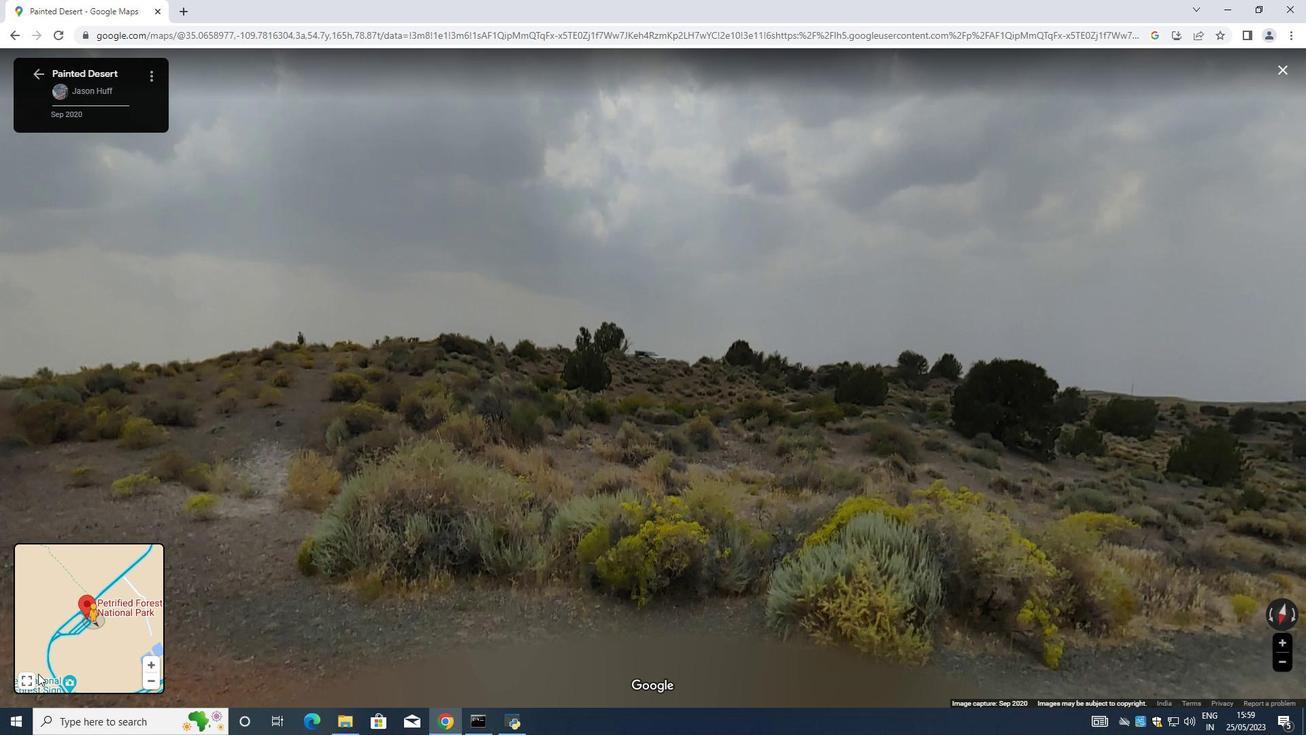 
Action: Mouse moved to (28, 677)
Screenshot: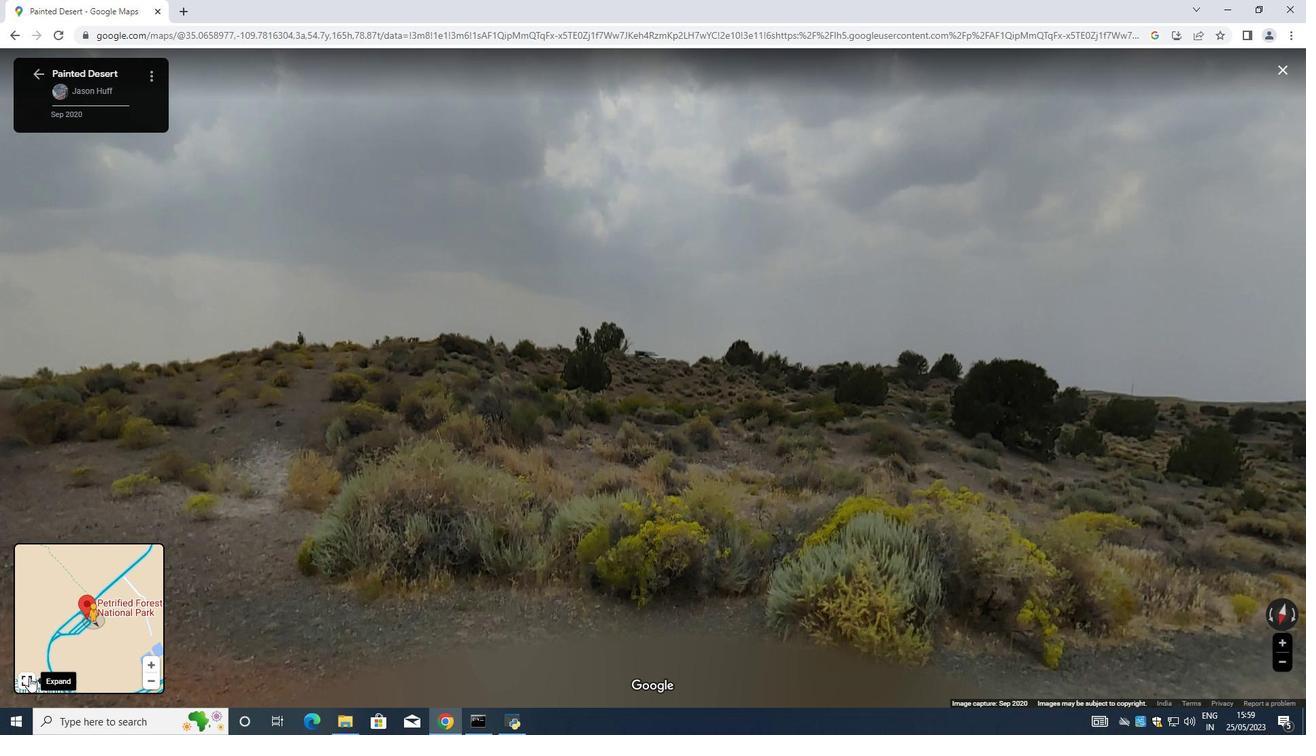 
Action: Mouse pressed left at (28, 677)
Screenshot: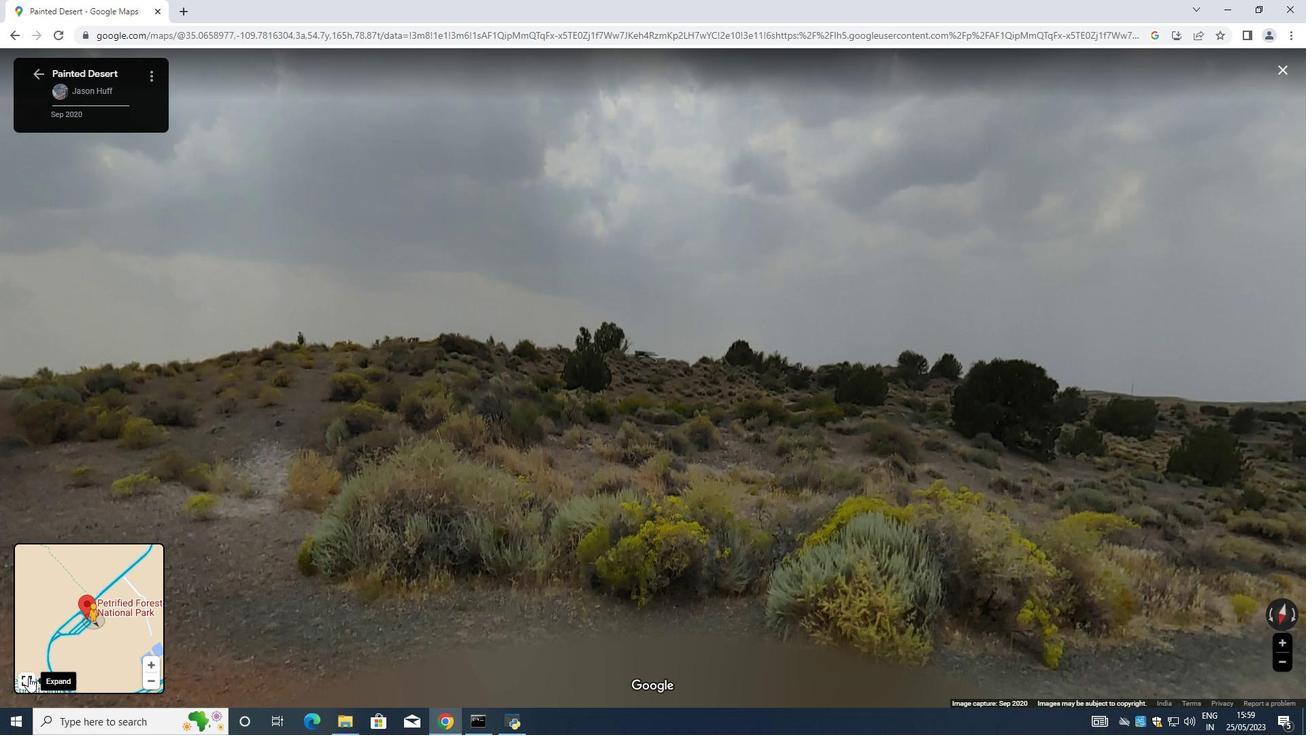
Action: Mouse moved to (468, 583)
Screenshot: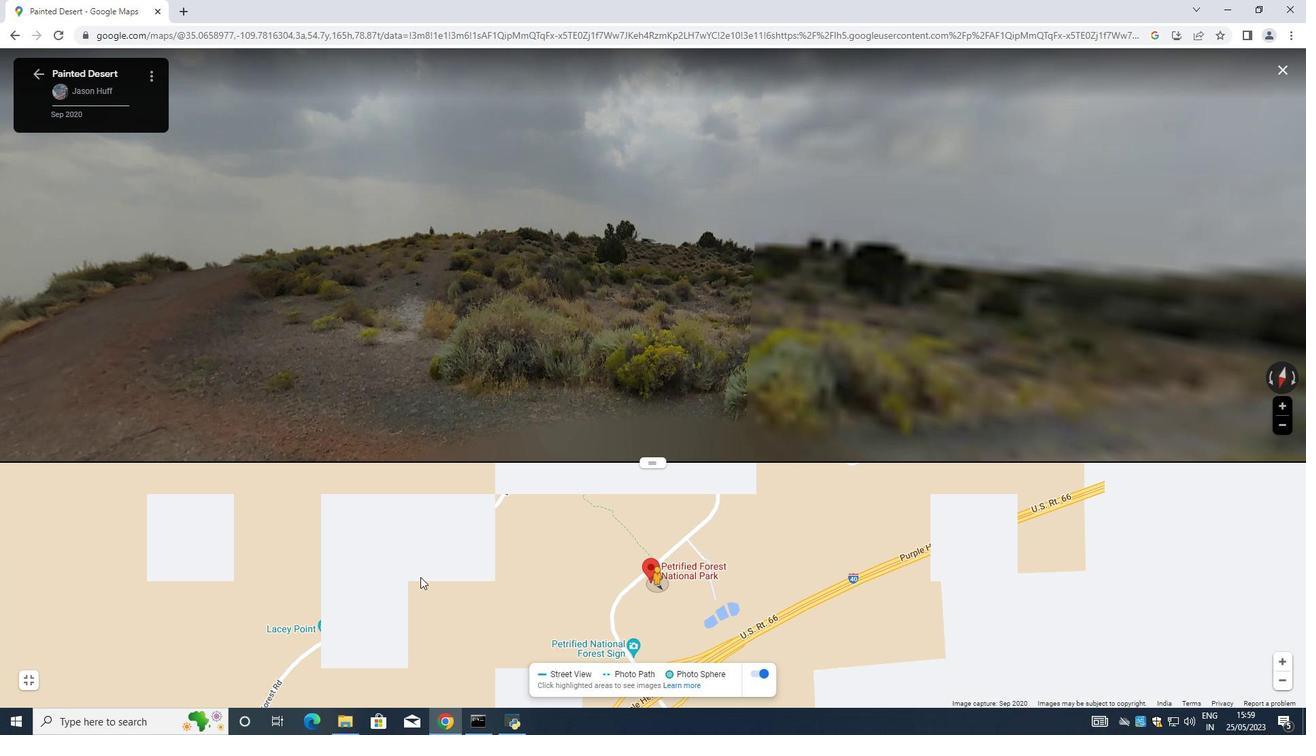 
Action: Mouse scrolled (461, 581) with delta (0, 0)
Screenshot: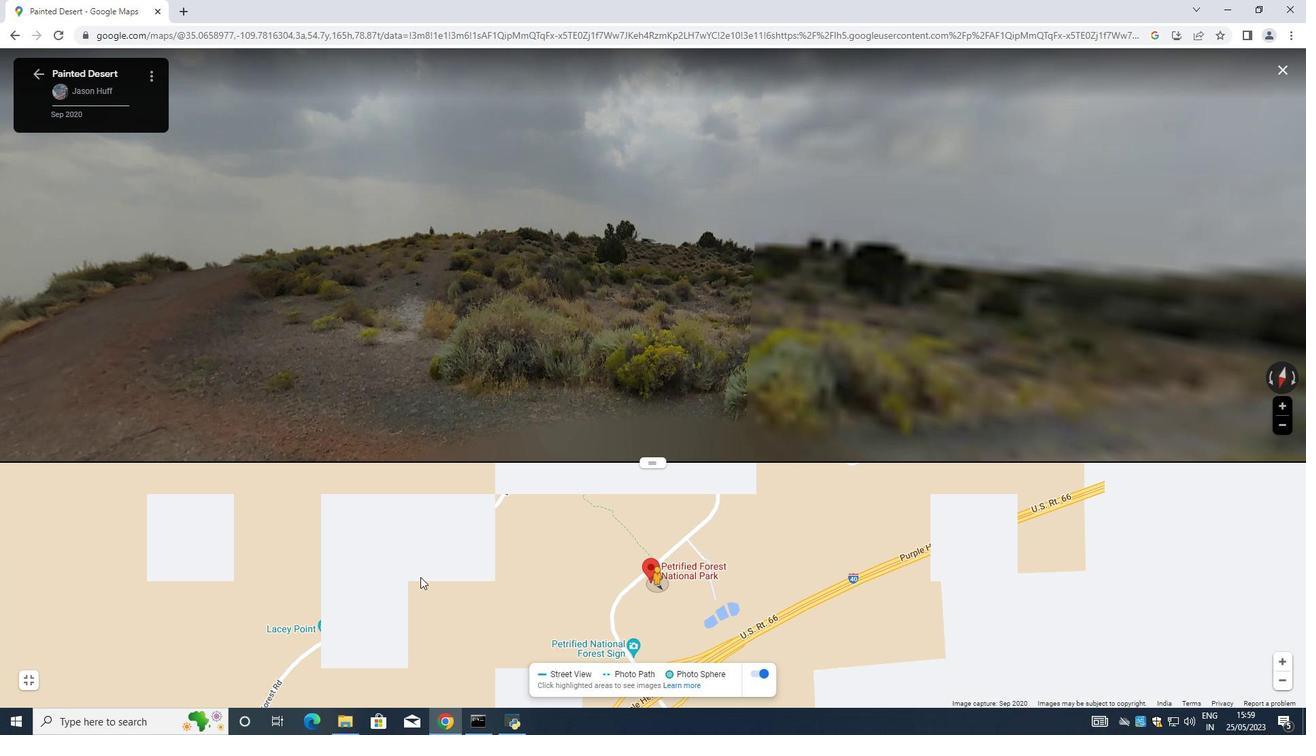 
Action: Mouse moved to (602, 598)
Screenshot: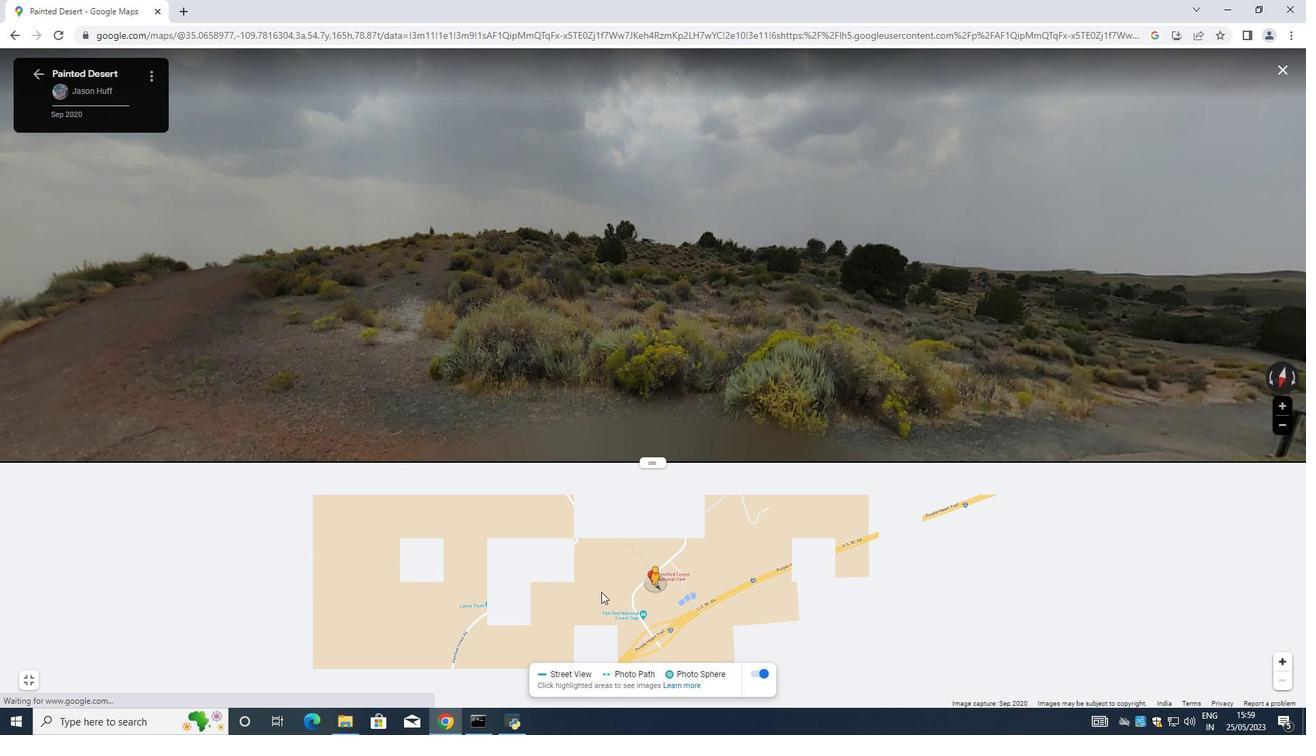 
Action: Mouse scrolled (602, 596) with delta (0, 0)
Screenshot: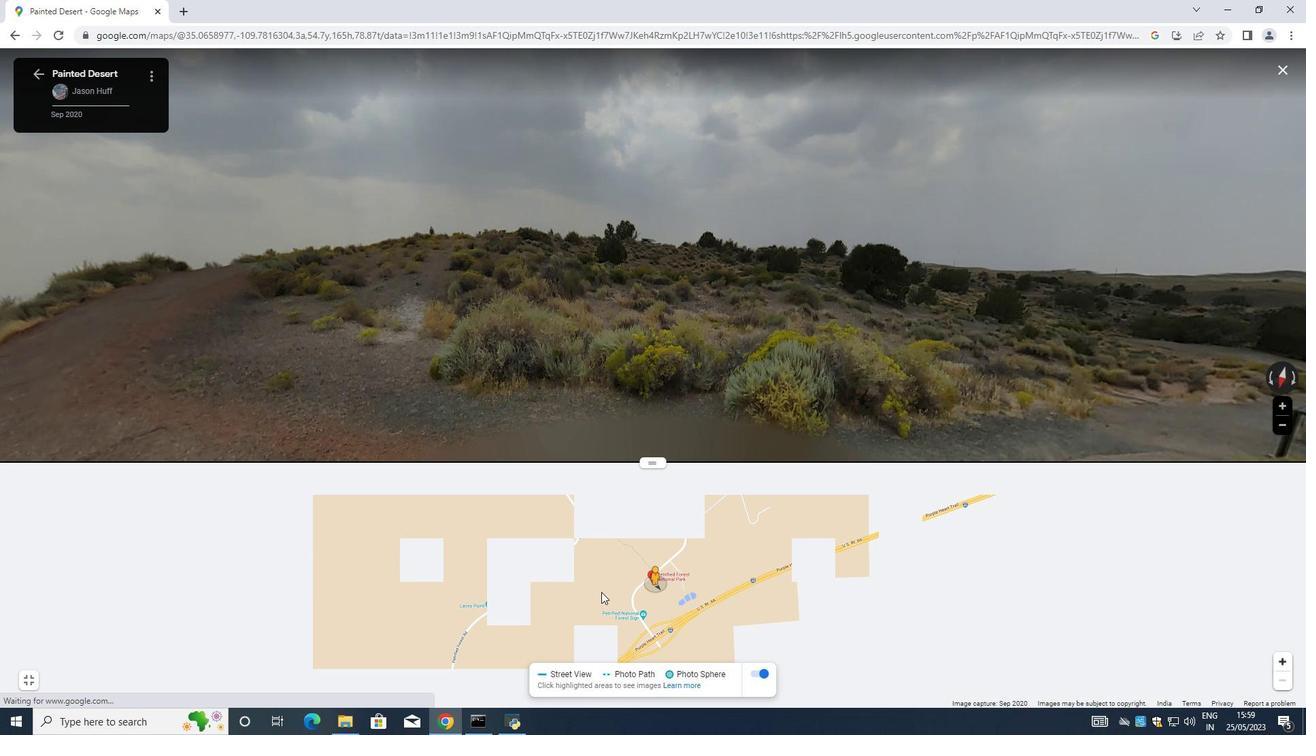 
Action: Mouse moved to (637, 616)
Screenshot: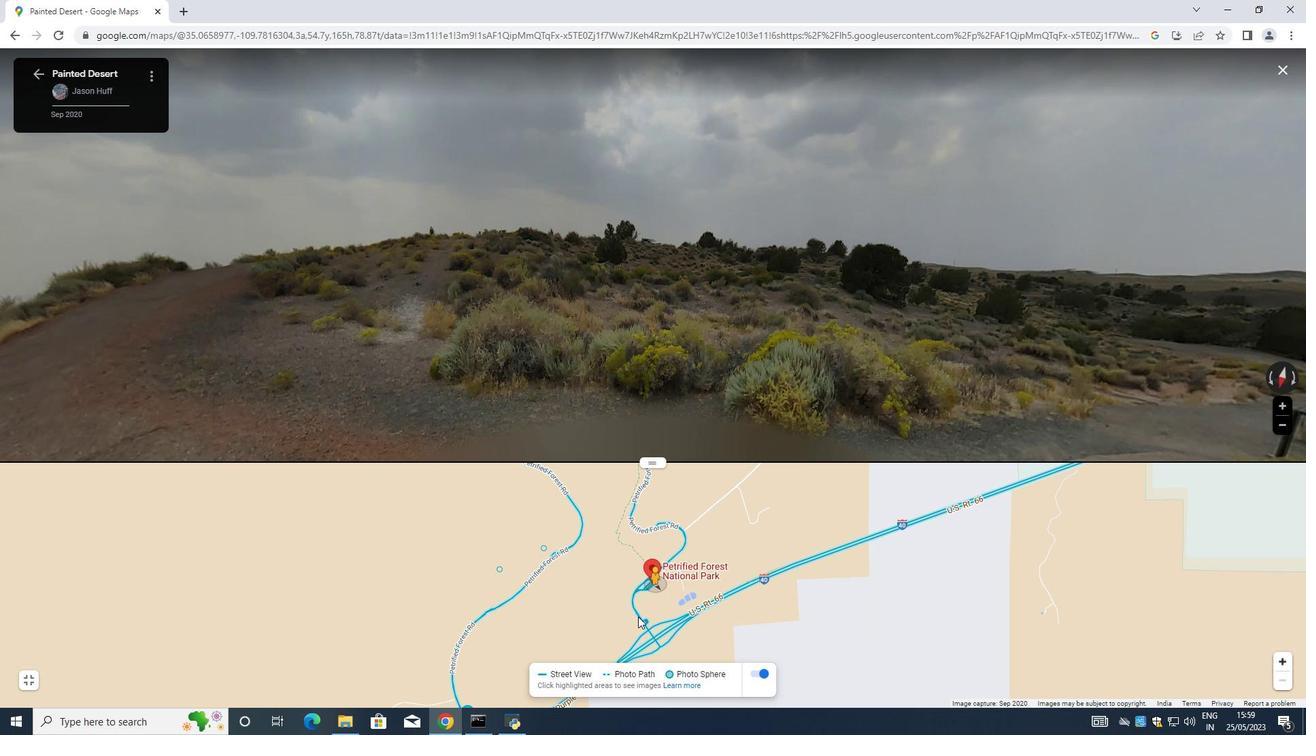 
Action: Mouse scrolled (637, 617) with delta (0, 0)
Screenshot: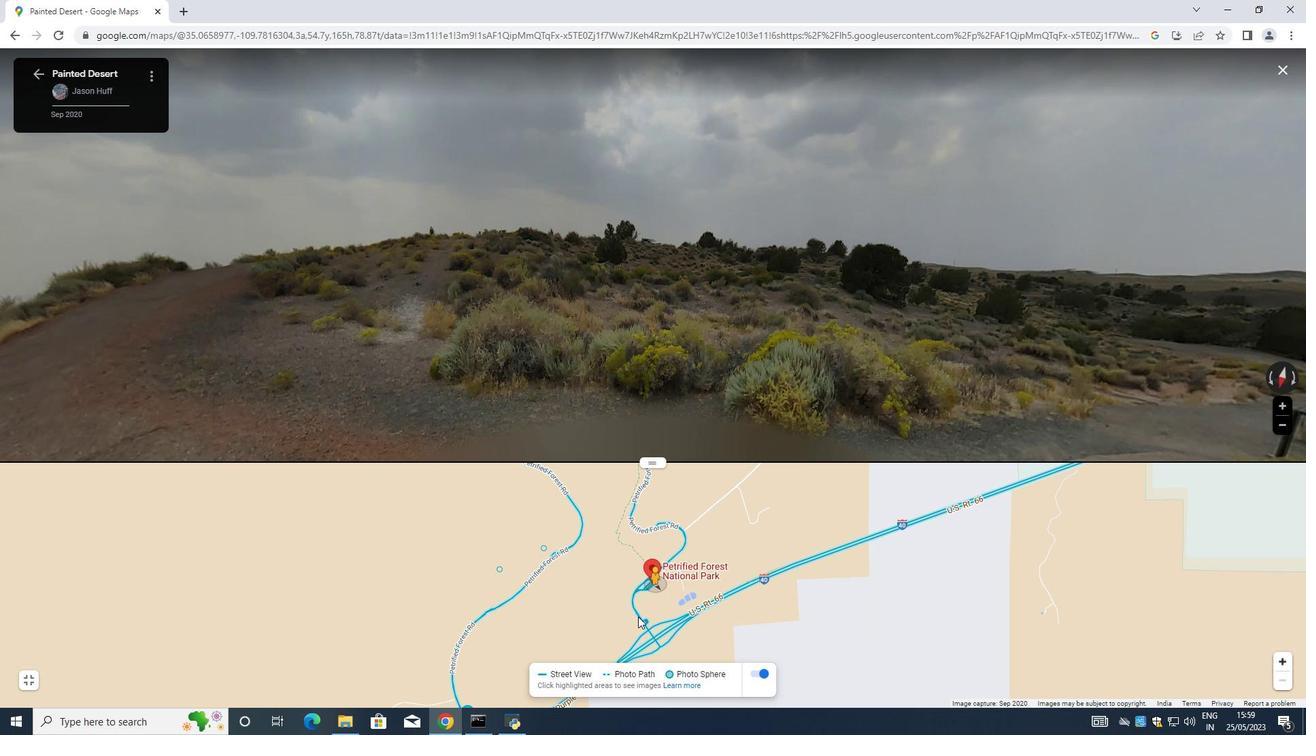 
Action: Mouse moved to (639, 611)
Screenshot: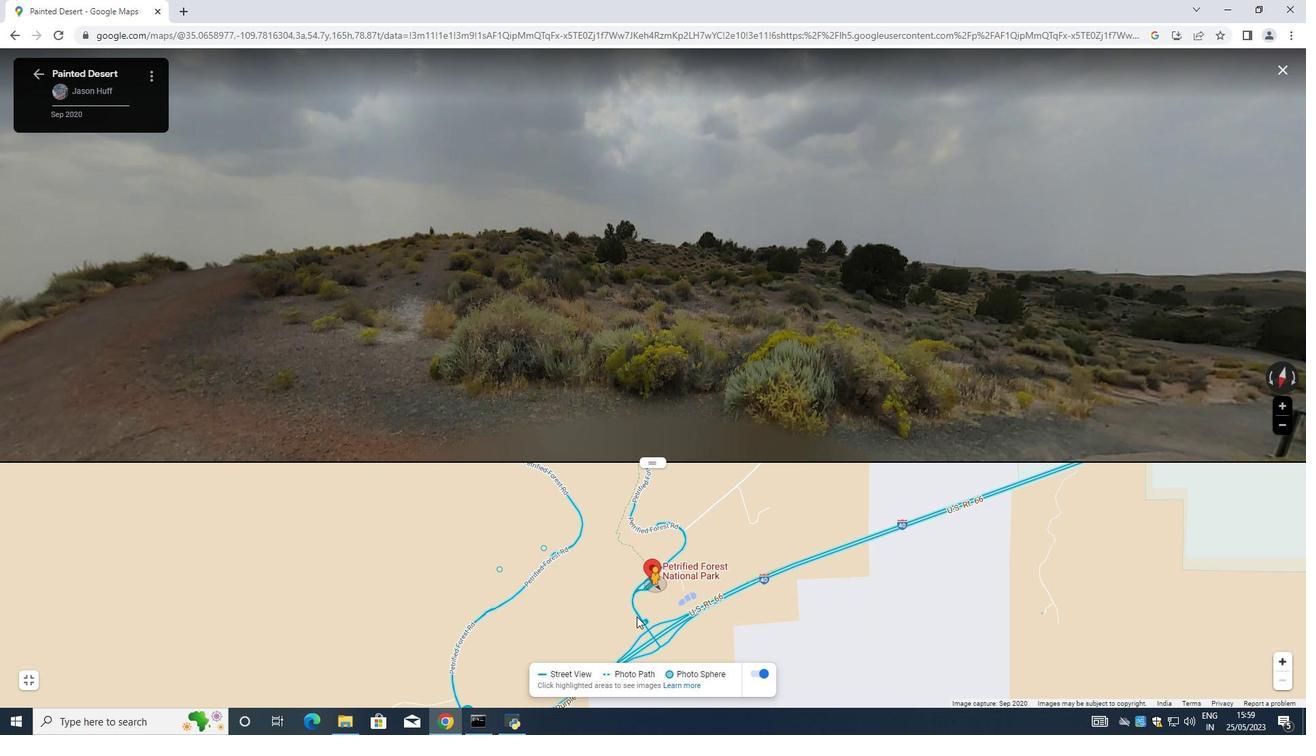 
Action: Mouse scrolled (637, 616) with delta (0, 0)
Screenshot: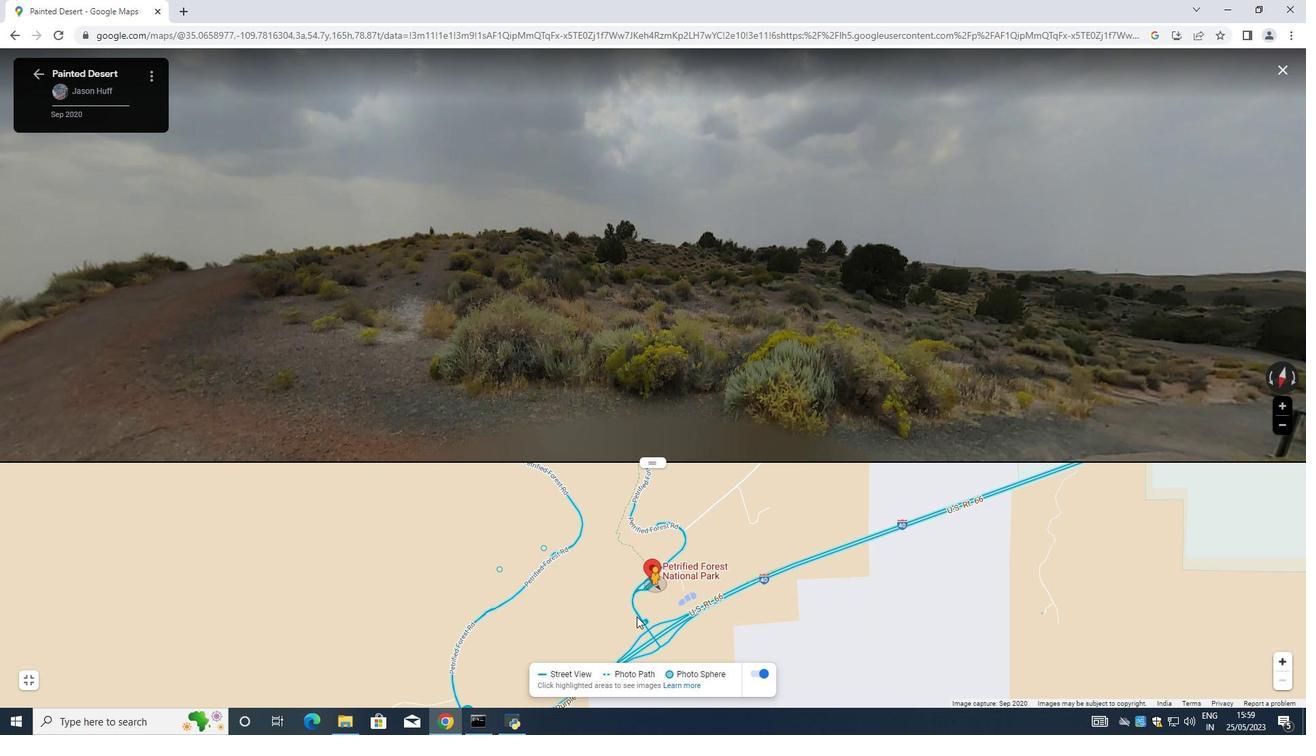 
Action: Mouse moved to (639, 611)
Screenshot: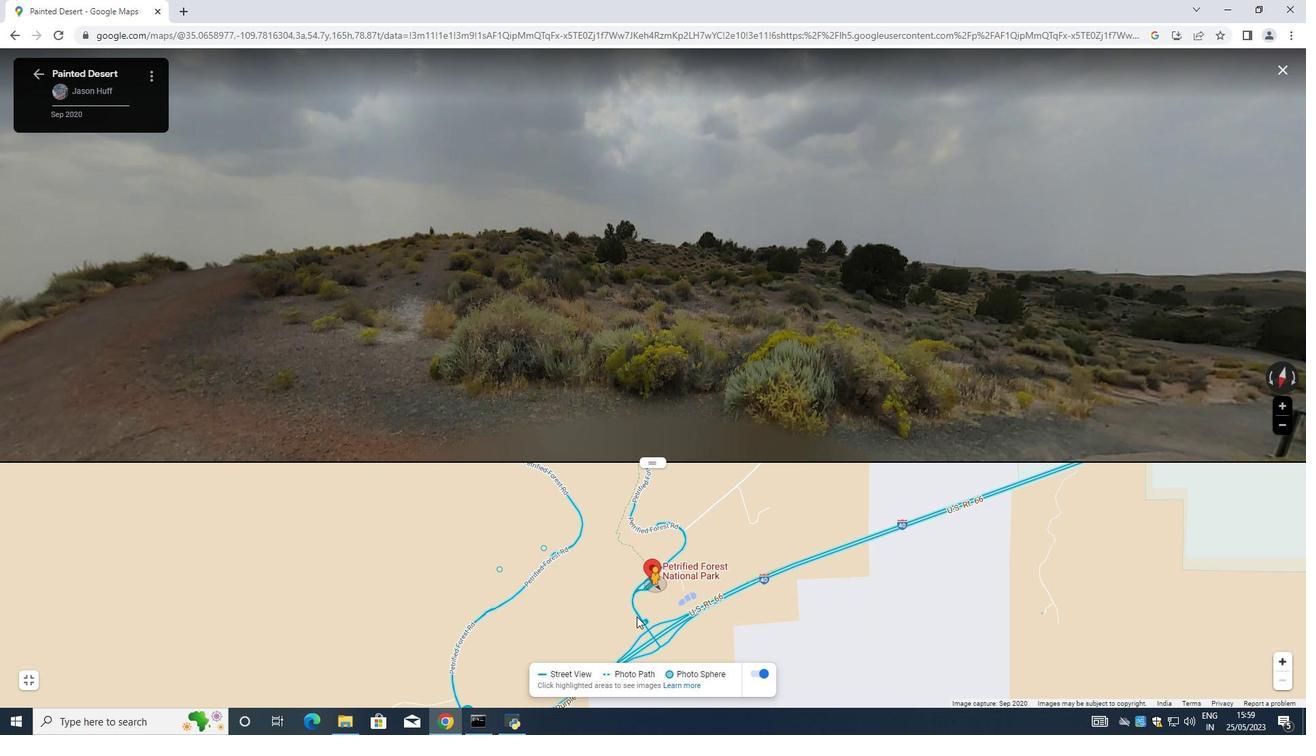 
Action: Mouse scrolled (639, 611) with delta (0, 0)
Screenshot: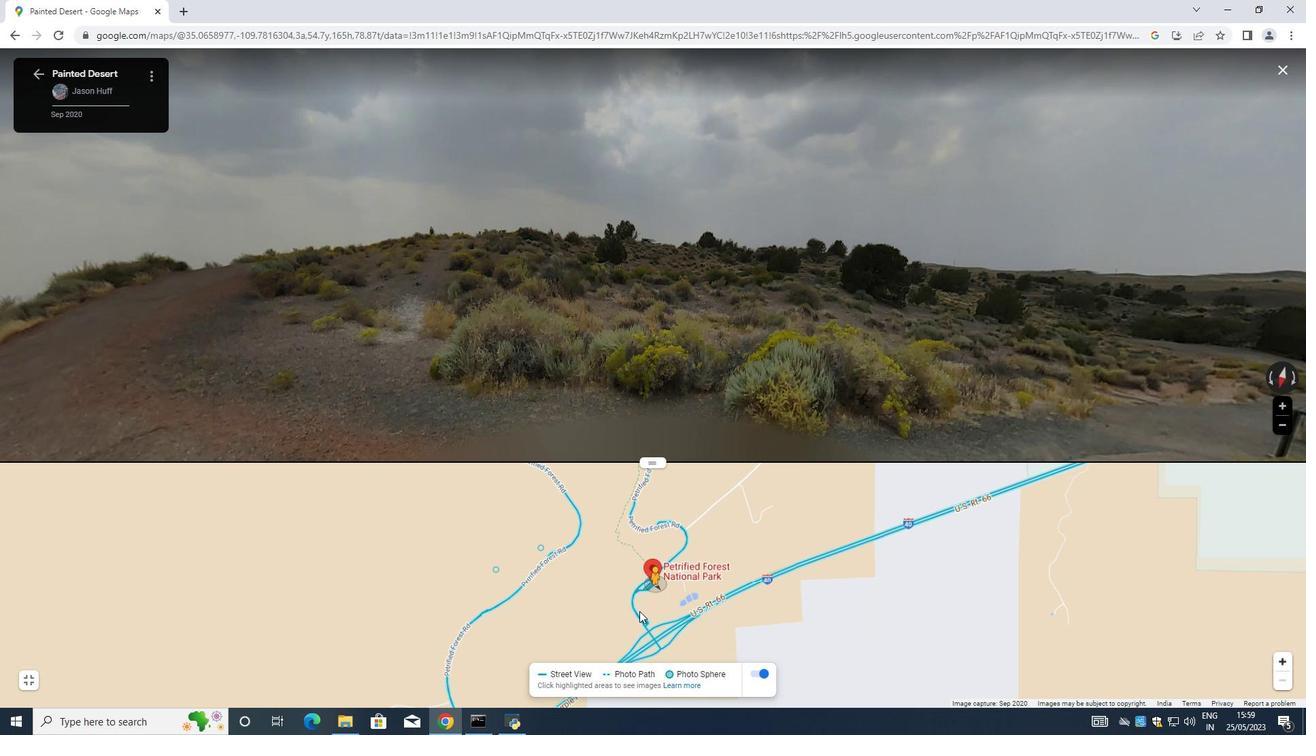 
Action: Mouse moved to (642, 607)
Screenshot: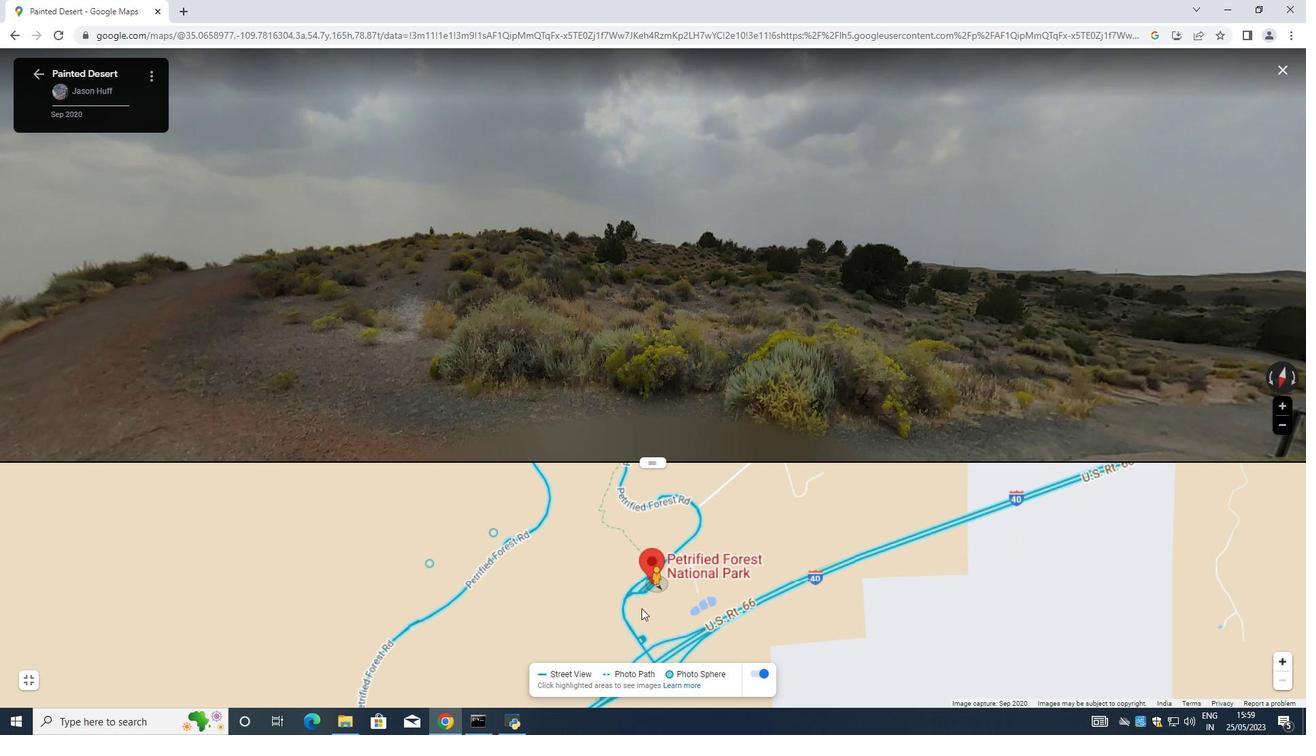 
Action: Mouse scrolled (642, 607) with delta (0, 0)
Screenshot: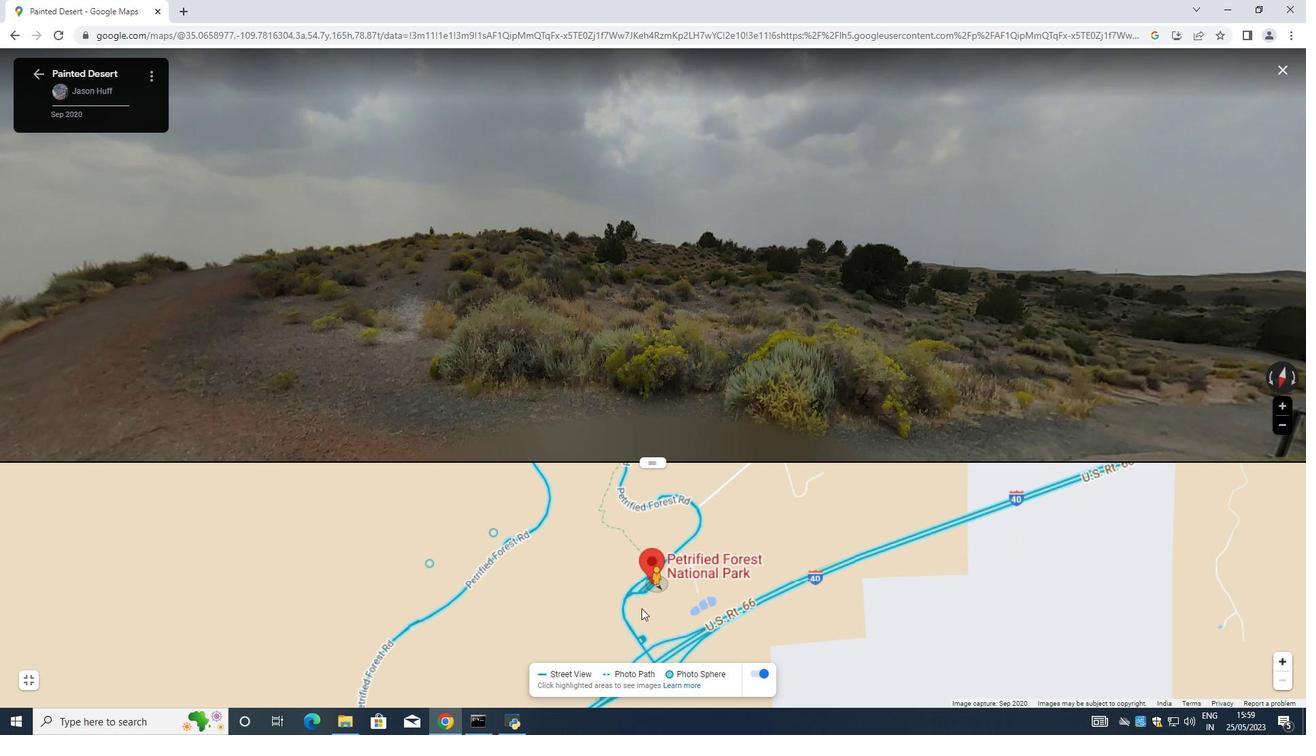 
Action: Mouse moved to (655, 600)
Screenshot: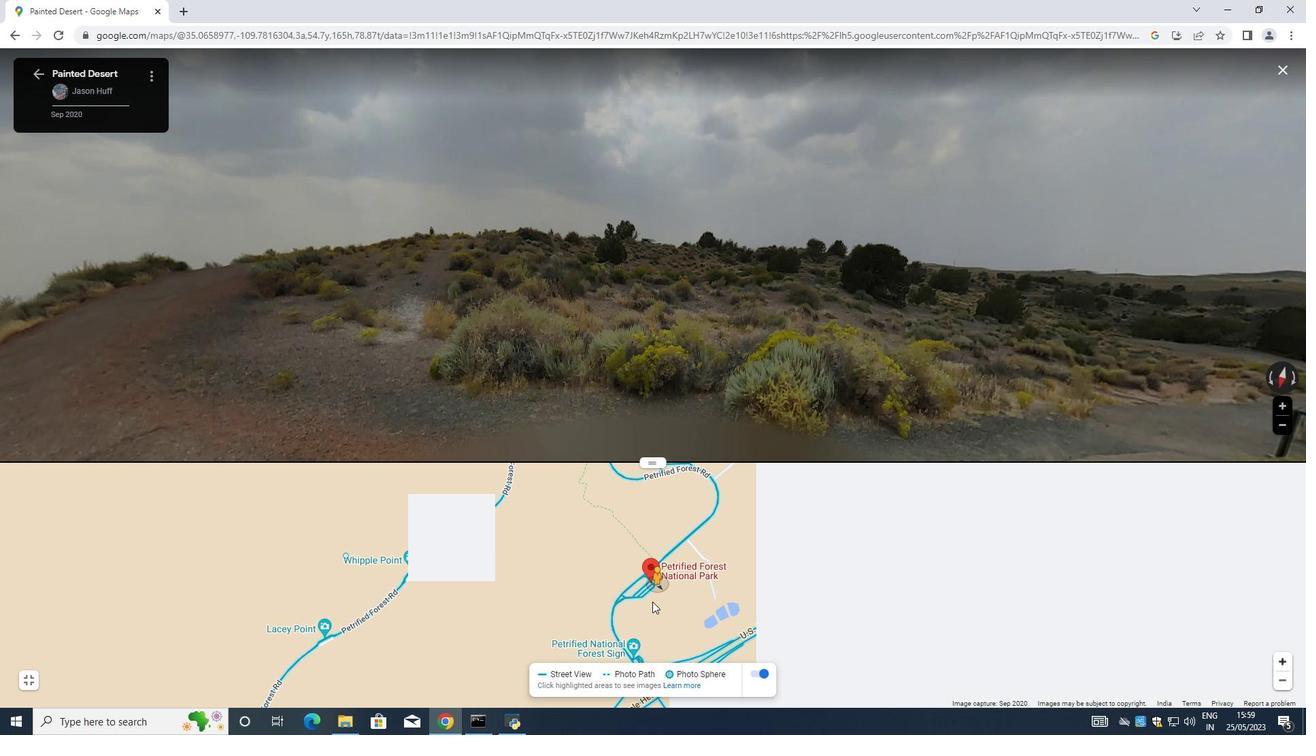 
Action: Mouse scrolled (654, 602) with delta (0, 0)
Screenshot: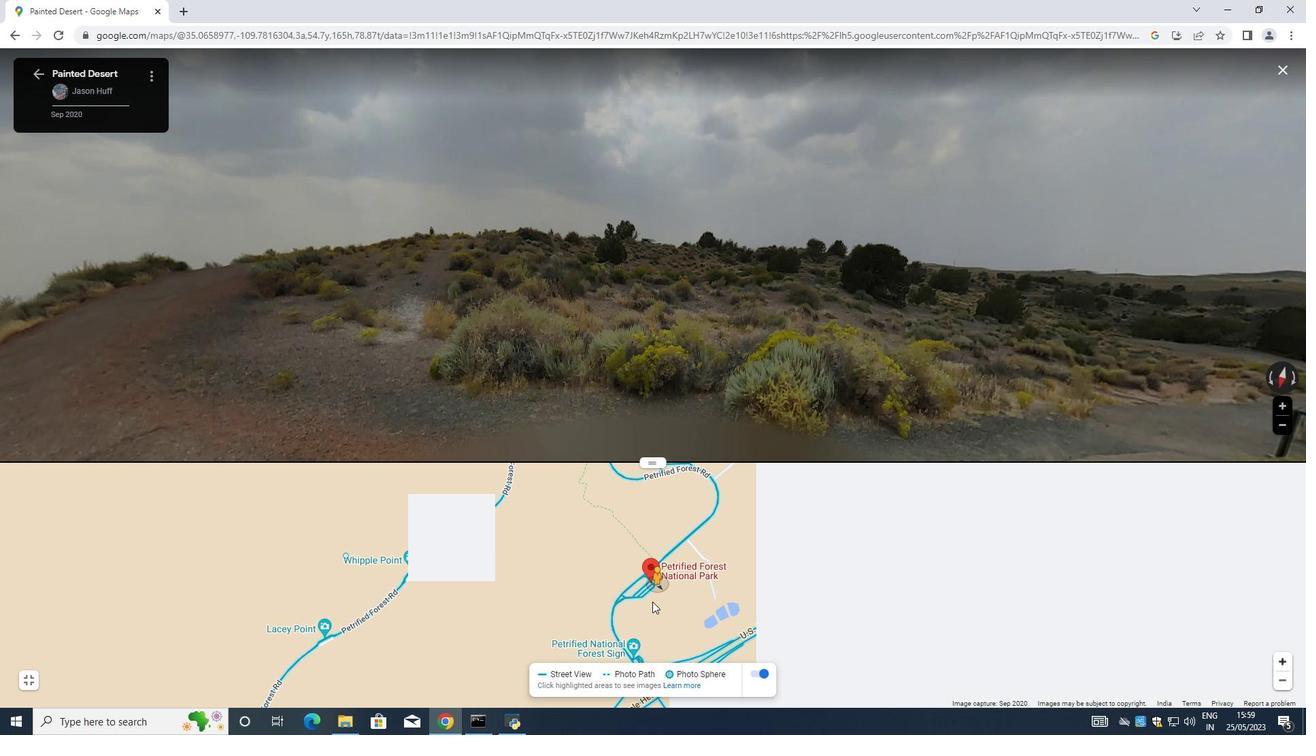 
Action: Mouse moved to (648, 601)
Screenshot: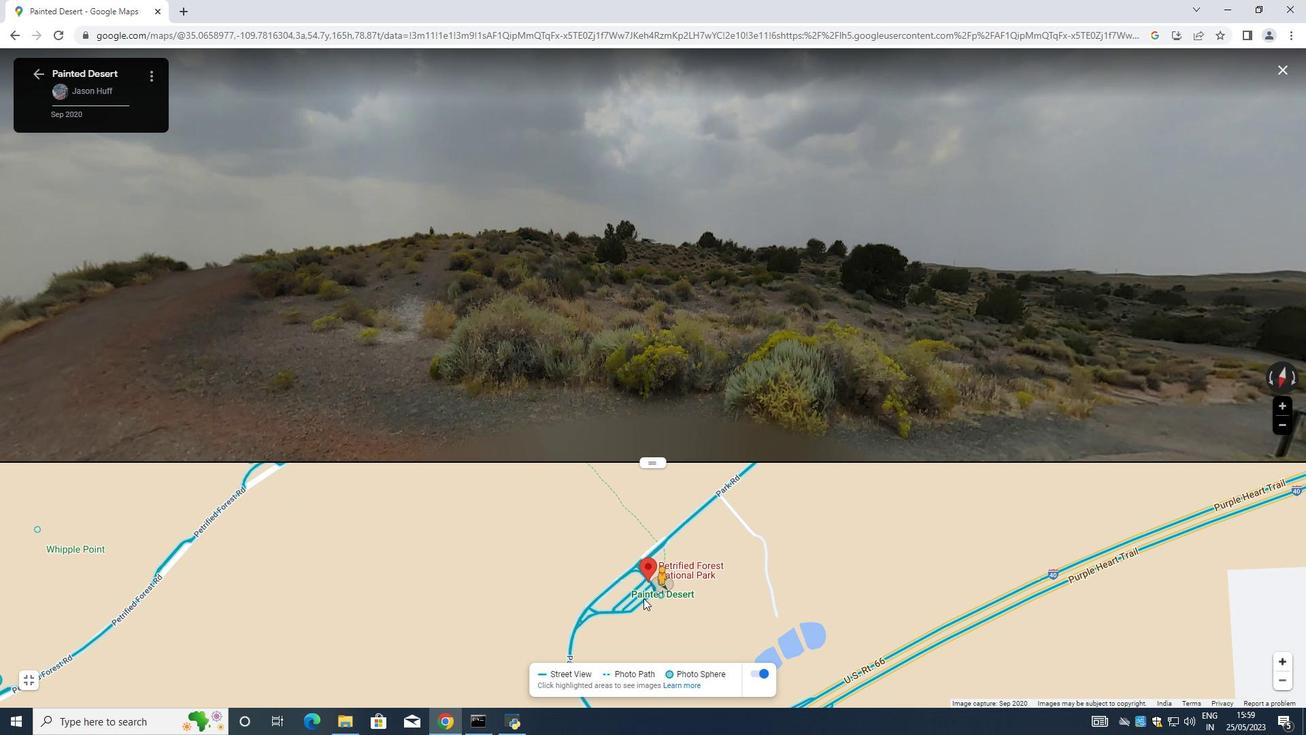 
Action: Mouse scrolled (648, 602) with delta (0, 0)
Screenshot: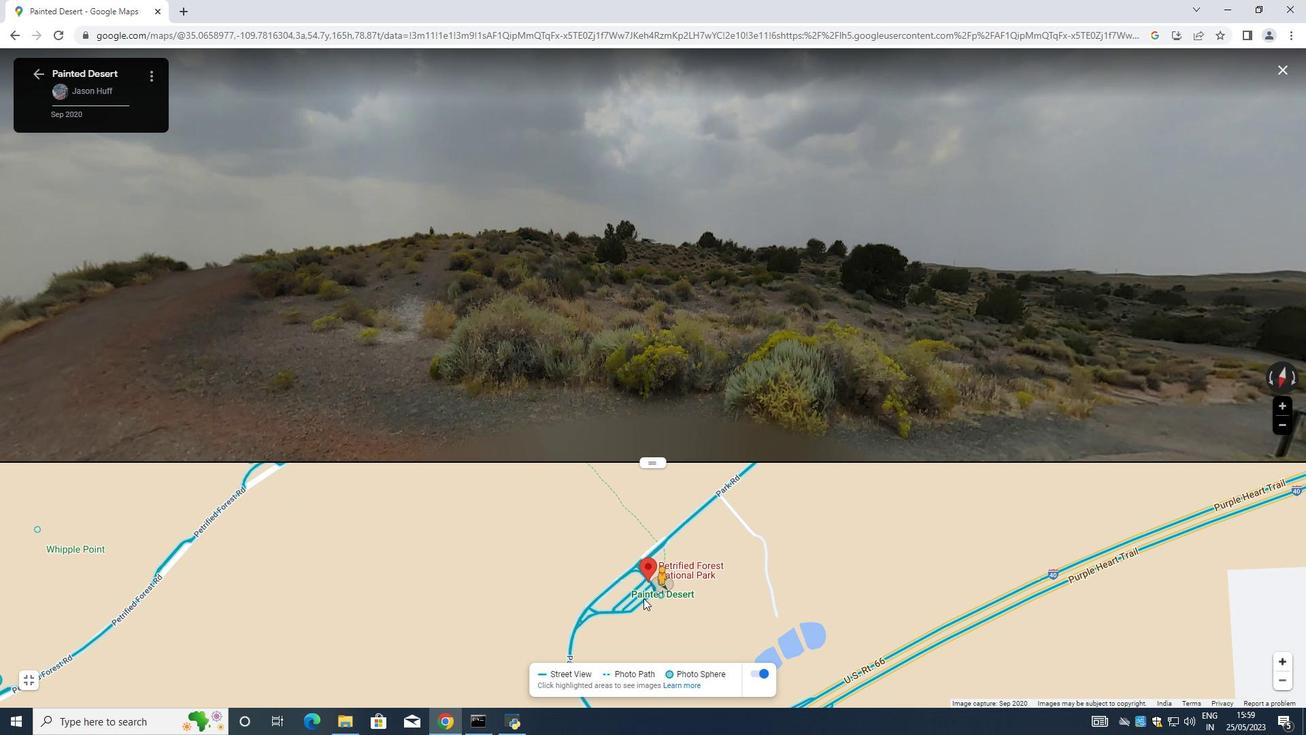
Action: Mouse scrolled (648, 602) with delta (0, 0)
Screenshot: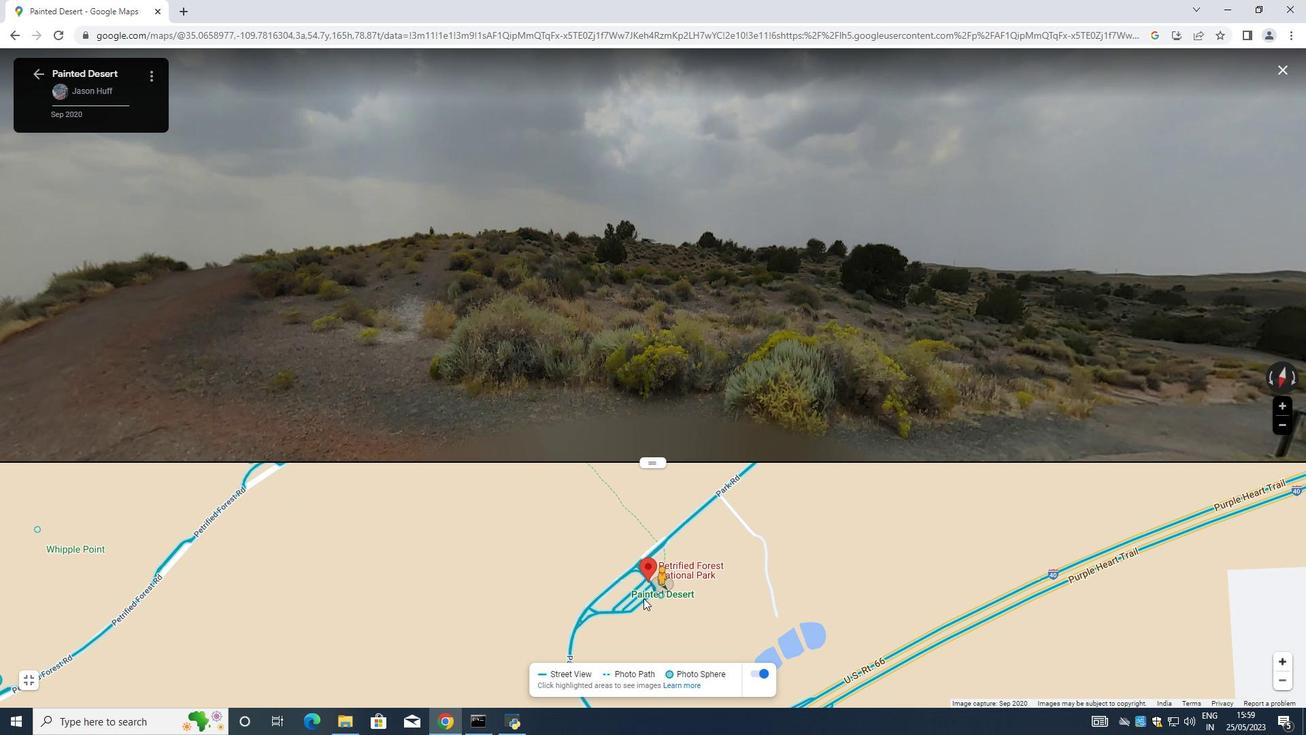 
Action: Mouse scrolled (648, 602) with delta (0, 0)
Screenshot: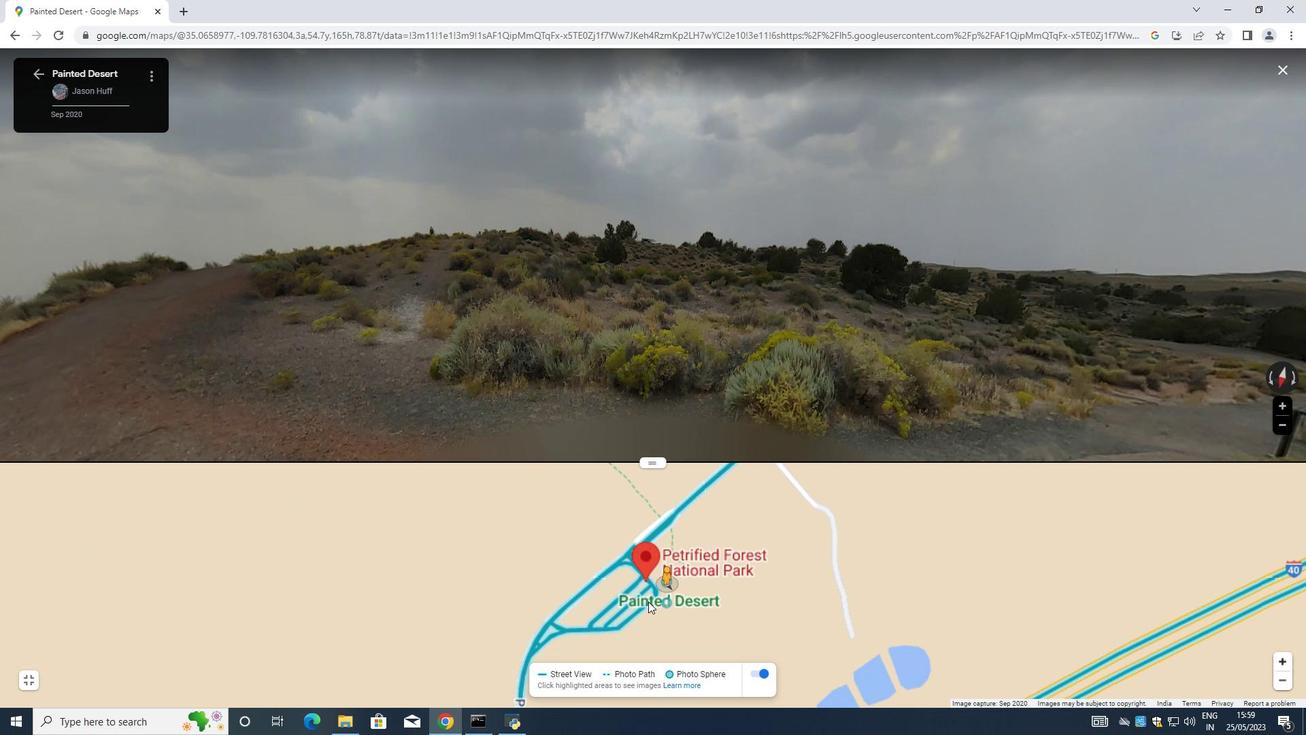
Action: Mouse moved to (687, 603)
Screenshot: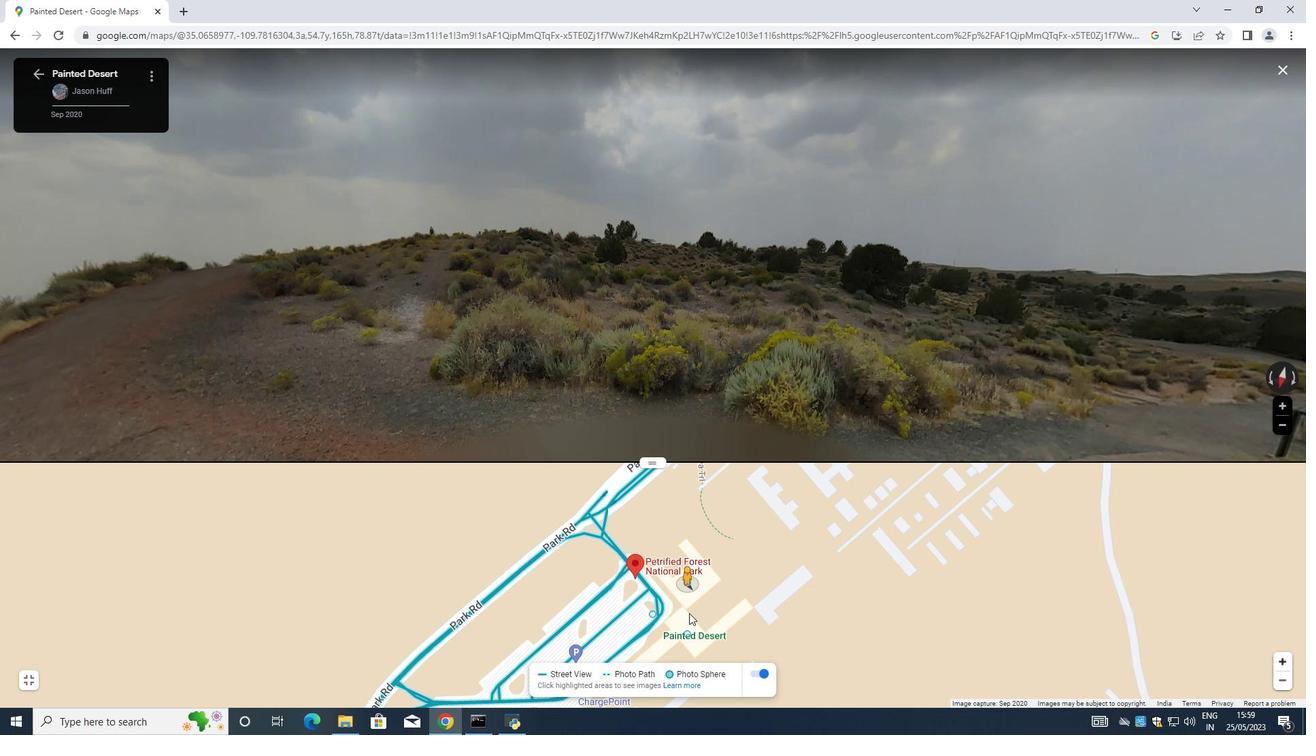 
Action: Mouse pressed left at (689, 613)
Screenshot: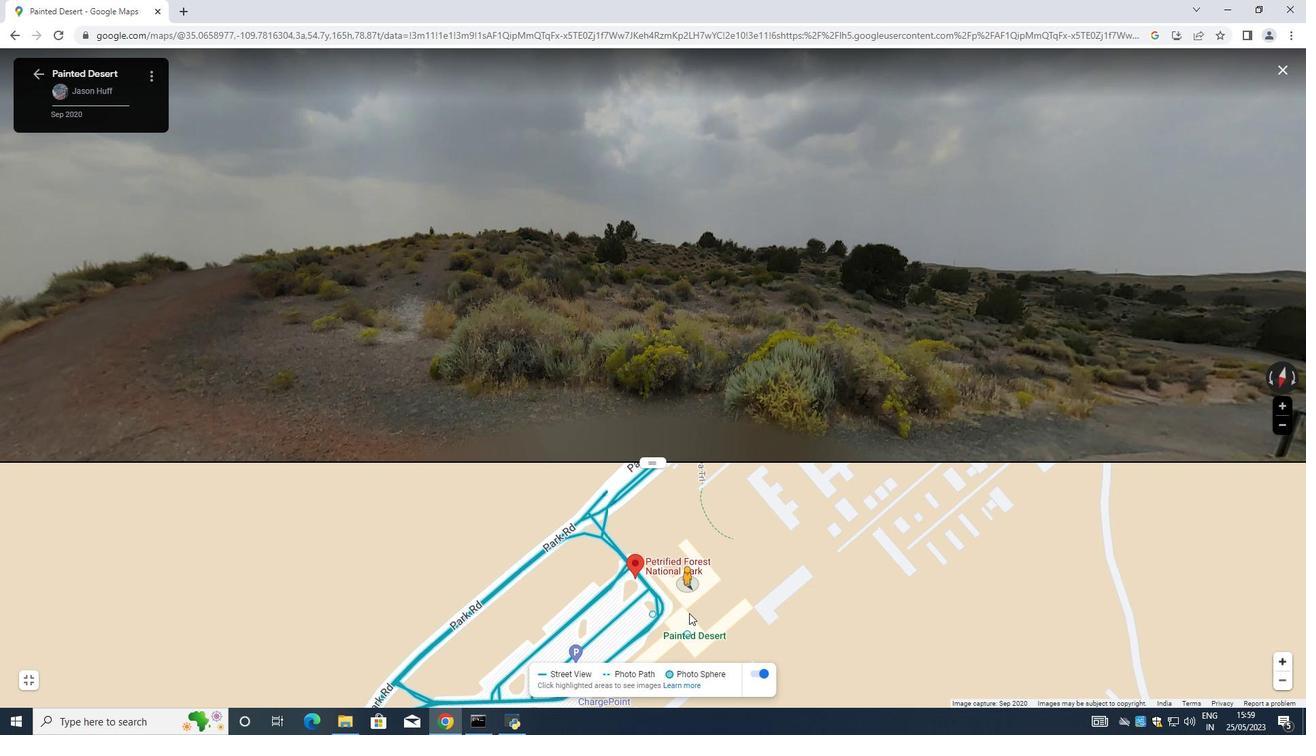 
Action: Mouse moved to (694, 564)
Screenshot: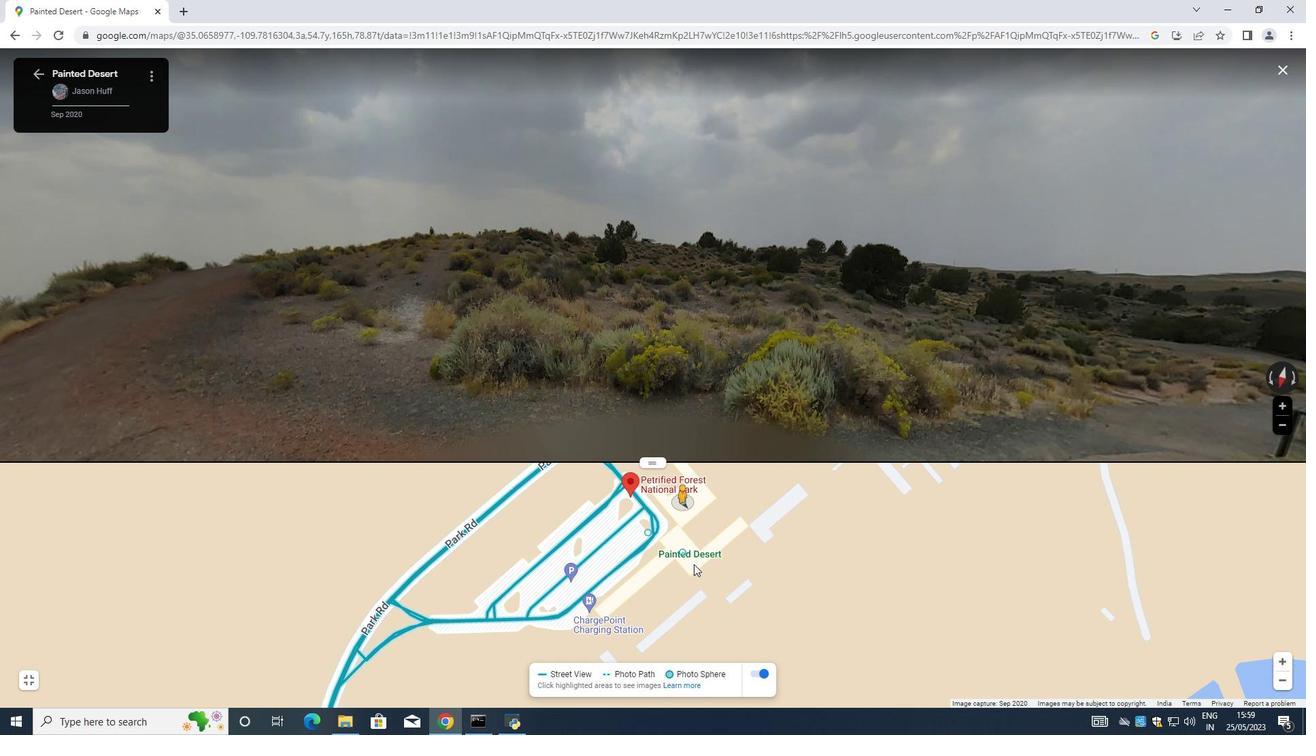 
Action: Mouse scrolled (694, 564) with delta (0, 0)
Screenshot: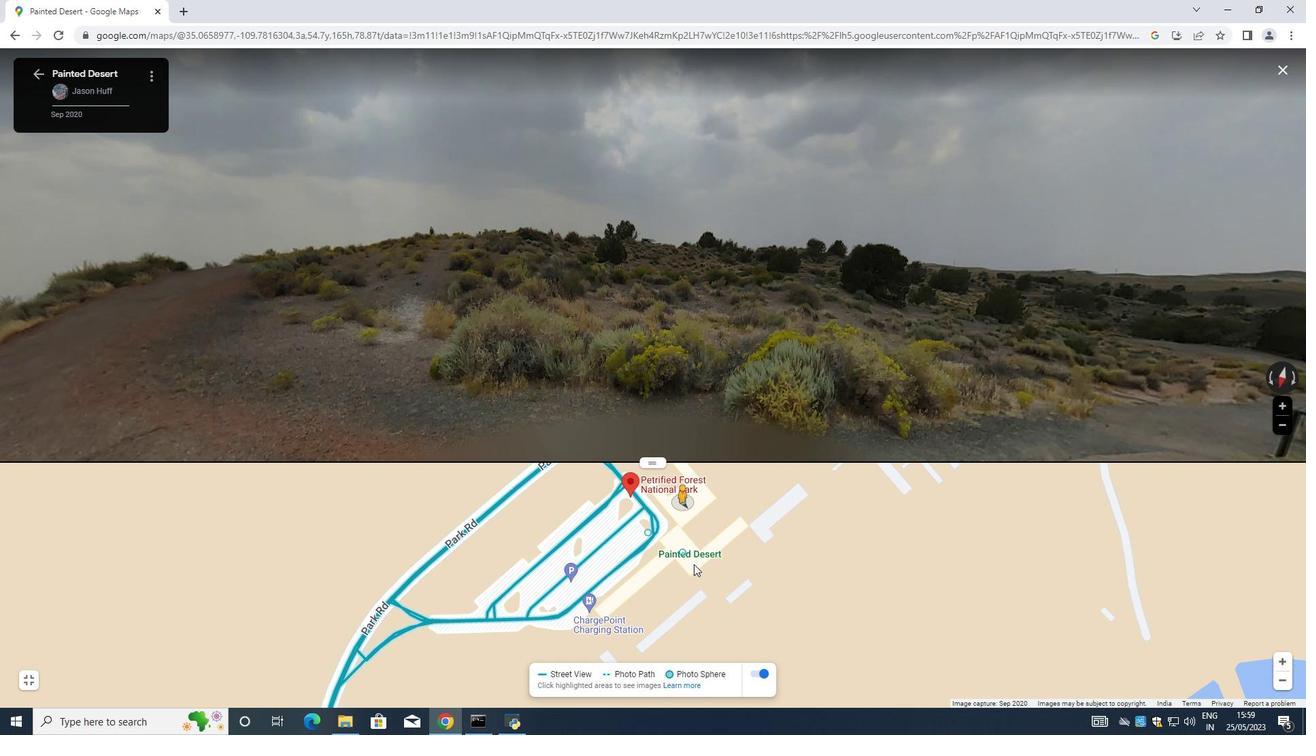 
Action: Mouse scrolled (694, 564) with delta (0, 0)
Screenshot: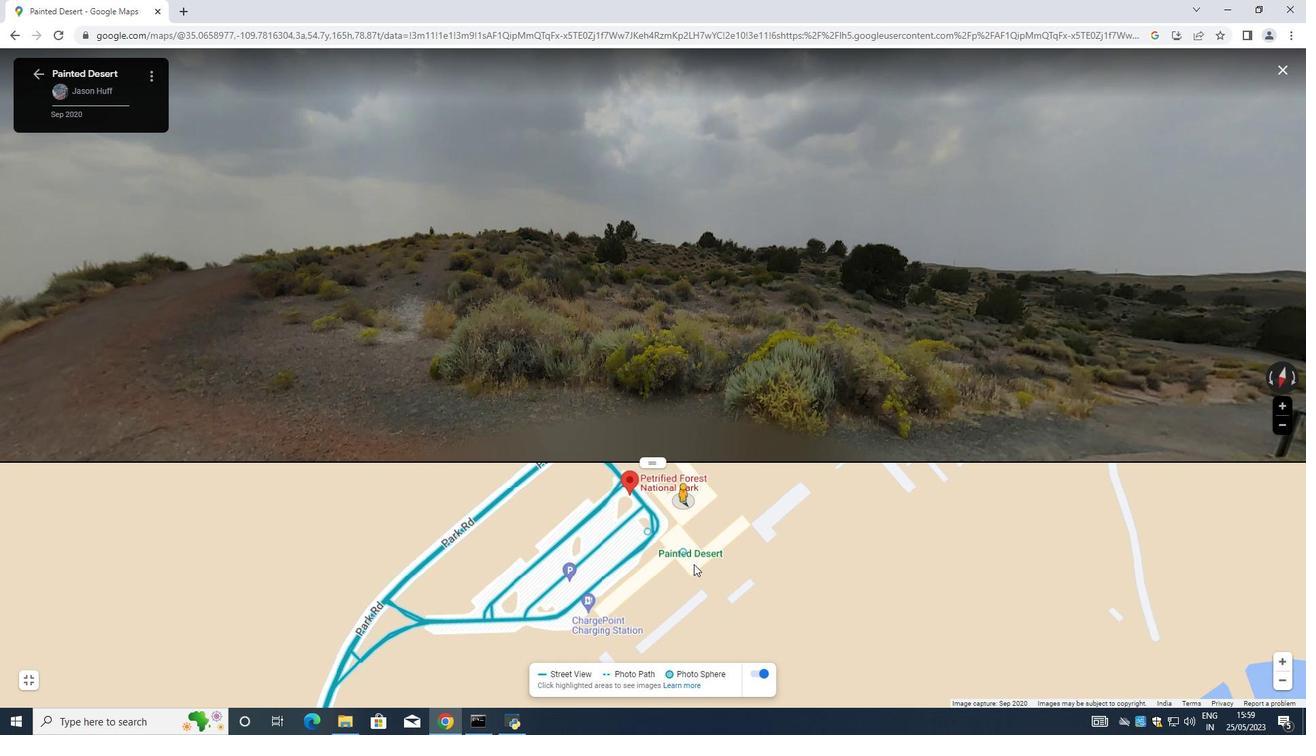 
Action: Mouse moved to (711, 547)
Screenshot: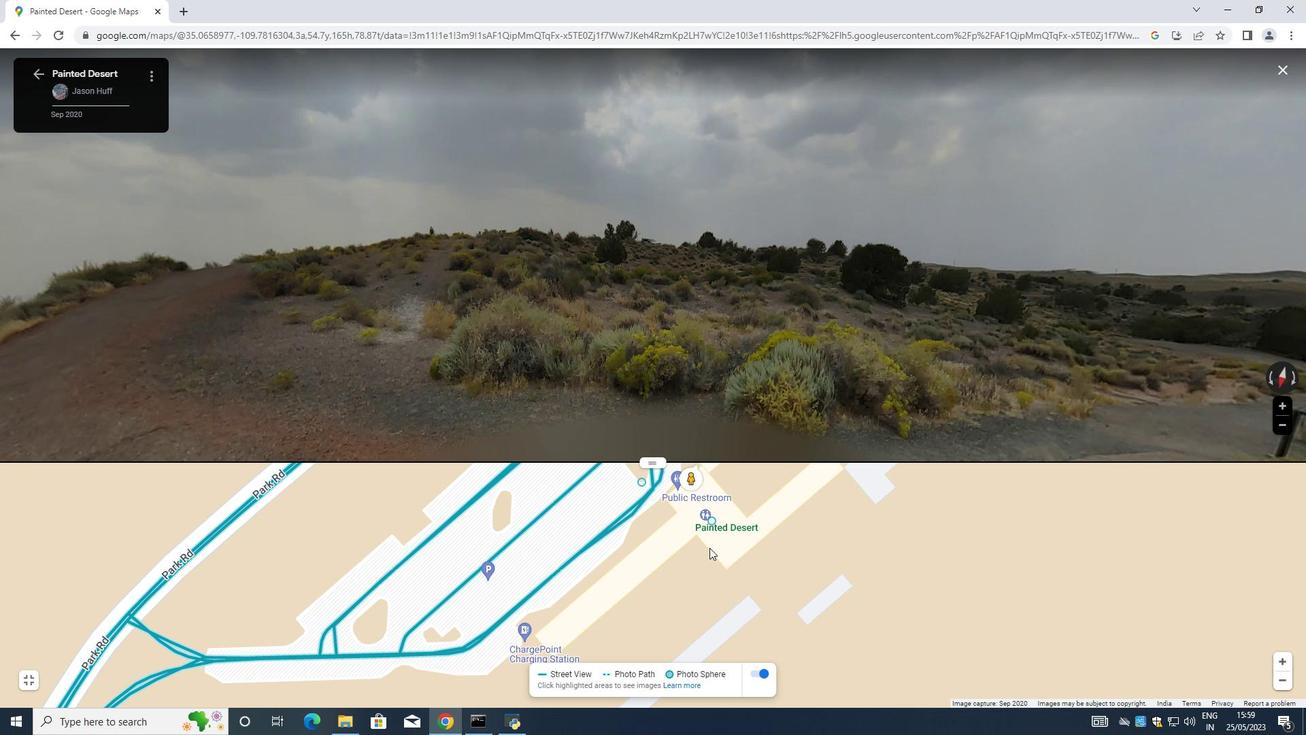 
Action: Mouse scrolled (711, 548) with delta (0, 0)
Screenshot: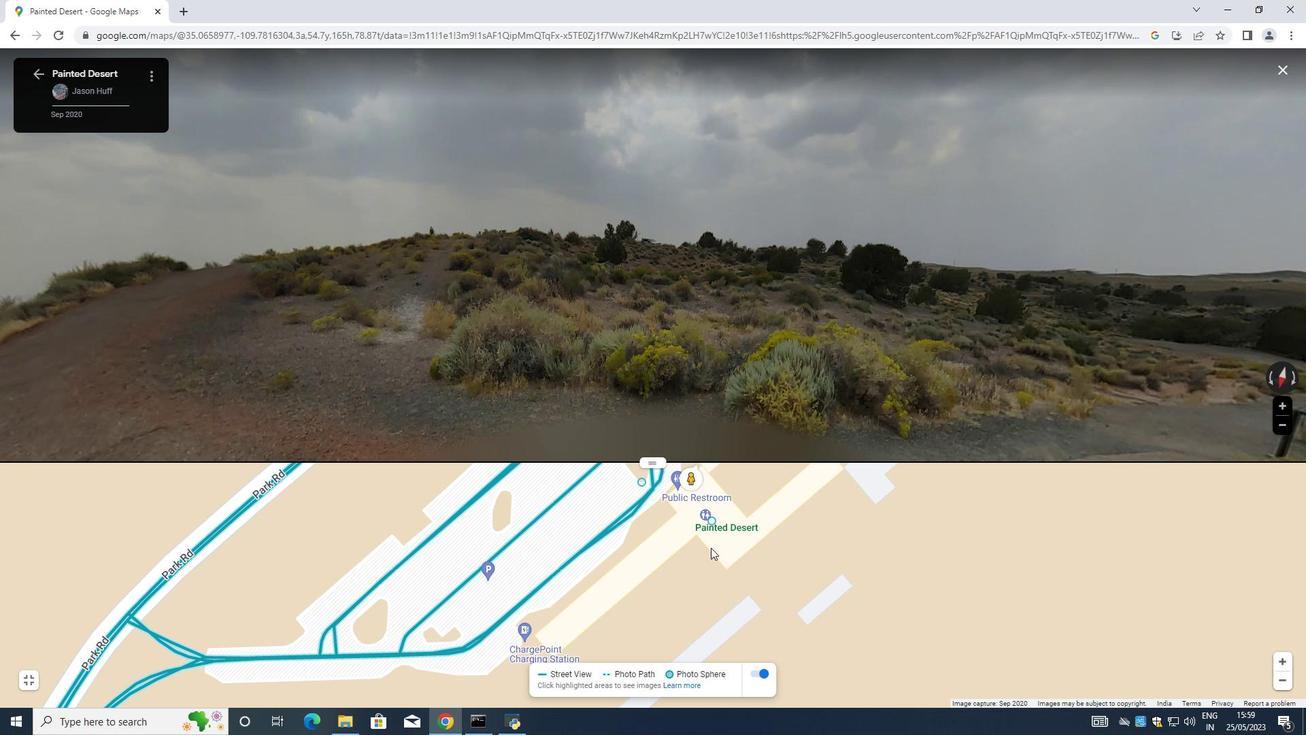 
Action: Mouse scrolled (711, 548) with delta (0, 0)
Screenshot: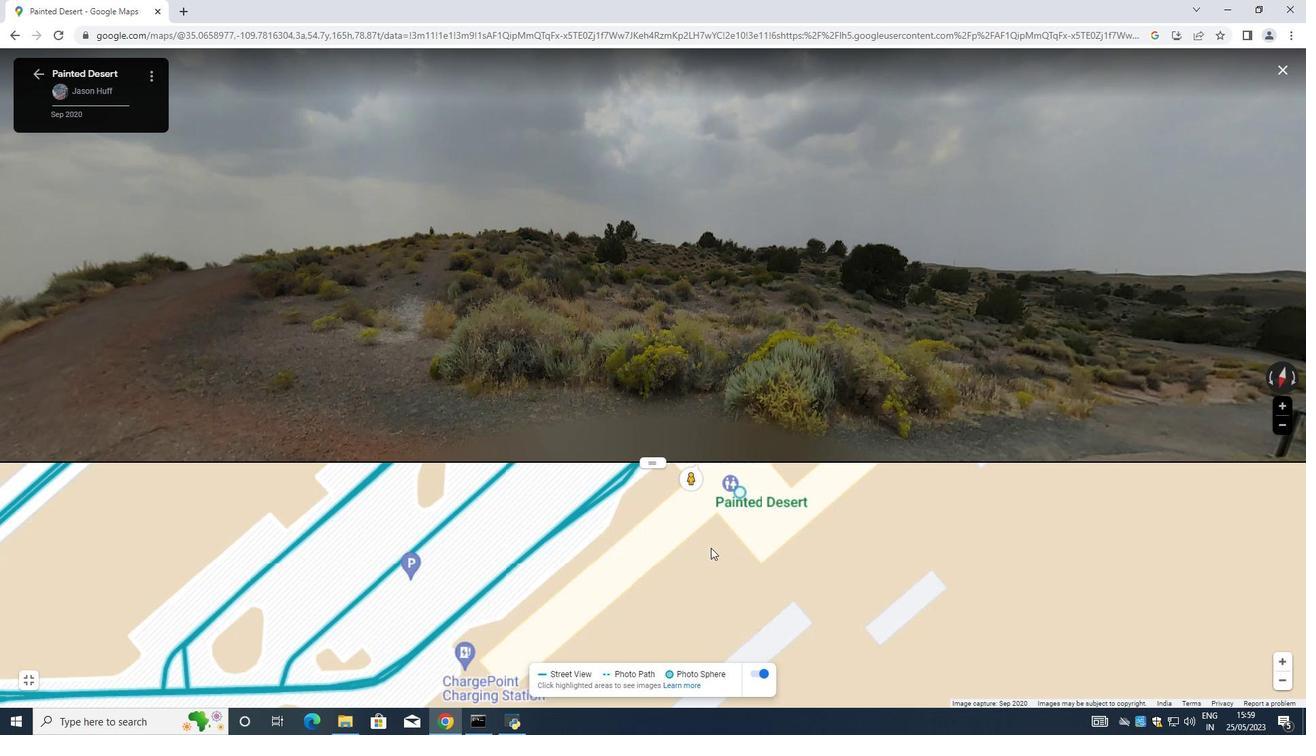 
Action: Mouse moved to (743, 536)
Screenshot: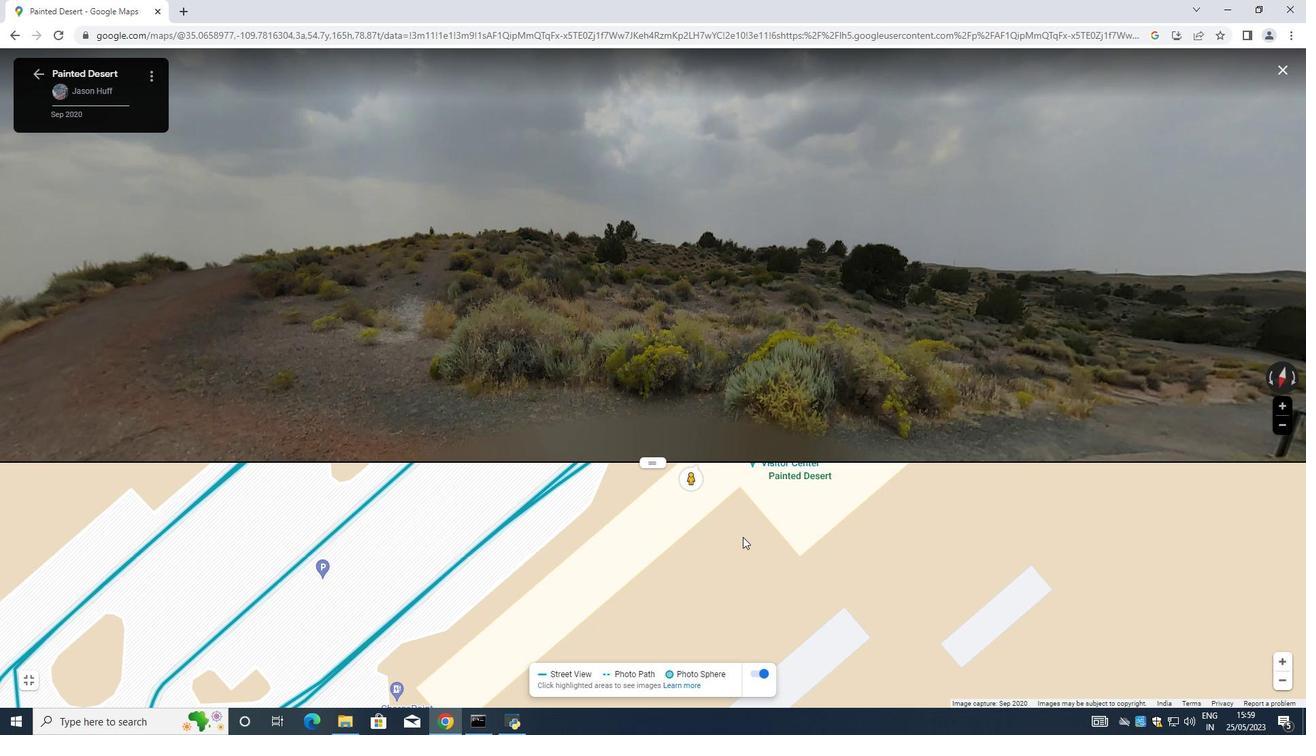 
Action: Mouse pressed left at (743, 536)
Screenshot: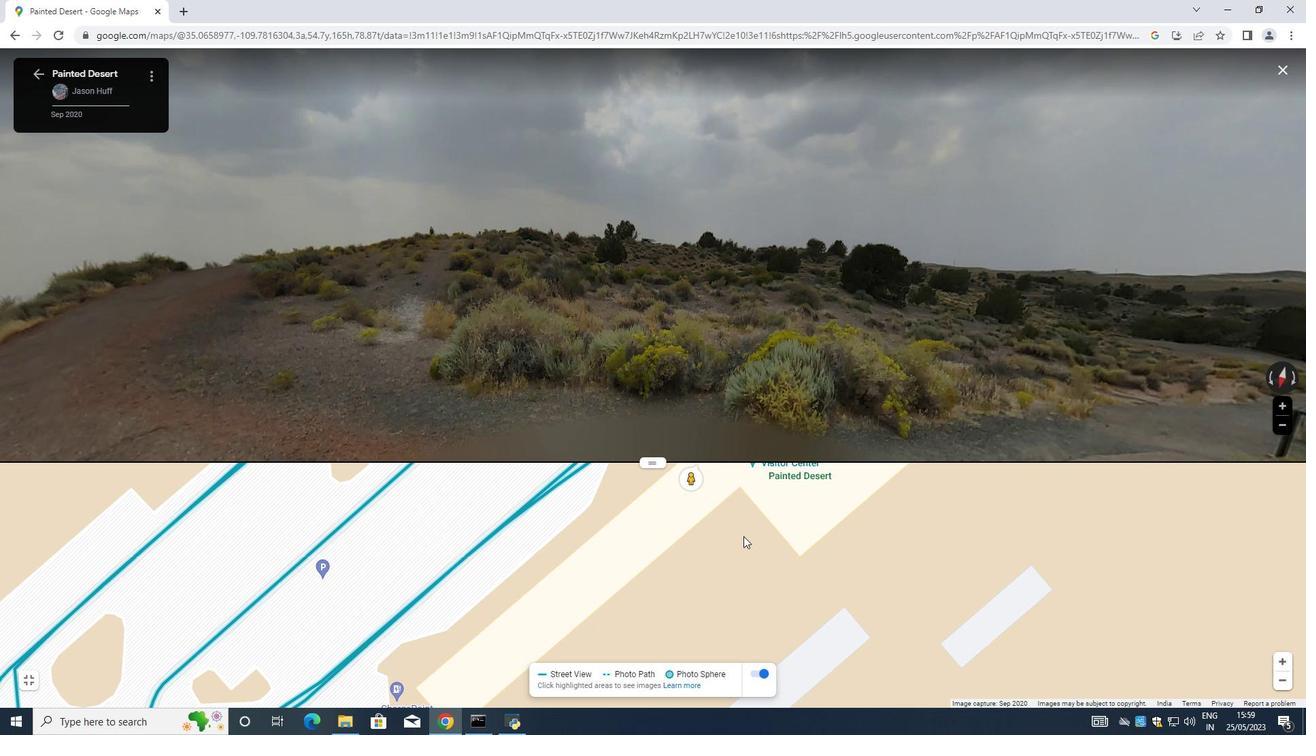 
Action: Mouse moved to (736, 562)
Screenshot: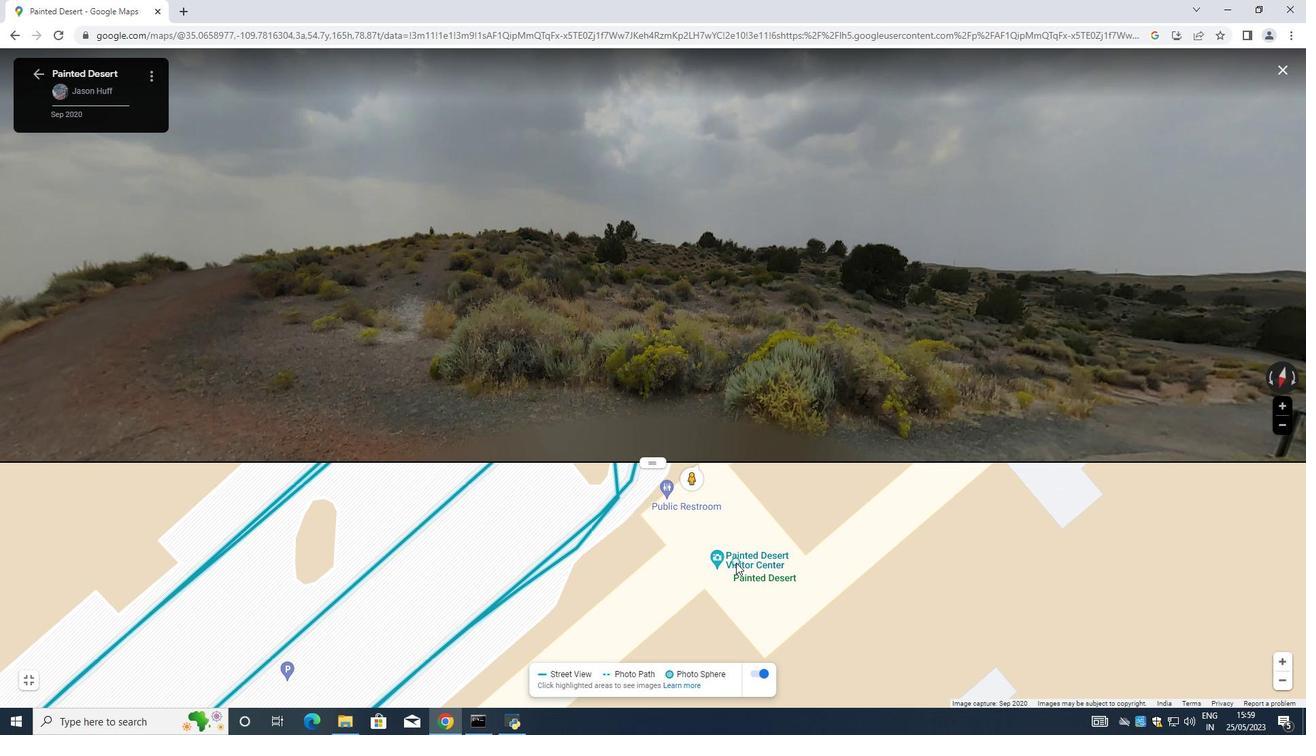 
Action: Mouse pressed left at (736, 562)
Screenshot: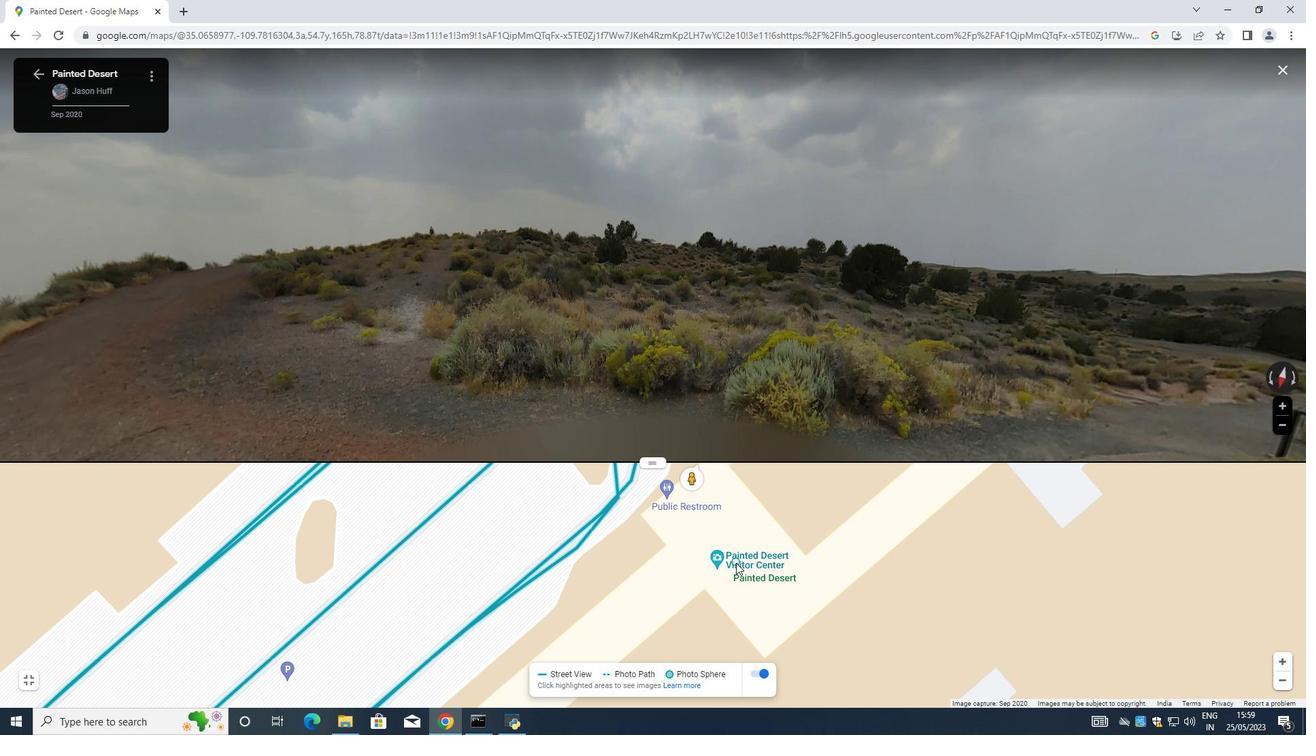 
Action: Mouse moved to (736, 560)
Screenshot: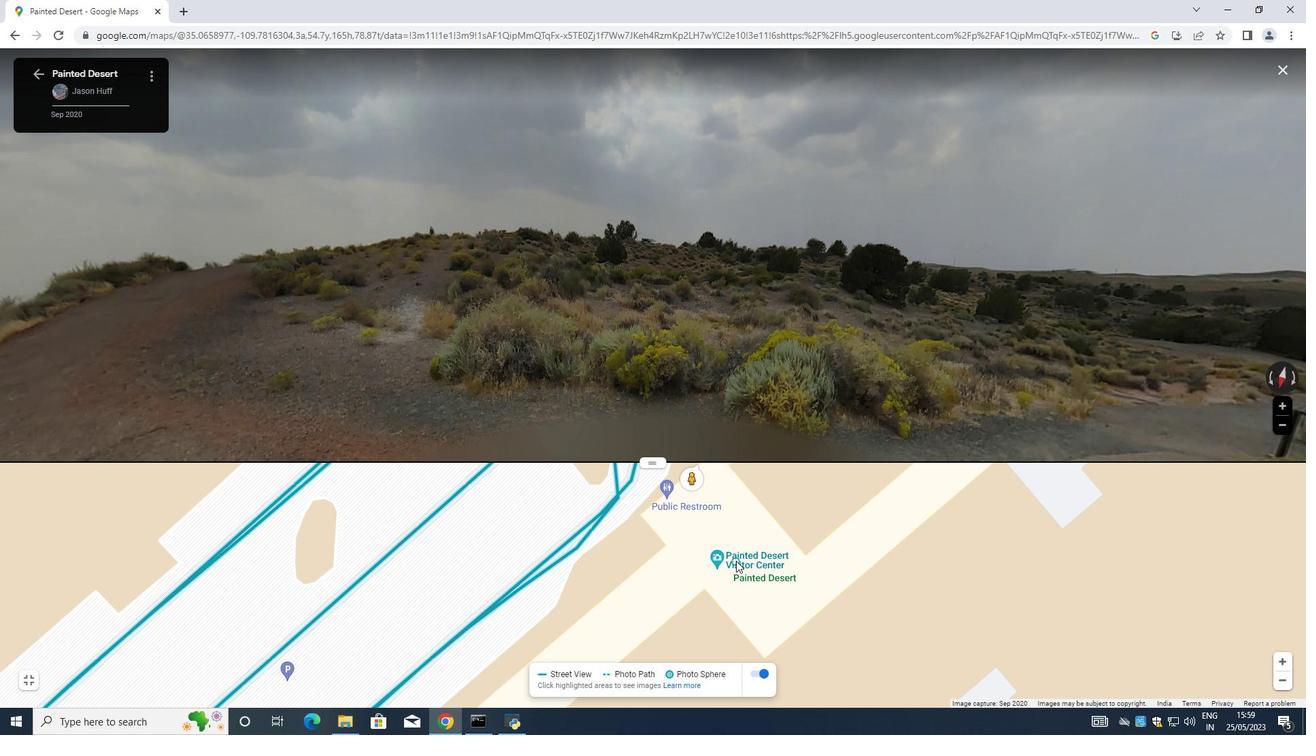 
Action: Mouse pressed left at (736, 560)
Screenshot: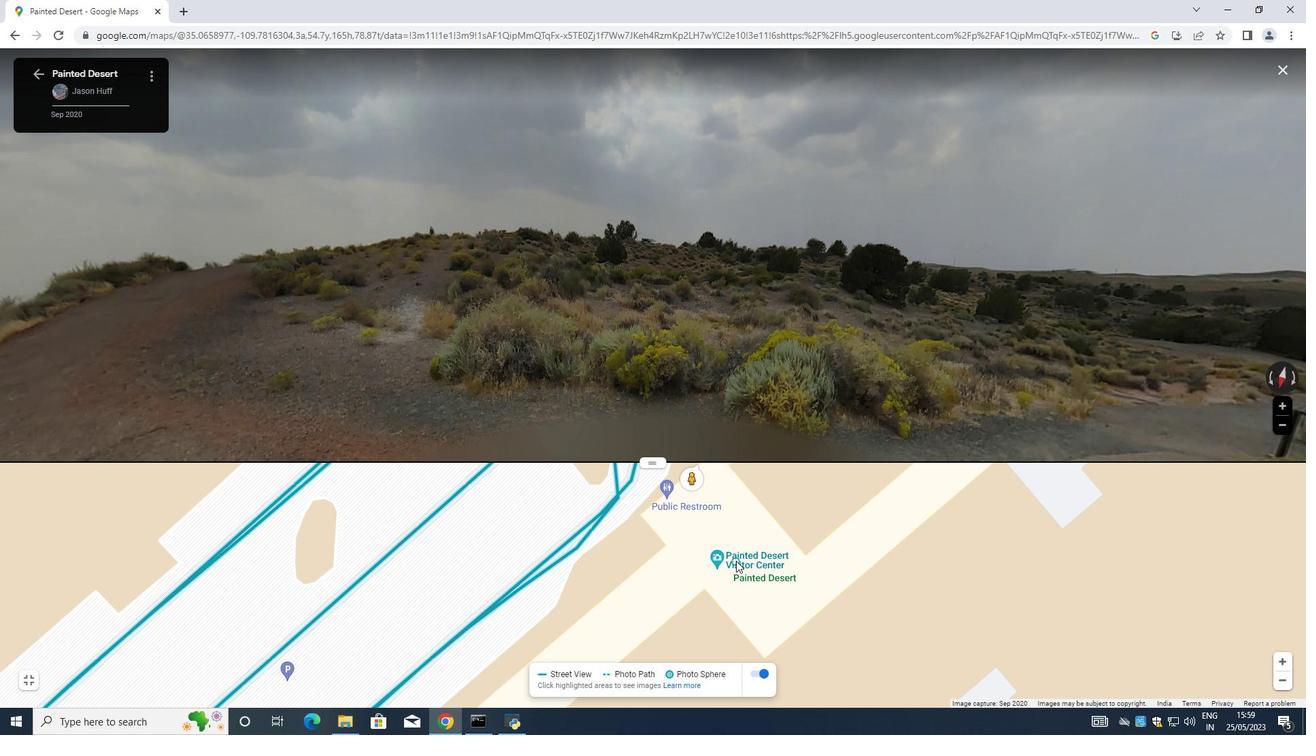 
Action: Mouse moved to (732, 559)
Screenshot: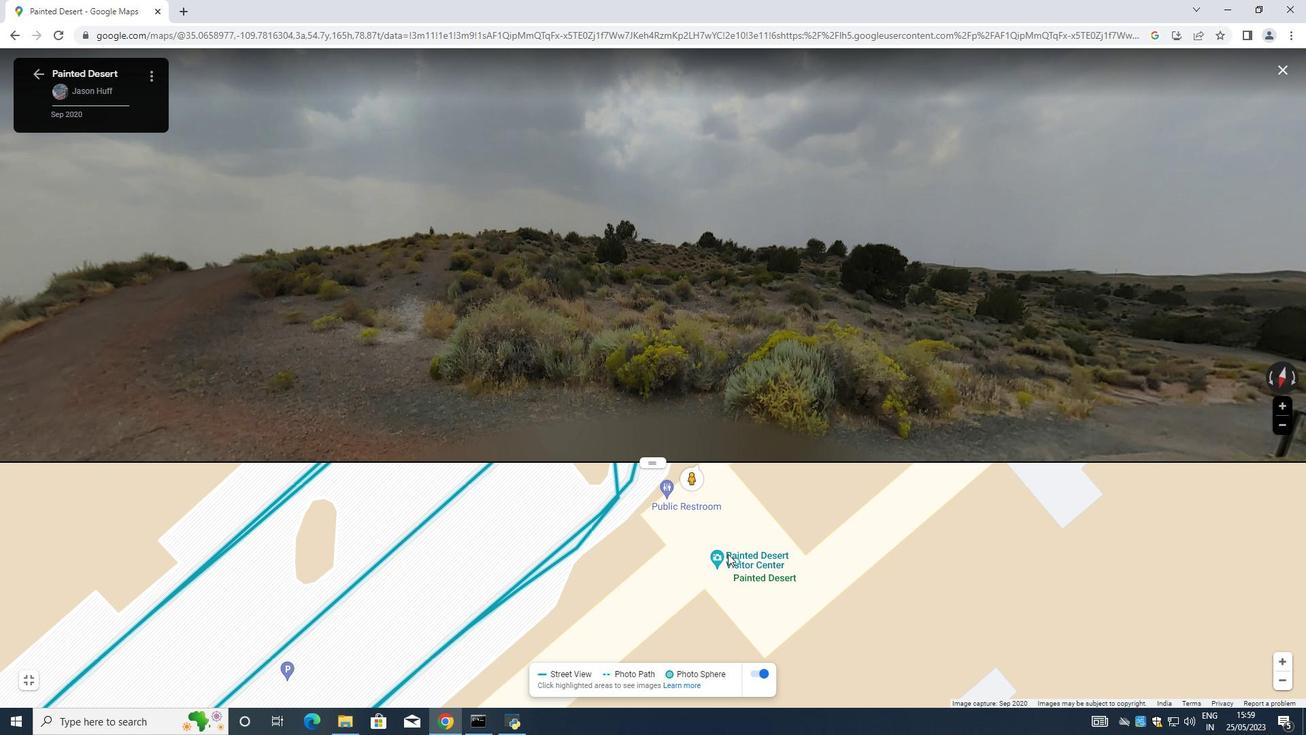 
Action: Mouse scrolled (732, 560) with delta (0, 0)
Screenshot: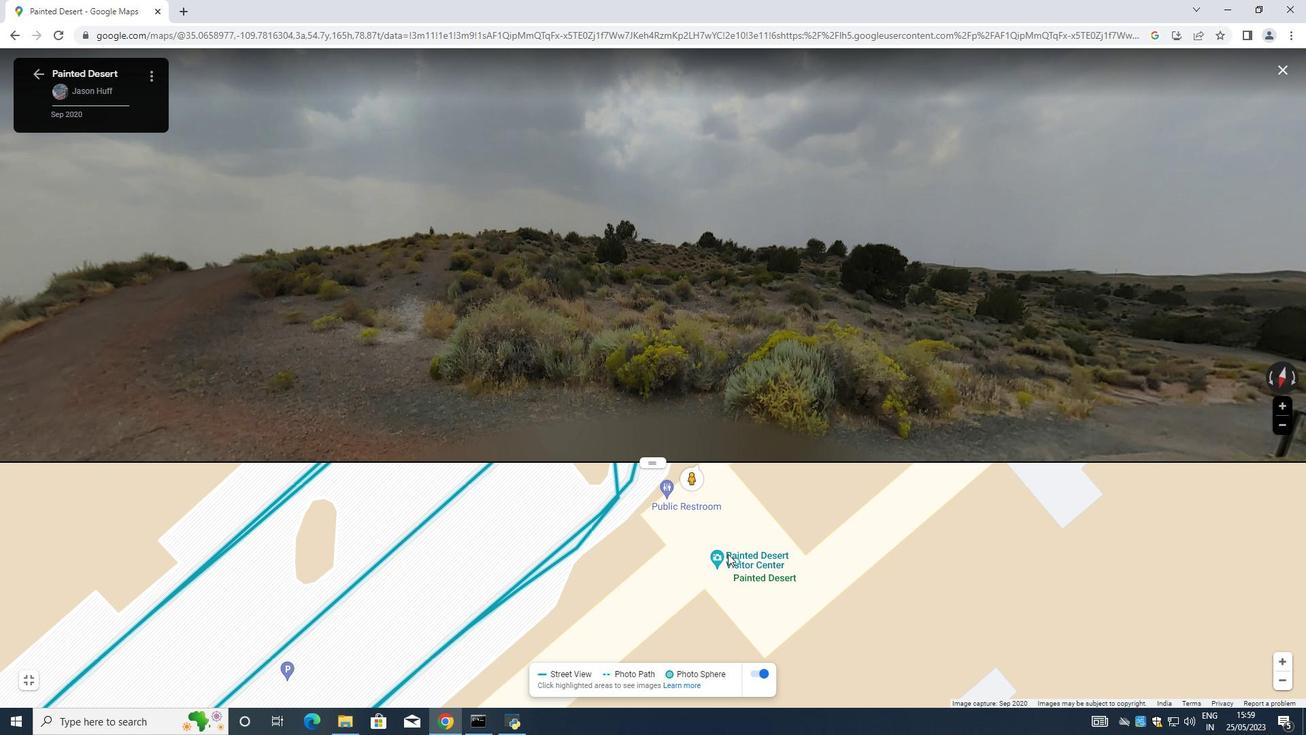 
Action: Mouse moved to (738, 566)
Screenshot: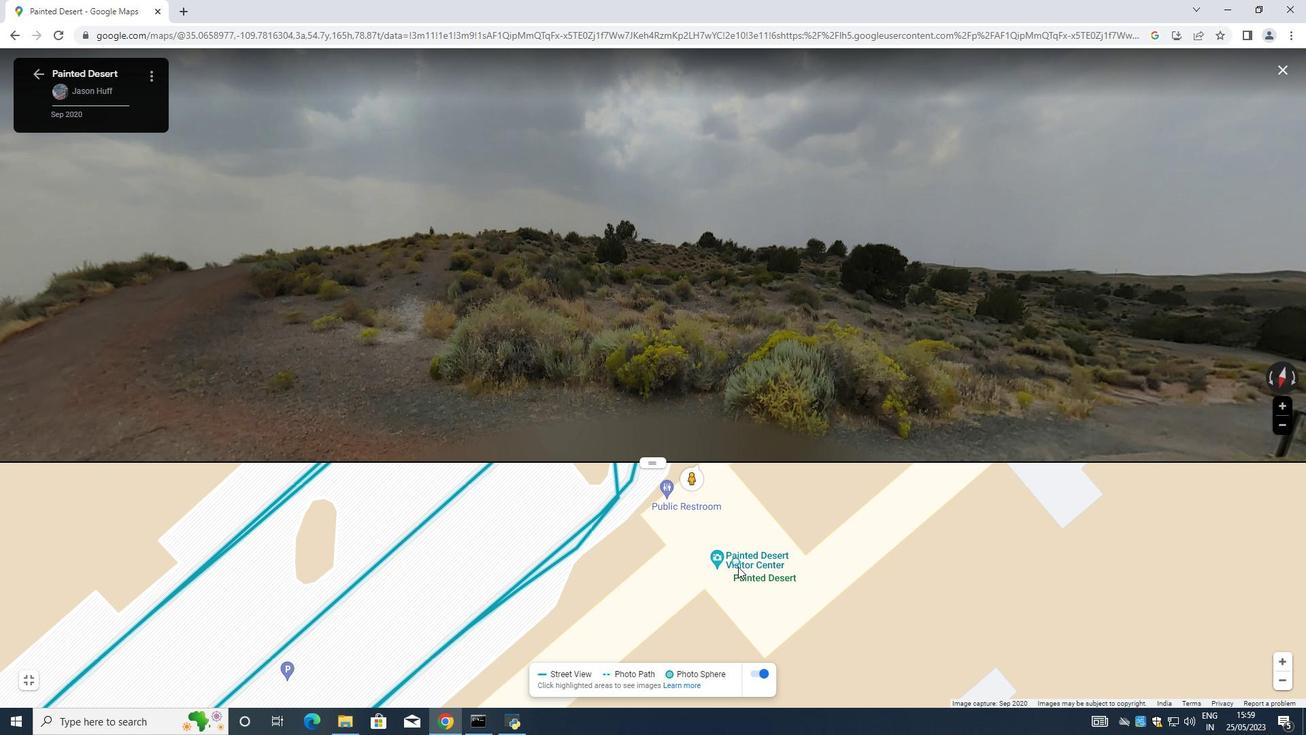 
Action: Mouse scrolled (738, 567) with delta (0, 0)
Screenshot: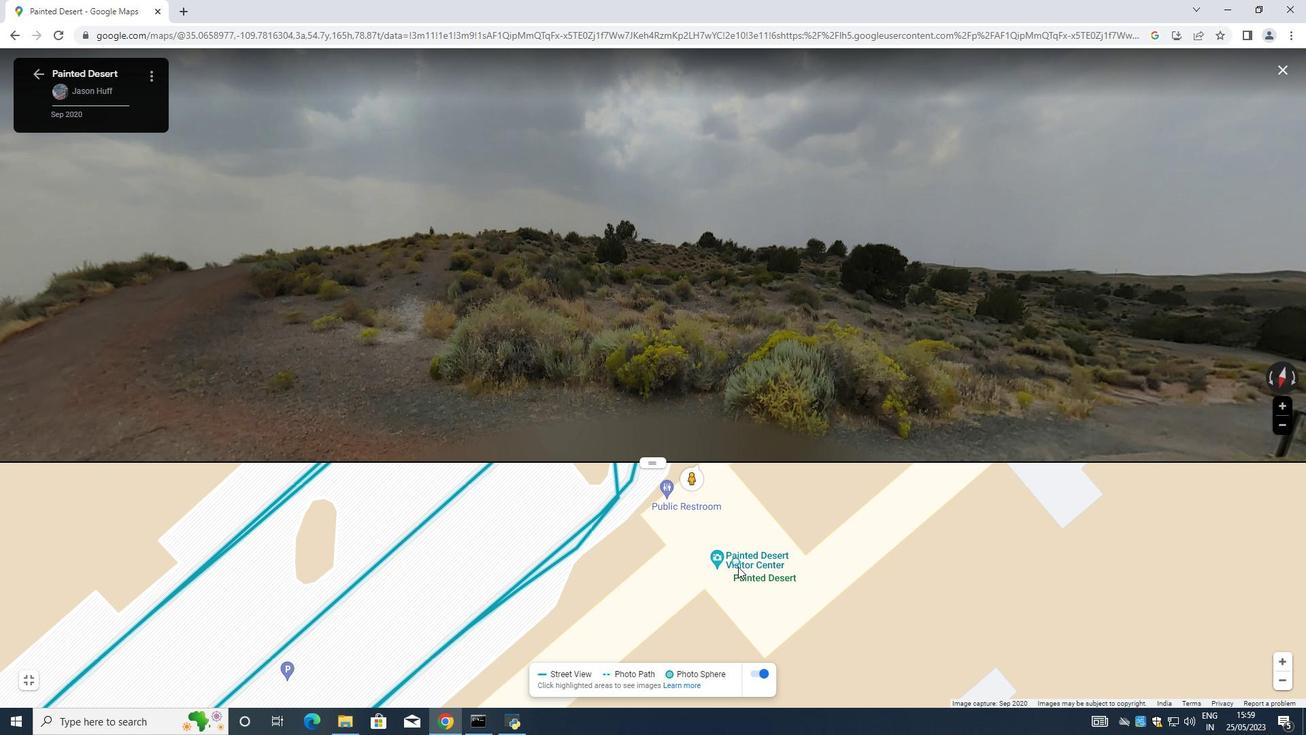 
Action: Mouse moved to (738, 567)
Screenshot: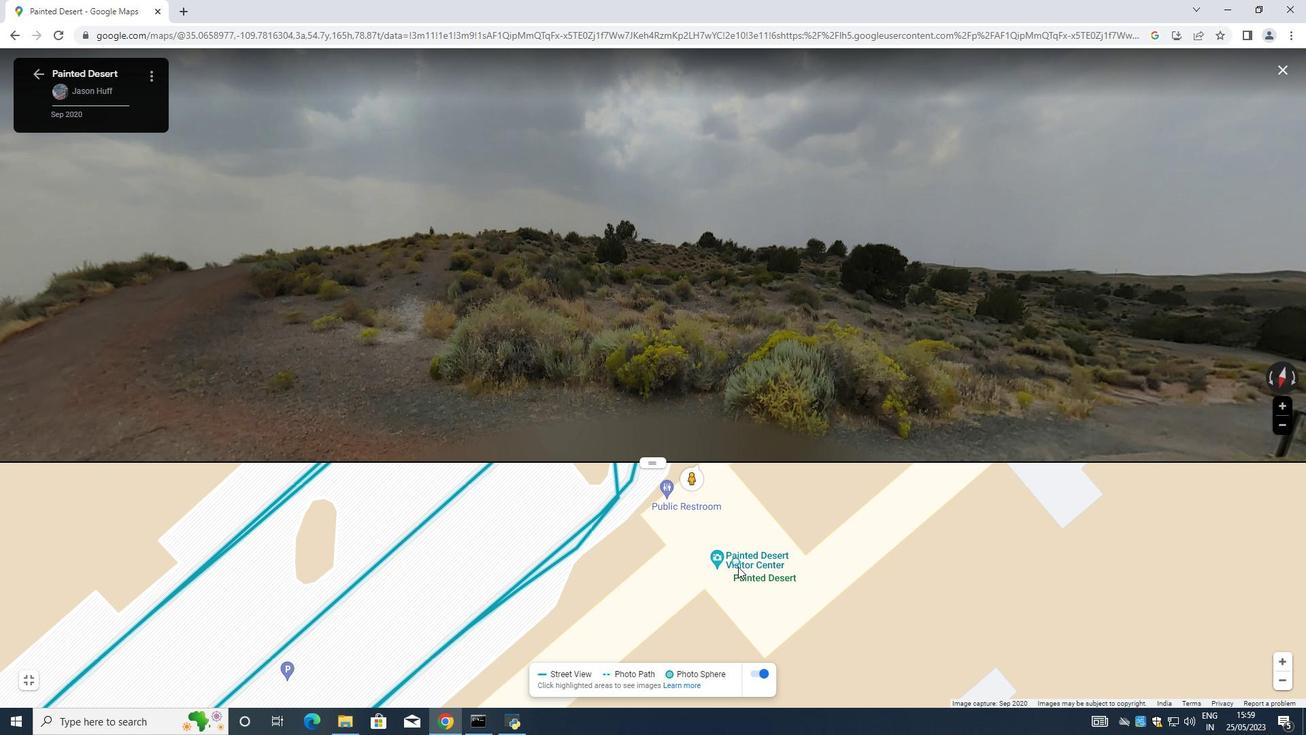 
Action: Mouse scrolled (738, 568) with delta (0, 0)
Screenshot: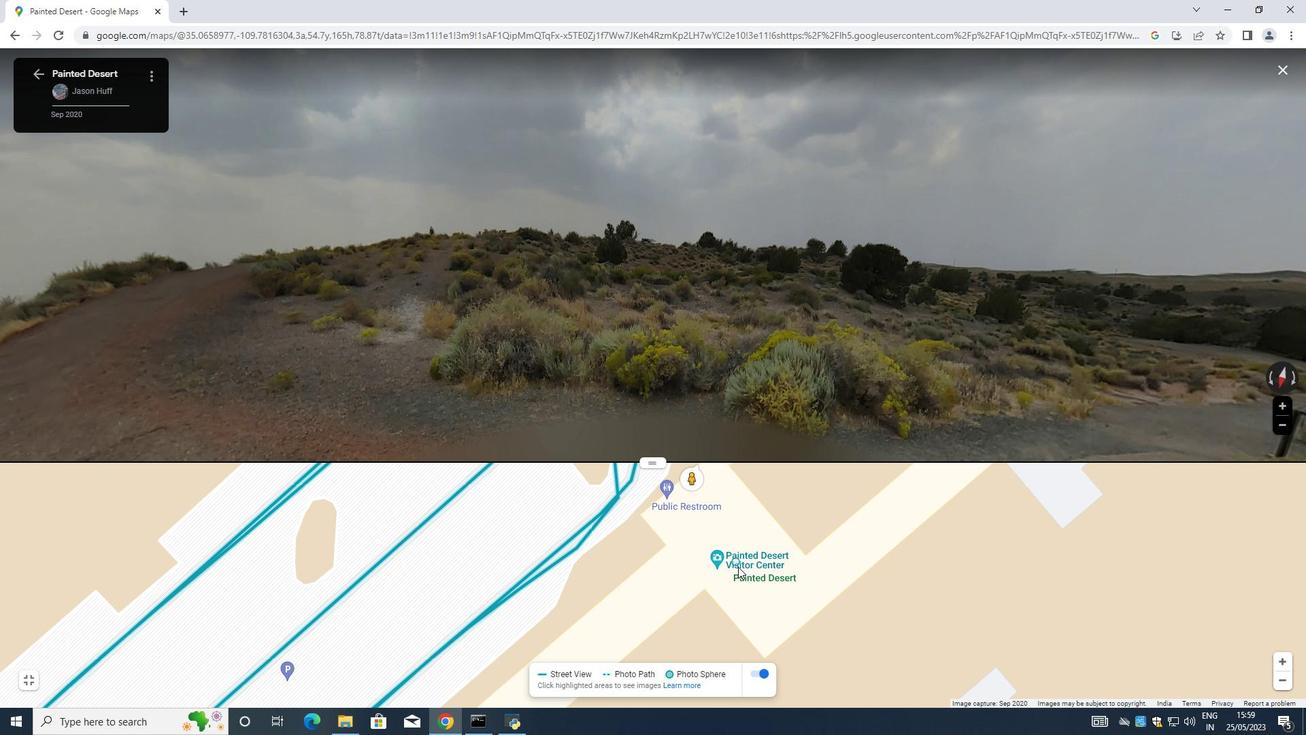 
Action: Mouse scrolled (738, 568) with delta (0, 0)
Screenshot: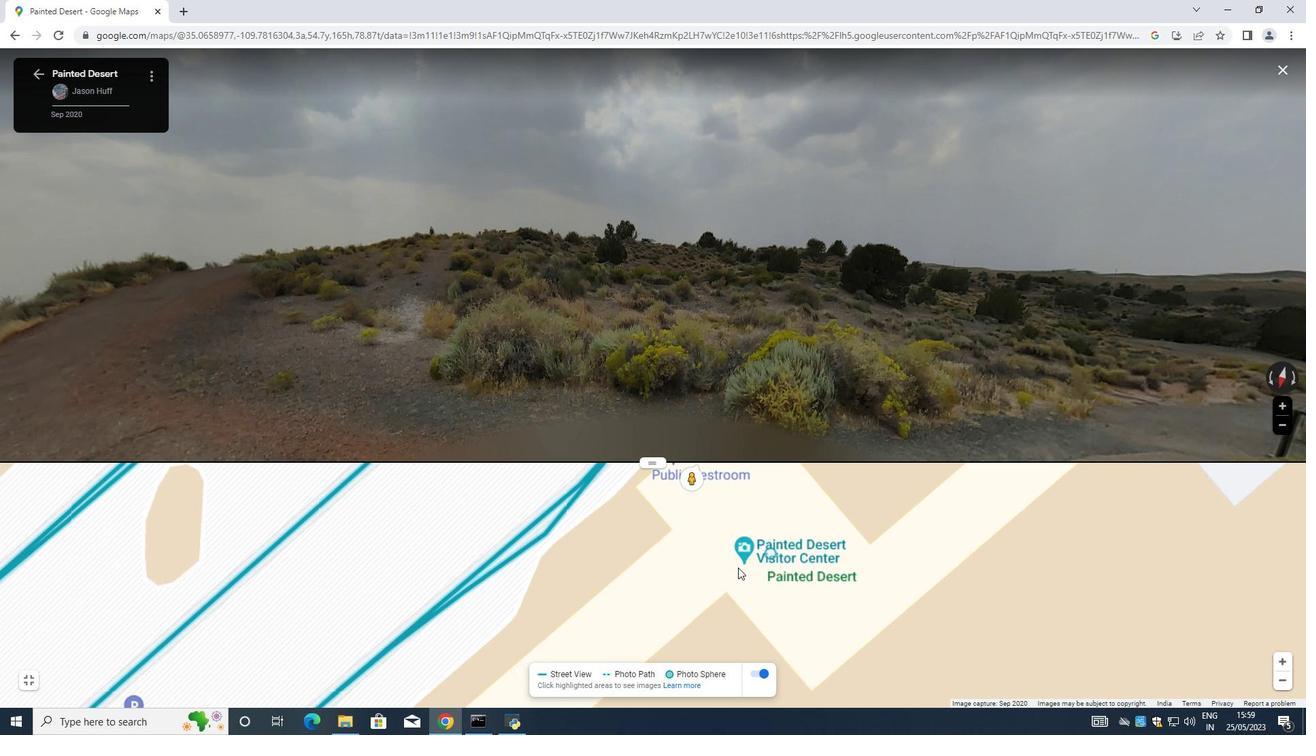 
Action: Mouse scrolled (738, 568) with delta (0, 0)
Screenshot: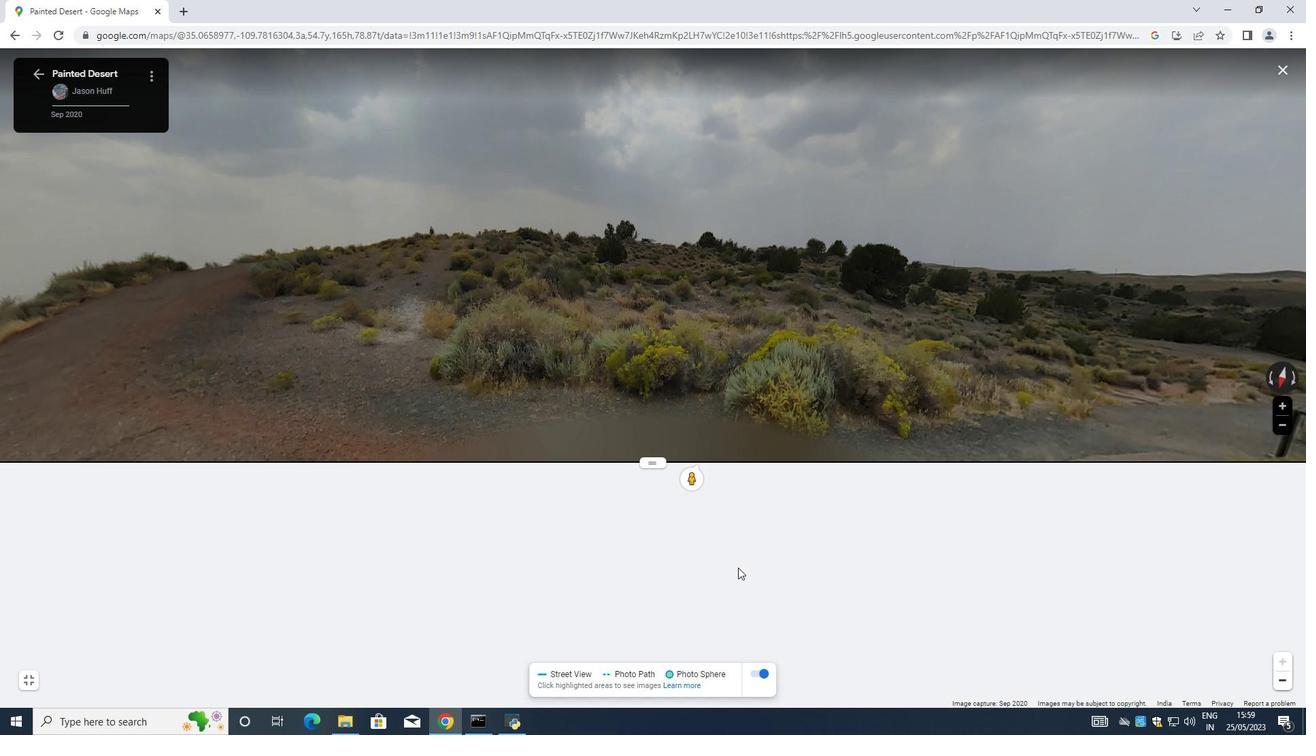 
Action: Mouse moved to (817, 543)
Screenshot: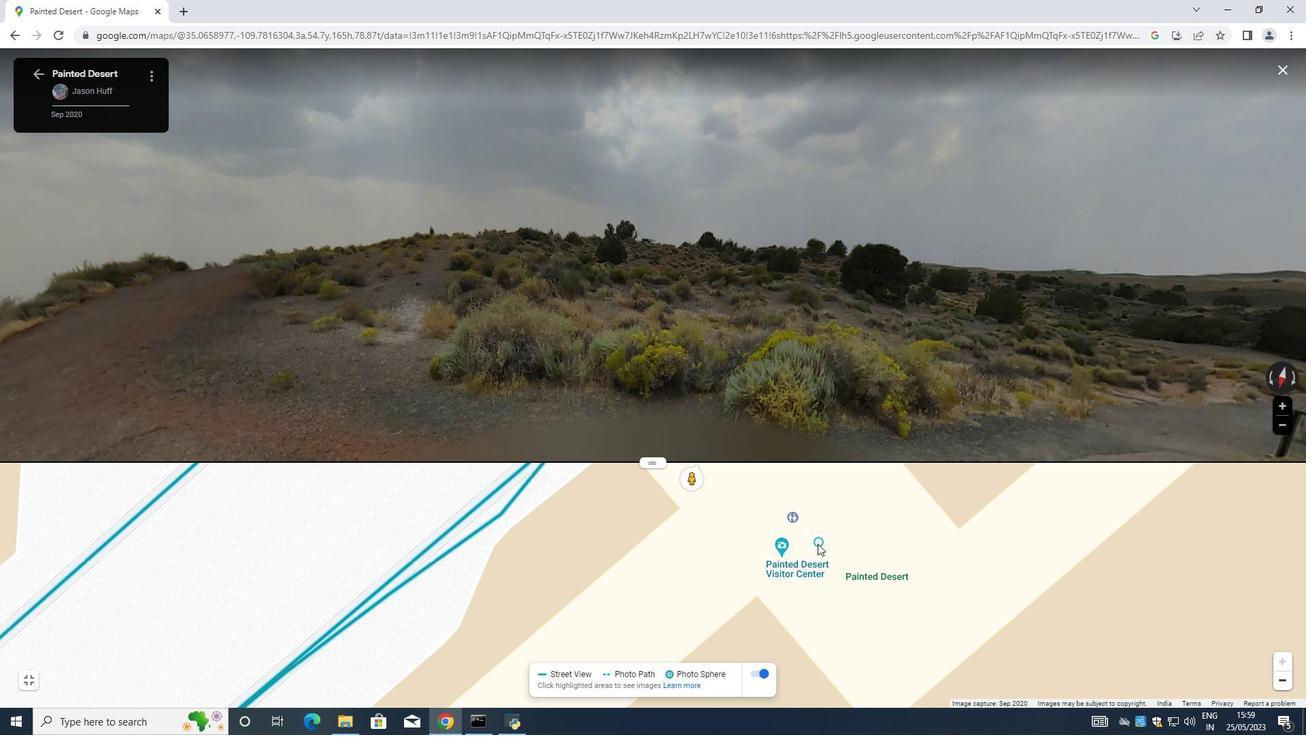 
Action: Mouse pressed left at (817, 543)
Screenshot: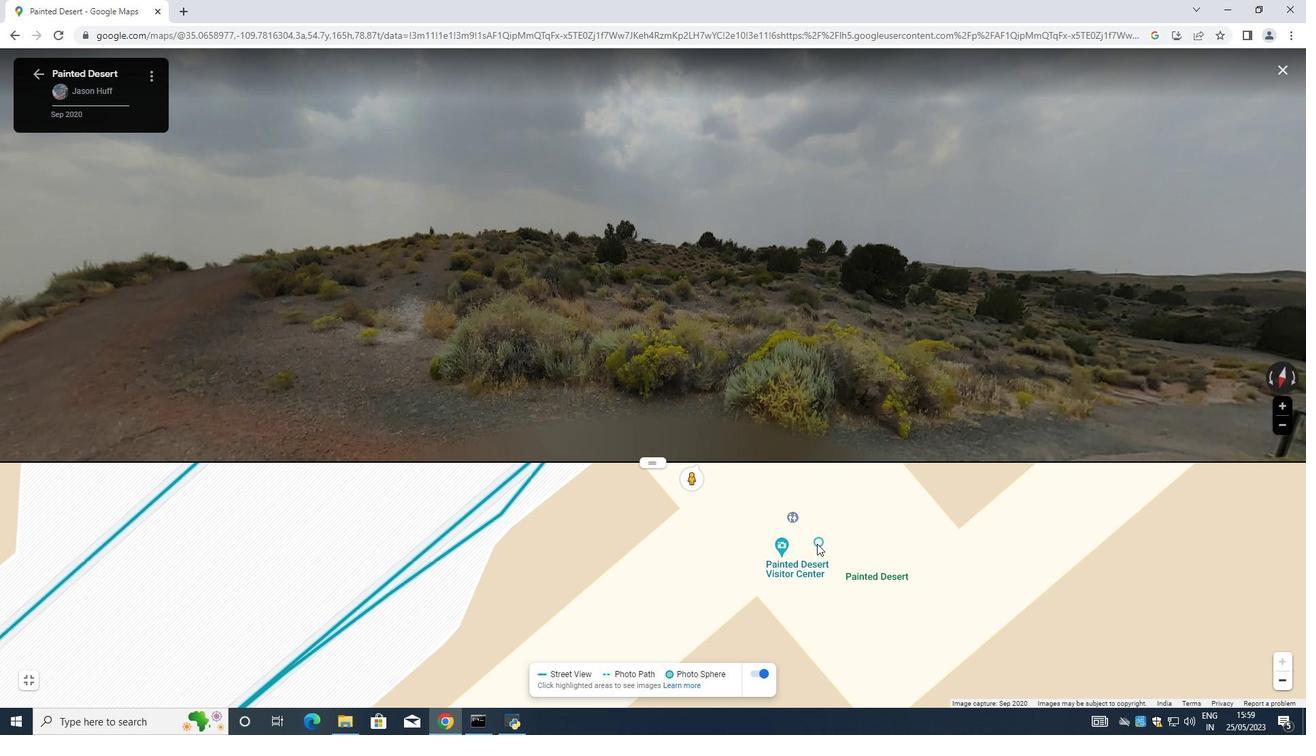 
Action: Mouse pressed left at (817, 543)
Screenshot: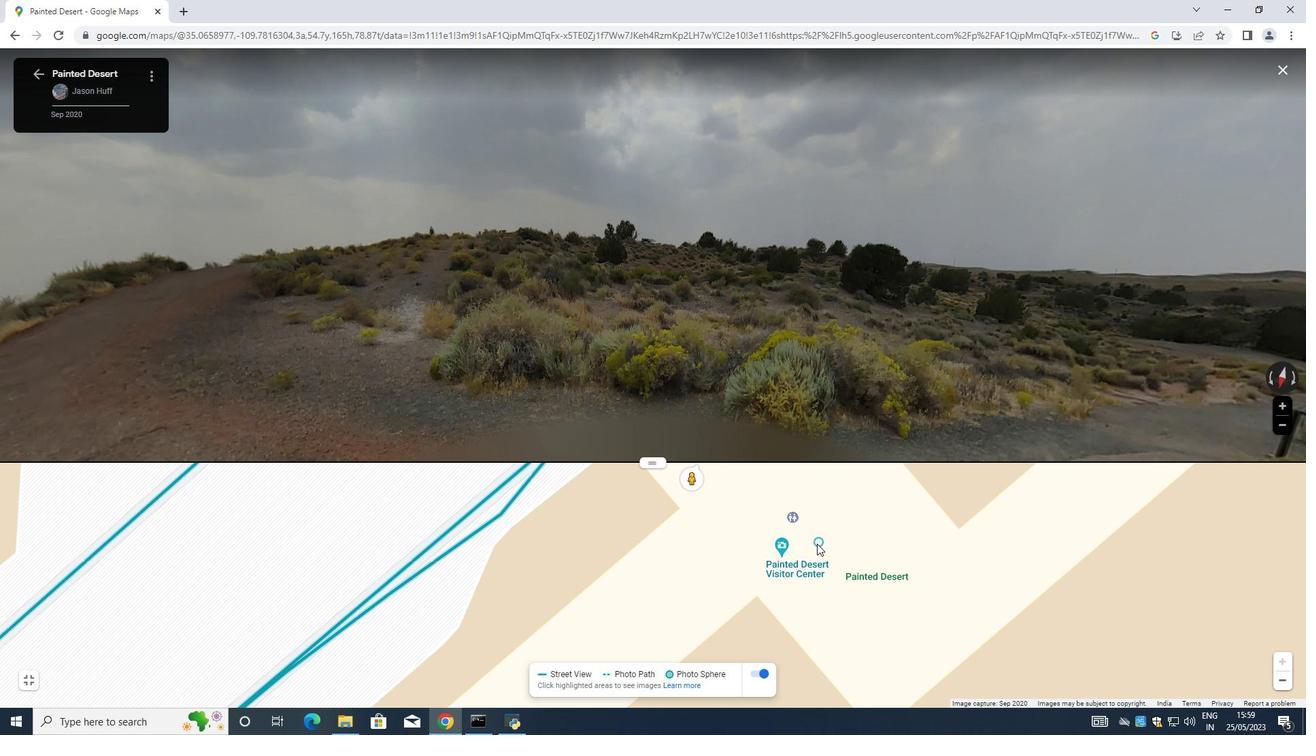 
Action: Mouse pressed left at (817, 543)
Screenshot: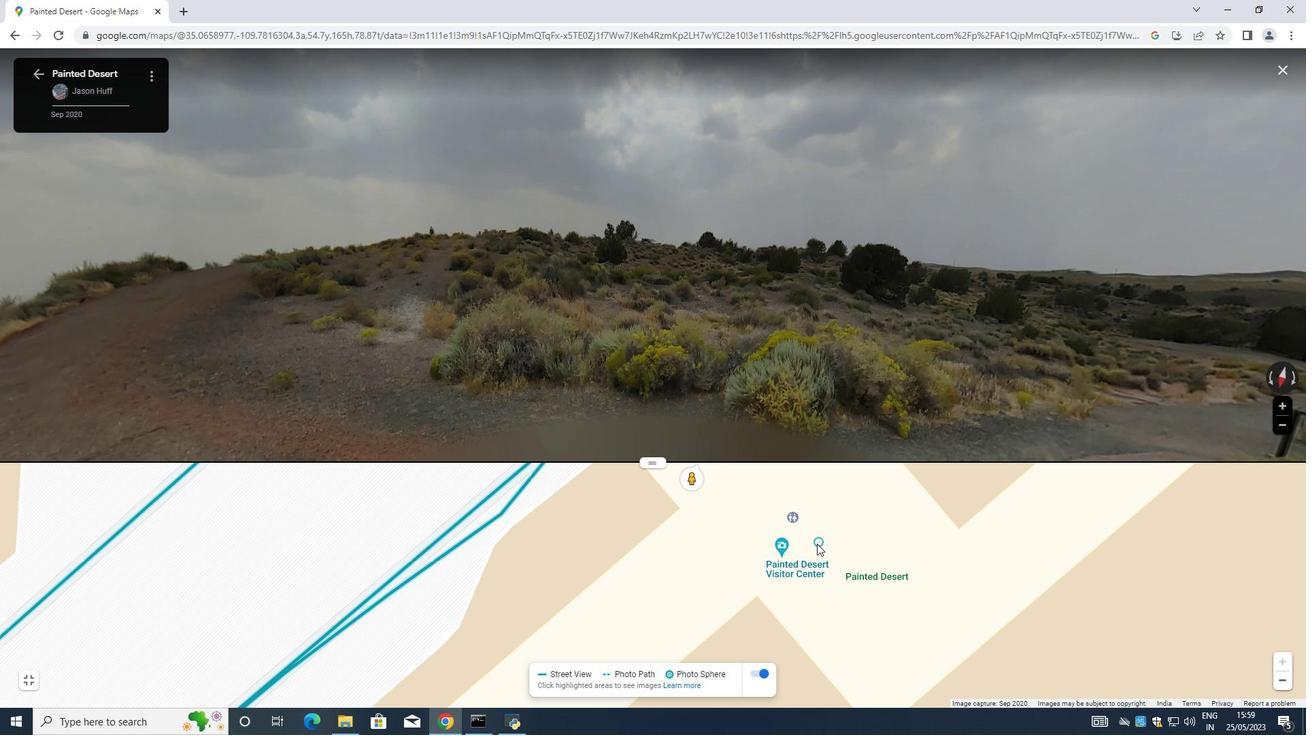 
Action: Mouse pressed left at (817, 543)
Screenshot: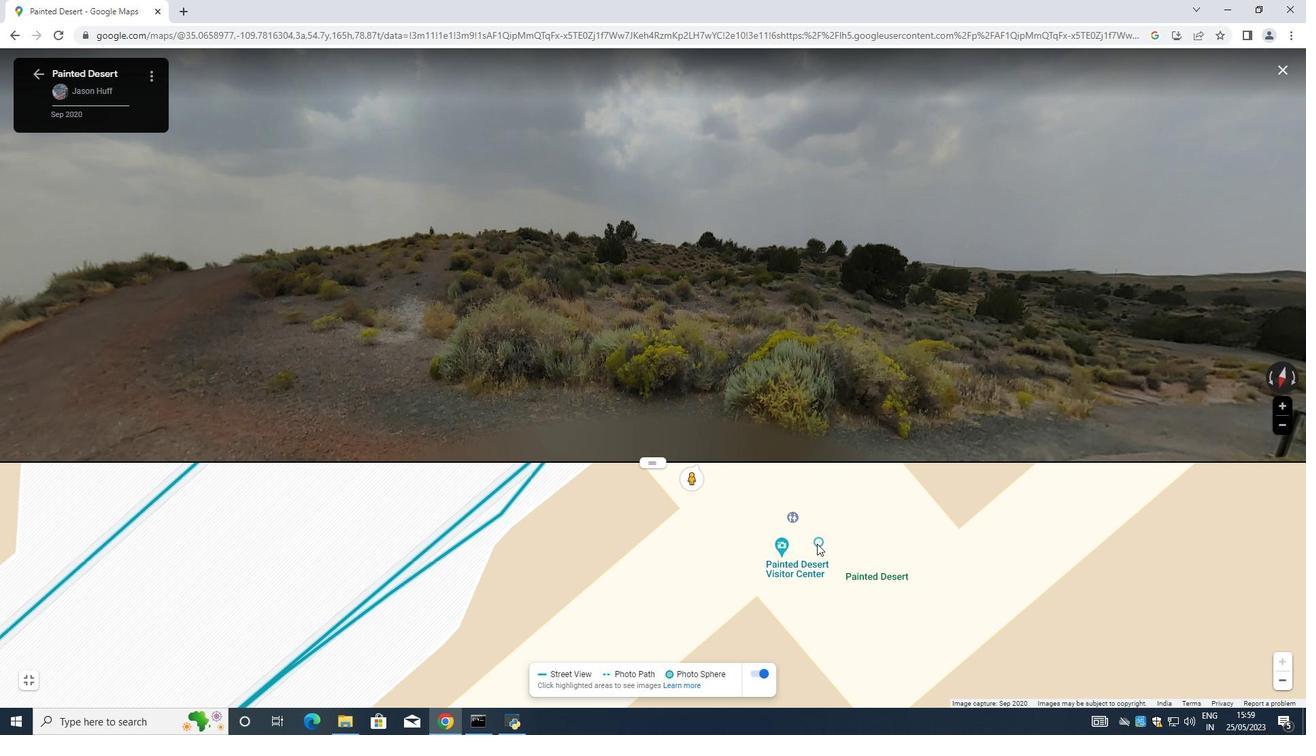 
Action: Mouse scrolled (817, 543) with delta (0, 0)
Screenshot: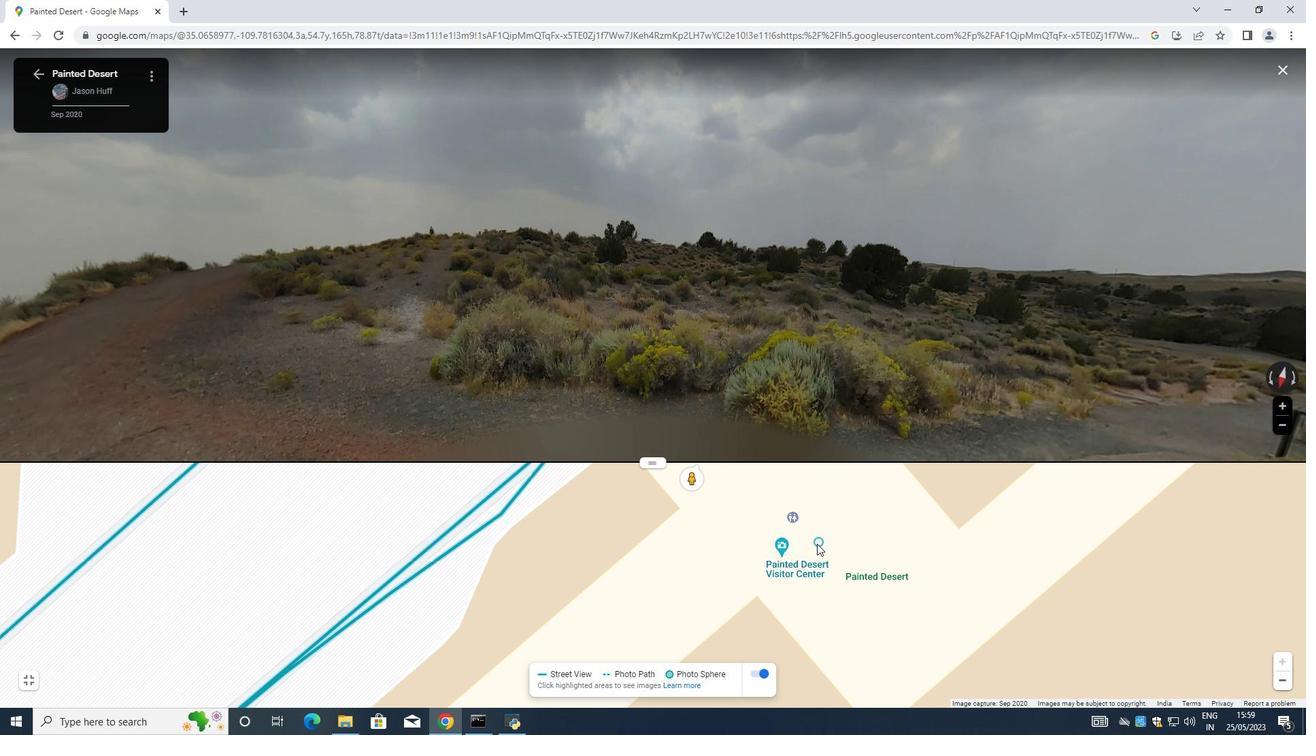 
Action: Mouse scrolled (817, 543) with delta (0, 0)
Screenshot: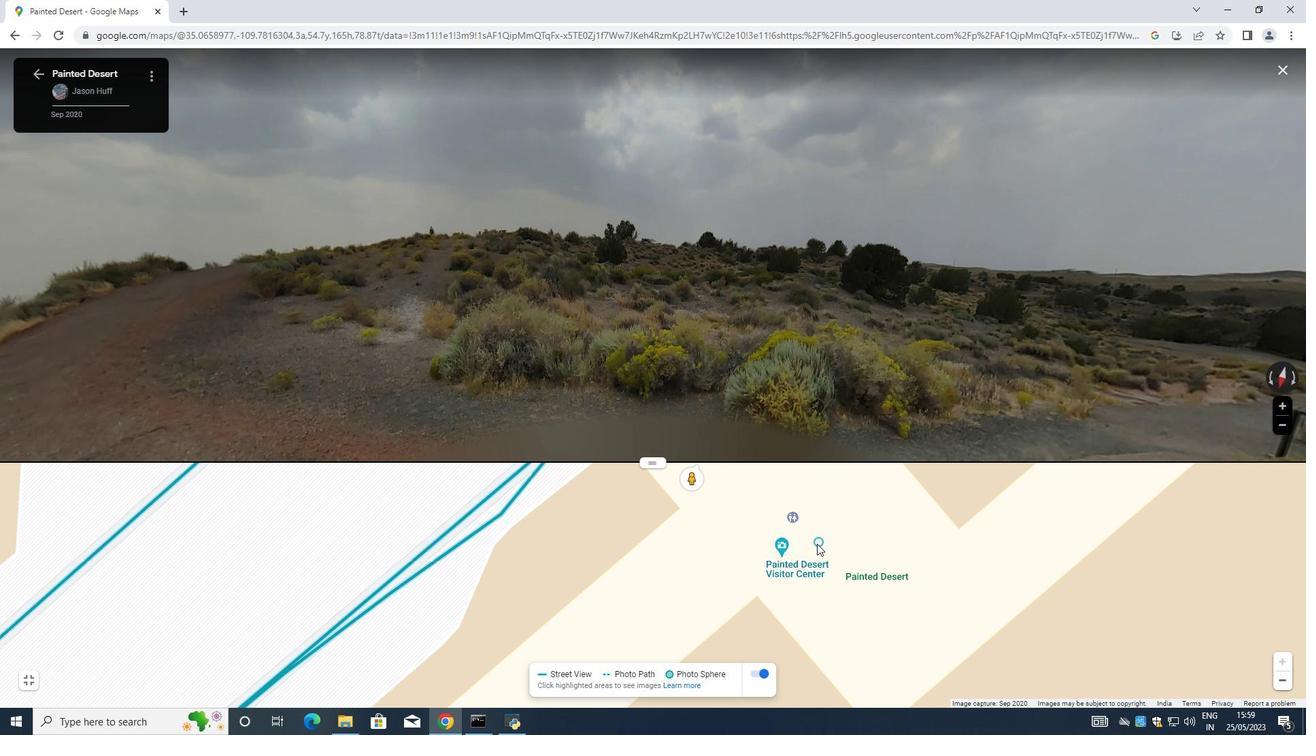 
Action: Mouse scrolled (817, 544) with delta (0, 0)
Screenshot: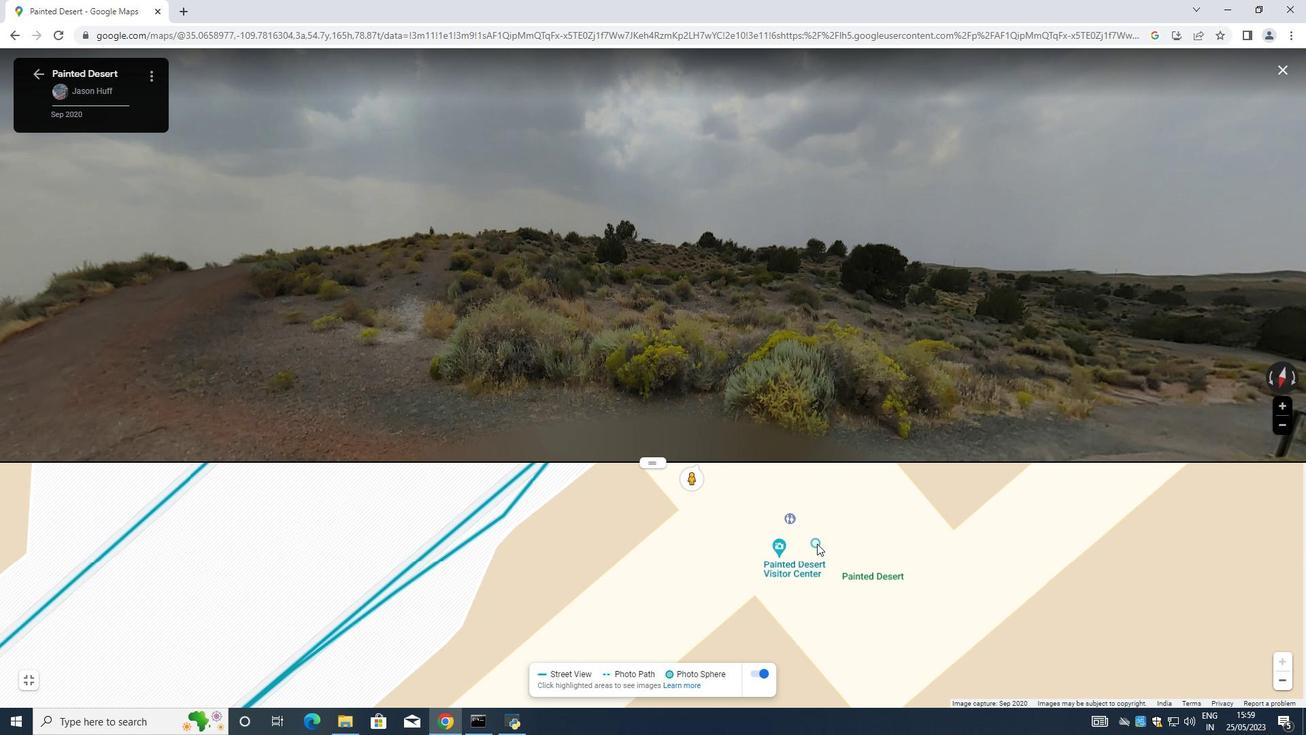 
Action: Mouse scrolled (817, 544) with delta (0, 0)
Screenshot: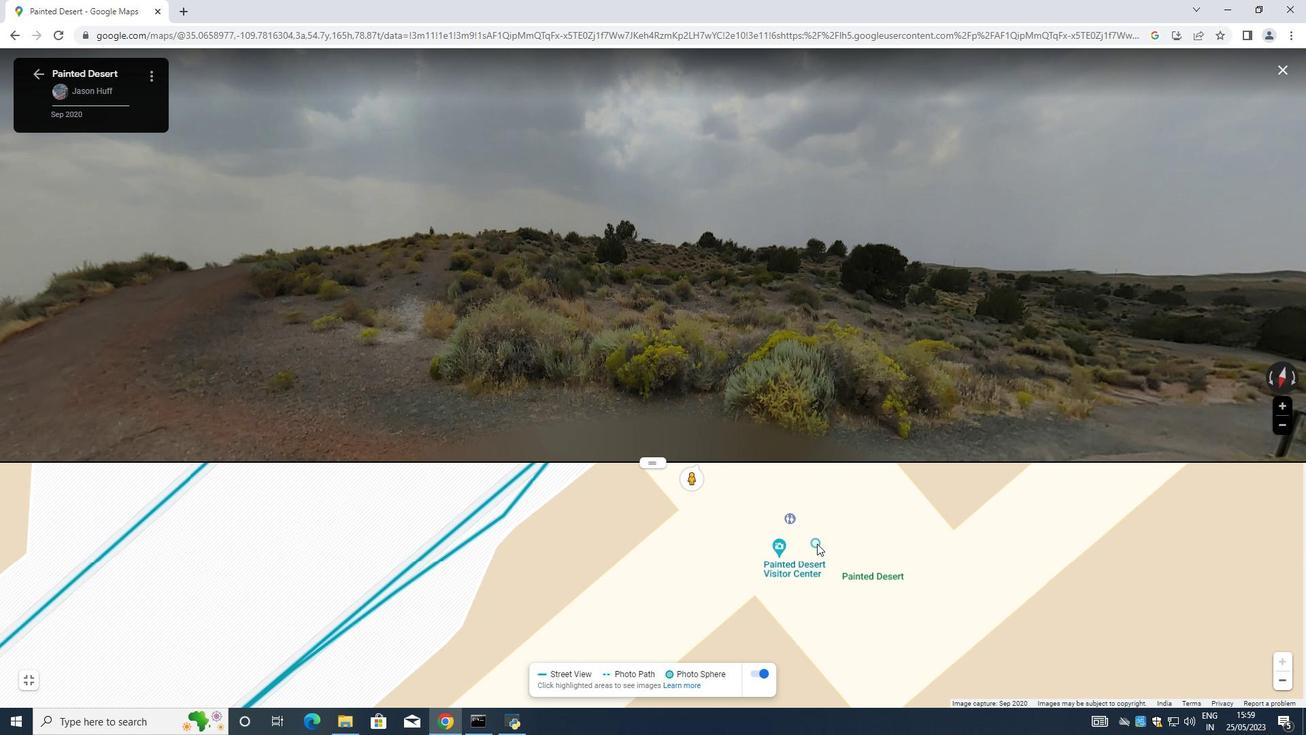 
Action: Mouse scrolled (817, 544) with delta (0, 0)
Screenshot: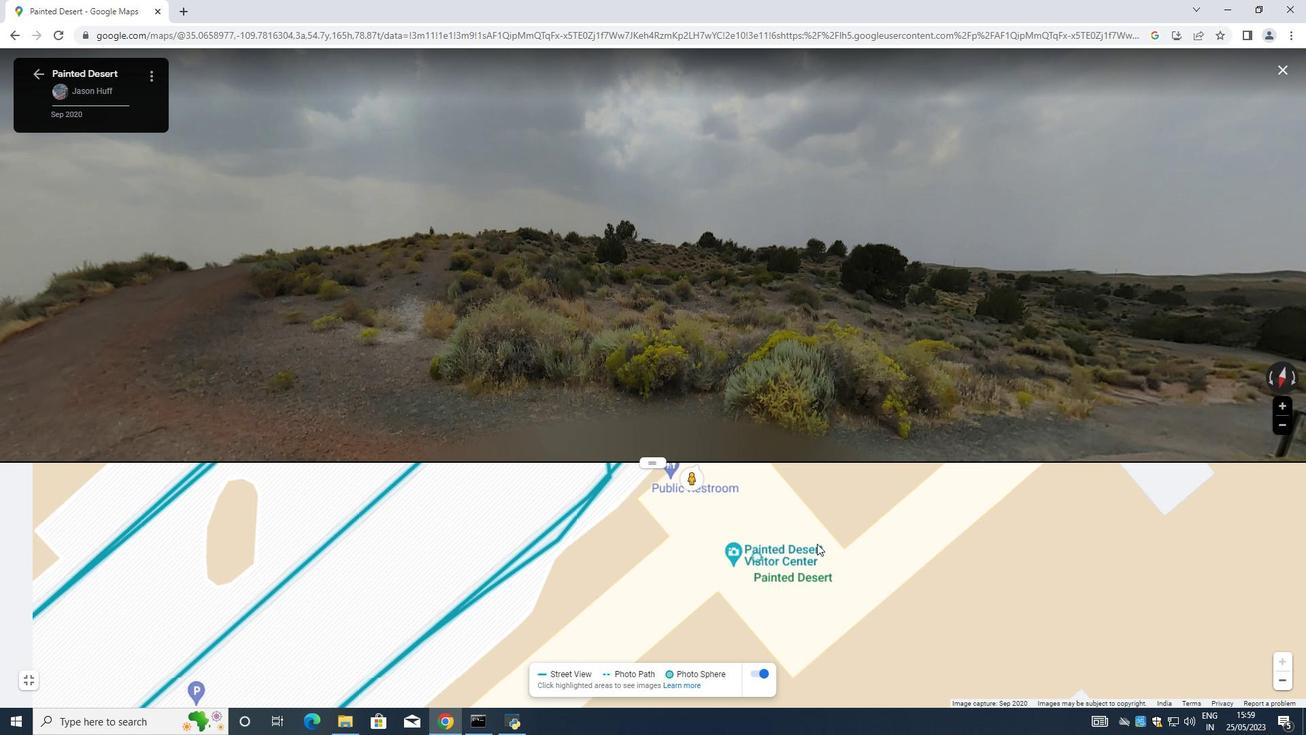 
Action: Mouse scrolled (817, 544) with delta (0, 0)
Screenshot: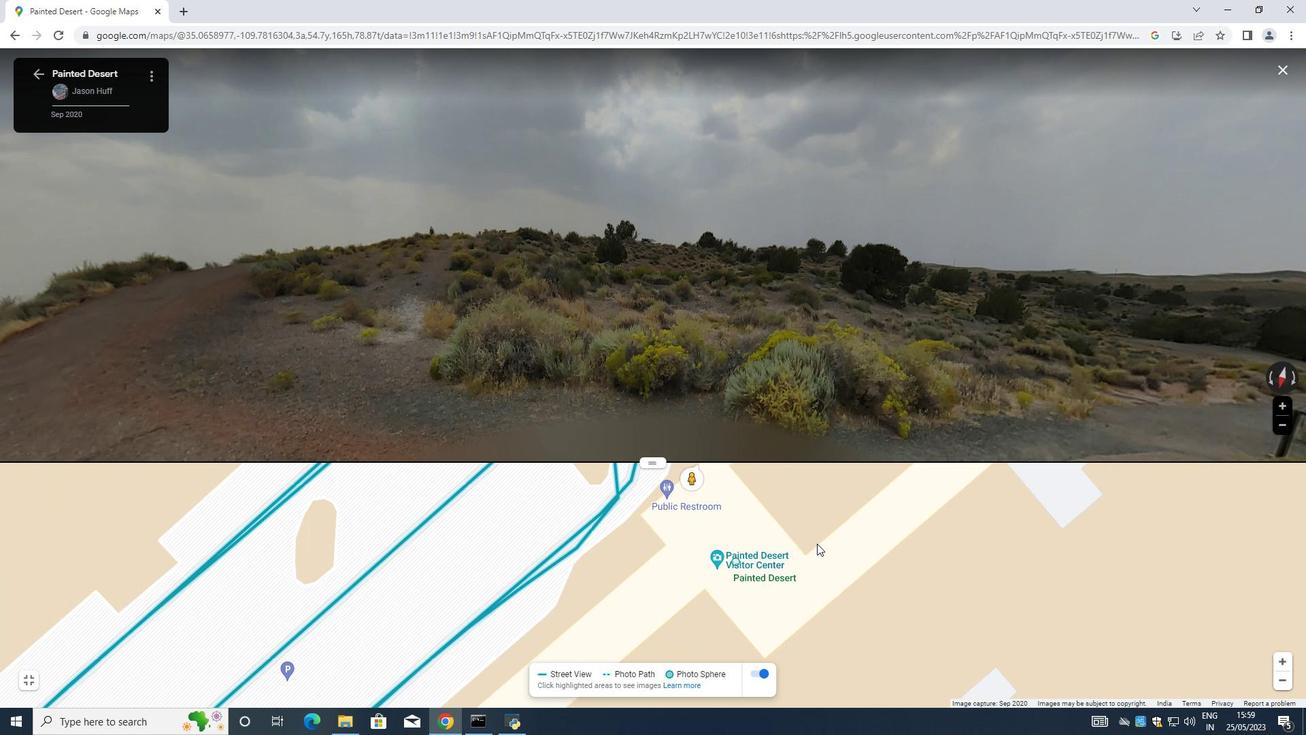 
Action: Mouse scrolled (817, 544) with delta (0, 0)
Screenshot: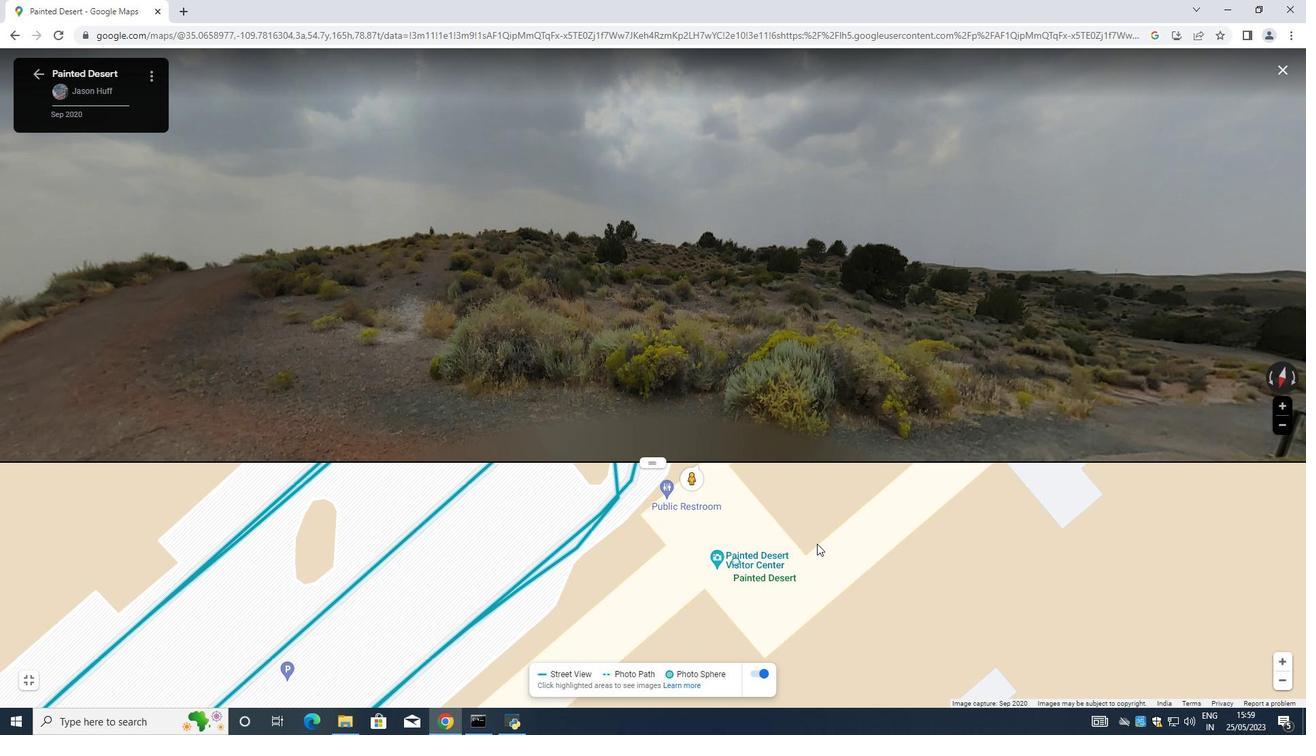 
Action: Mouse scrolled (817, 544) with delta (0, 0)
Screenshot: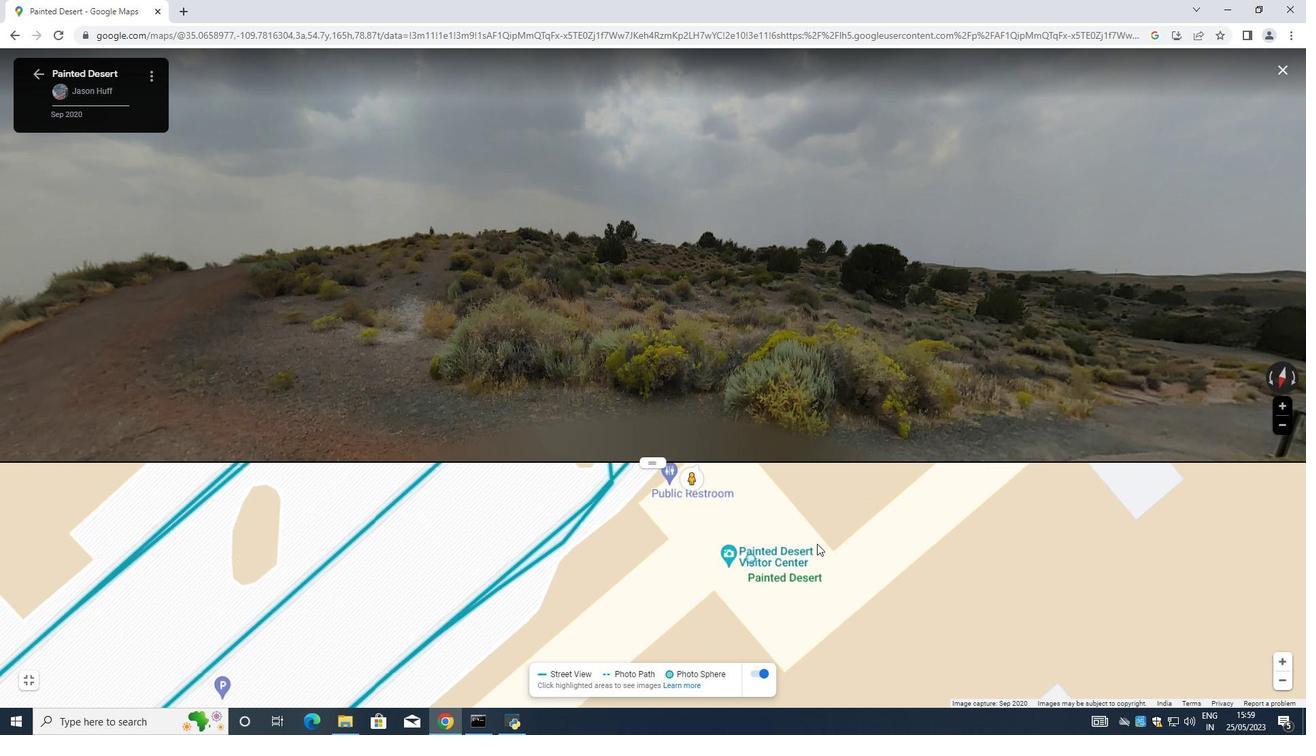 
Action: Mouse moved to (816, 543)
Screenshot: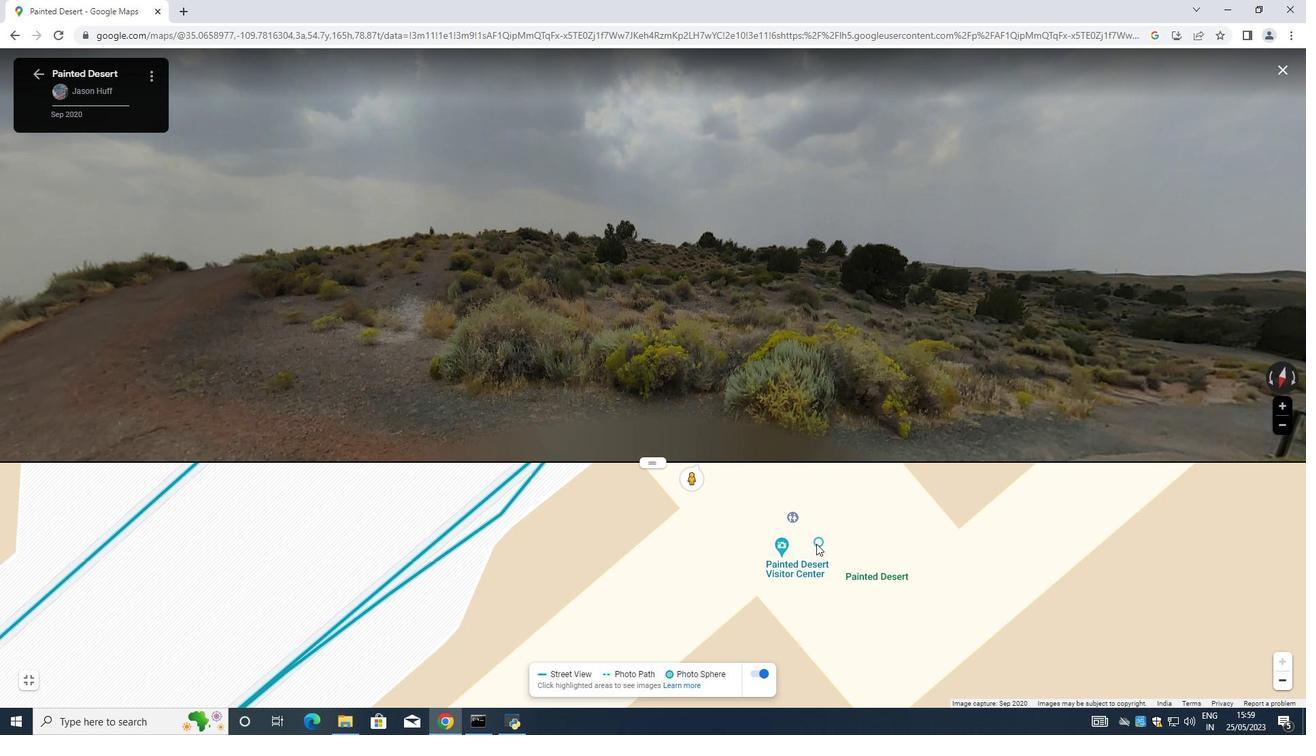 
Action: Mouse scrolled (816, 544) with delta (0, 0)
Screenshot: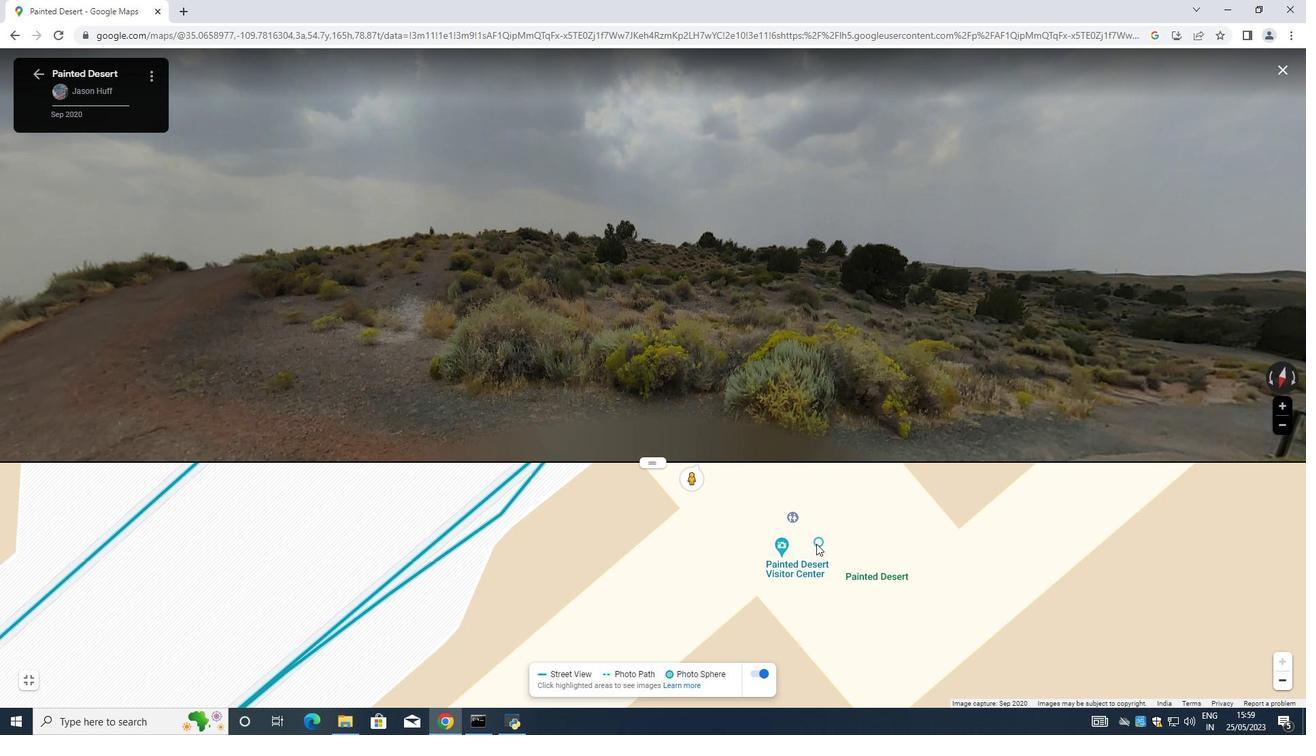 
Action: Mouse moved to (813, 543)
Screenshot: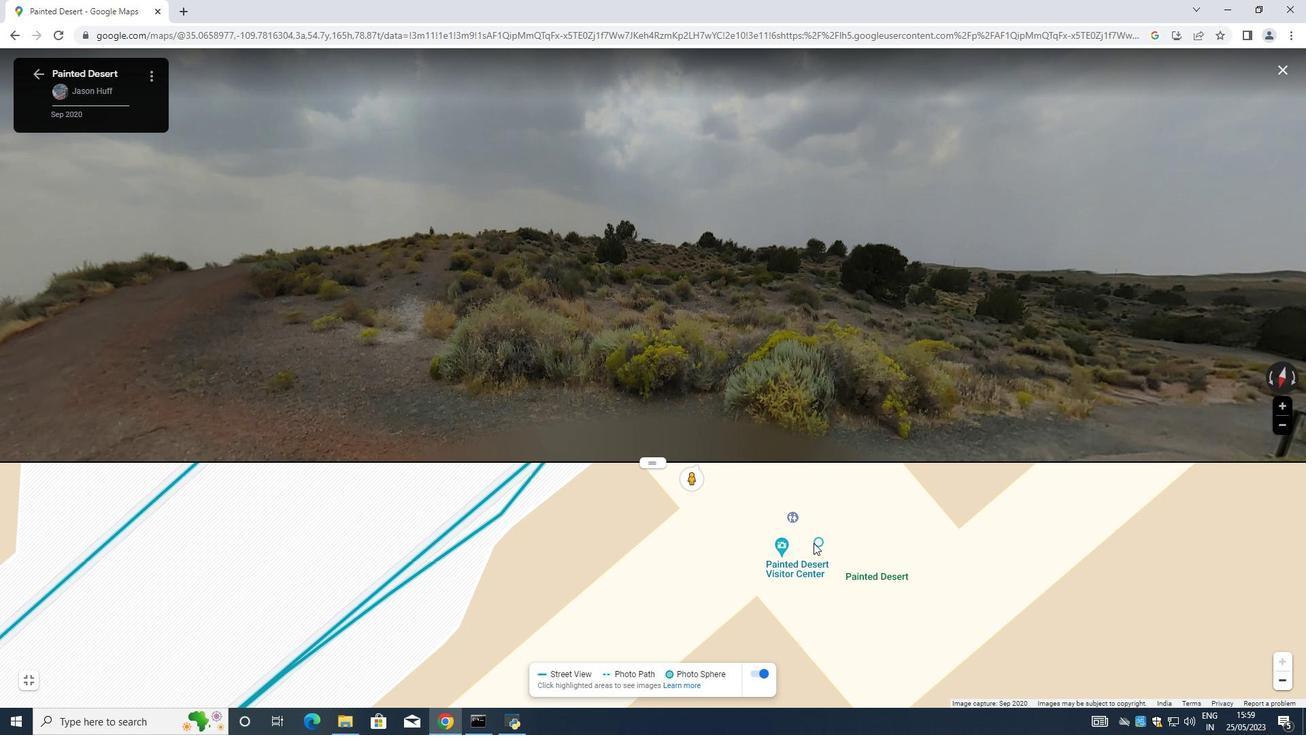 
Action: Mouse scrolled (813, 542) with delta (0, 0)
Screenshot: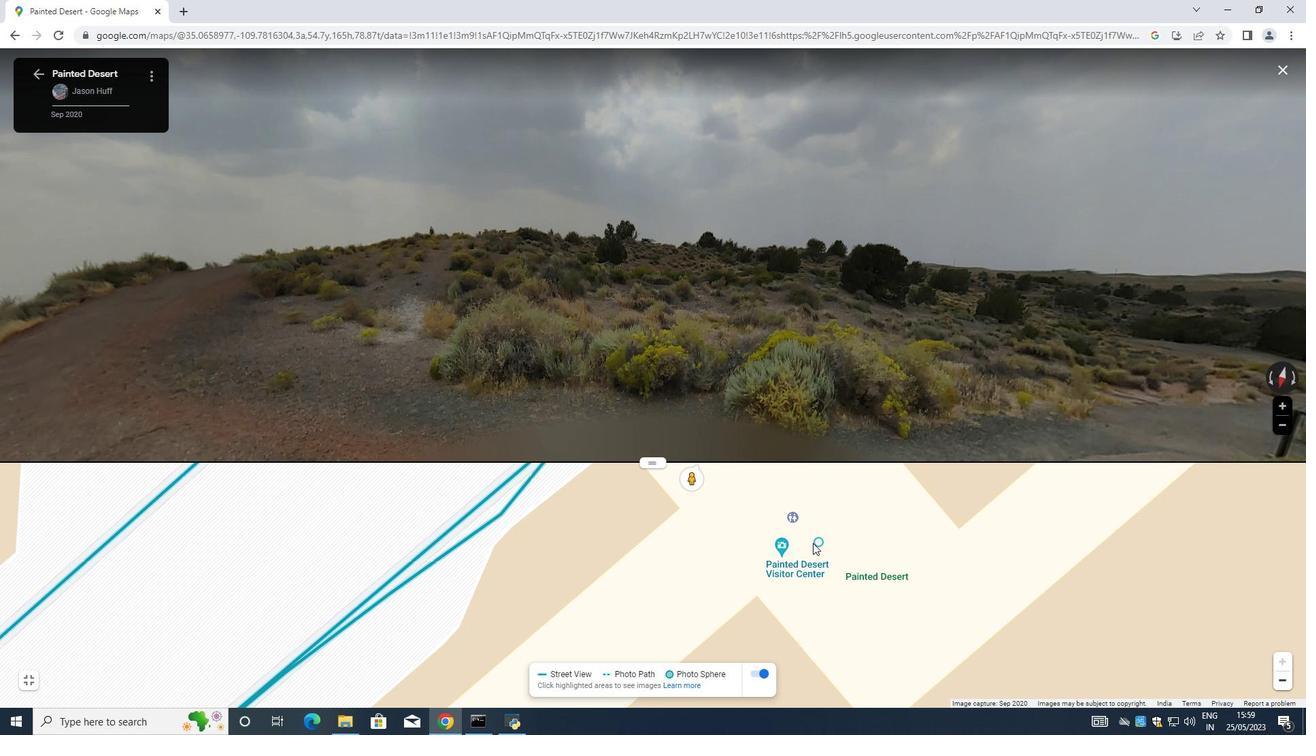 
Action: Mouse scrolled (813, 542) with delta (0, 0)
Screenshot: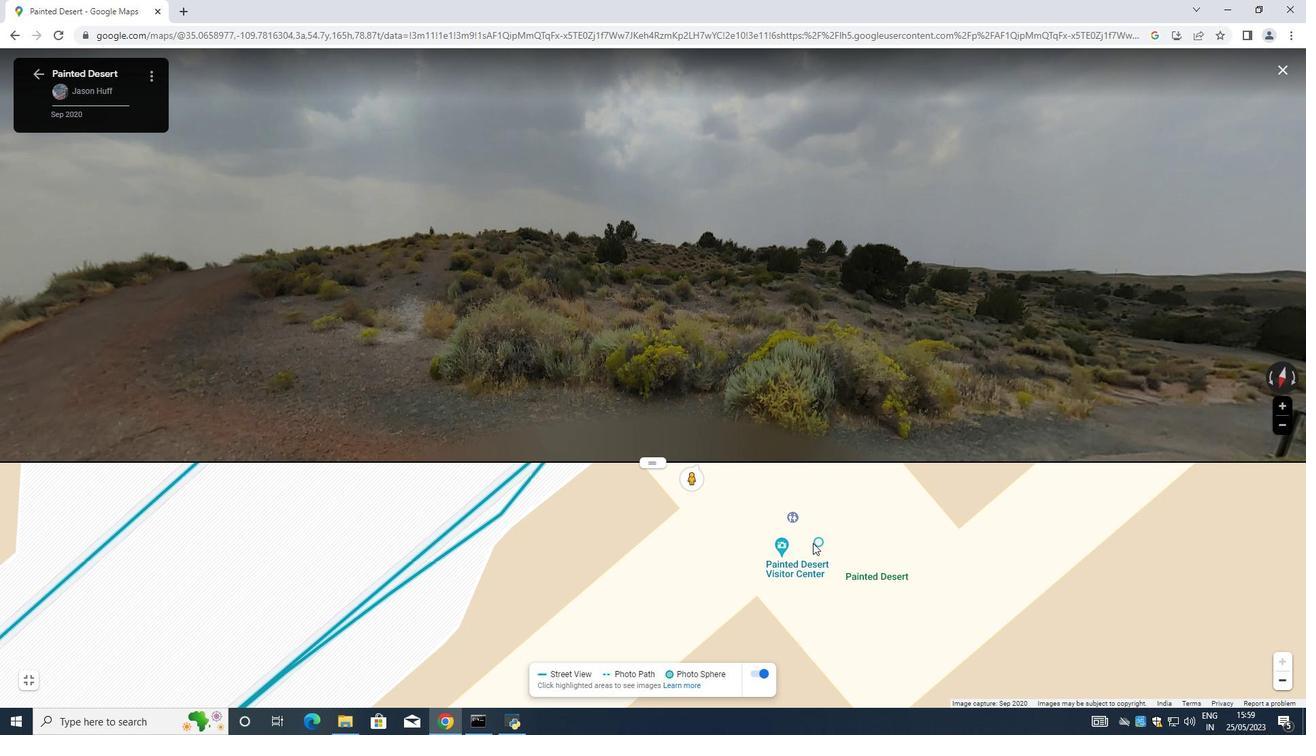 
Action: Mouse scrolled (813, 542) with delta (0, 0)
Screenshot: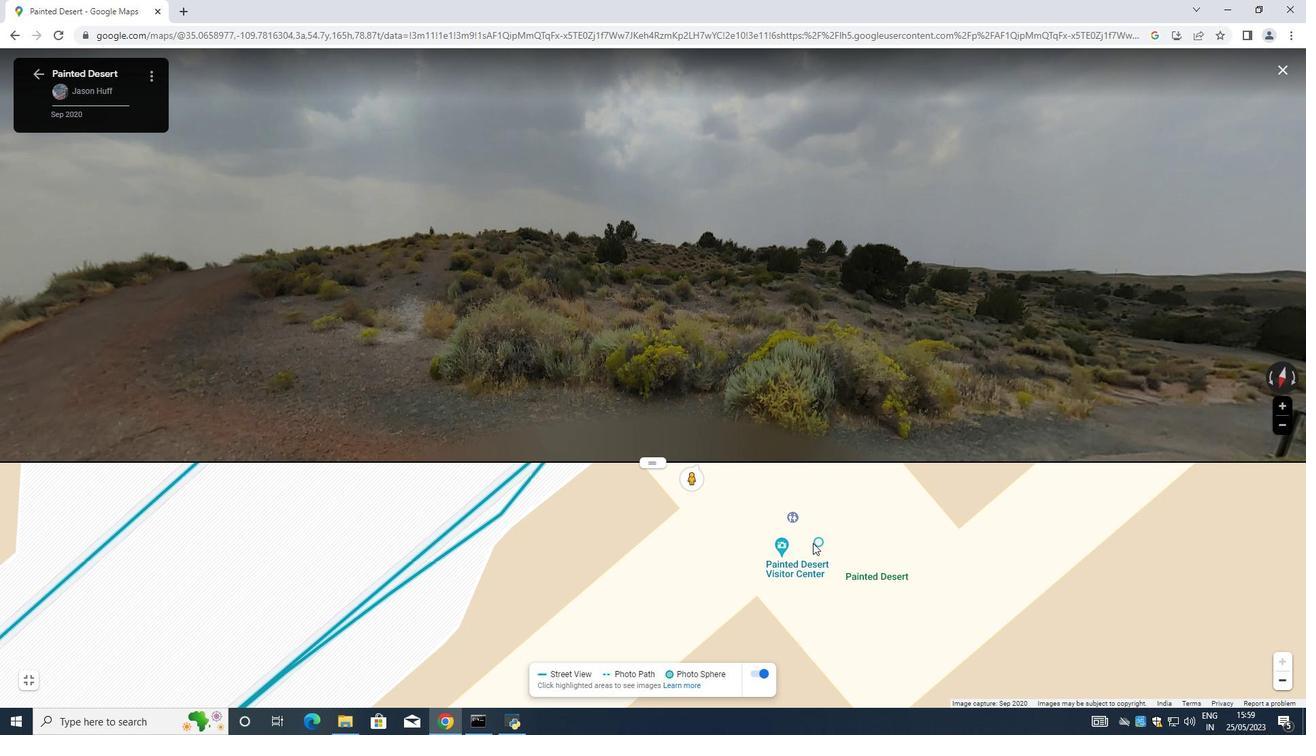 
Action: Mouse scrolled (813, 542) with delta (0, 0)
Screenshot: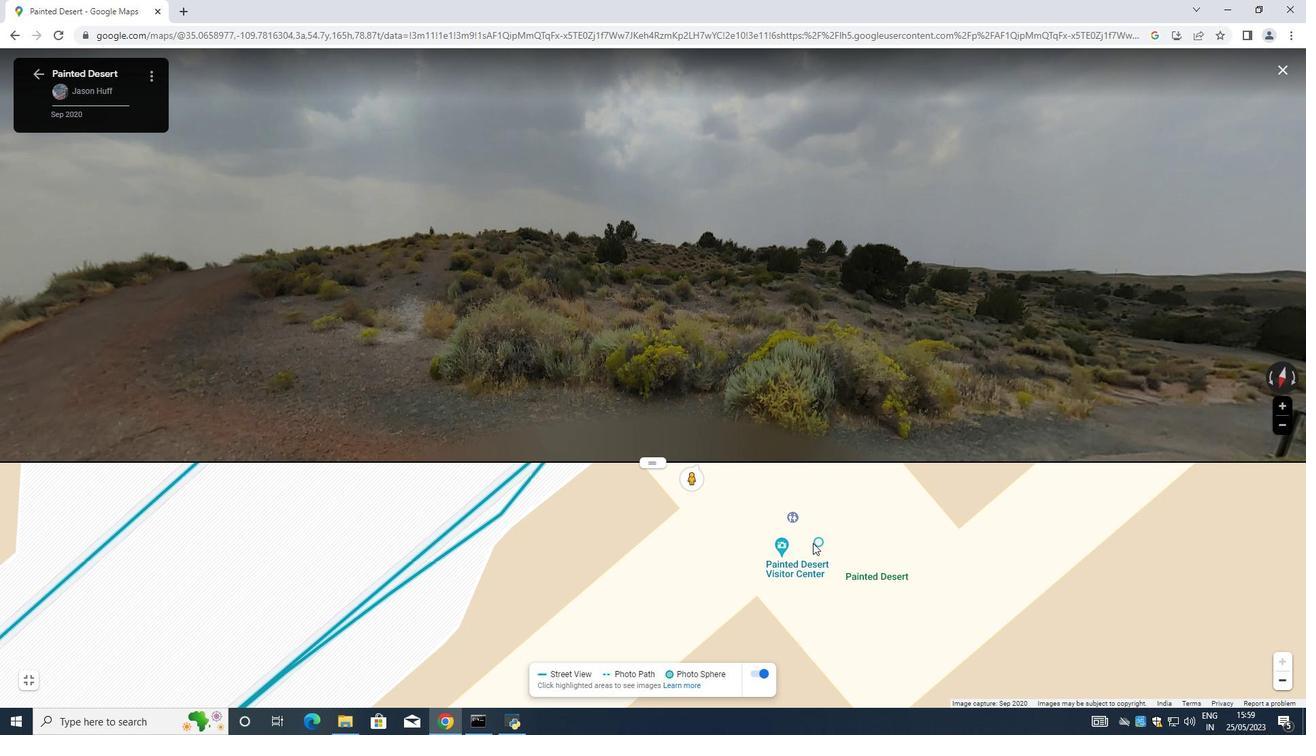 
Action: Mouse scrolled (813, 542) with delta (0, 0)
Screenshot: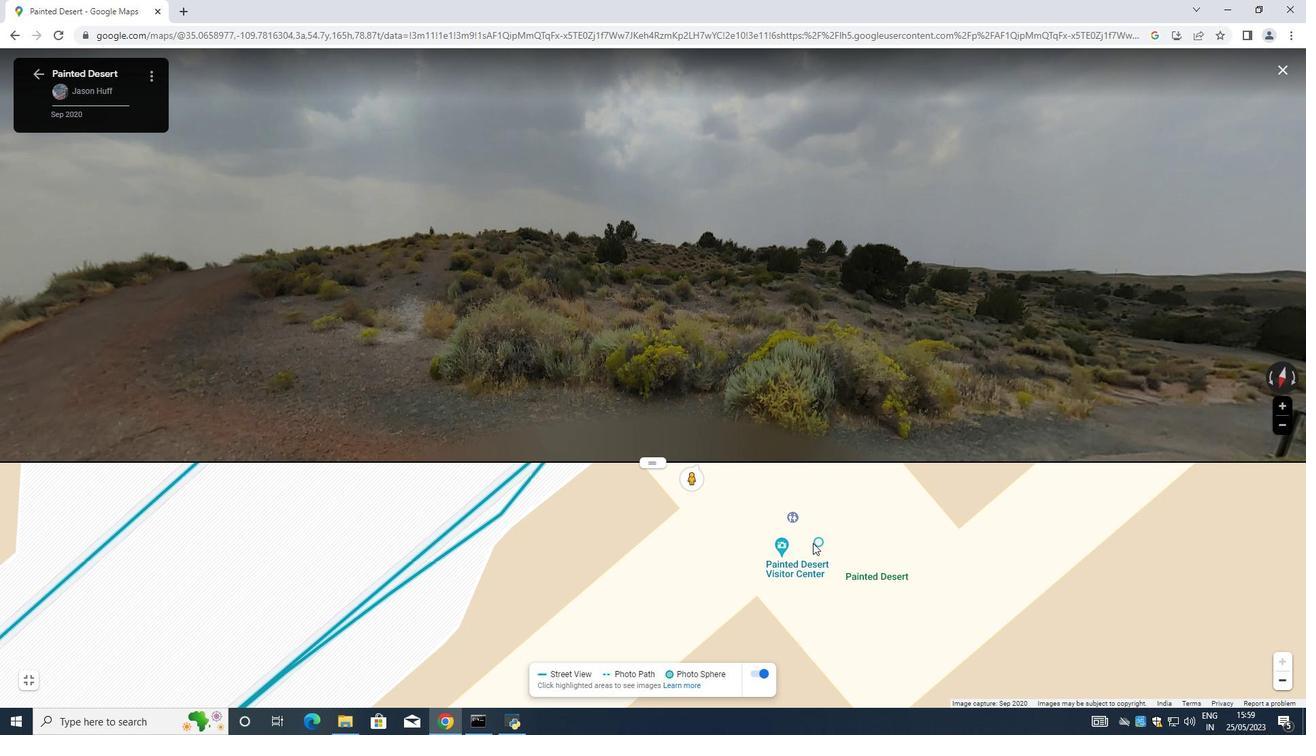 
Action: Mouse scrolled (813, 542) with delta (0, 0)
Screenshot: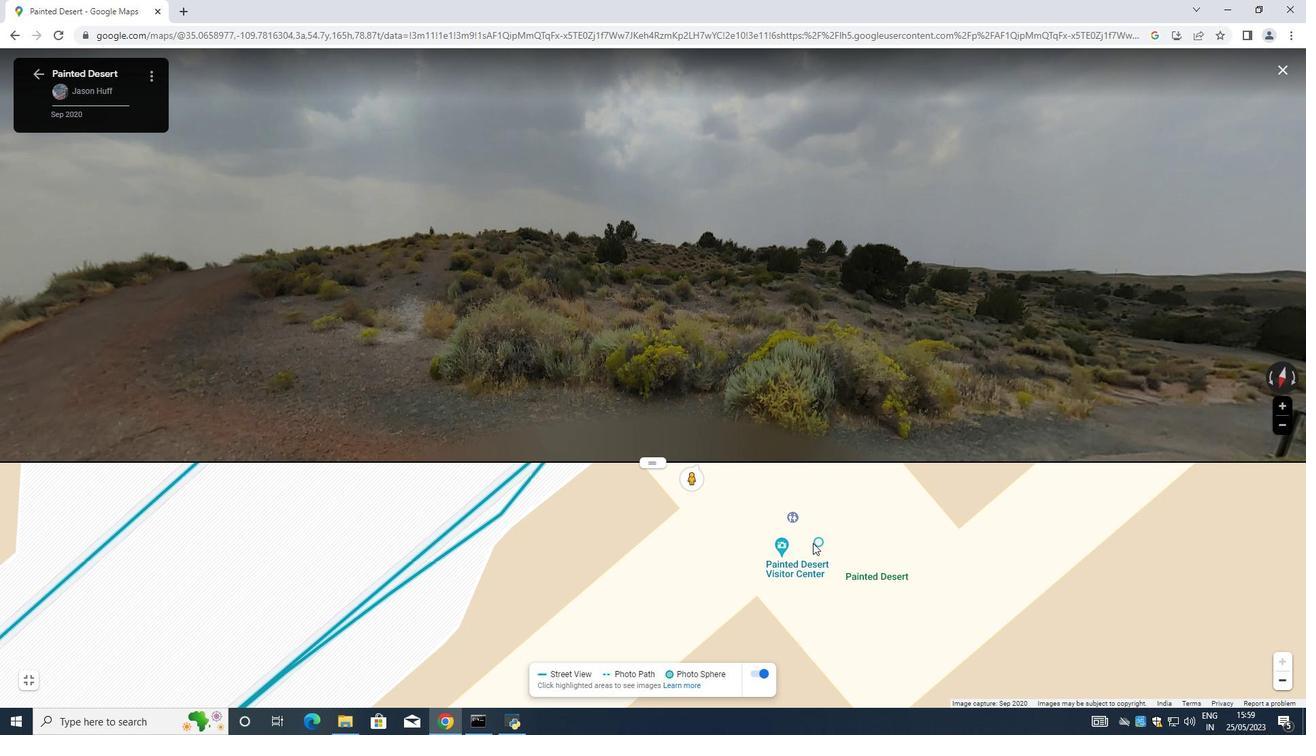
Action: Mouse scrolled (813, 542) with delta (0, 0)
Screenshot: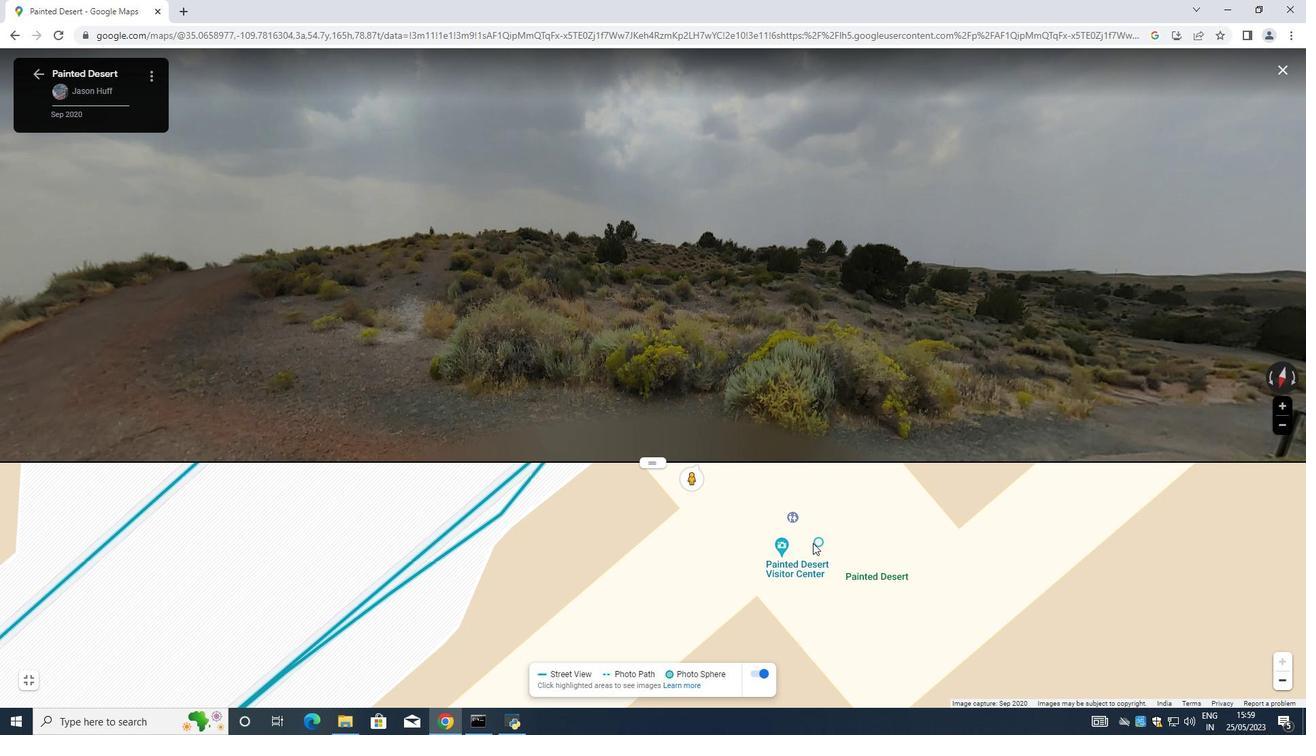 
Action: Mouse scrolled (813, 542) with delta (0, 0)
Screenshot: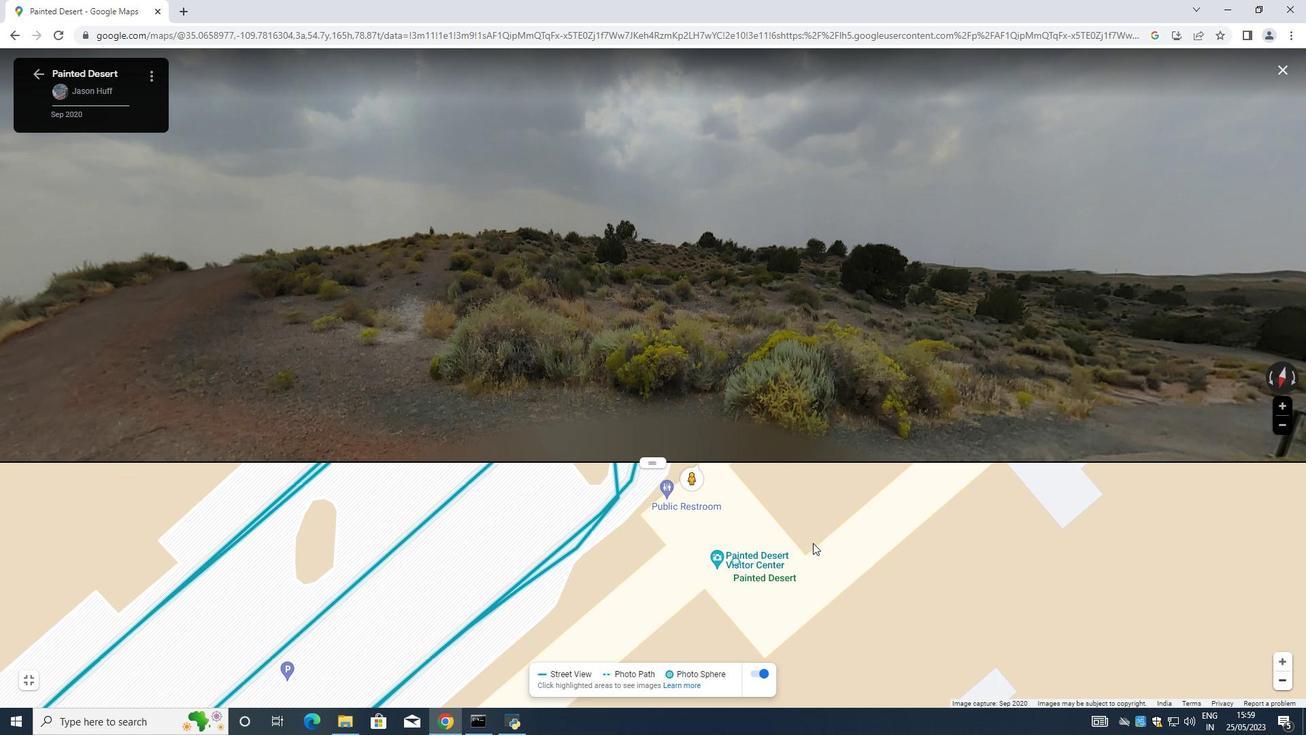 
Action: Mouse moved to (812, 543)
Screenshot: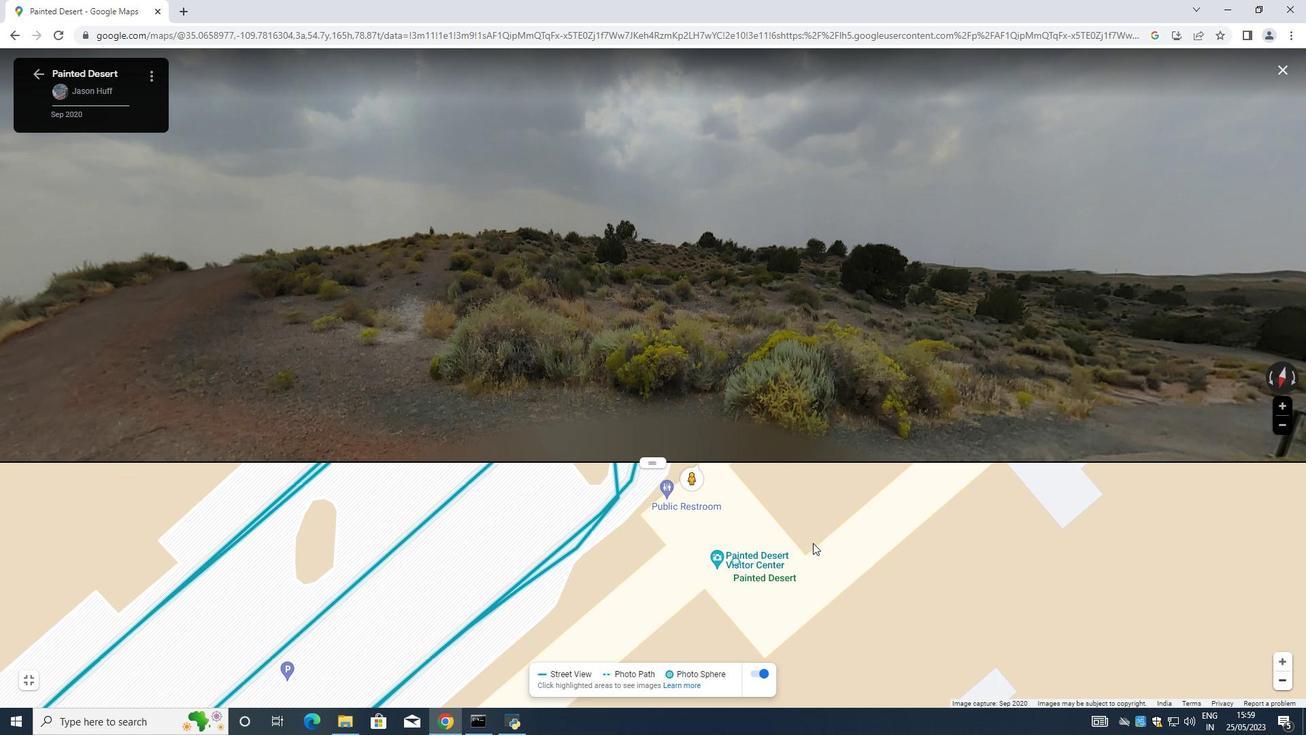 
Action: Mouse scrolled (812, 542) with delta (0, 0)
Screenshot: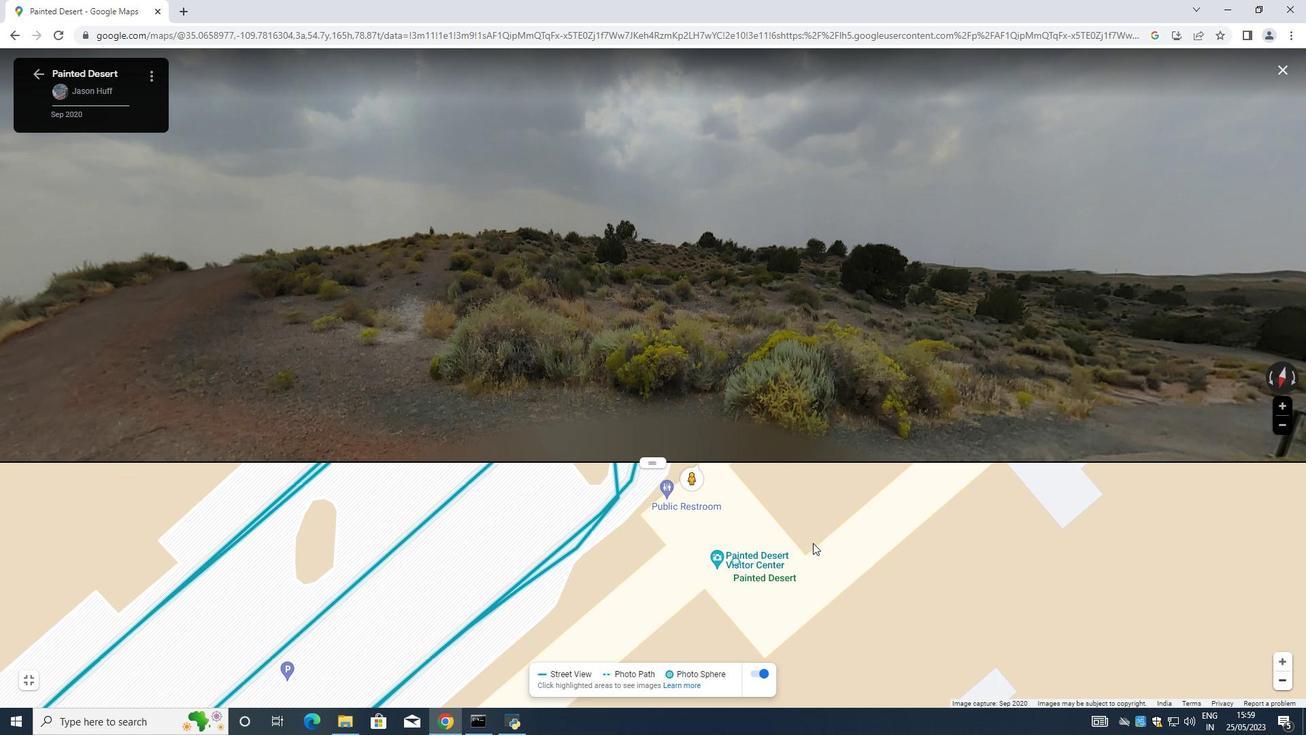 
Action: Mouse moved to (811, 543)
Screenshot: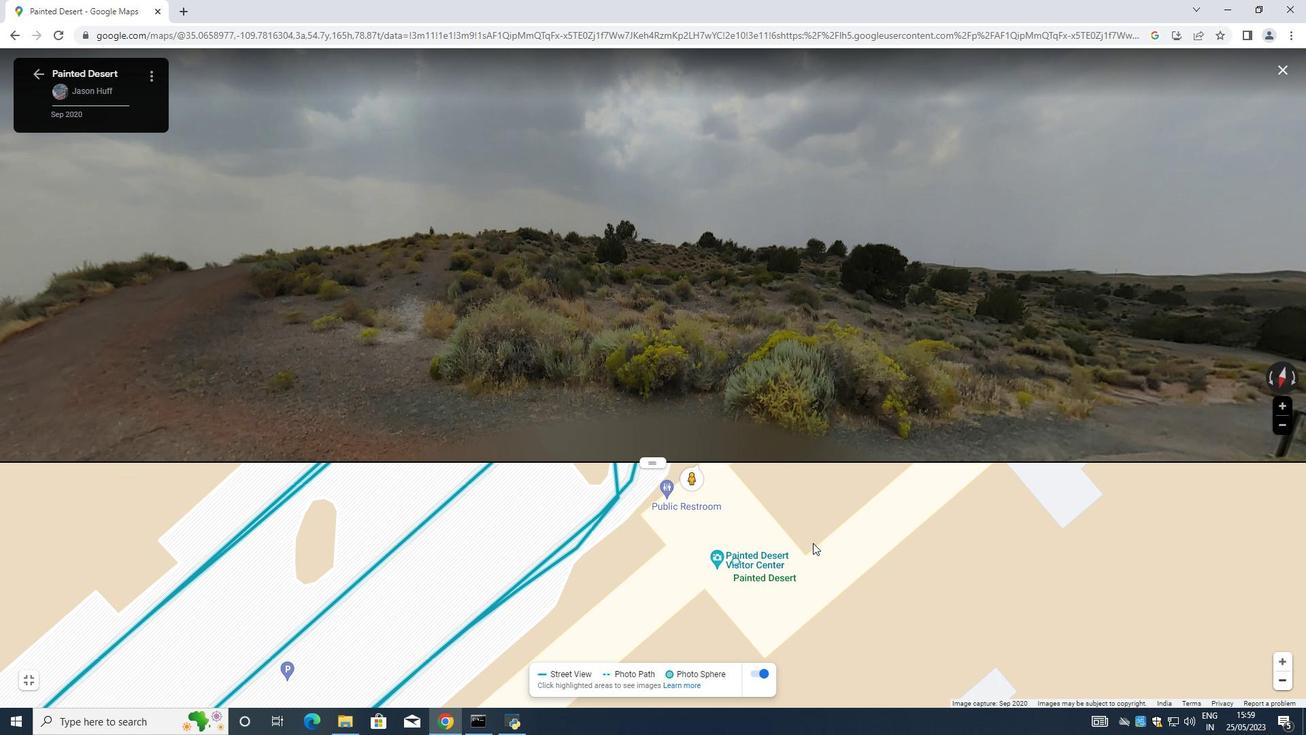 
Action: Mouse scrolled (811, 542) with delta (0, 0)
Screenshot: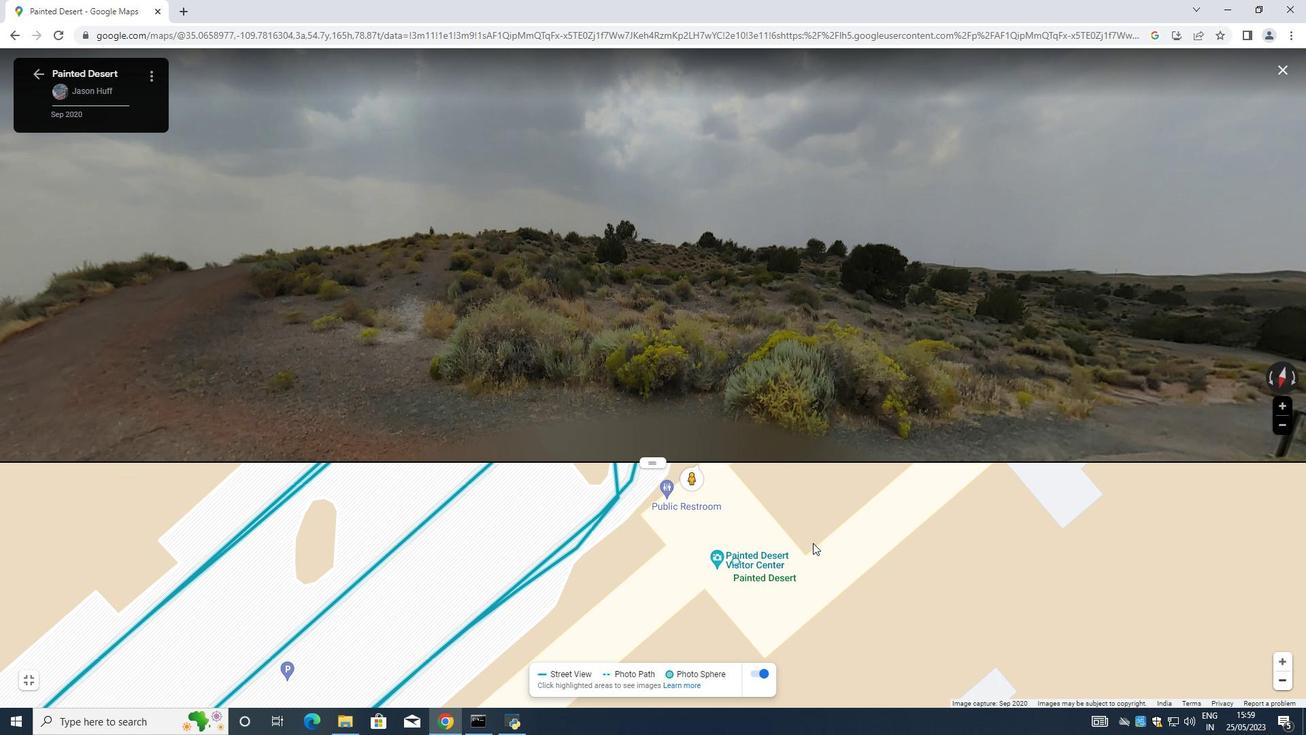 
Action: Mouse moved to (809, 544)
Screenshot: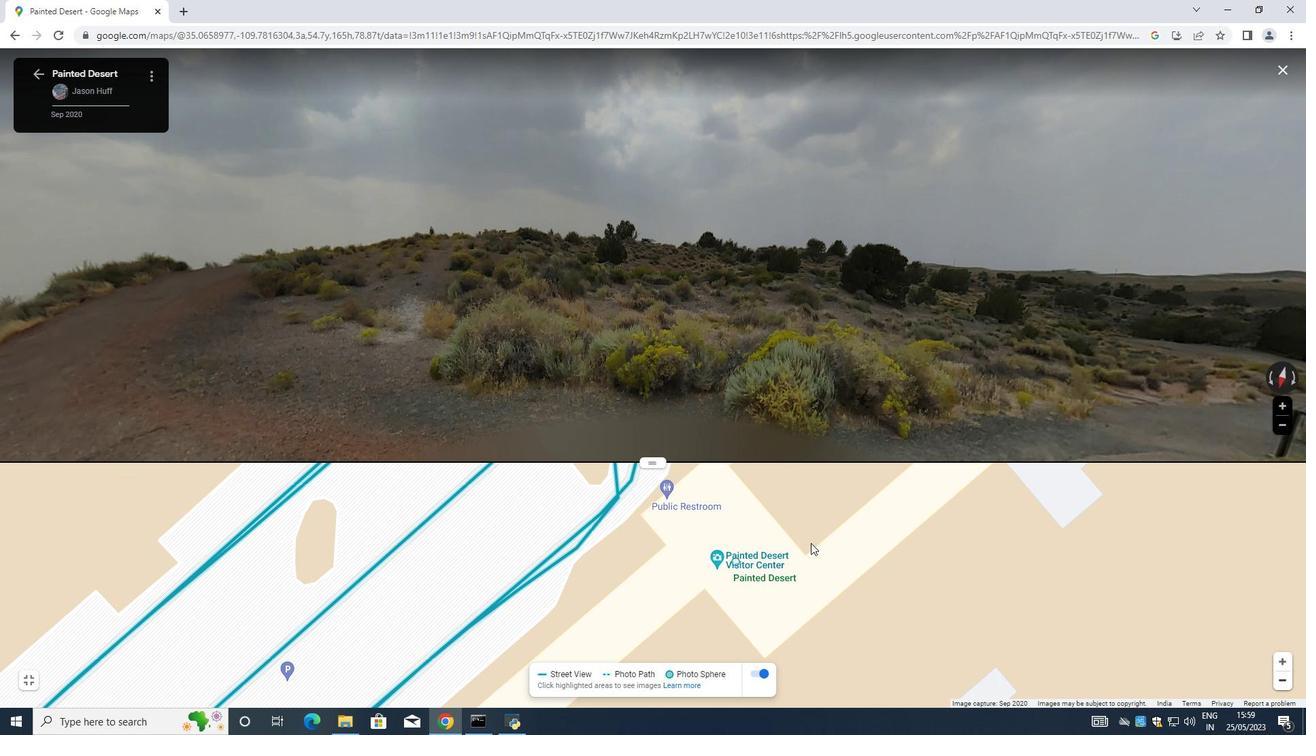 
Action: Mouse scrolled (809, 543) with delta (0, 0)
Screenshot: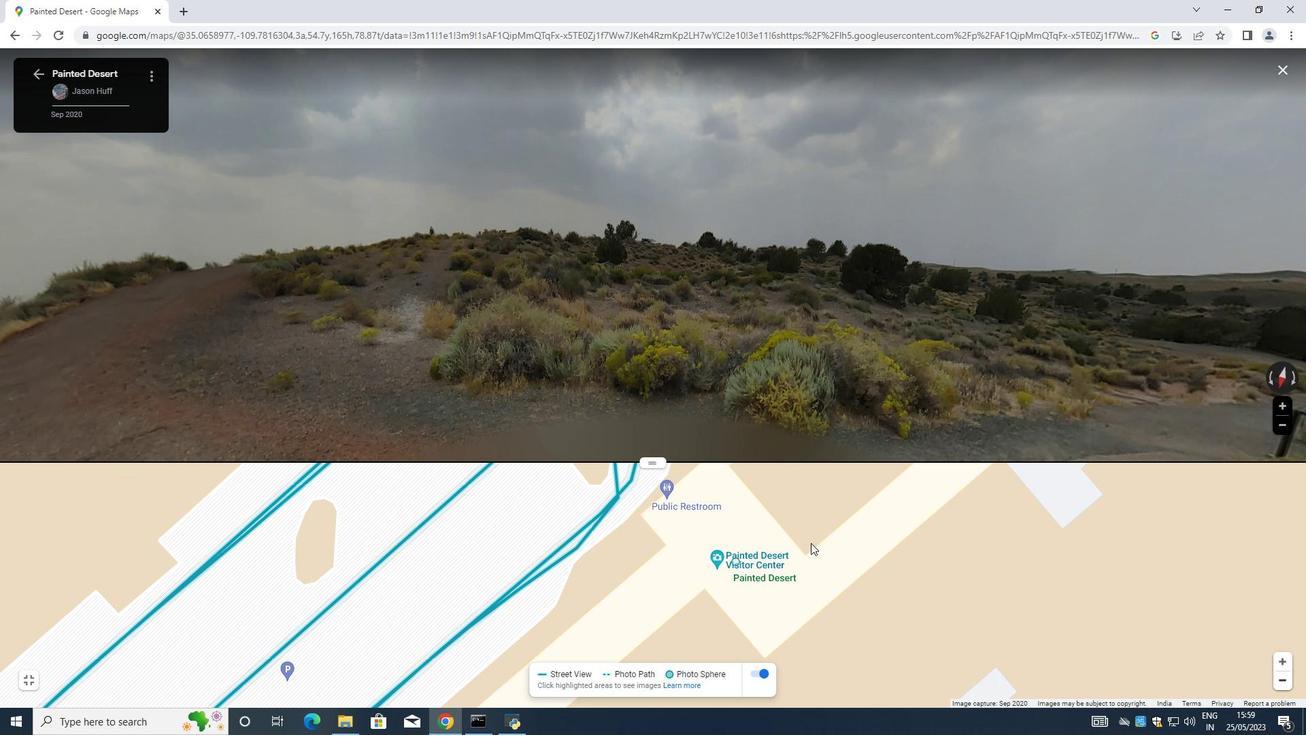 
Action: Mouse moved to (807, 545)
Screenshot: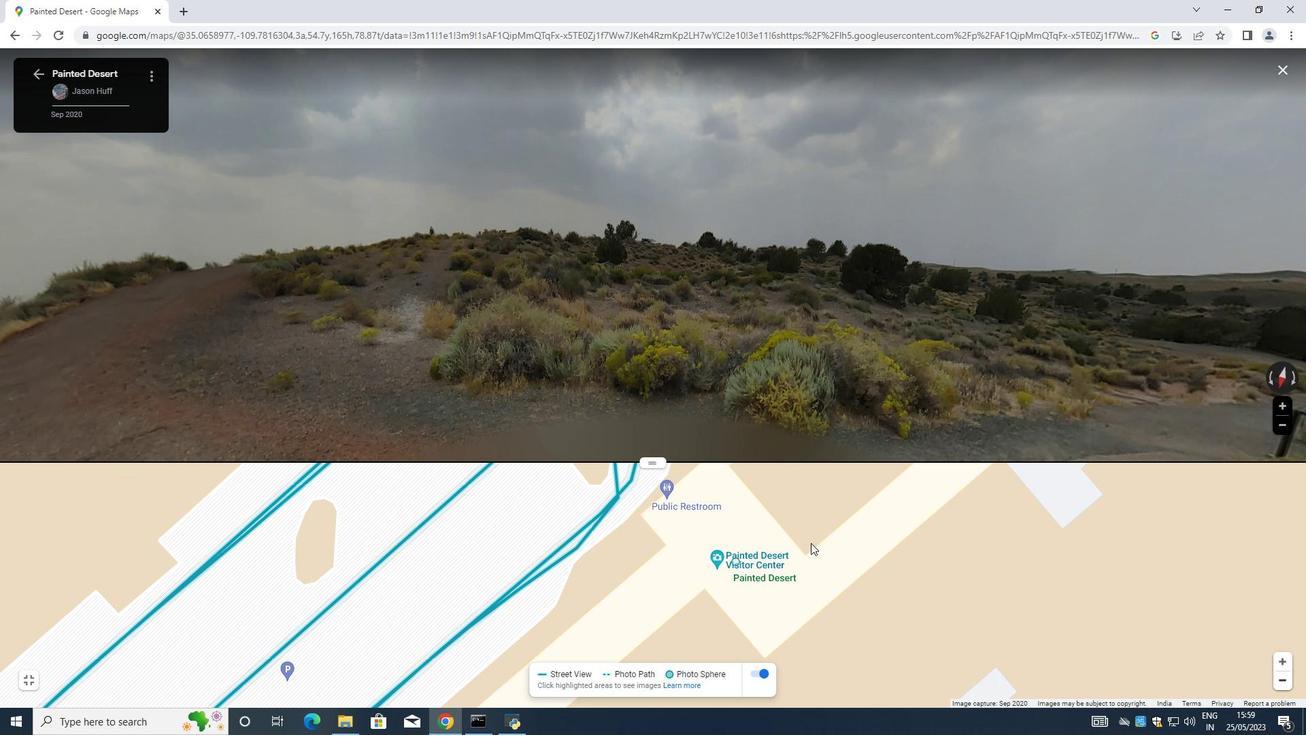 
Action: Mouse scrolled (807, 545) with delta (0, 0)
Screenshot: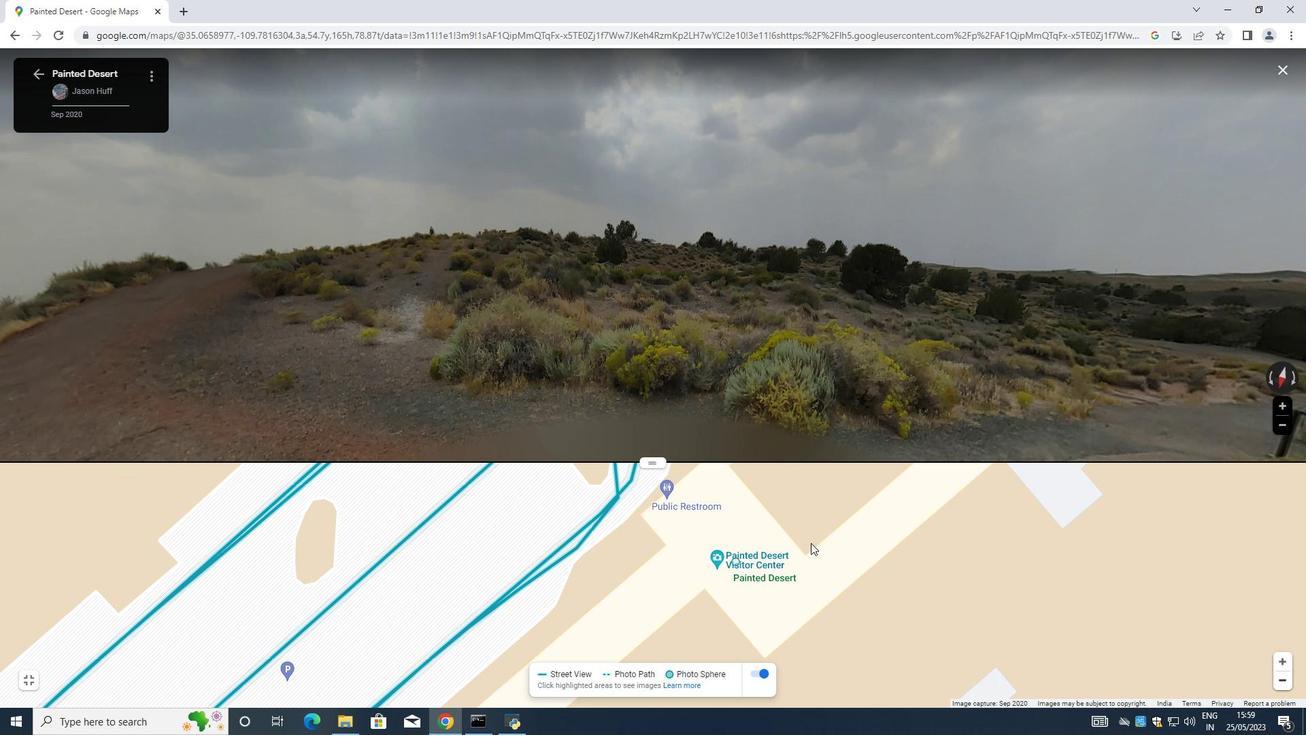 
Action: Mouse moved to (670, 544)
Screenshot: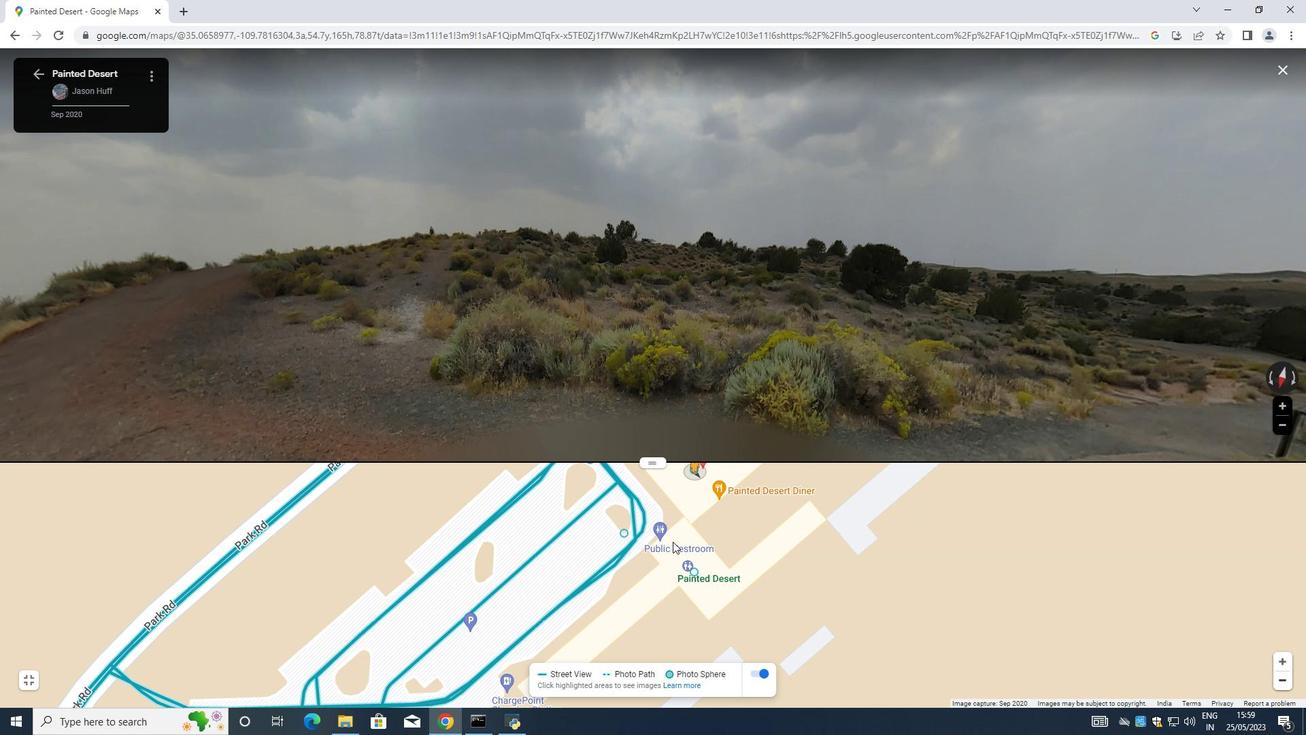 
Action: Mouse scrolled (670, 543) with delta (0, 0)
Screenshot: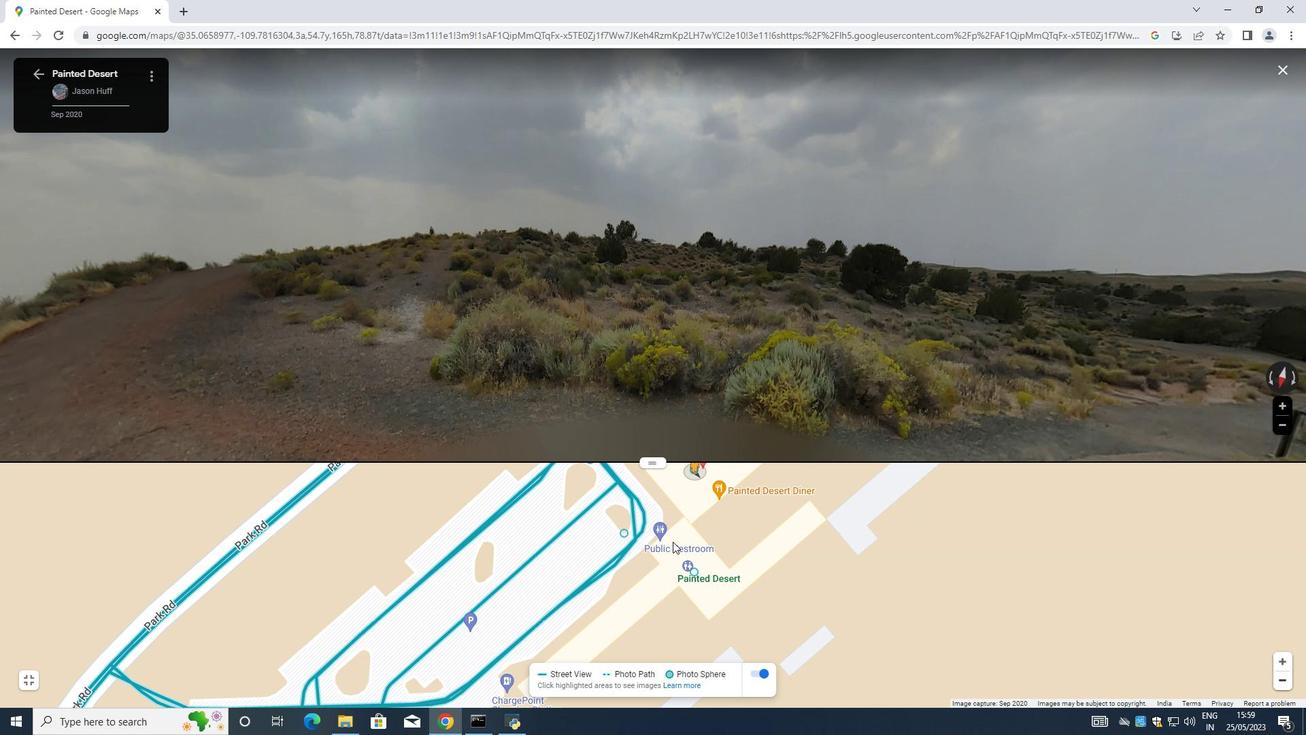 
Action: Mouse moved to (669, 545)
Screenshot: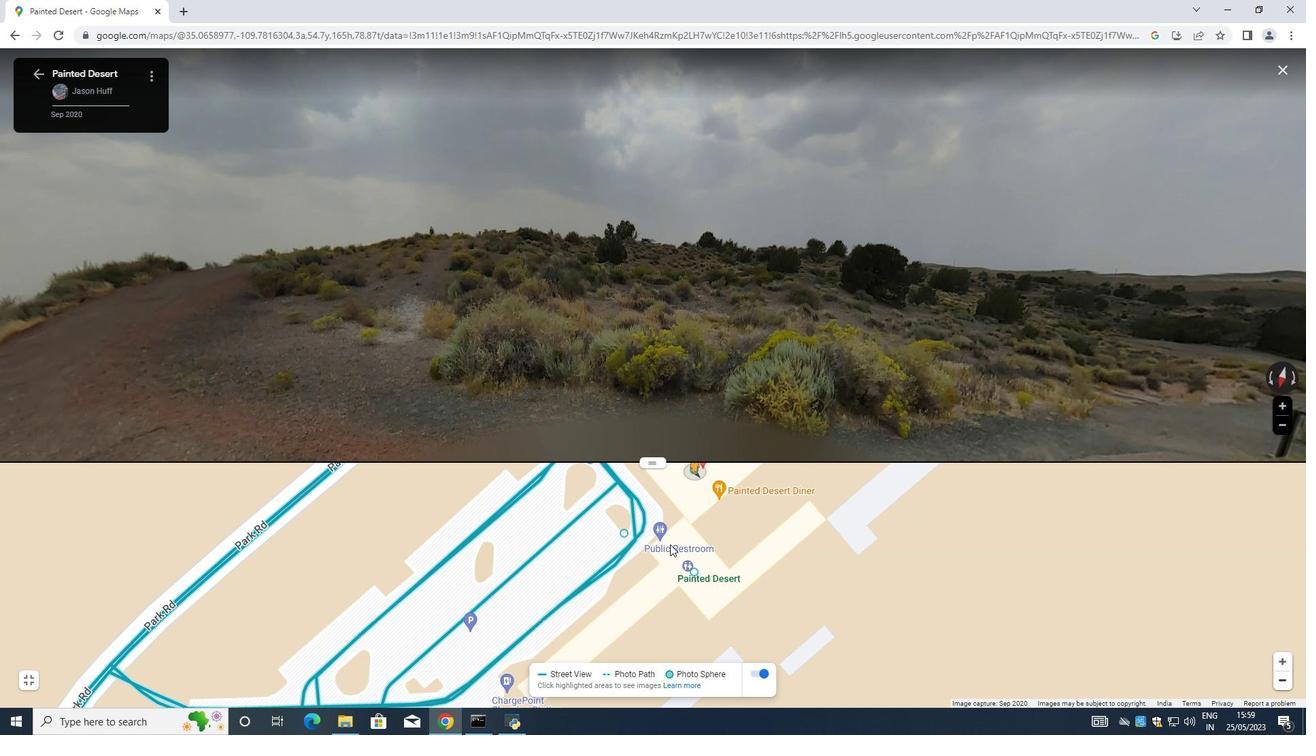 
Action: Mouse scrolled (669, 544) with delta (0, 0)
Screenshot: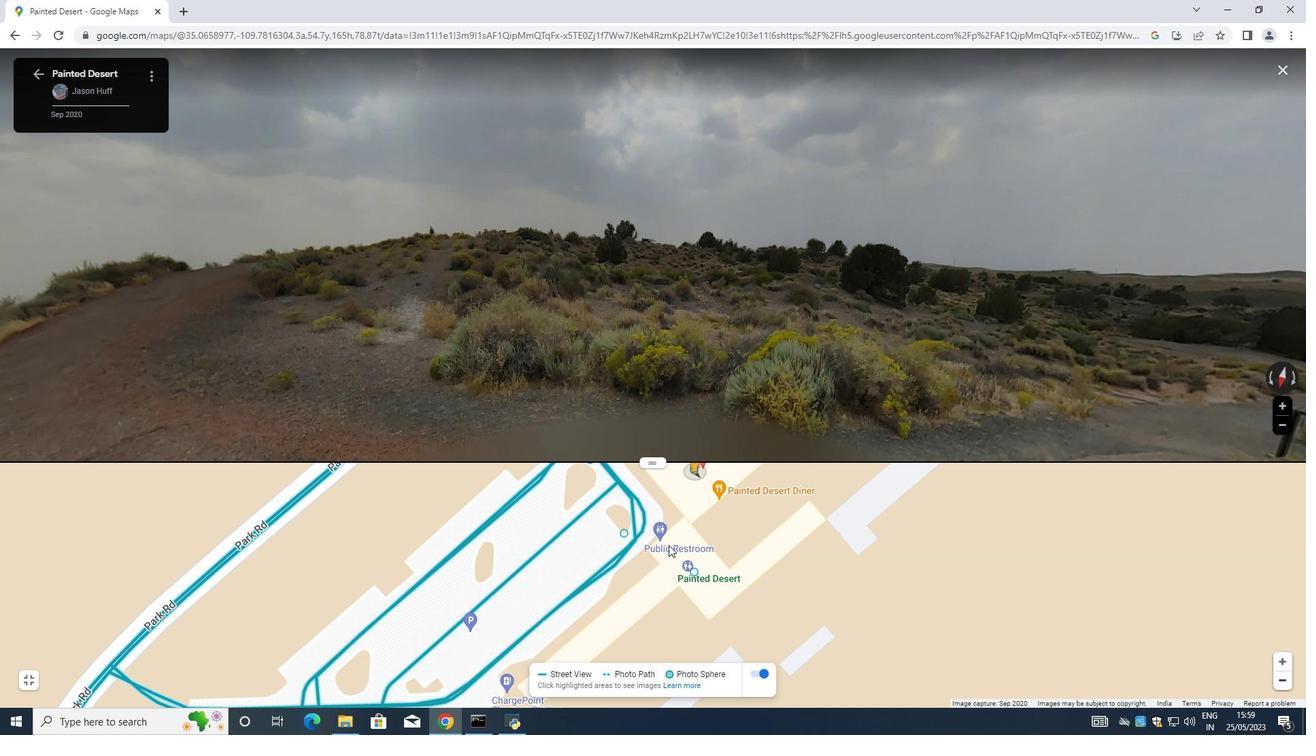 
Action: Mouse moved to (745, 586)
Screenshot: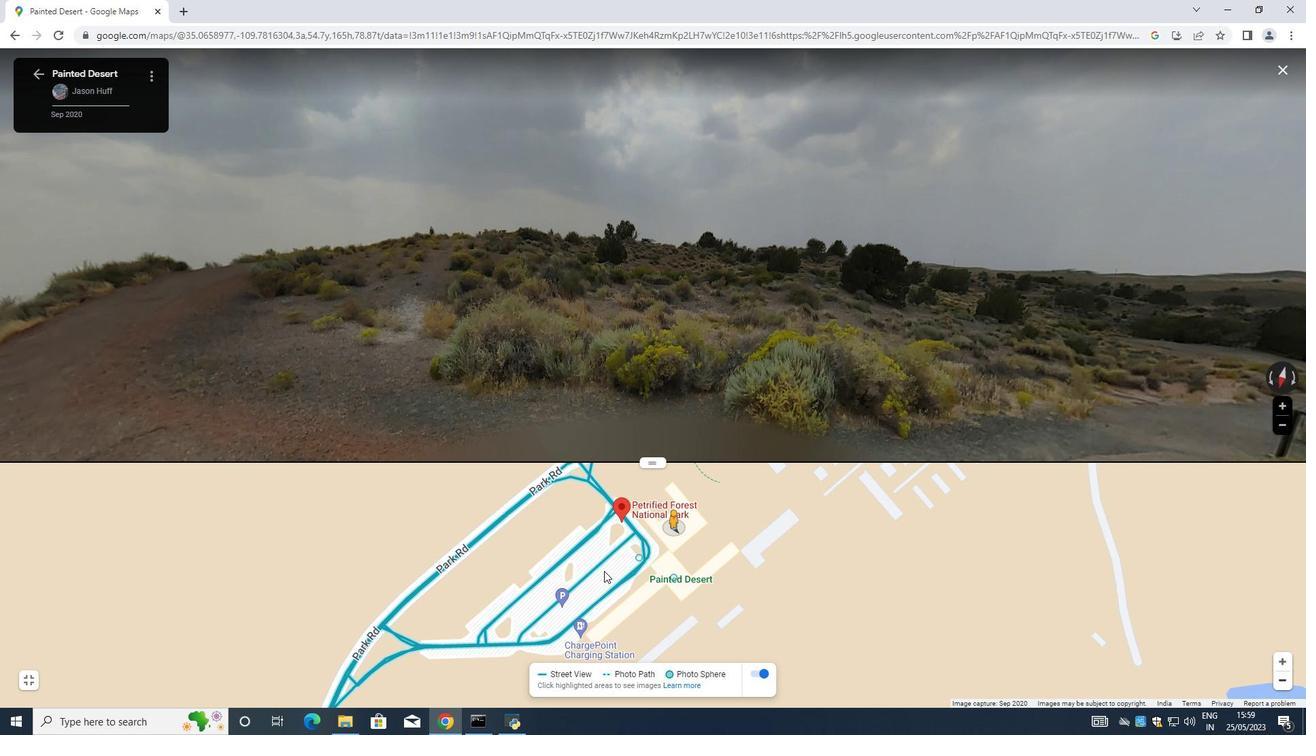 
Action: Mouse pressed left at (602, 570)
Screenshot: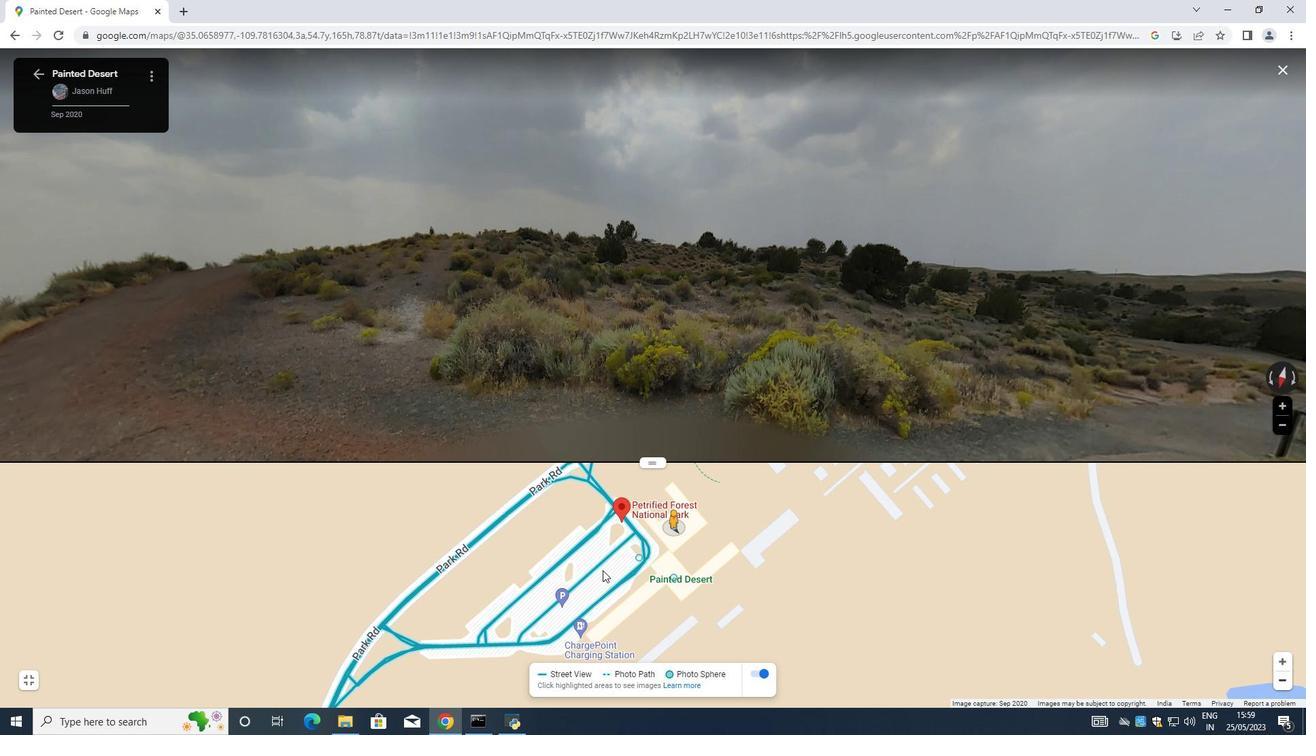 
Action: Mouse moved to (826, 526)
Screenshot: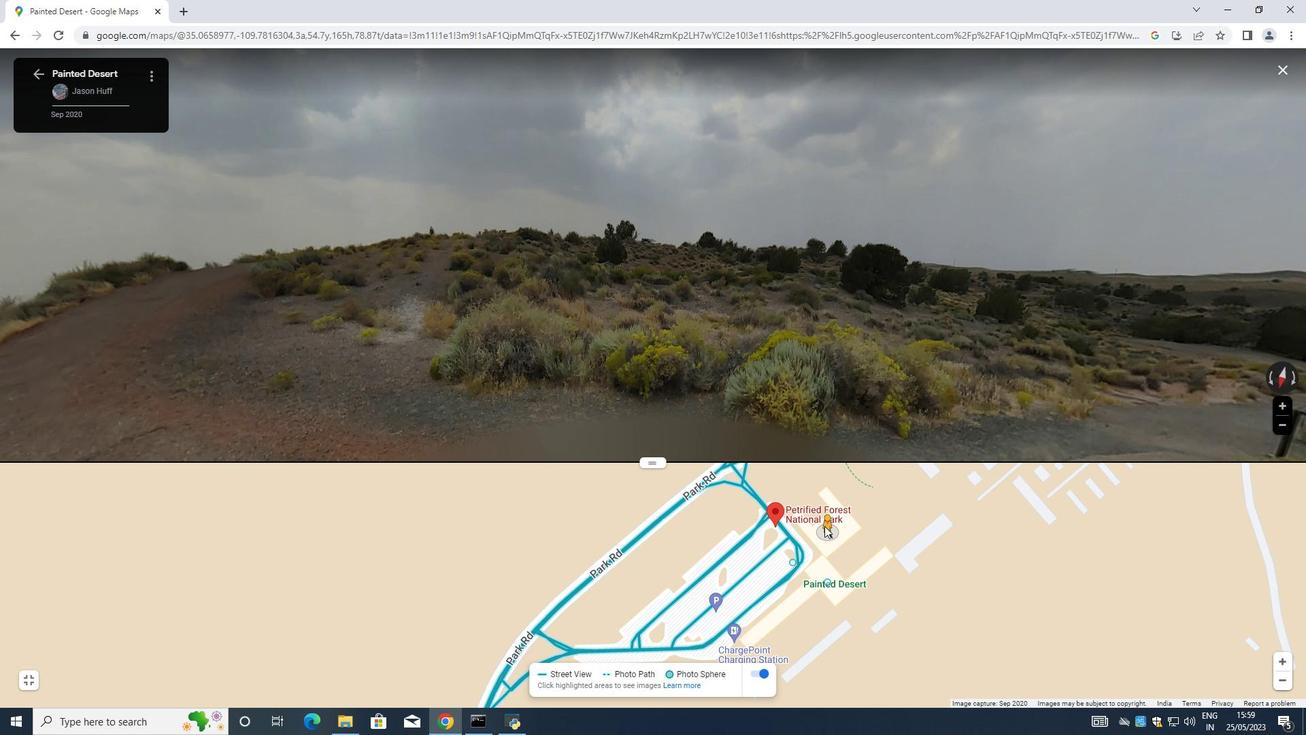 
Action: Mouse pressed left at (826, 526)
Screenshot: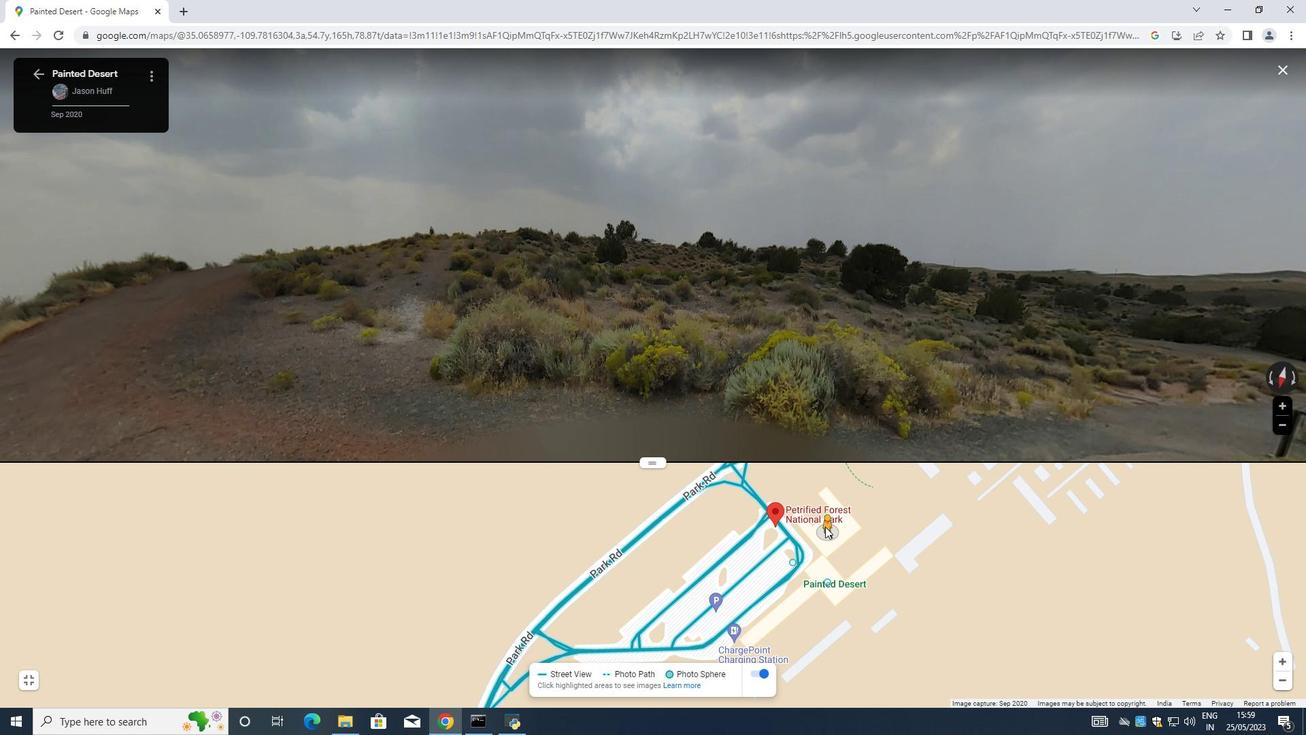 
Action: Mouse moved to (819, 560)
Screenshot: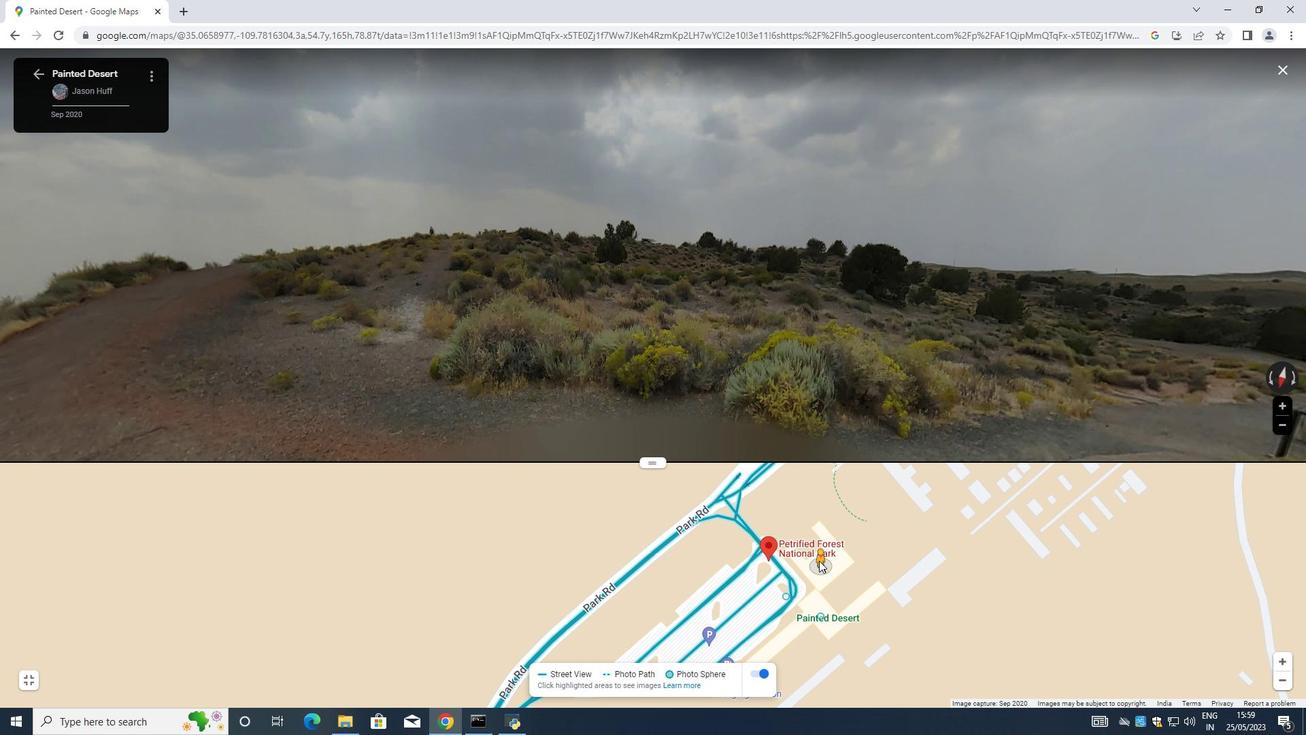 
Action: Mouse pressed left at (819, 560)
Screenshot: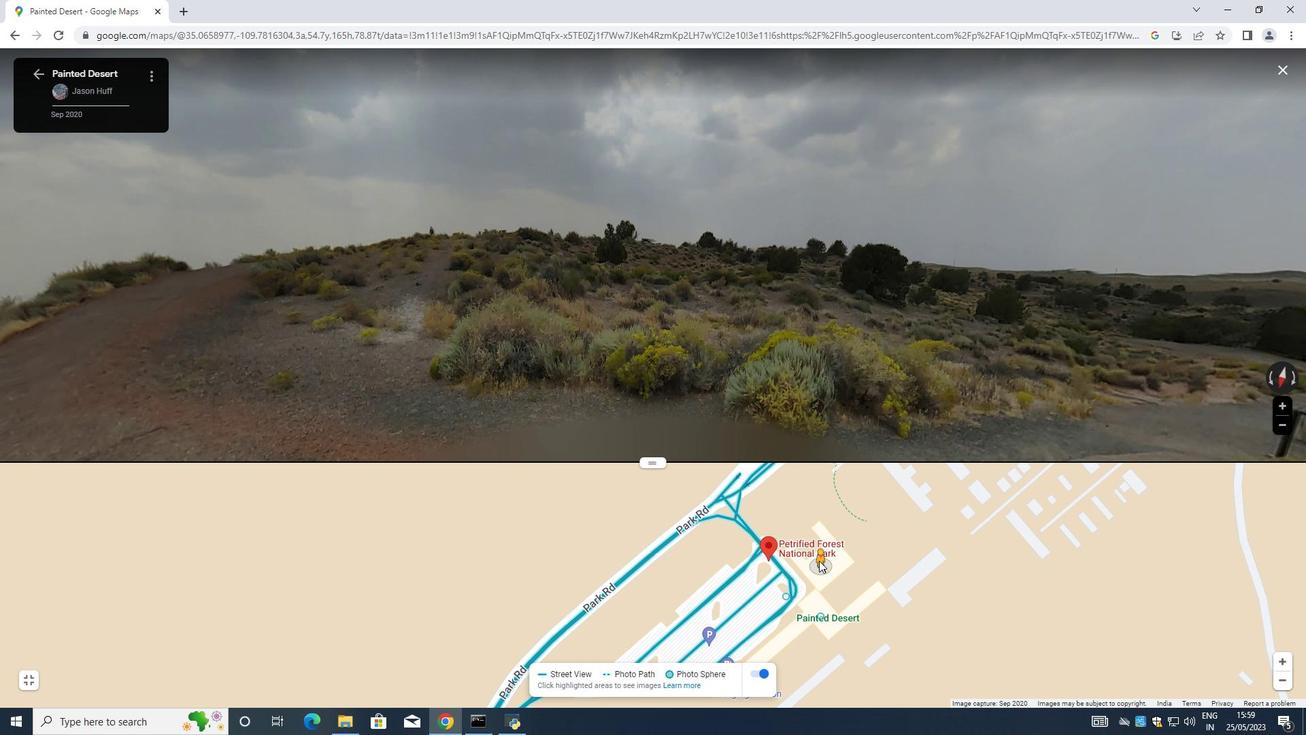 
Action: Mouse moved to (813, 549)
Screenshot: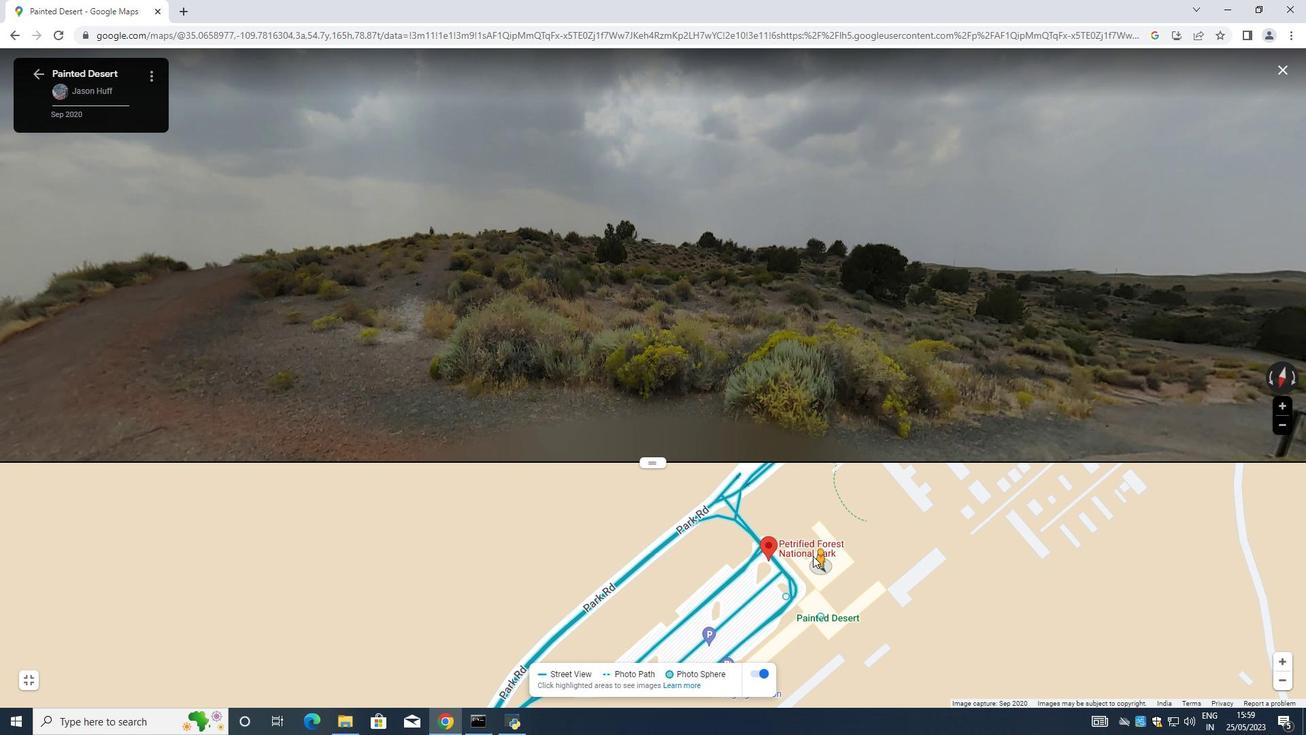 
Action: Key pressed <Key.down>
Screenshot: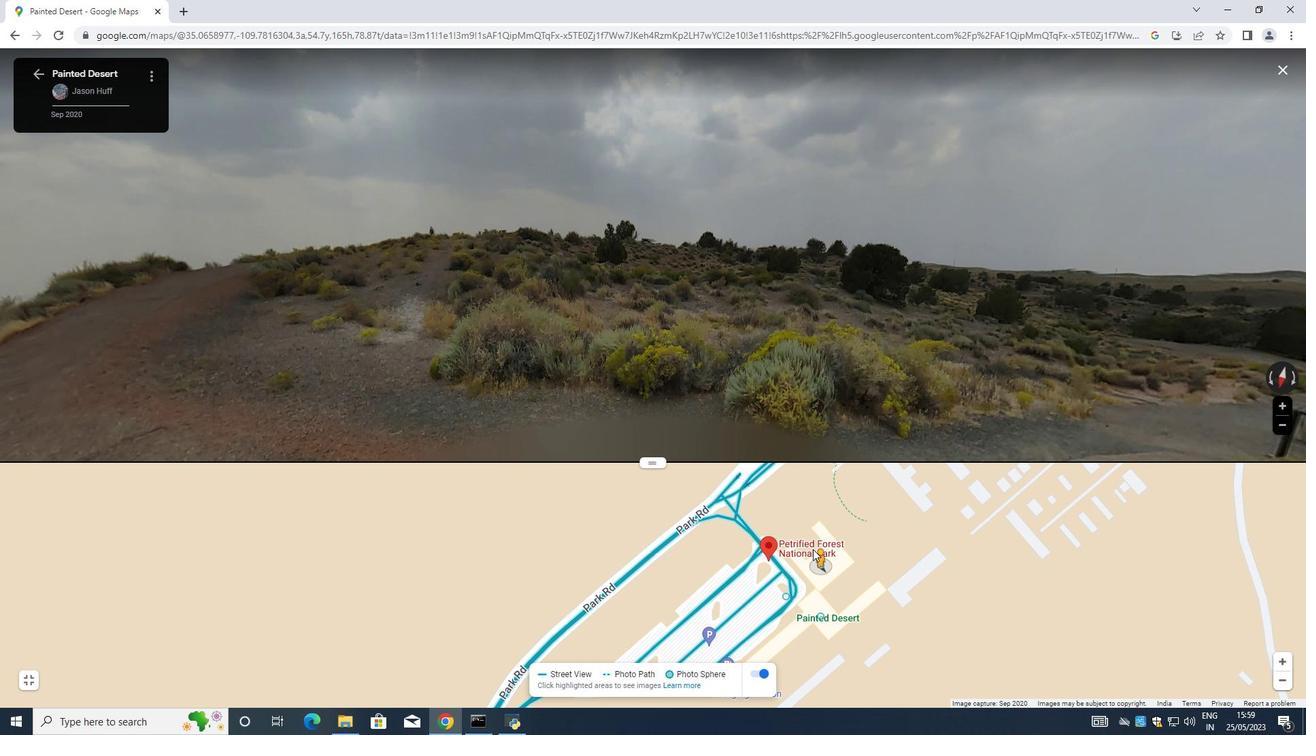 
Action: Mouse moved to (813, 546)
Screenshot: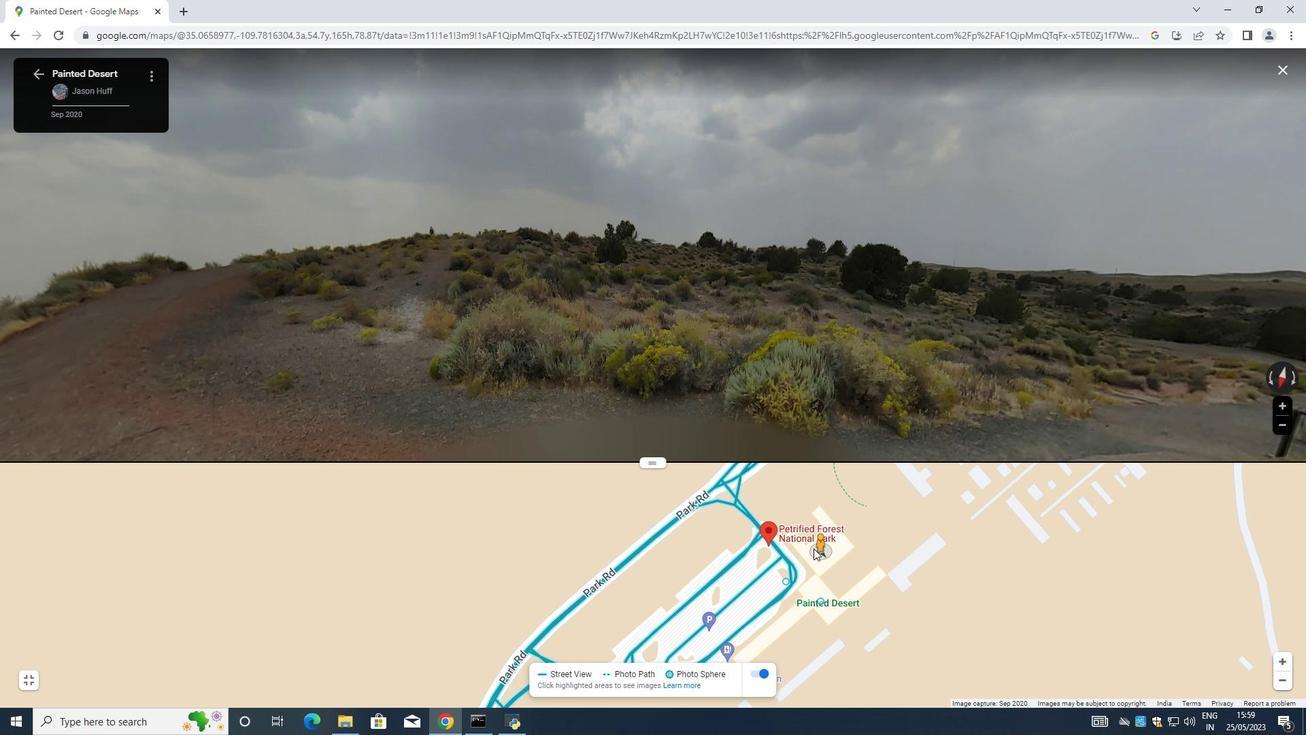 
Action: Key pressed <Key.down><Key.down><Key.down><Key.down><Key.down><Key.down>
Screenshot: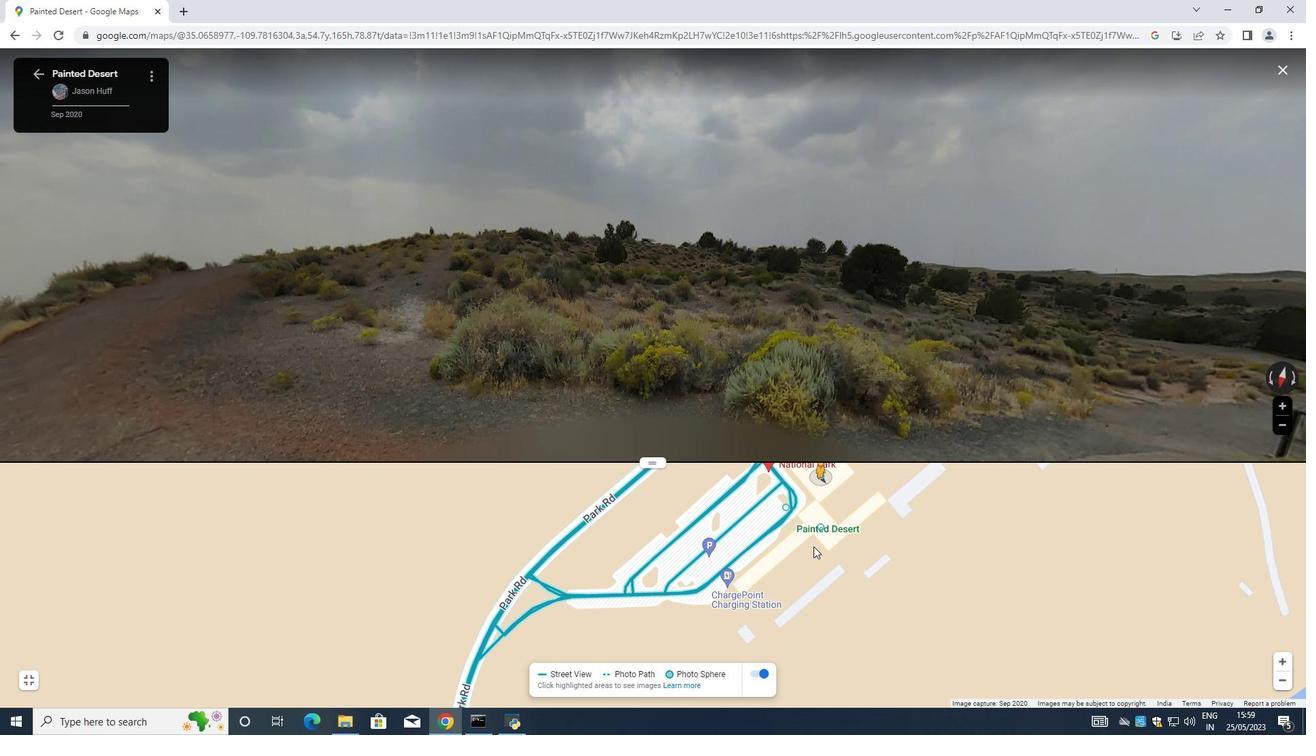 
Action: Mouse moved to (845, 556)
Screenshot: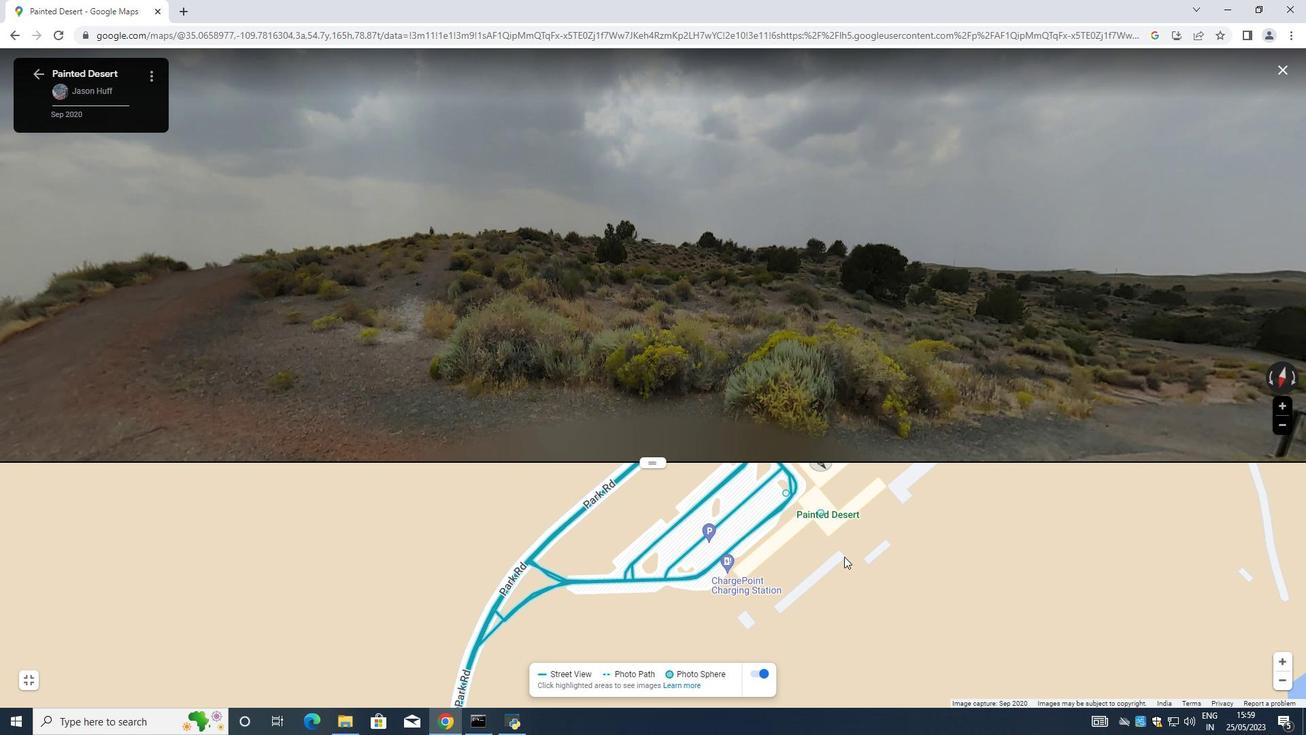
Action: Mouse scrolled (845, 556) with delta (0, 0)
Screenshot: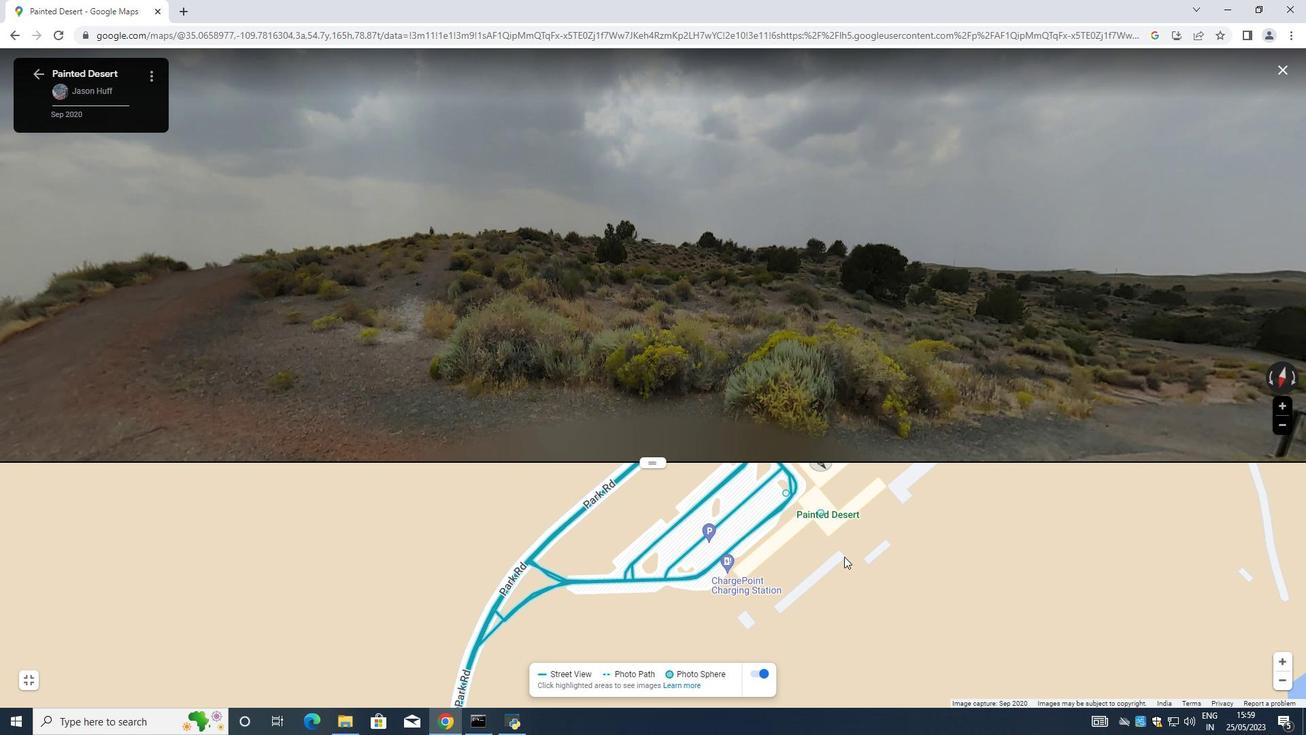 
Action: Mouse moved to (849, 558)
Screenshot: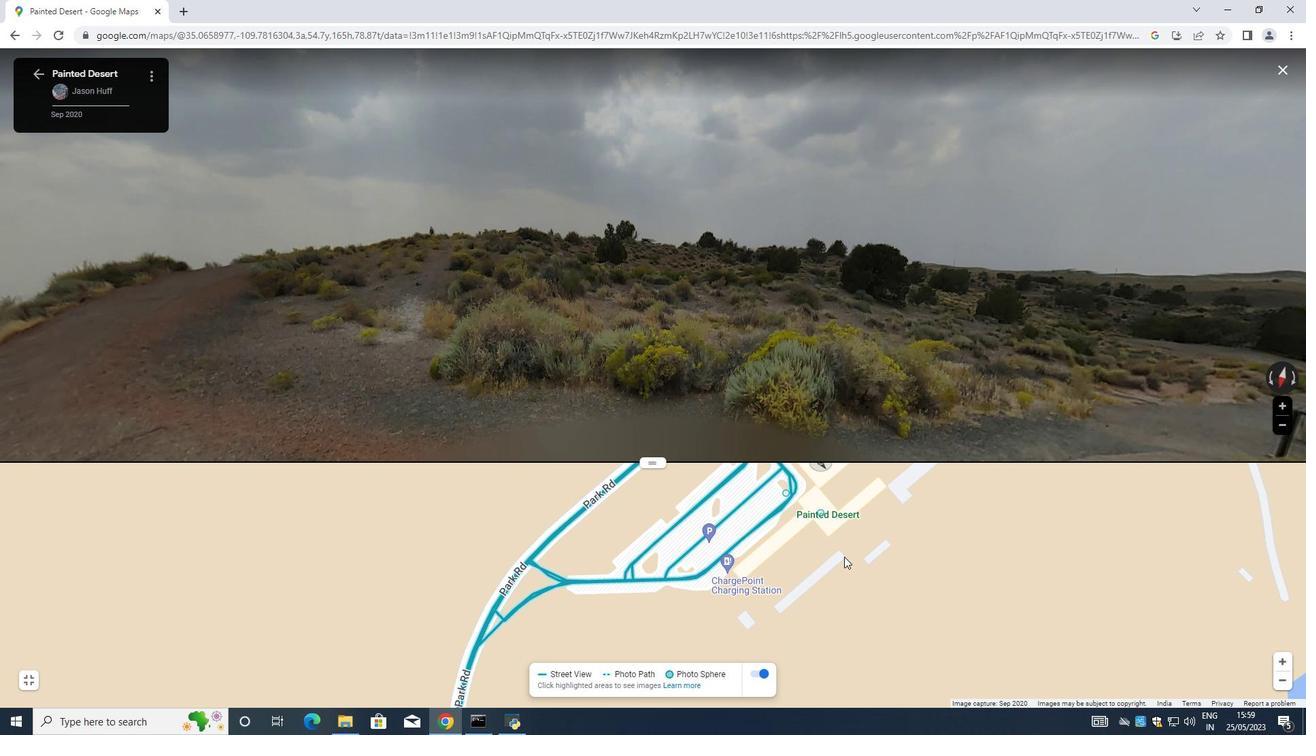 
Action: Mouse scrolled (849, 558) with delta (0, 0)
Screenshot: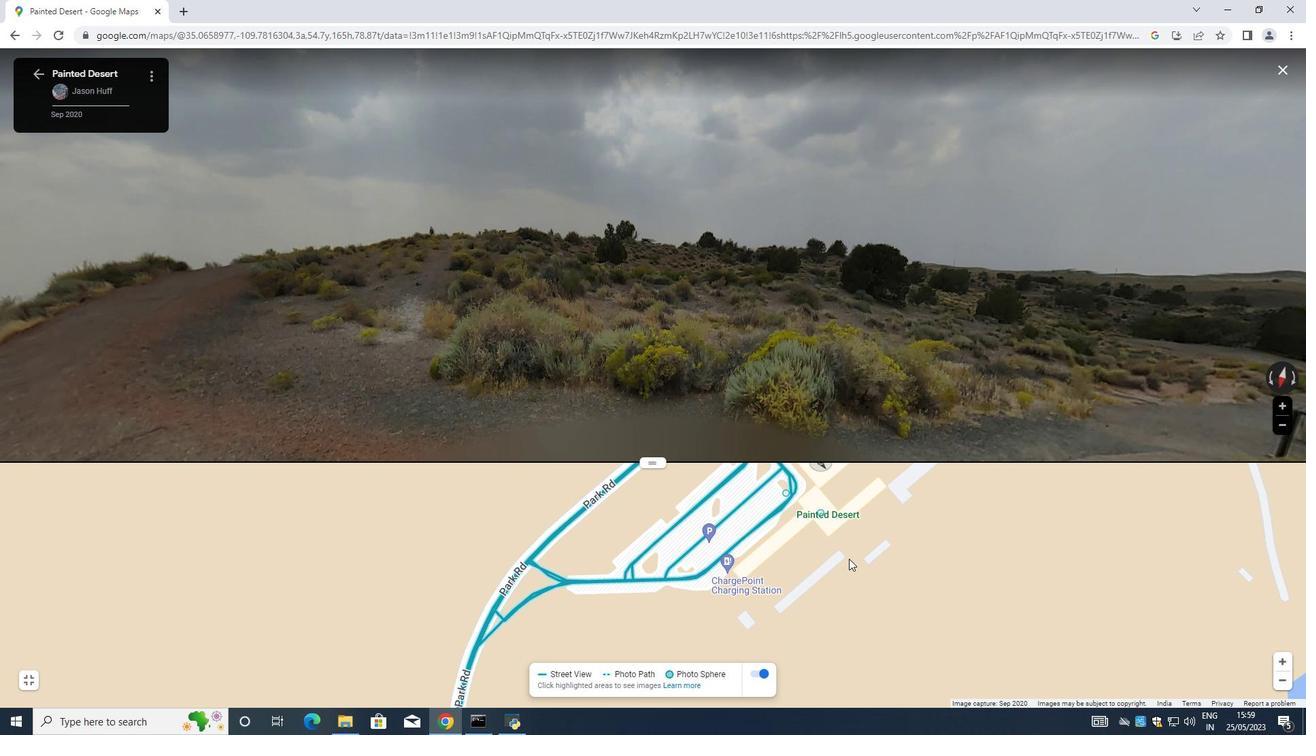 
Action: Mouse moved to (850, 559)
Screenshot: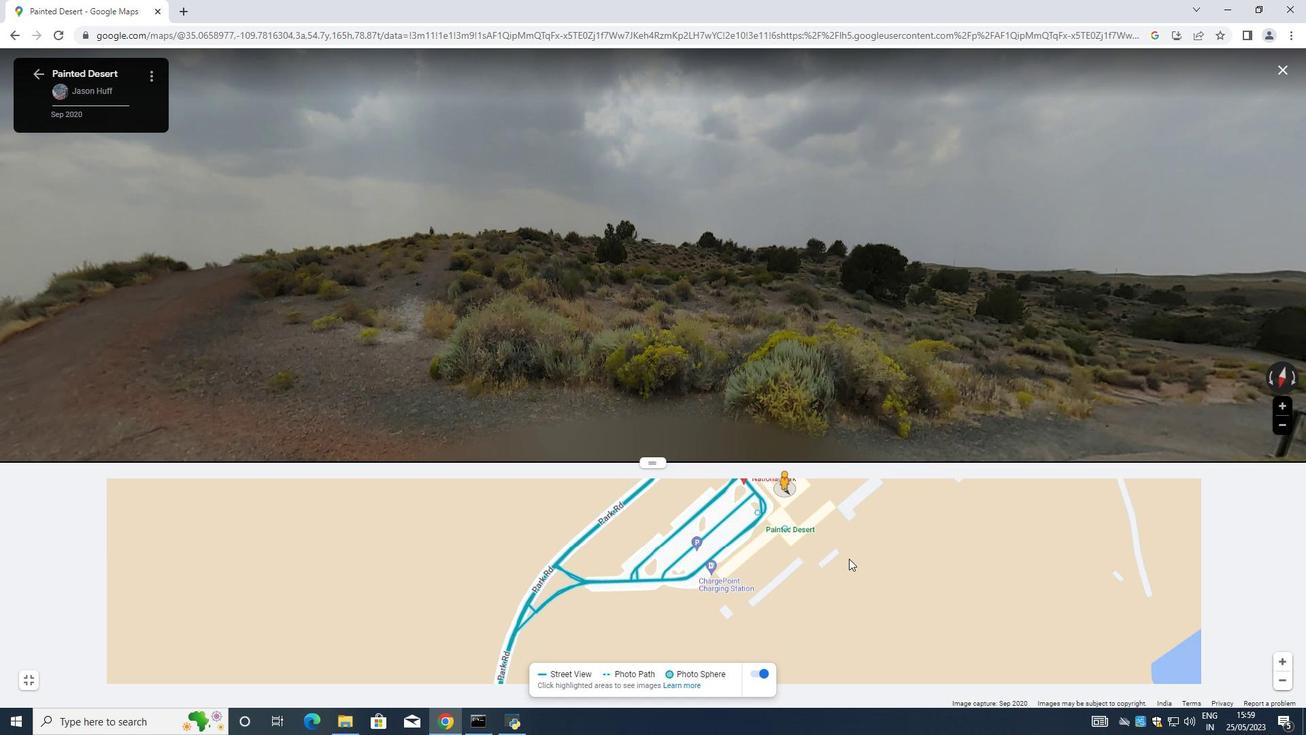 
Action: Mouse scrolled (850, 560) with delta (0, 0)
Screenshot: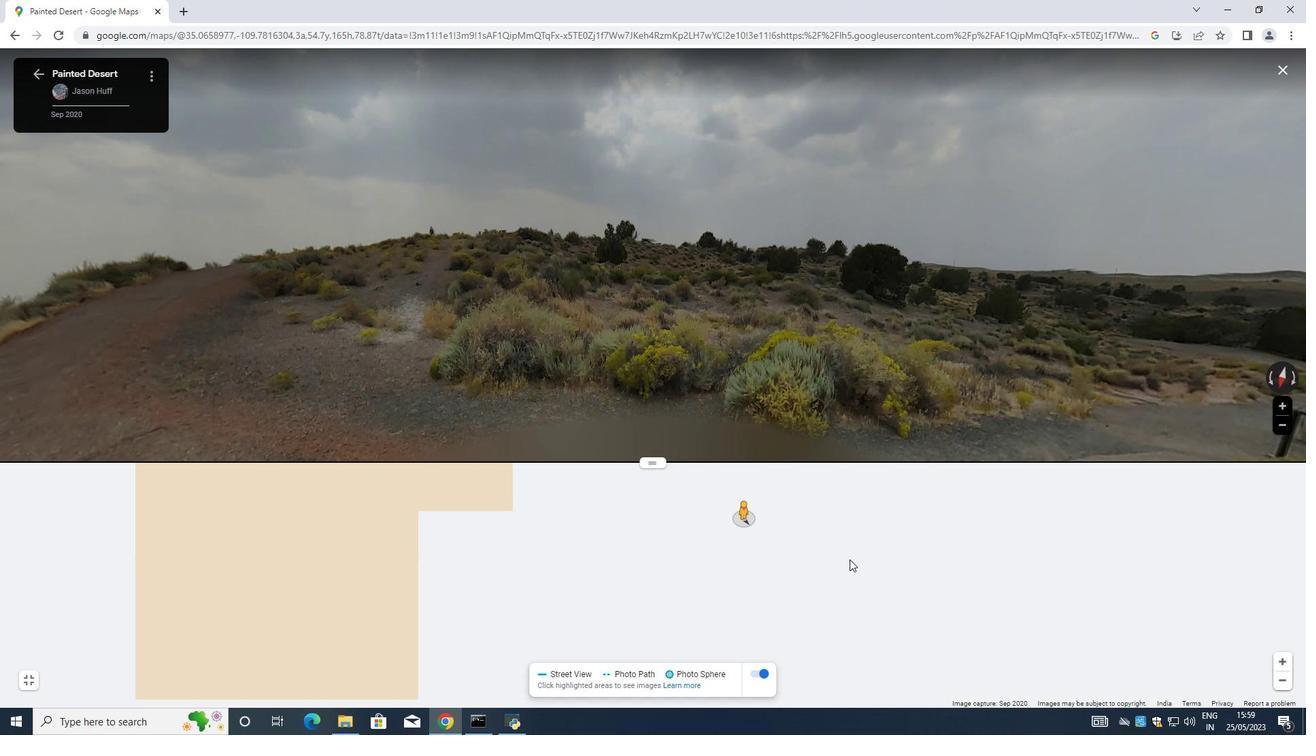 
Action: Mouse scrolled (850, 560) with delta (0, 0)
Screenshot: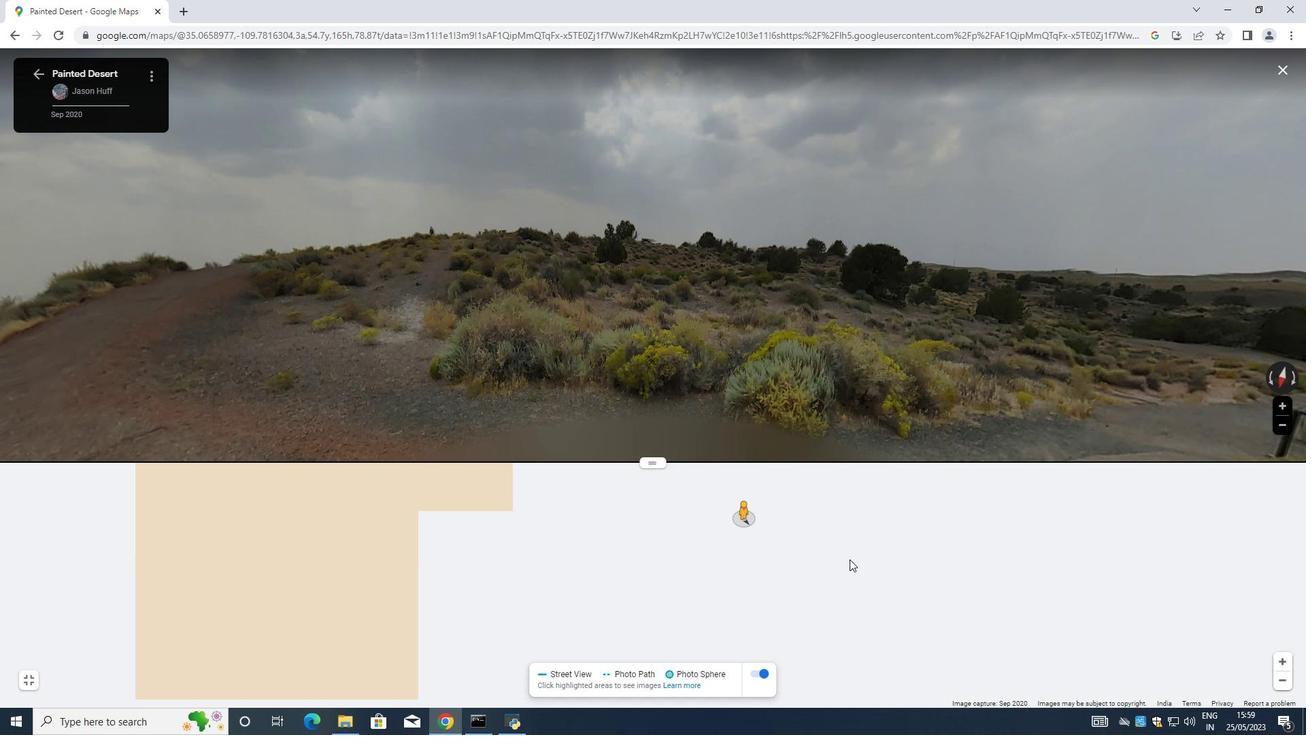
Action: Mouse moved to (851, 559)
Screenshot: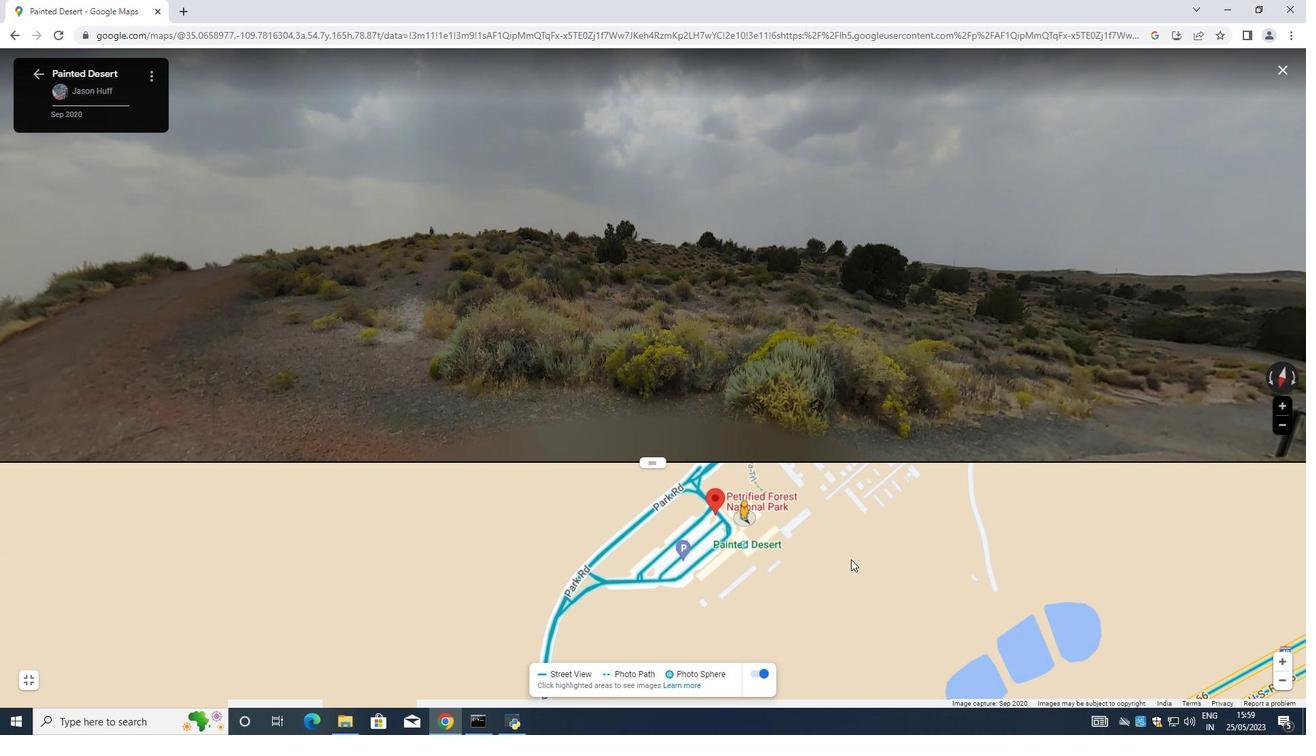 
Action: Mouse scrolled (851, 560) with delta (0, 0)
Screenshot: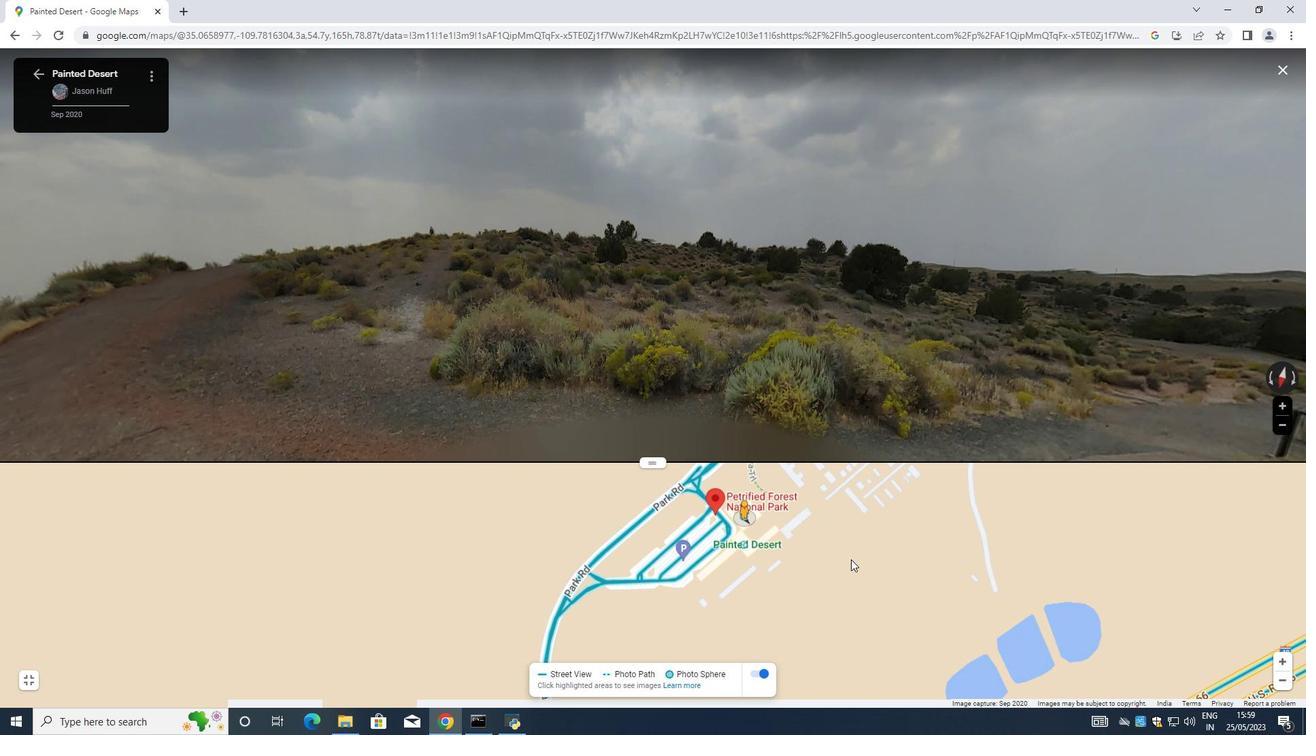 
Action: Mouse scrolled (851, 560) with delta (0, 0)
Screenshot: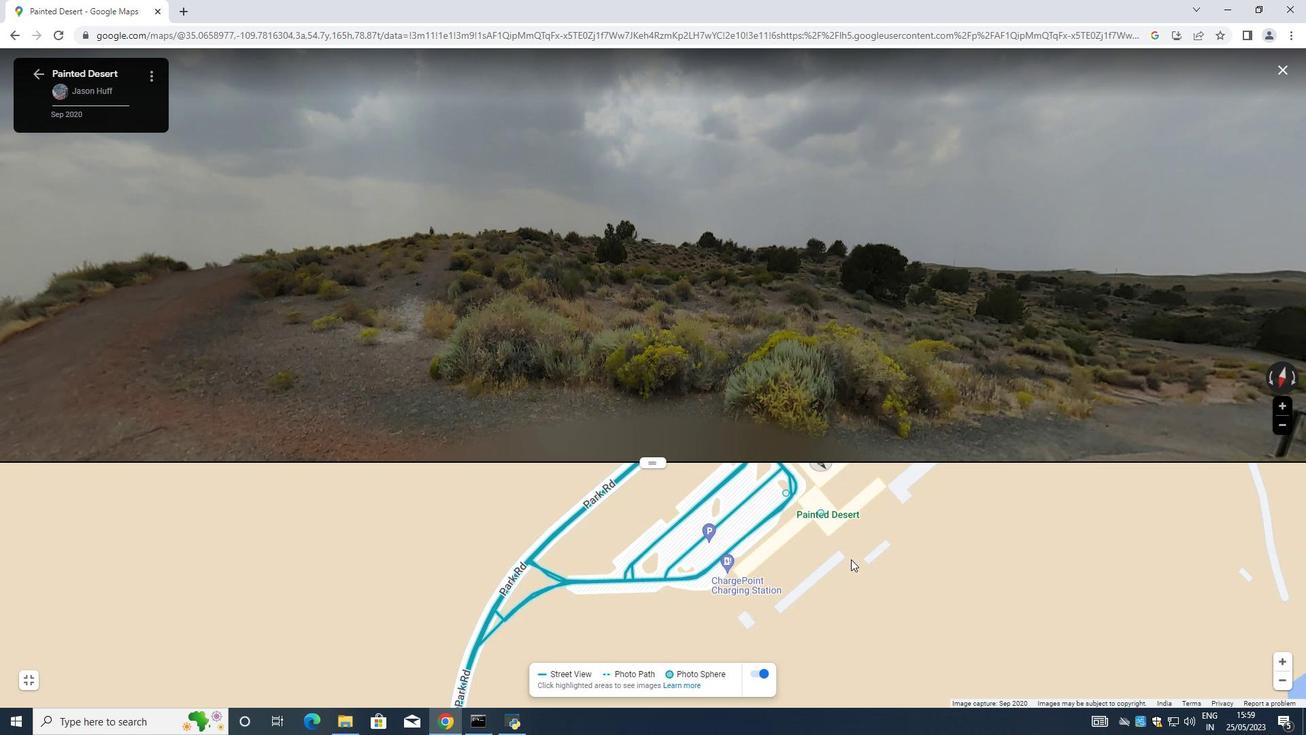 
Action: Mouse scrolled (851, 560) with delta (0, 0)
Screenshot: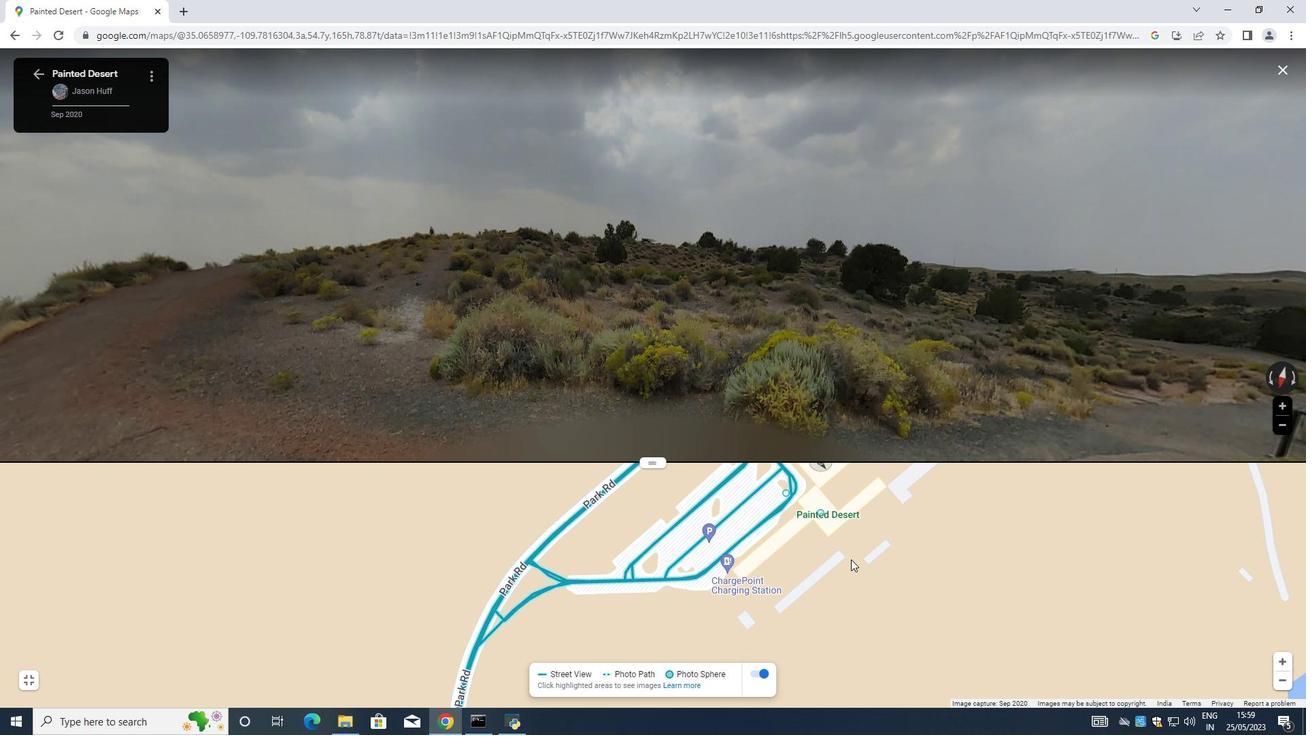 
Action: Mouse moved to (808, 567)
Screenshot: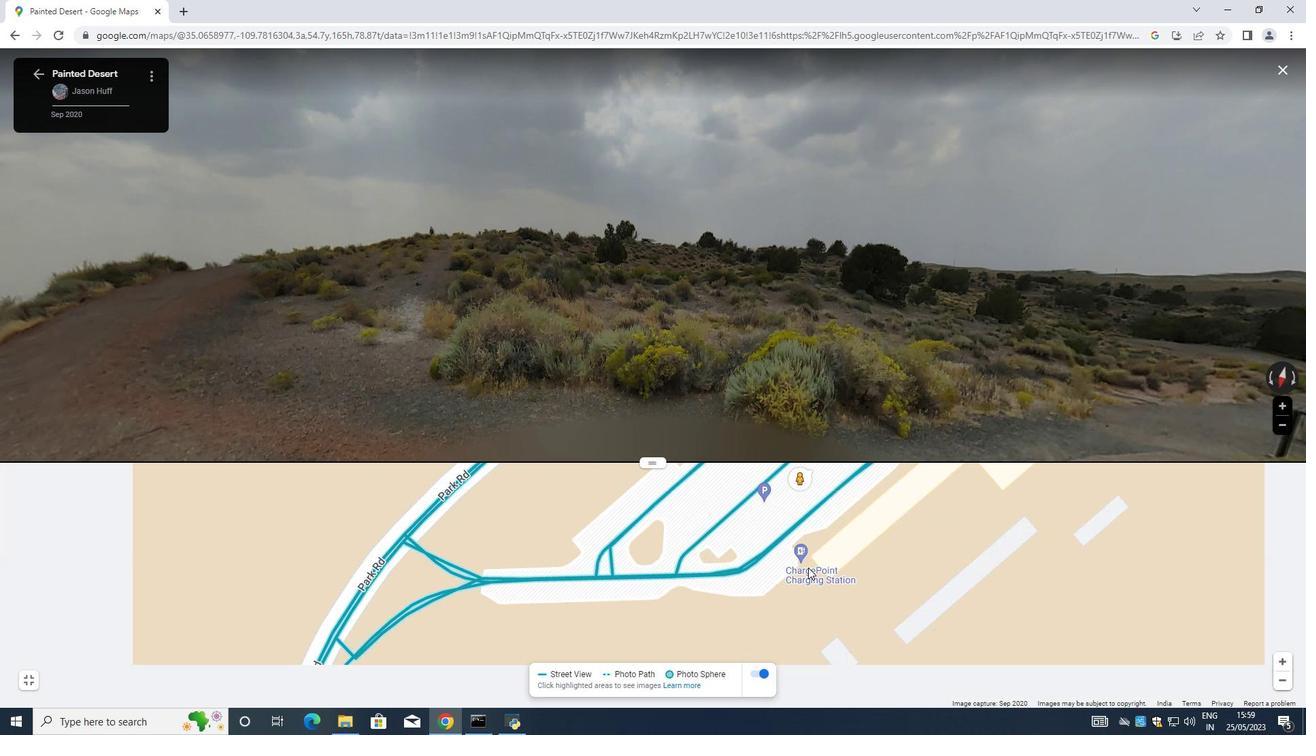 
Action: Mouse pressed left at (808, 567)
Screenshot: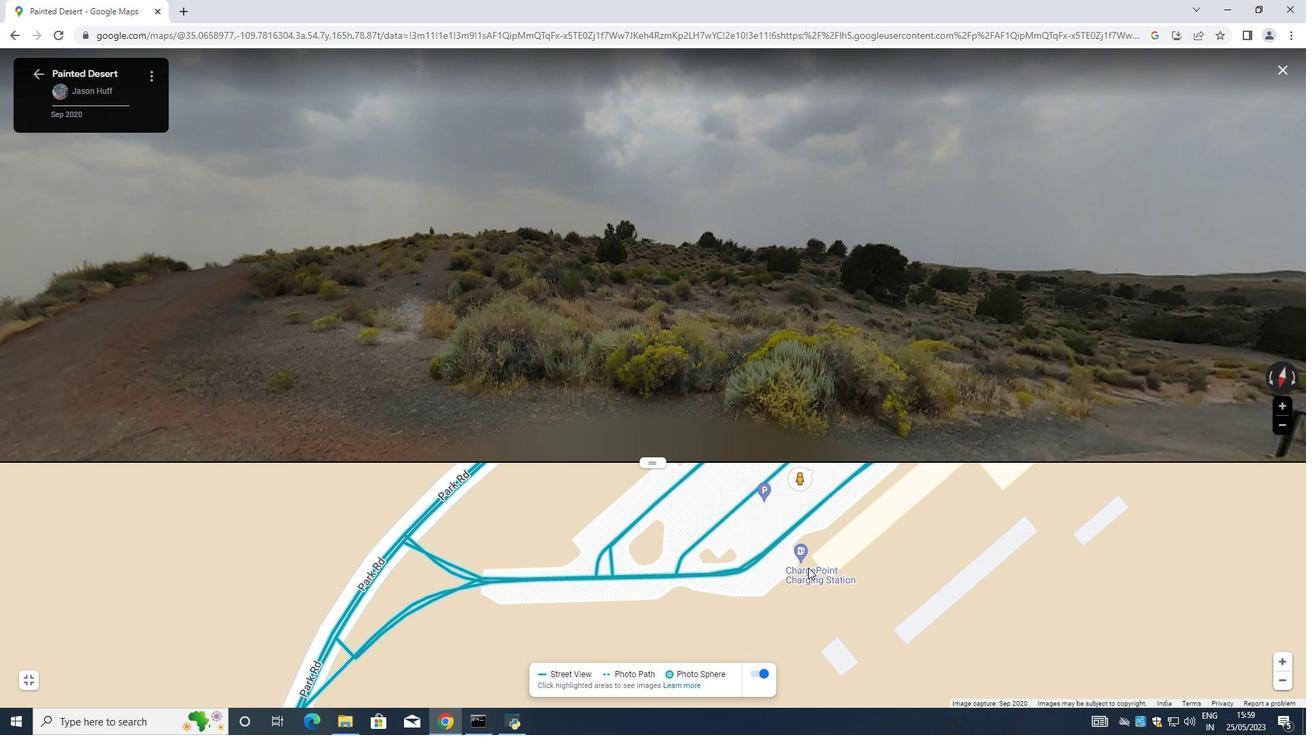 
Action: Mouse moved to (549, 306)
Screenshot: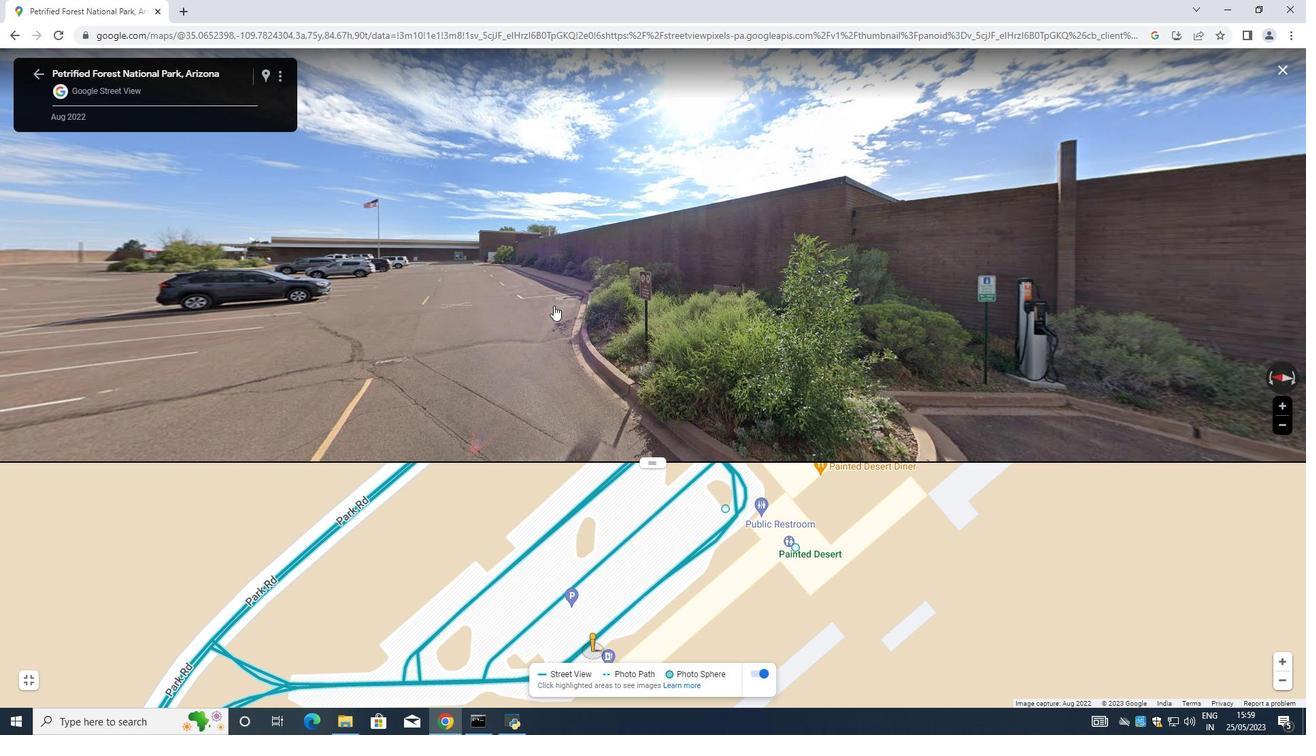 
Action: Mouse pressed left at (549, 306)
Screenshot: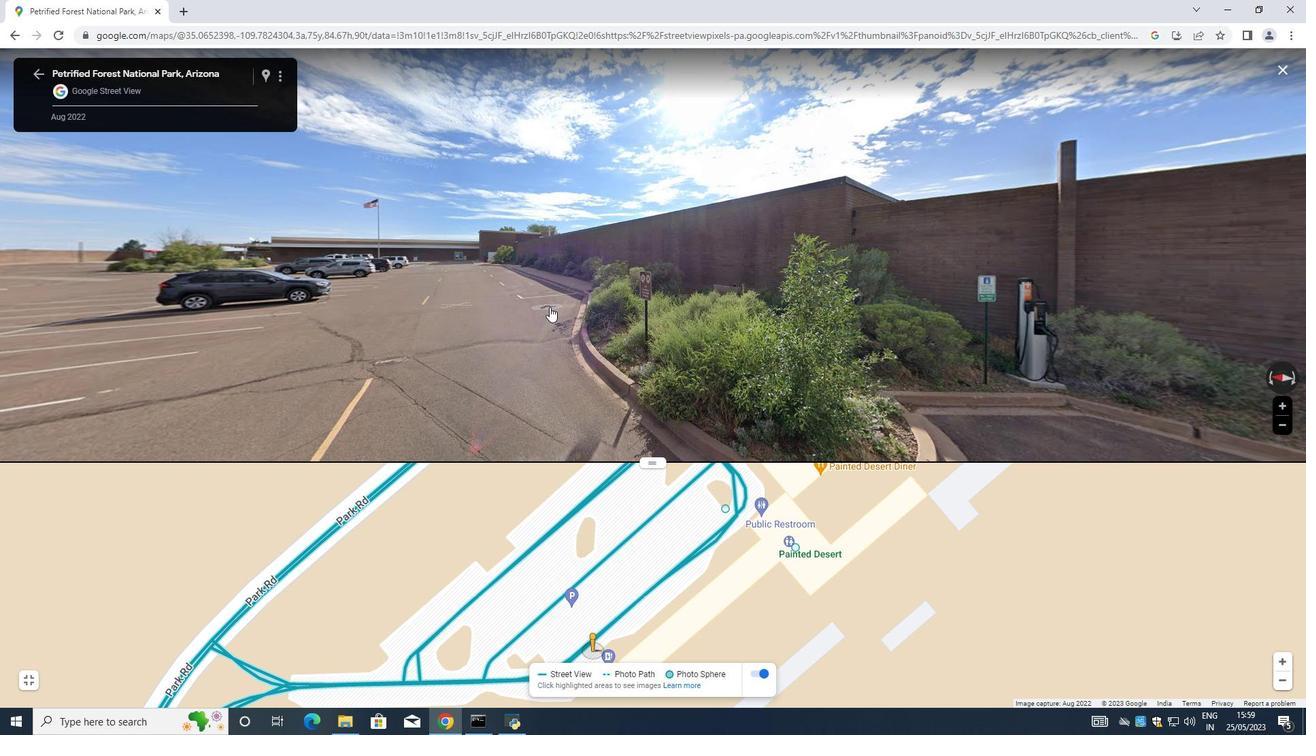 
Action: Mouse moved to (541, 302)
Screenshot: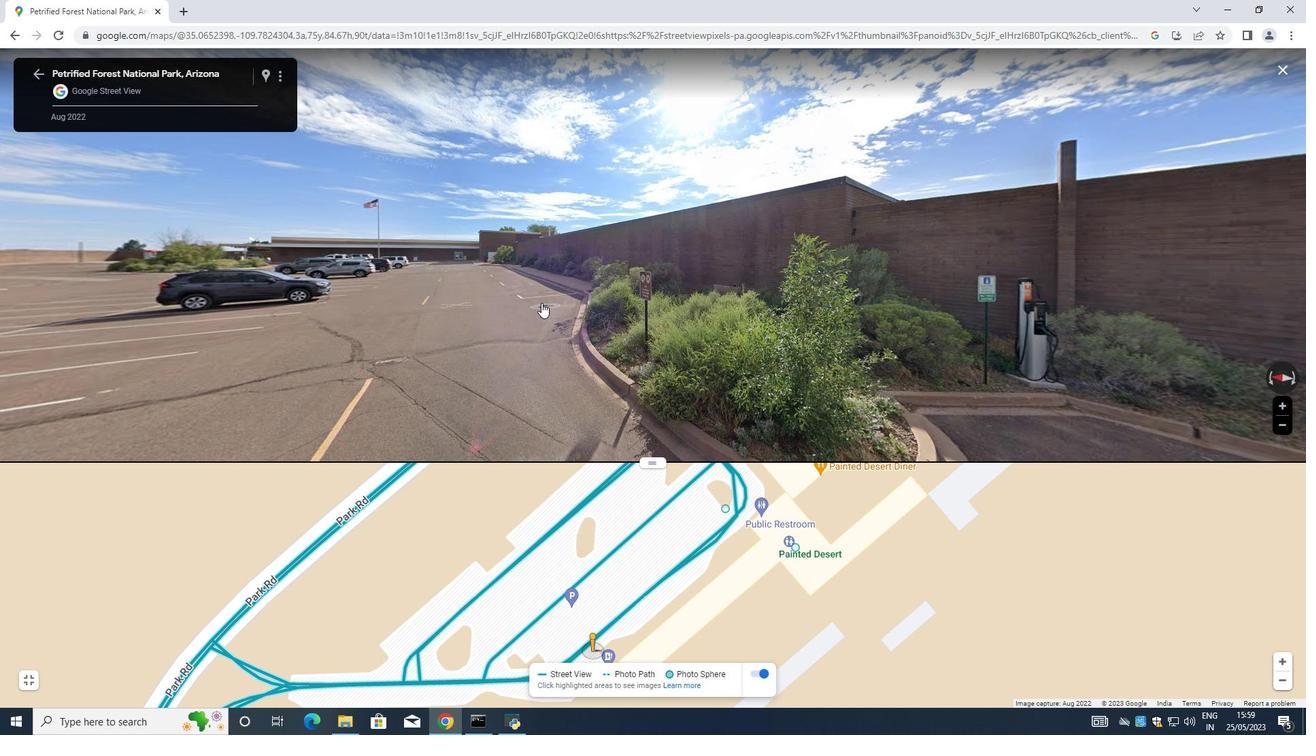 
Action: Key pressed <Key.left>
Screenshot: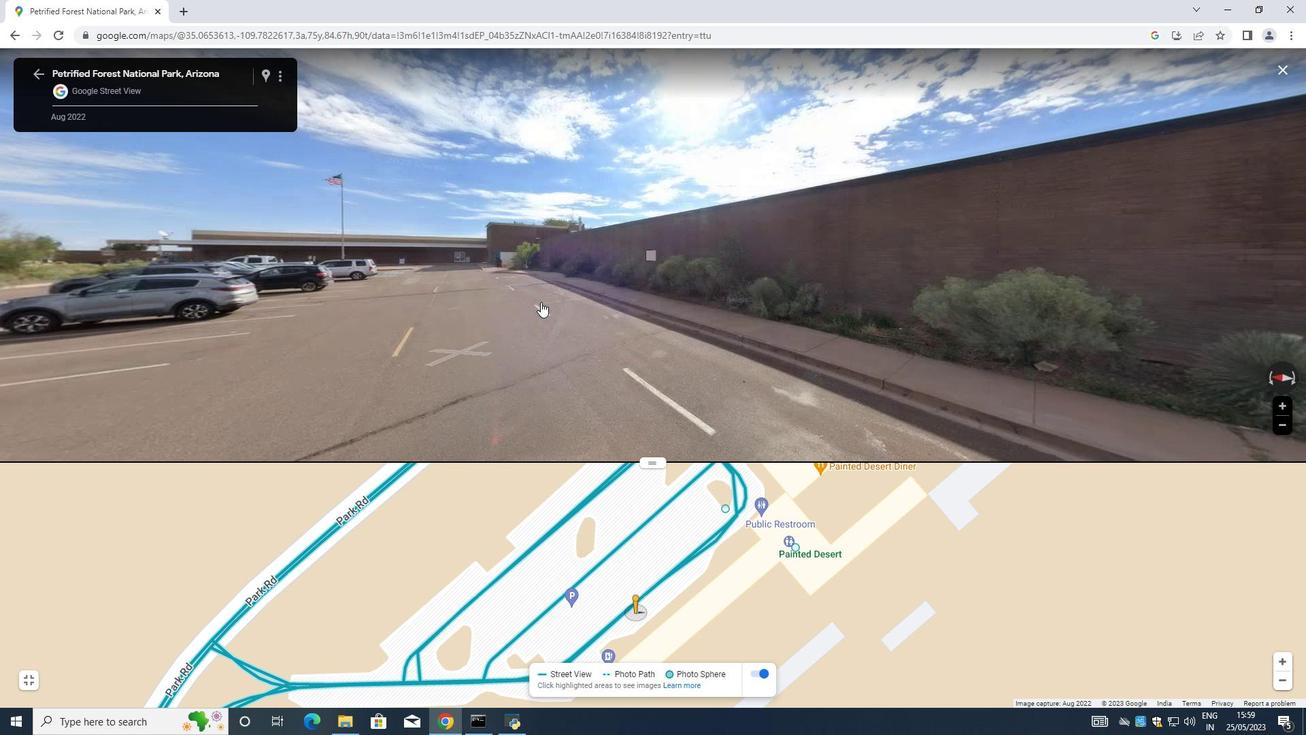 
Action: Mouse moved to (34, 684)
Screenshot: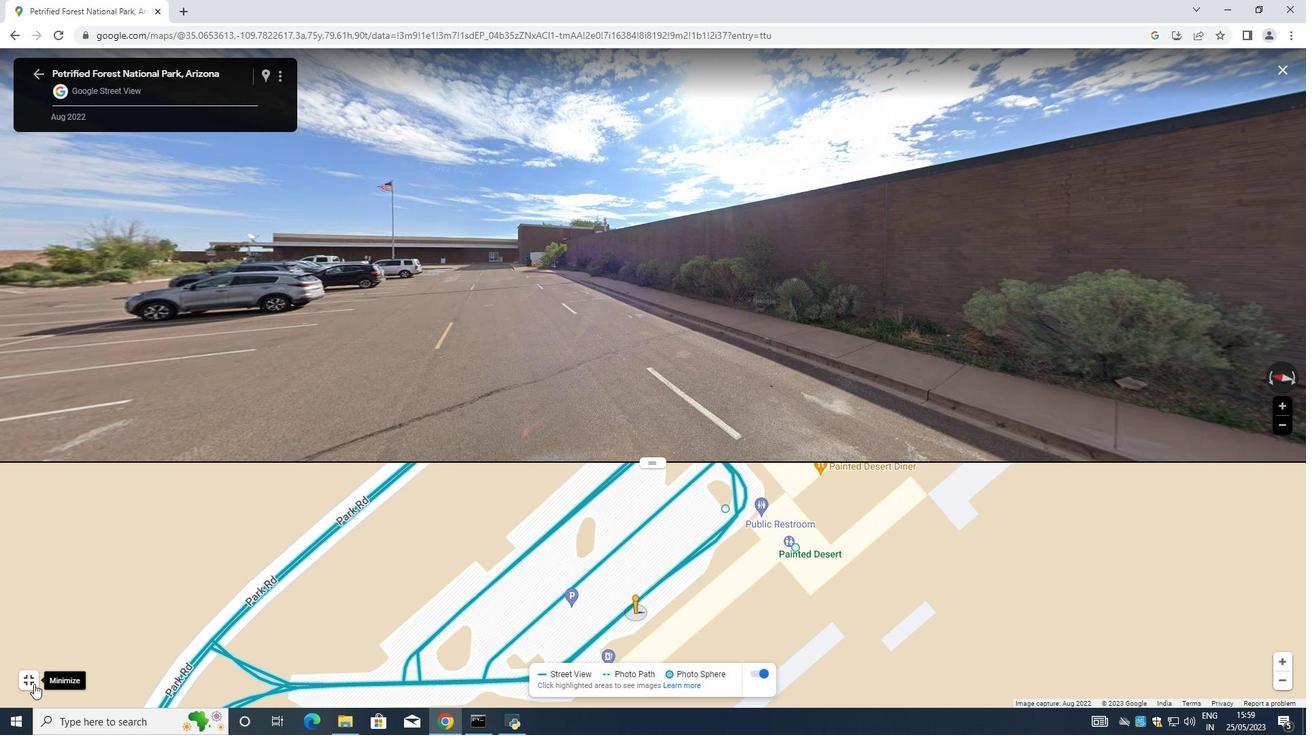 
Action: Mouse pressed left at (34, 684)
Screenshot: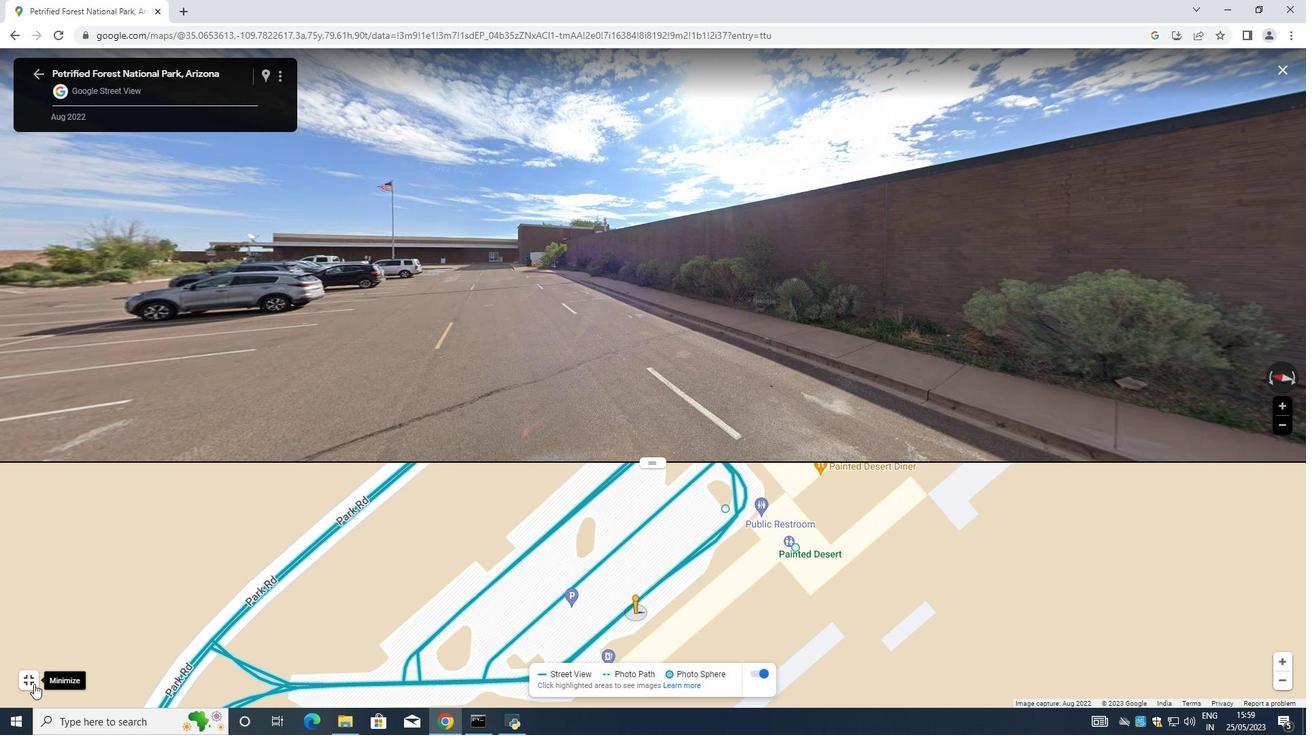 
Action: Mouse moved to (0, 607)
Screenshot: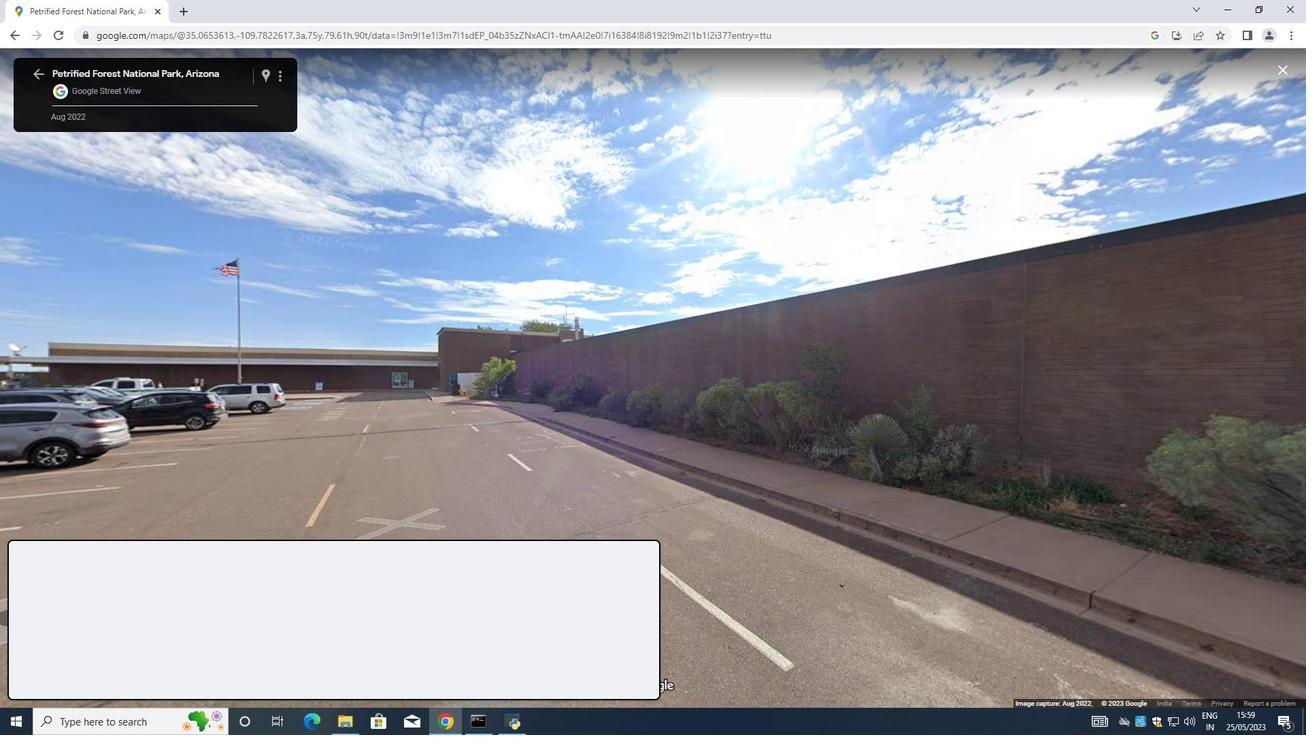 
Action: Key pressed <Key.up><Key.right>
Screenshot: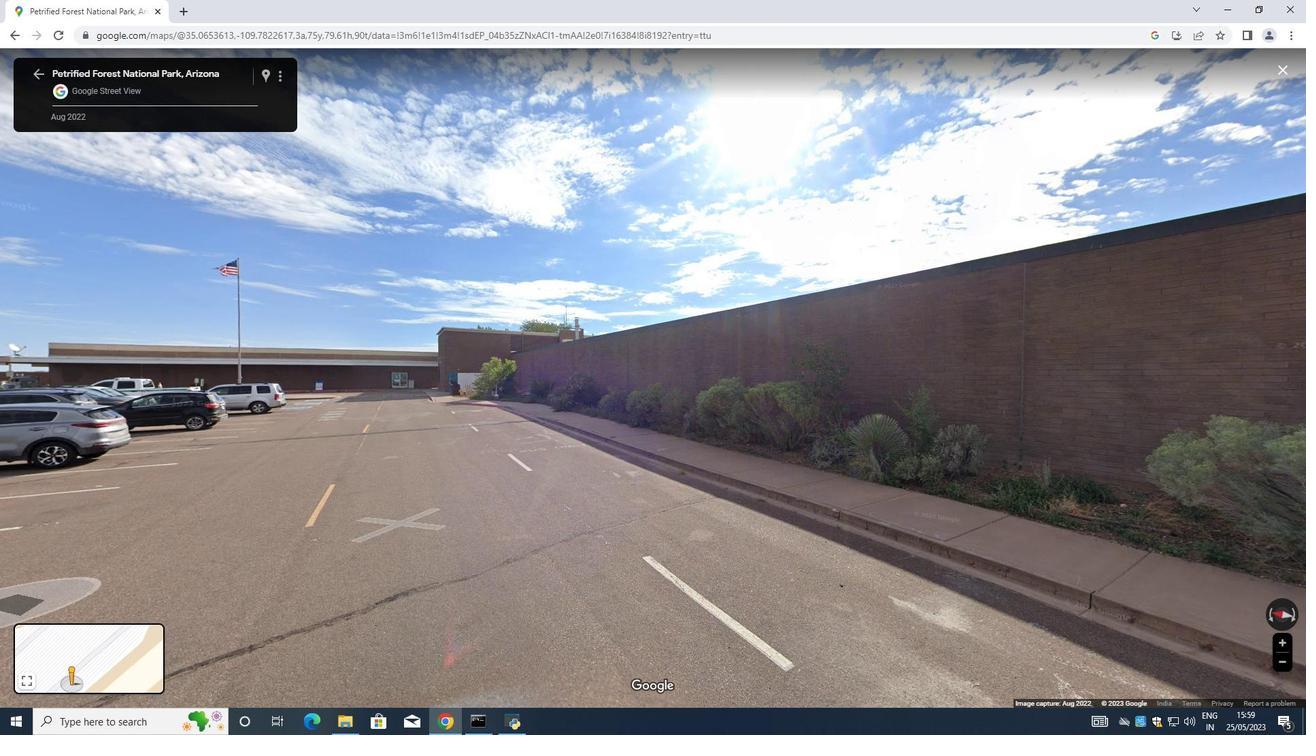 
Action: Mouse moved to (364, 511)
Screenshot: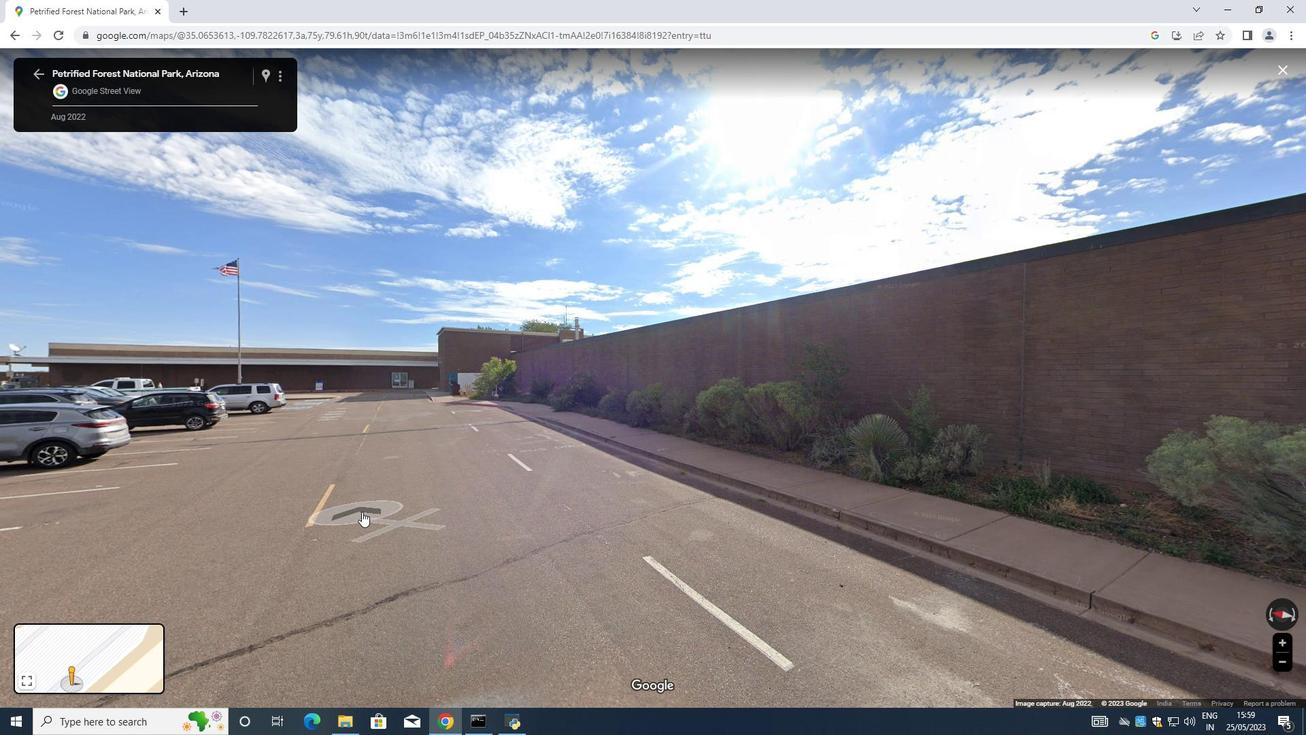 
Action: Mouse pressed left at (364, 511)
